 Task: Buy 4 Detent Cables from Cables section under best seller category for shipping address: Chelsea Sanchez, 3638 Walton Street, Salt Lake City, Utah 84104, Cell Number 8014200980. Pay from credit card ending with 6010, CVV 682
Action: Mouse moved to (16, 70)
Screenshot: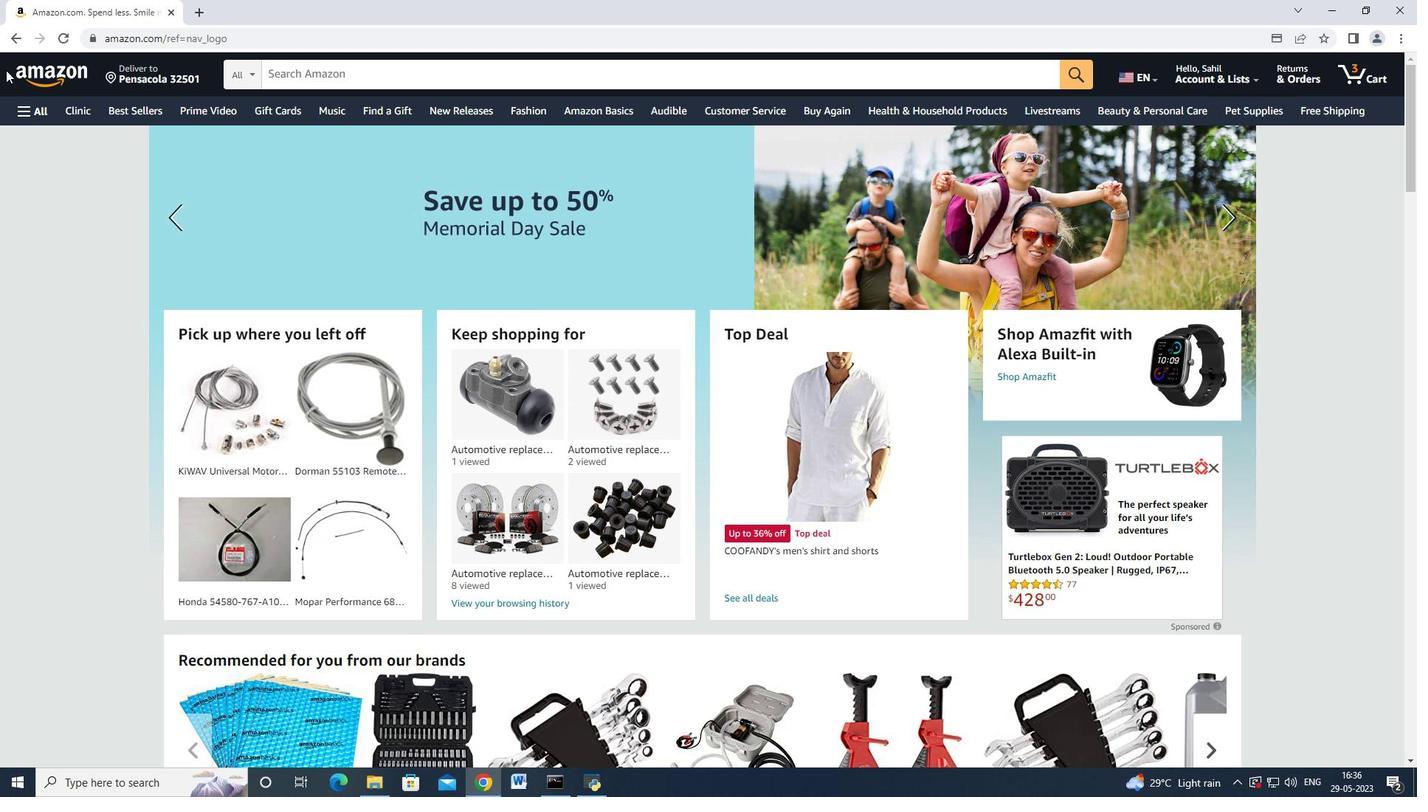 
Action: Mouse pressed left at (16, 70)
Screenshot: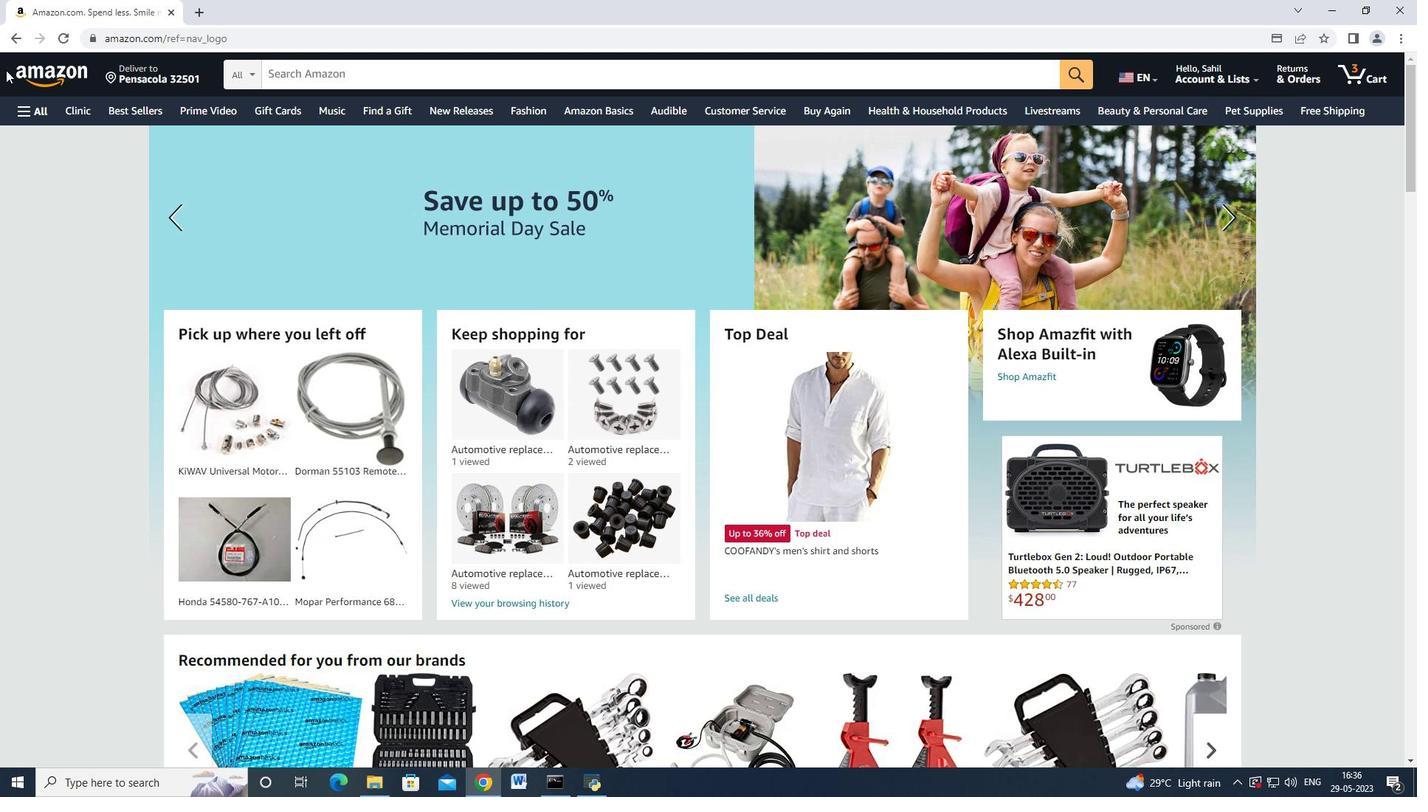 
Action: Mouse moved to (33, 111)
Screenshot: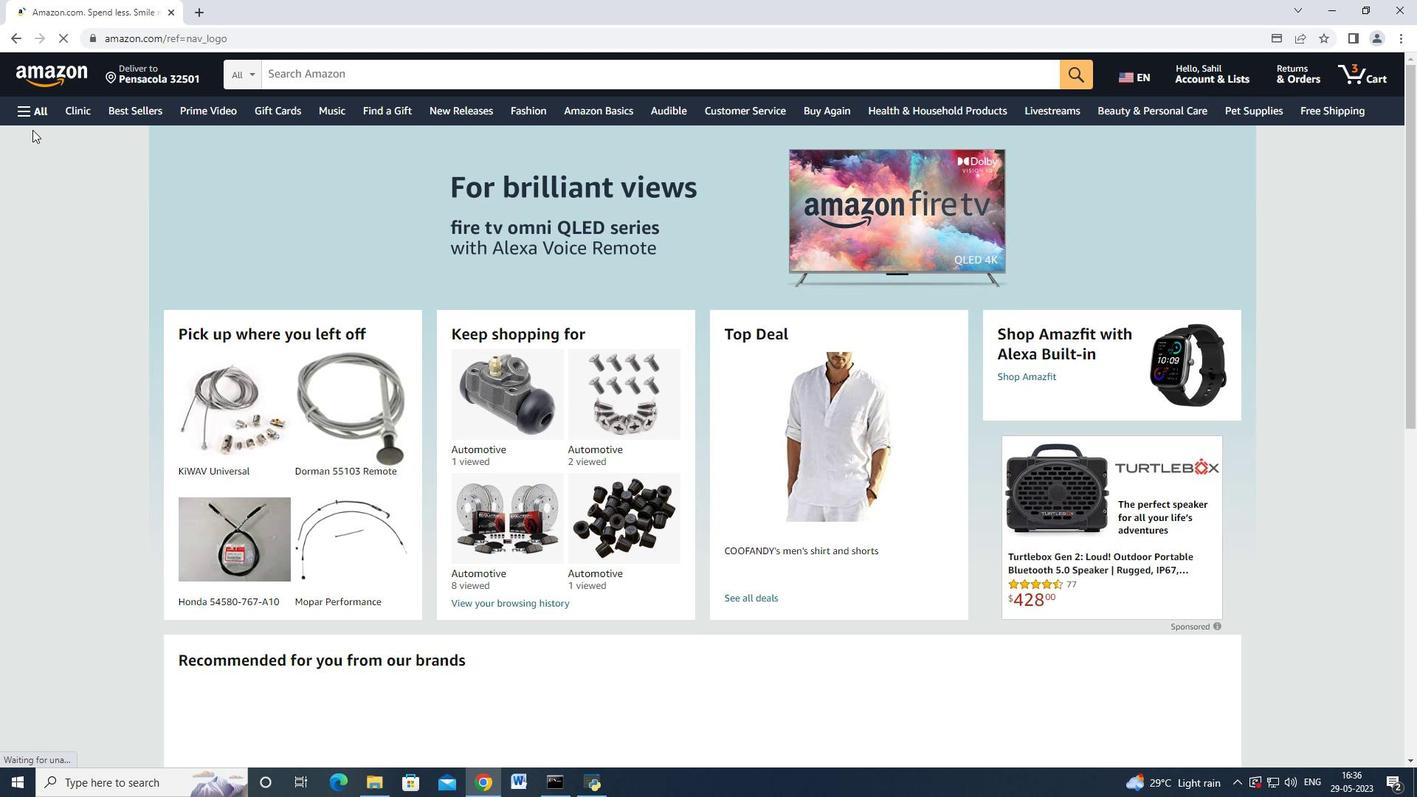 
Action: Mouse pressed left at (33, 111)
Screenshot: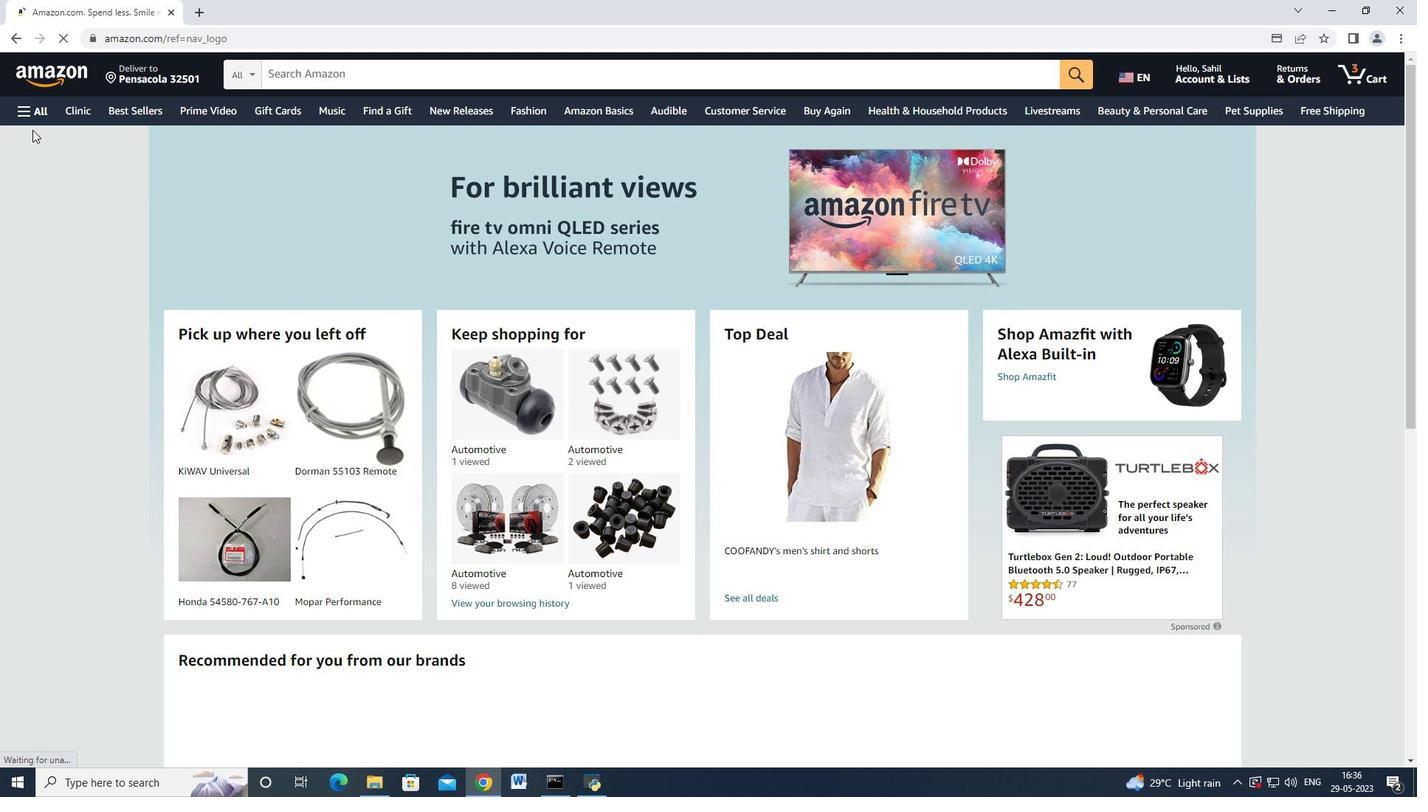 
Action: Mouse moved to (52, 452)
Screenshot: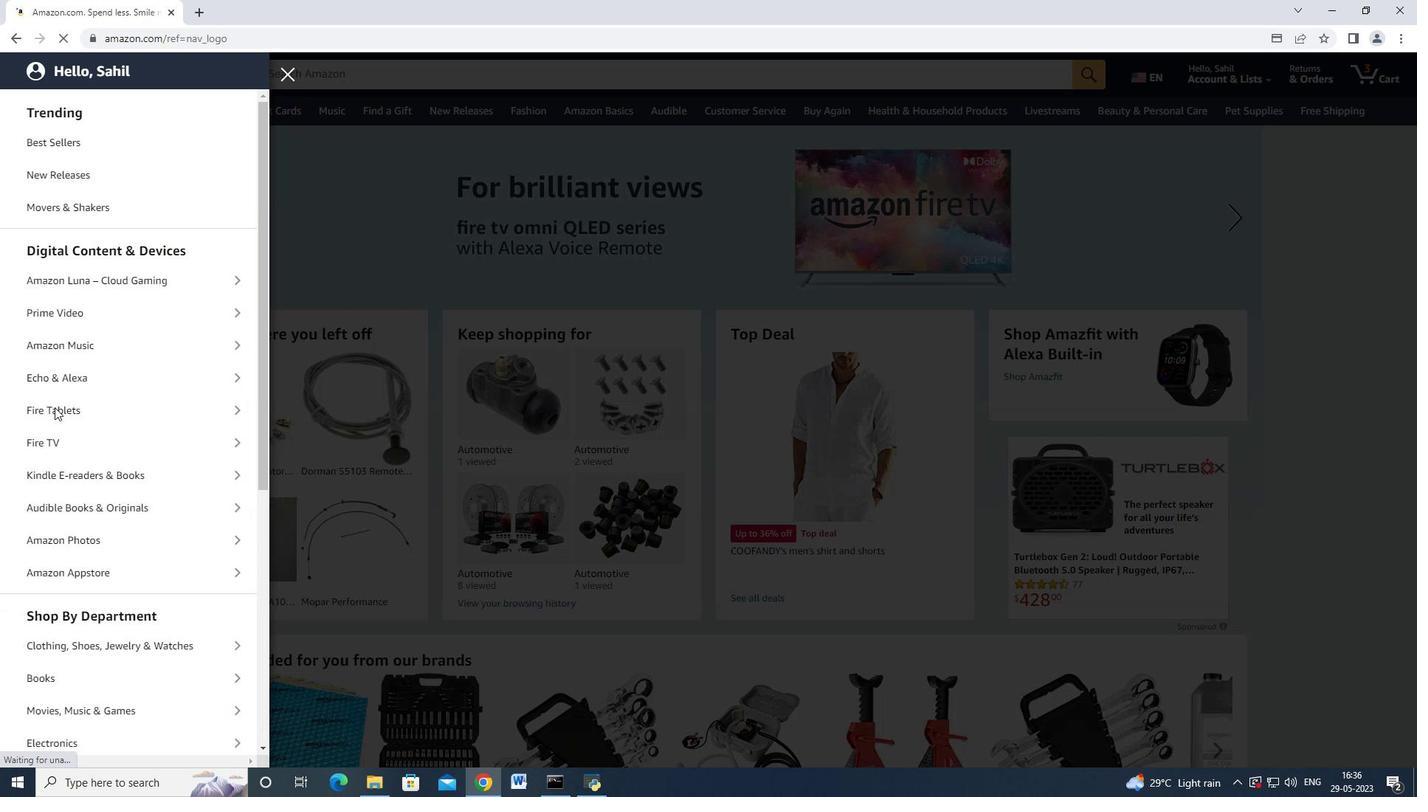 
Action: Mouse scrolled (52, 451) with delta (0, 0)
Screenshot: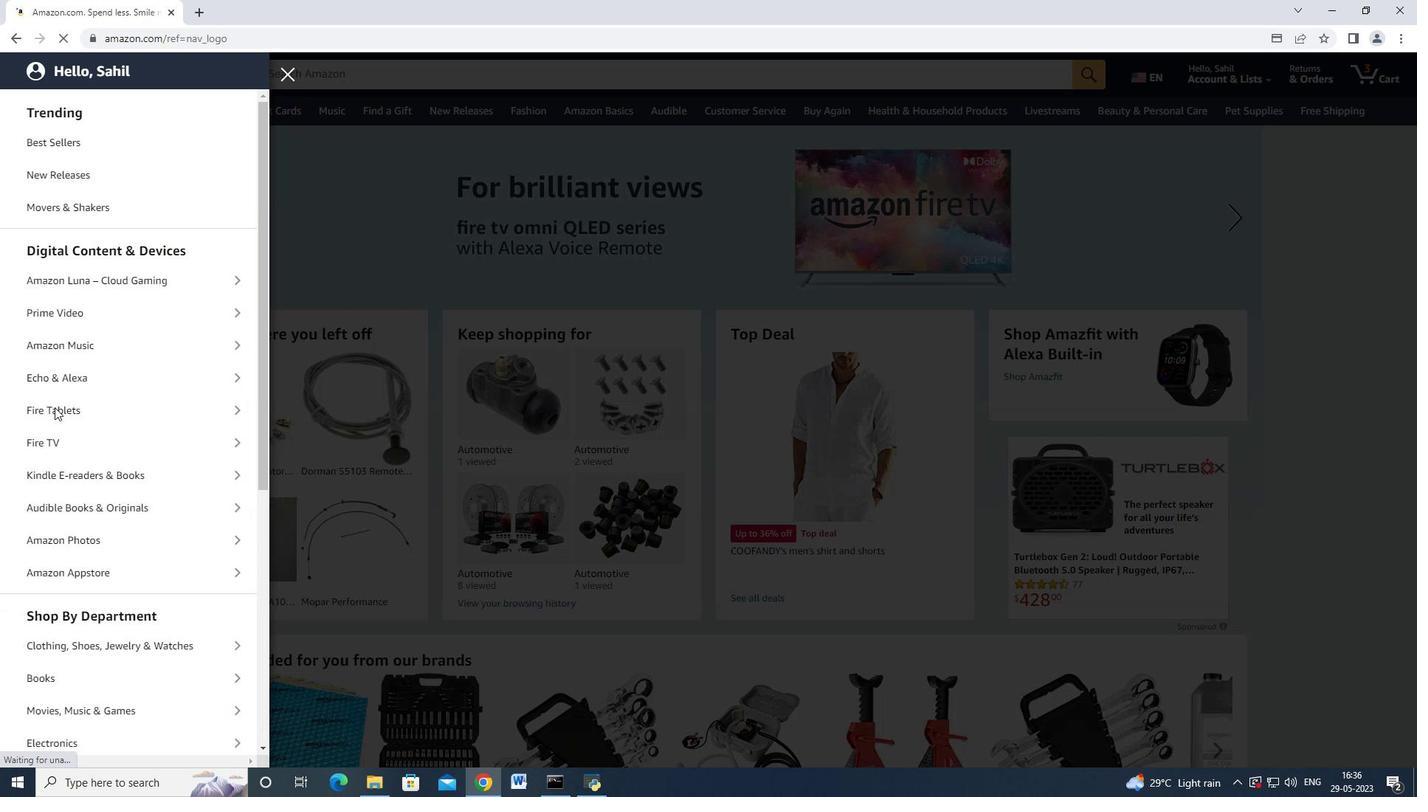 
Action: Mouse scrolled (52, 451) with delta (0, 0)
Screenshot: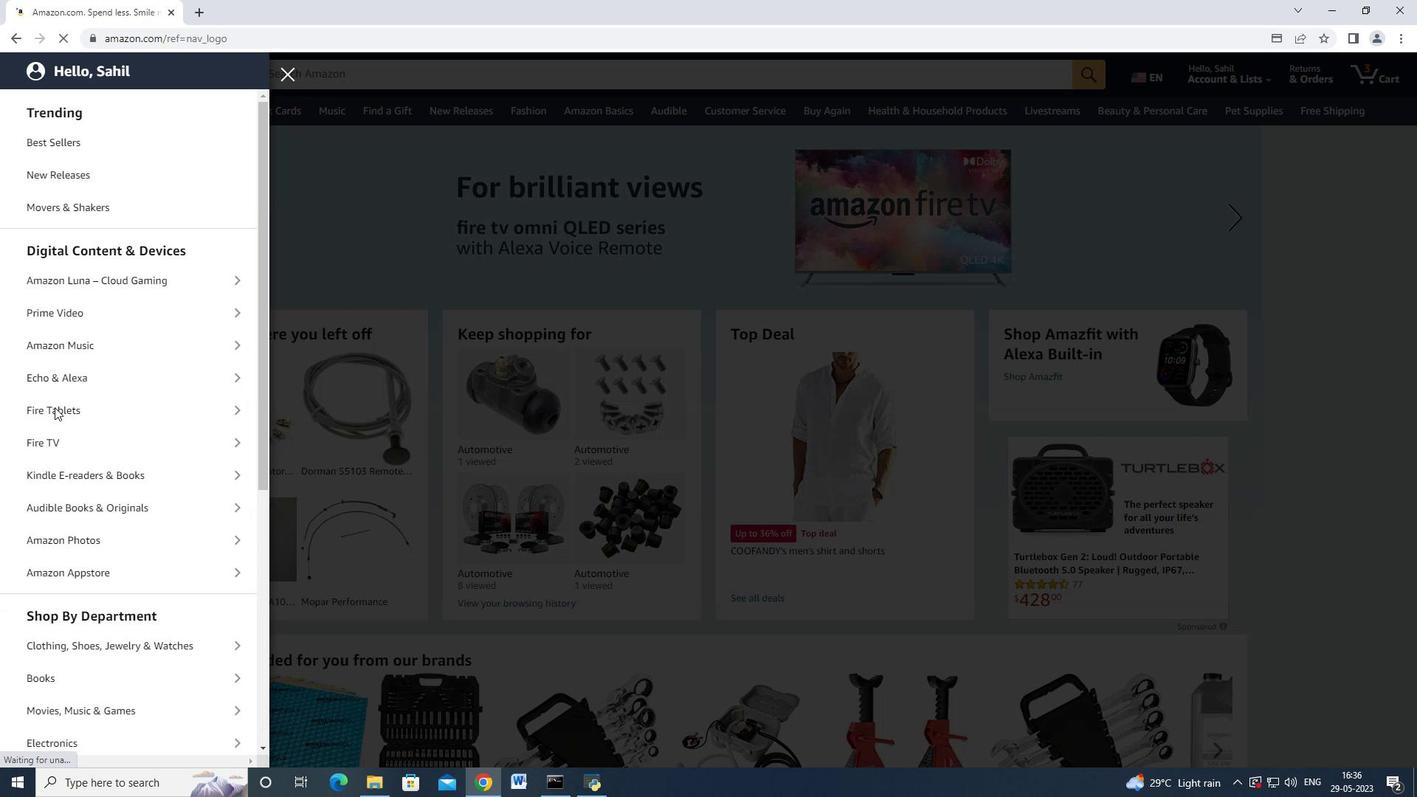 
Action: Mouse moved to (102, 398)
Screenshot: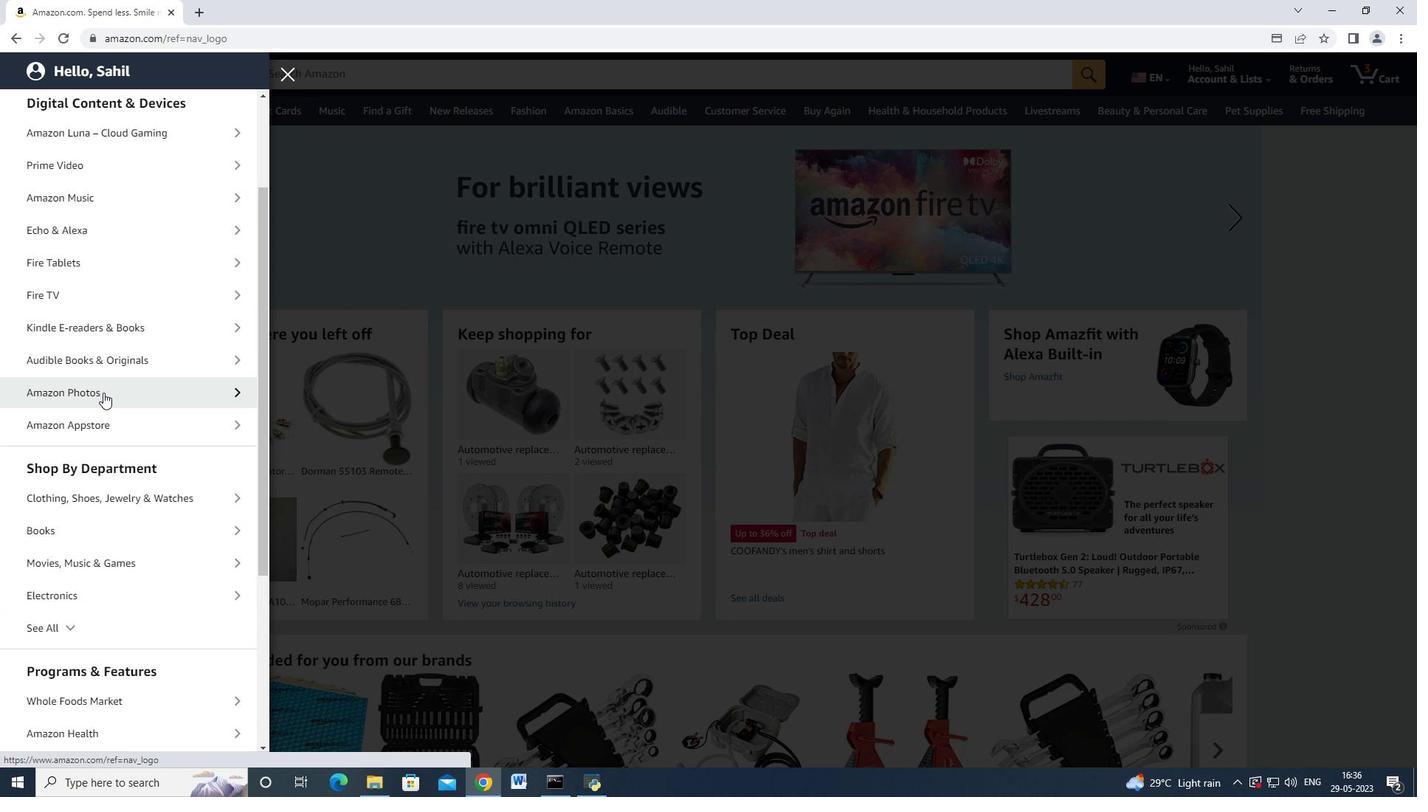 
Action: Mouse scrolled (102, 397) with delta (0, 0)
Screenshot: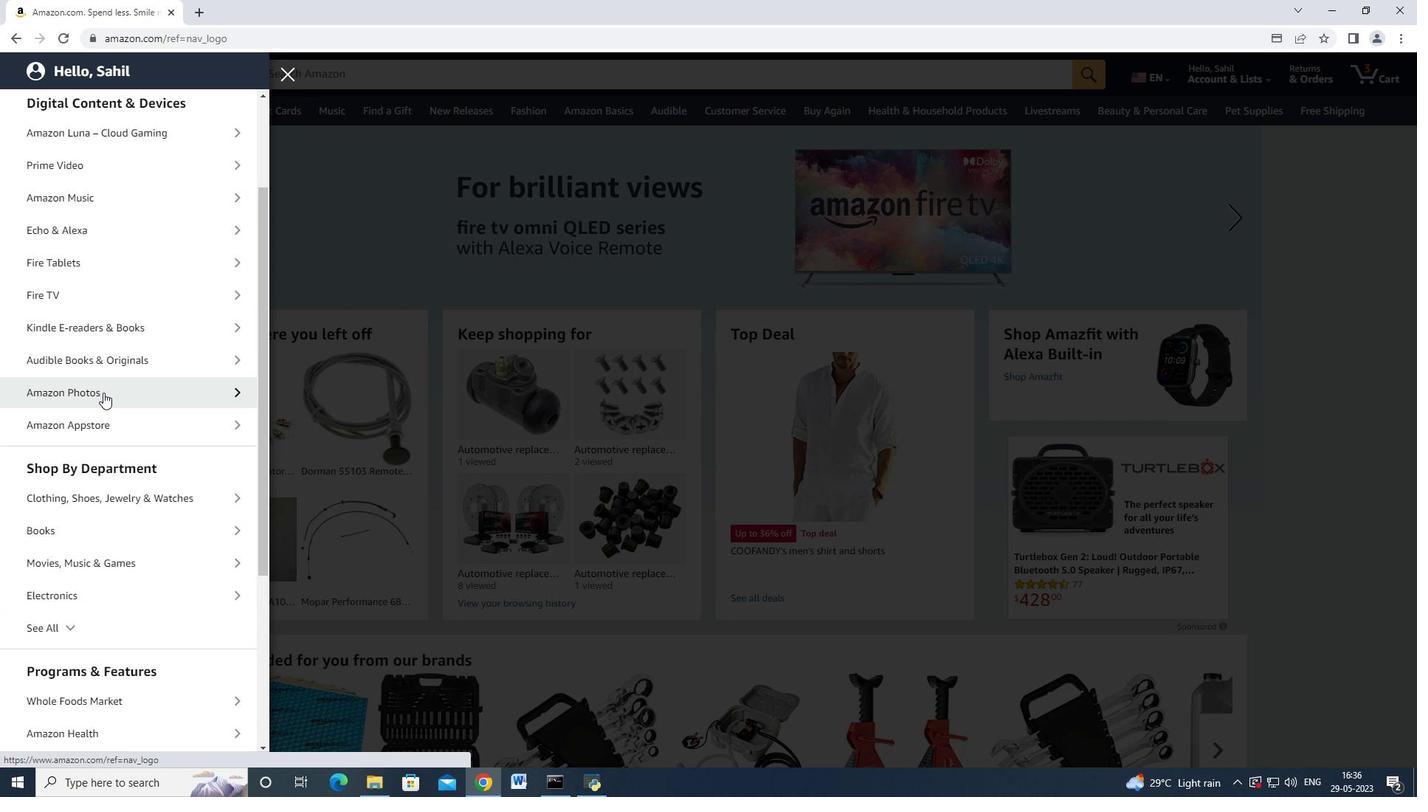 
Action: Mouse moved to (103, 400)
Screenshot: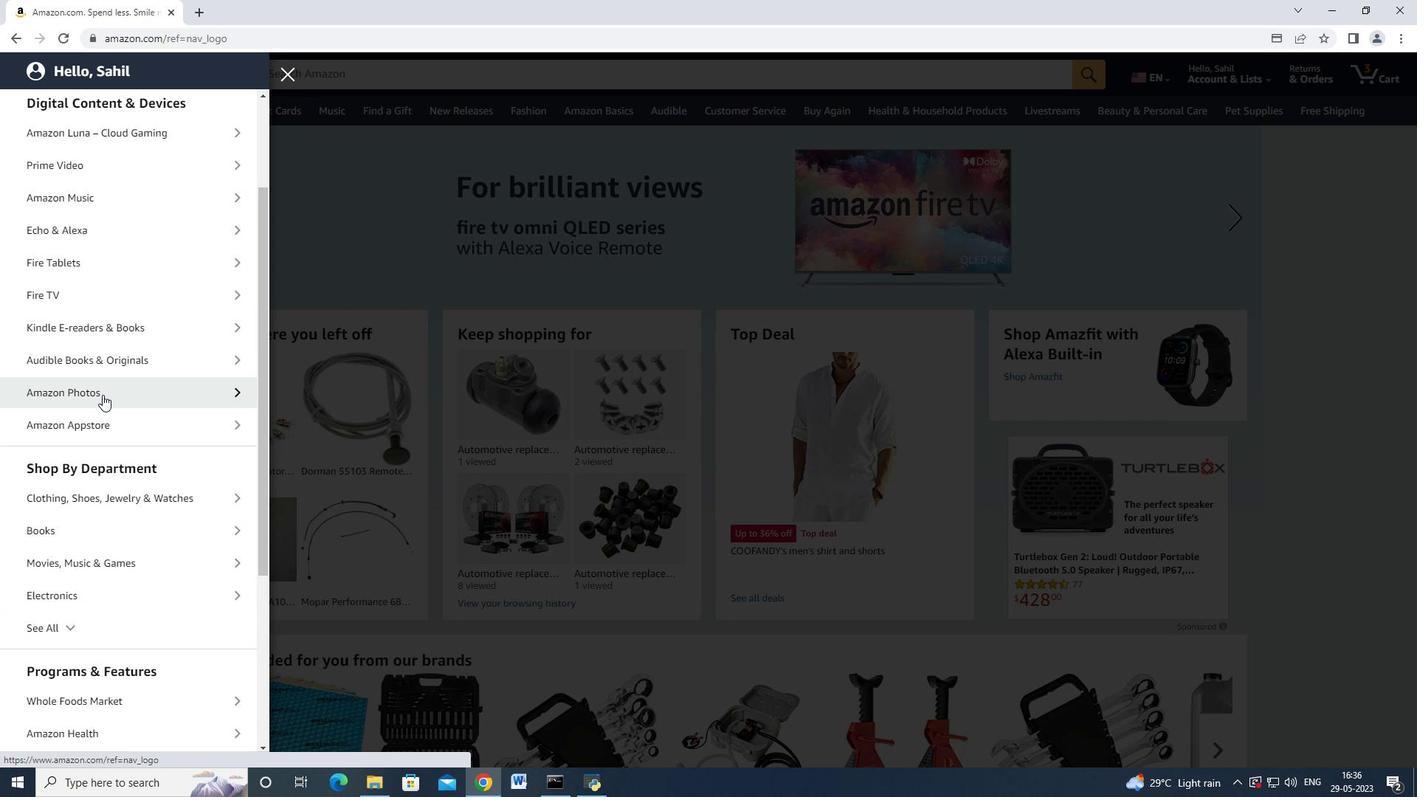 
Action: Mouse scrolled (103, 399) with delta (0, 0)
Screenshot: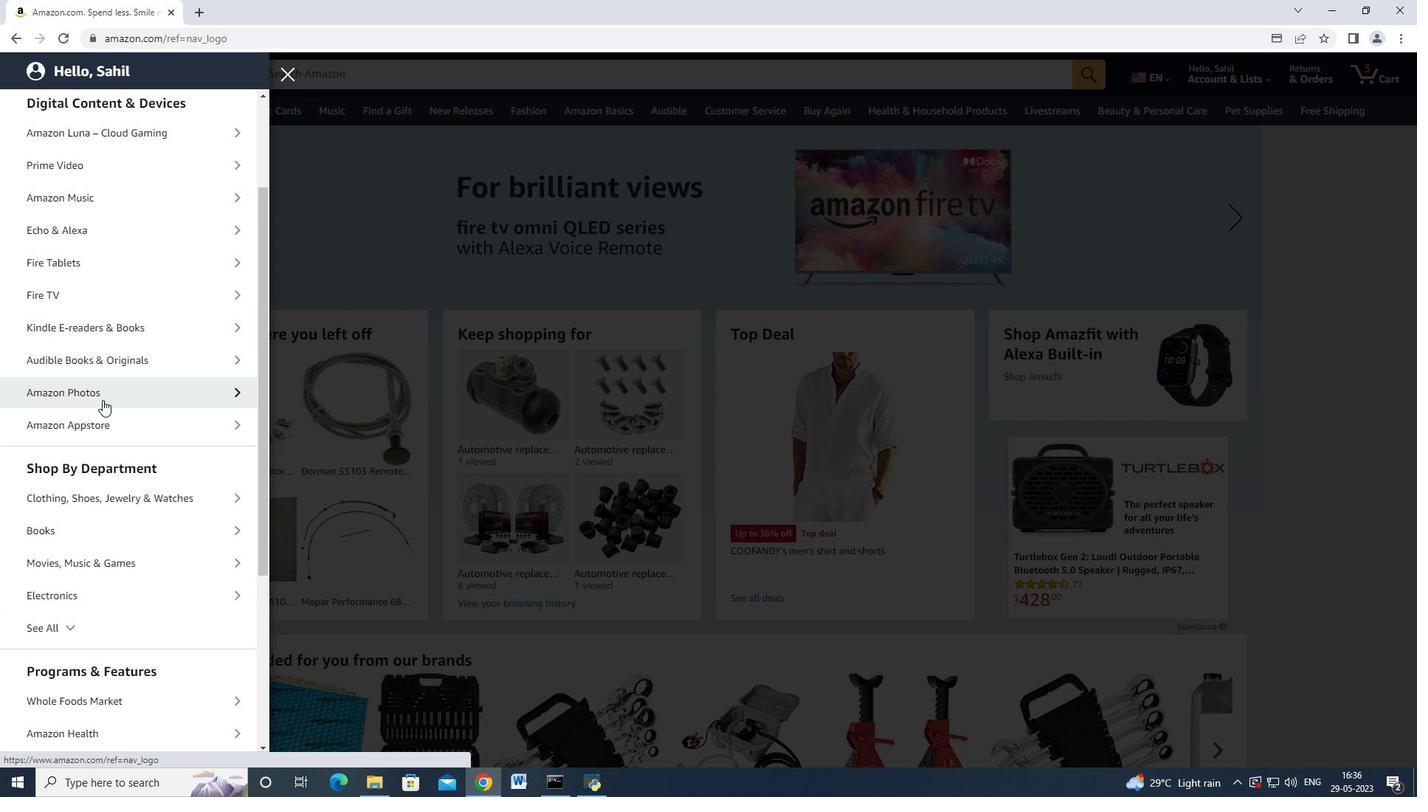 
Action: Mouse moved to (123, 412)
Screenshot: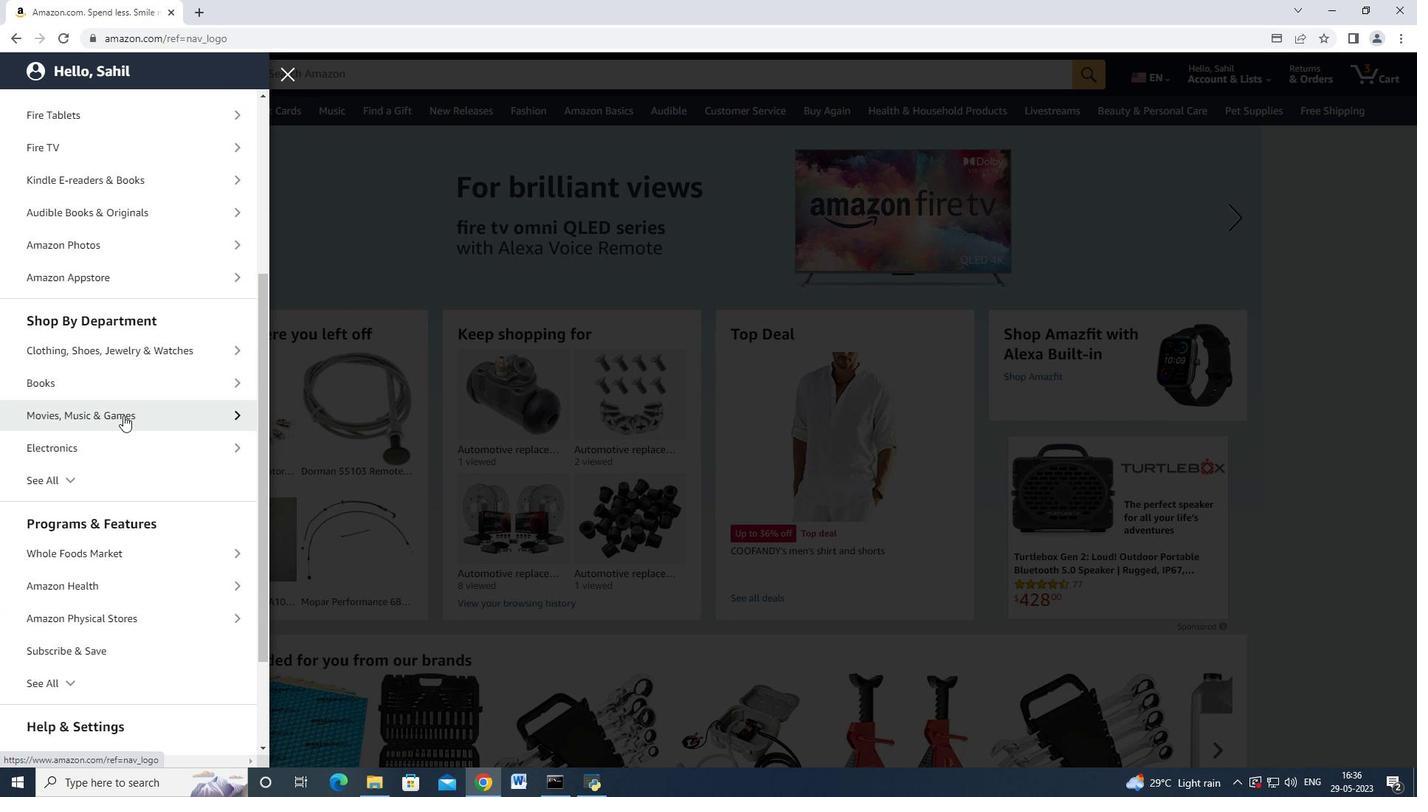 
Action: Mouse scrolled (123, 412) with delta (0, 0)
Screenshot: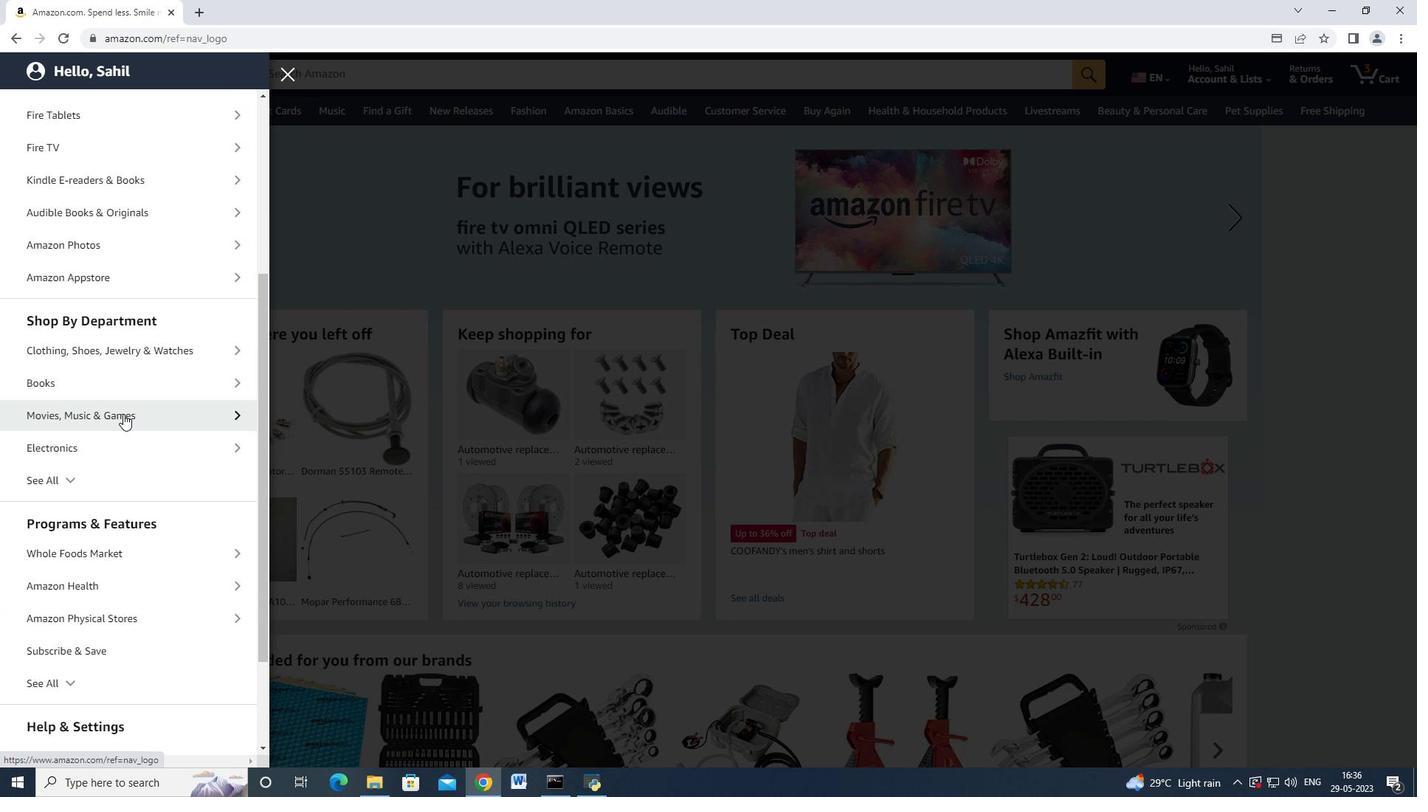 
Action: Mouse moved to (93, 327)
Screenshot: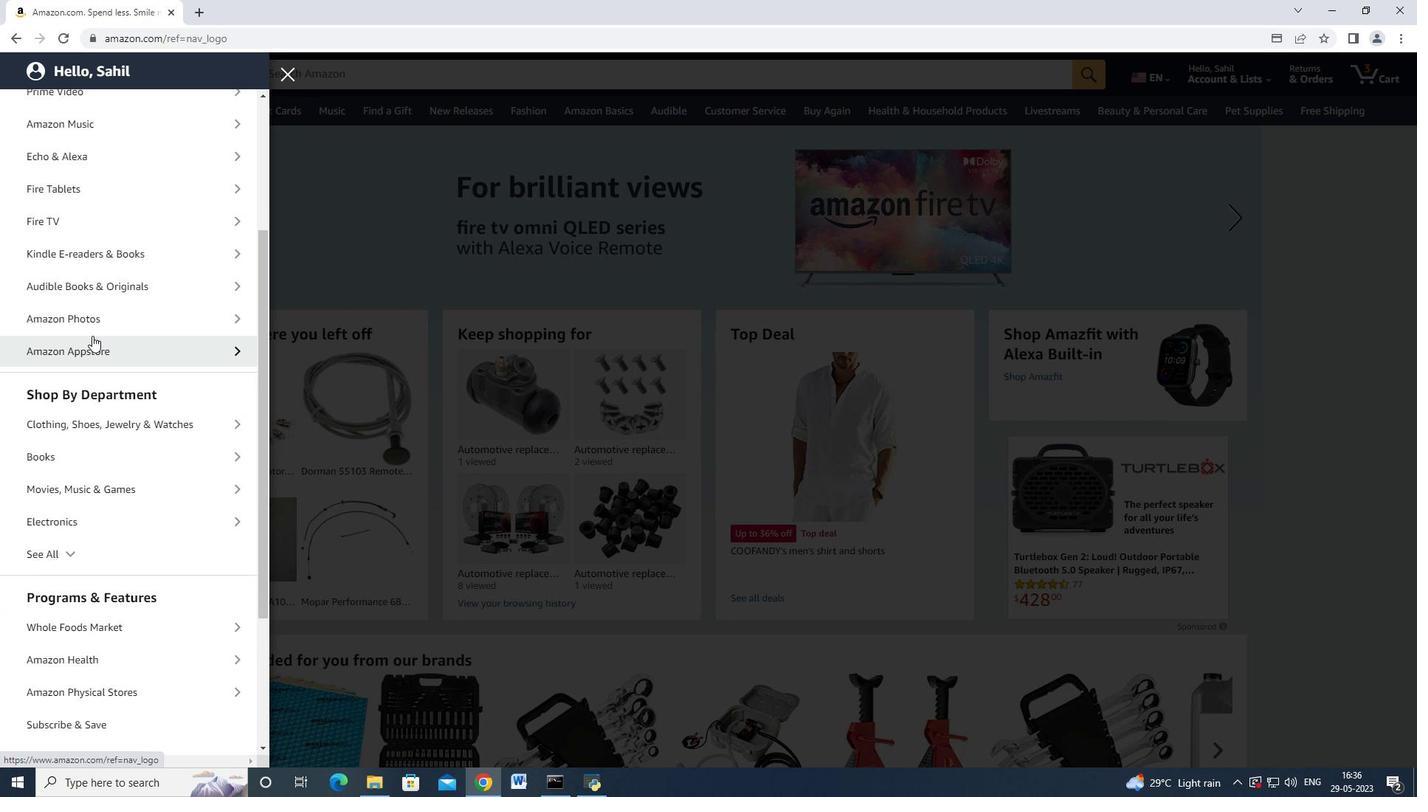 
Action: Mouse scrolled (93, 328) with delta (0, 0)
Screenshot: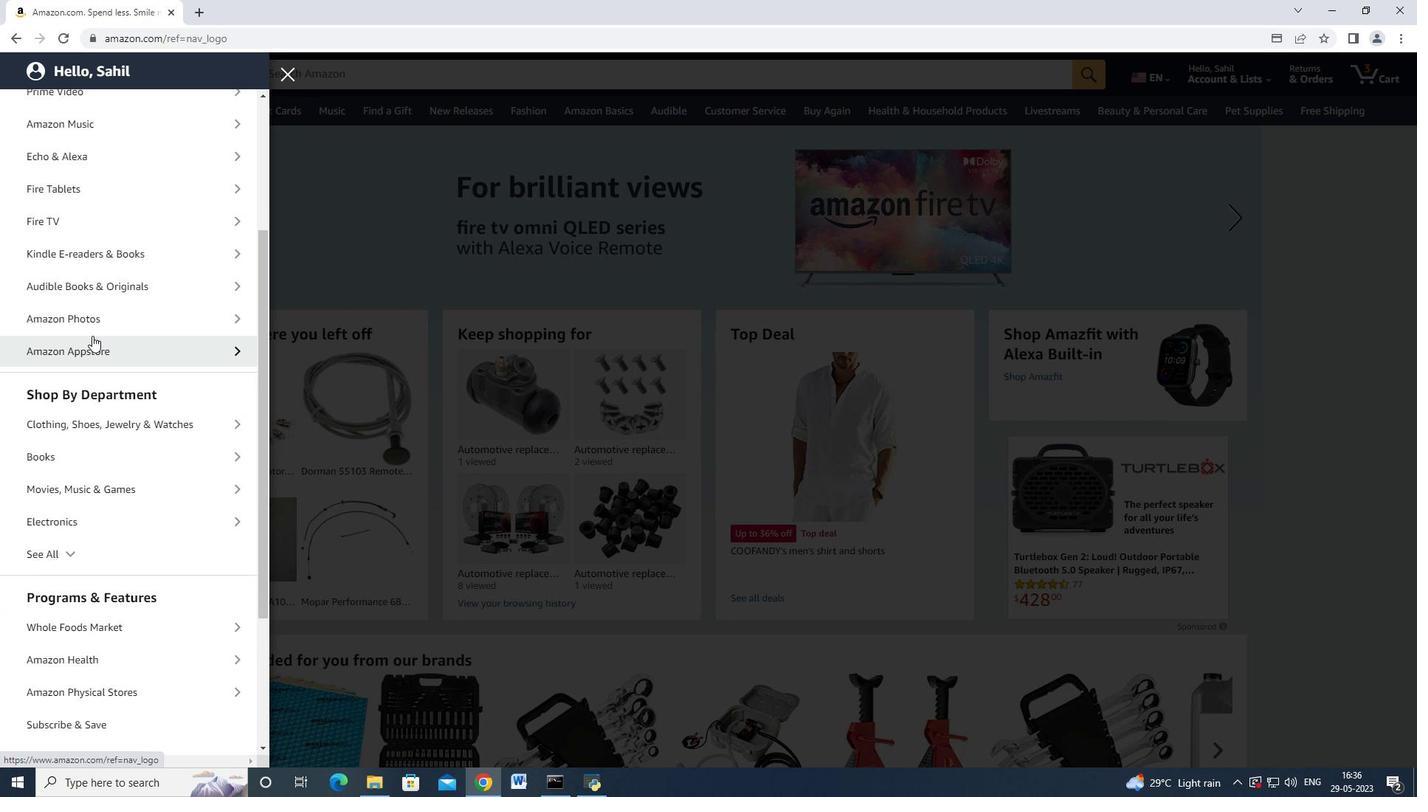 
Action: Mouse moved to (93, 327)
Screenshot: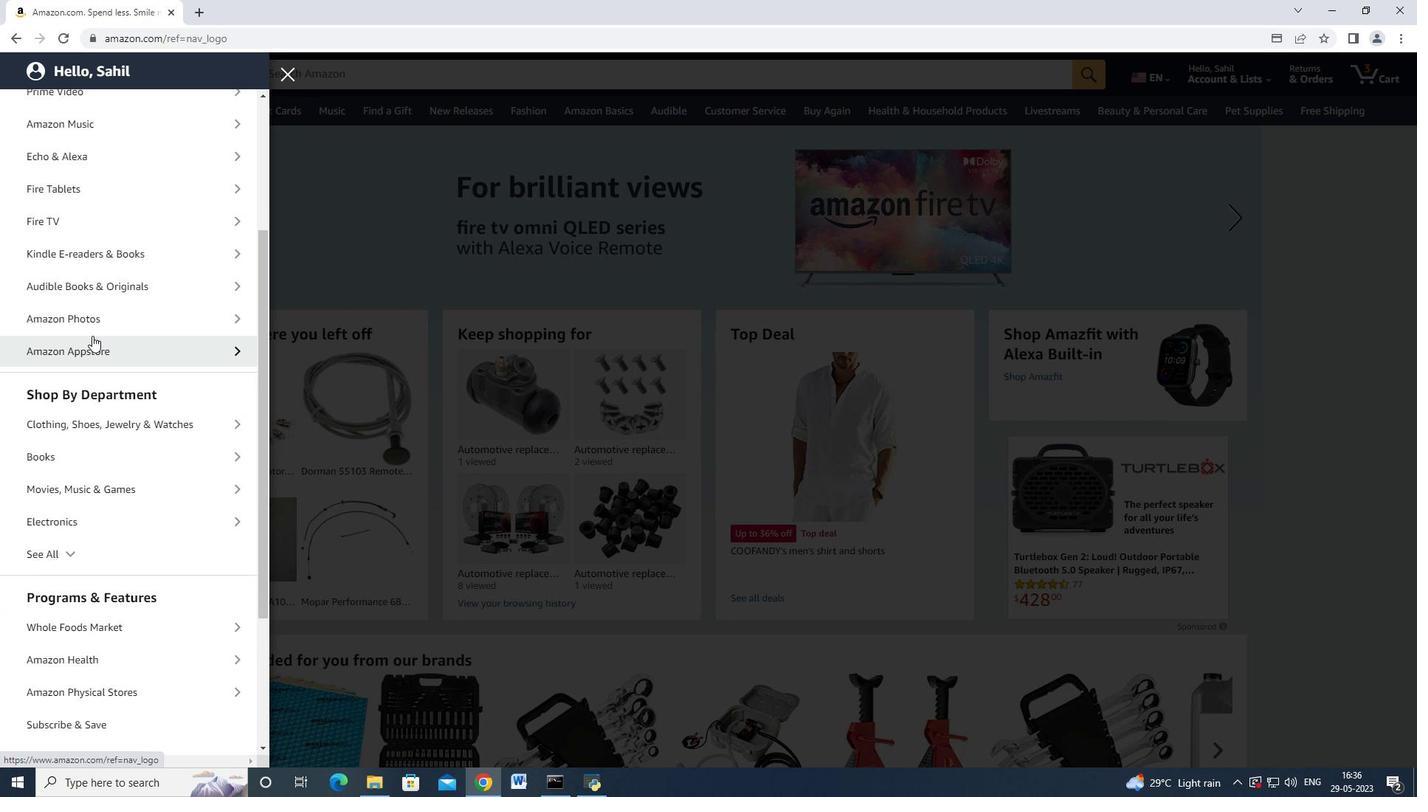 
Action: Mouse scrolled (93, 327) with delta (0, 0)
Screenshot: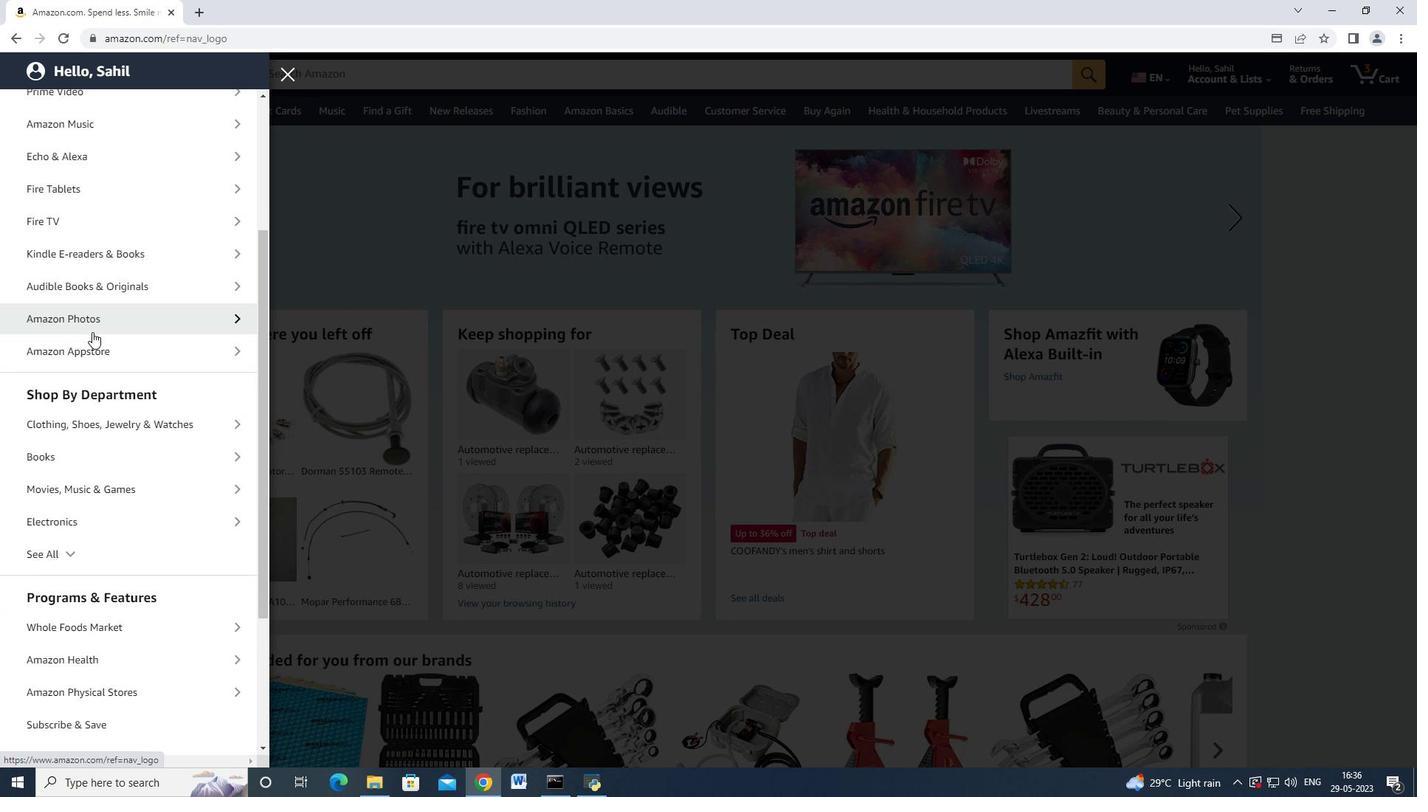 
Action: Mouse scrolled (93, 327) with delta (0, 0)
Screenshot: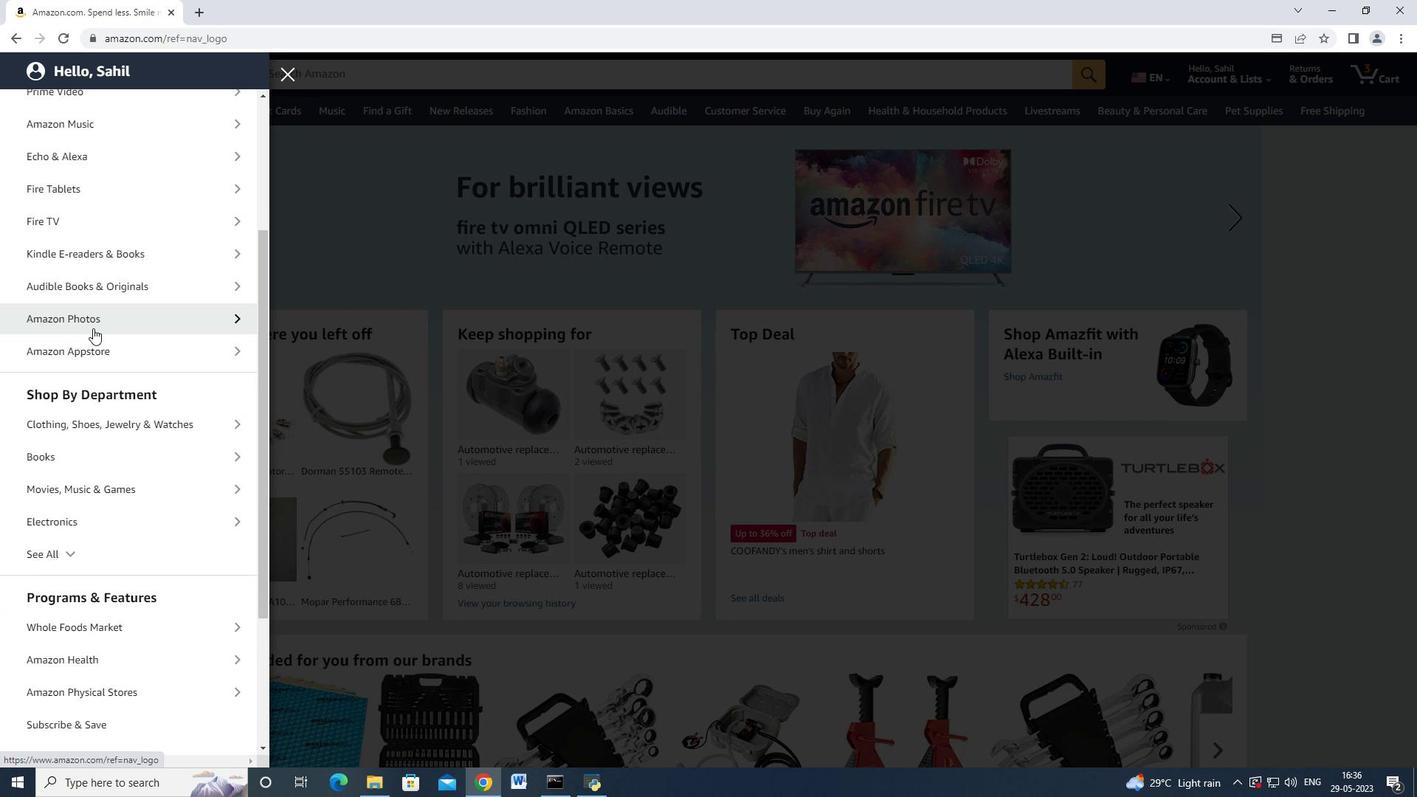 
Action: Mouse scrolled (93, 327) with delta (0, 0)
Screenshot: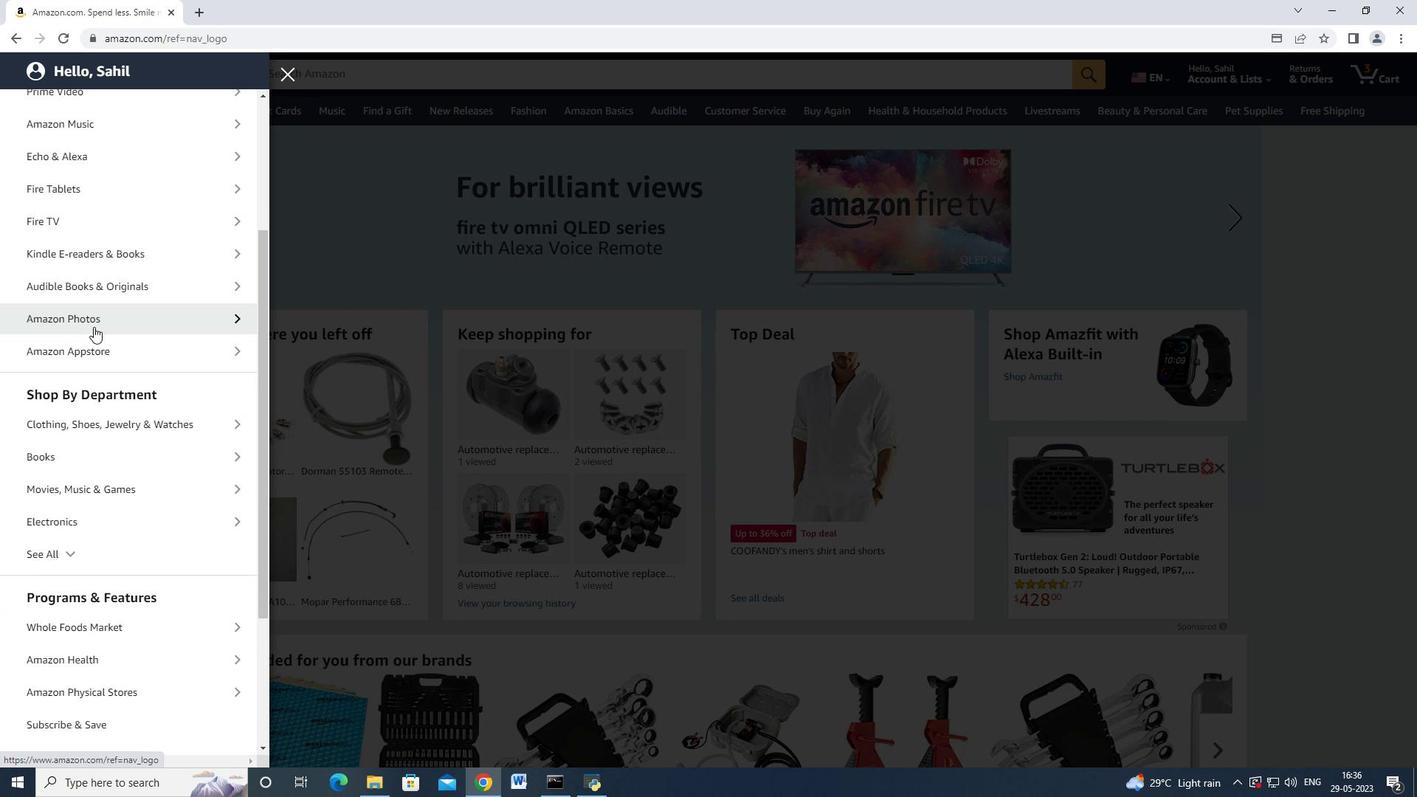 
Action: Mouse moved to (96, 341)
Screenshot: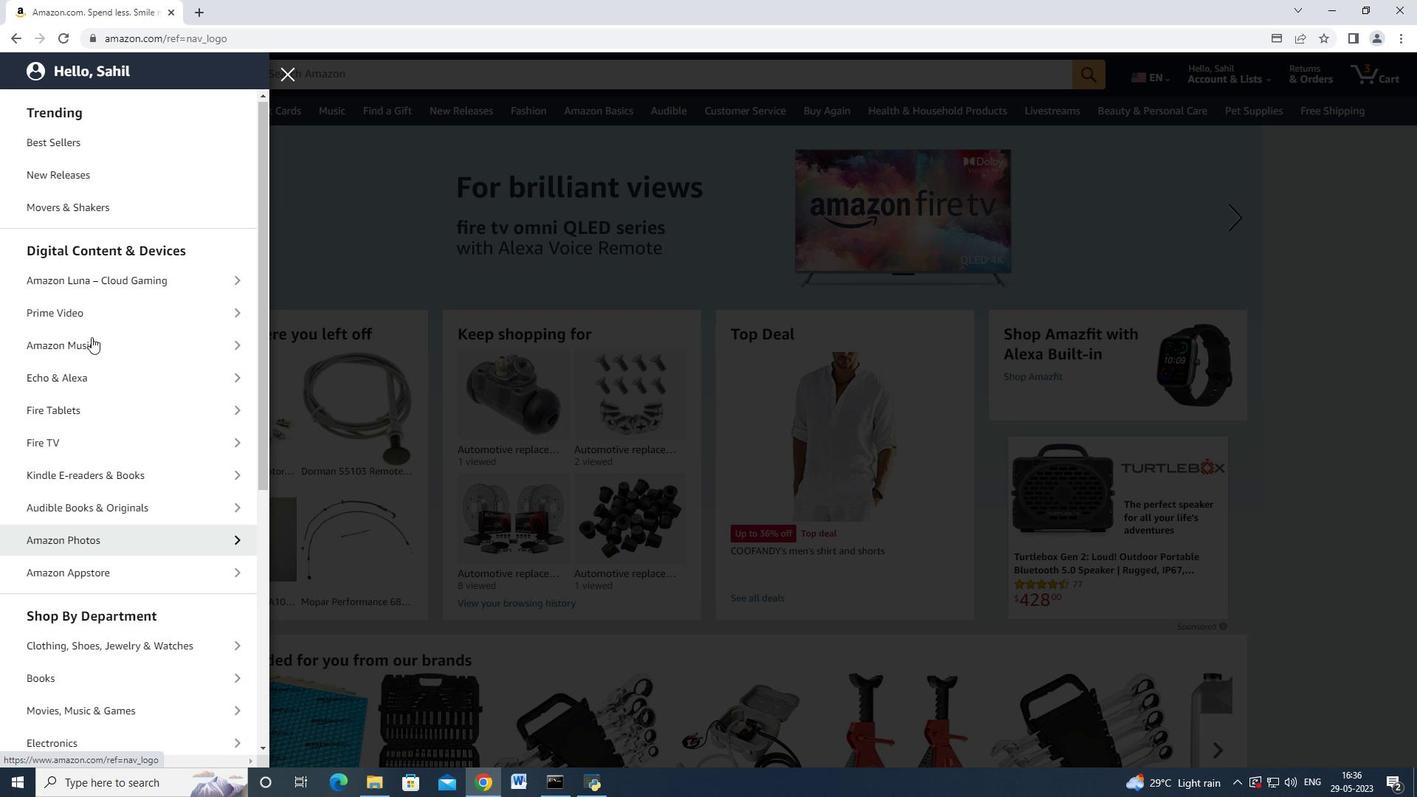 
Action: Mouse scrolled (96, 339) with delta (0, 0)
Screenshot: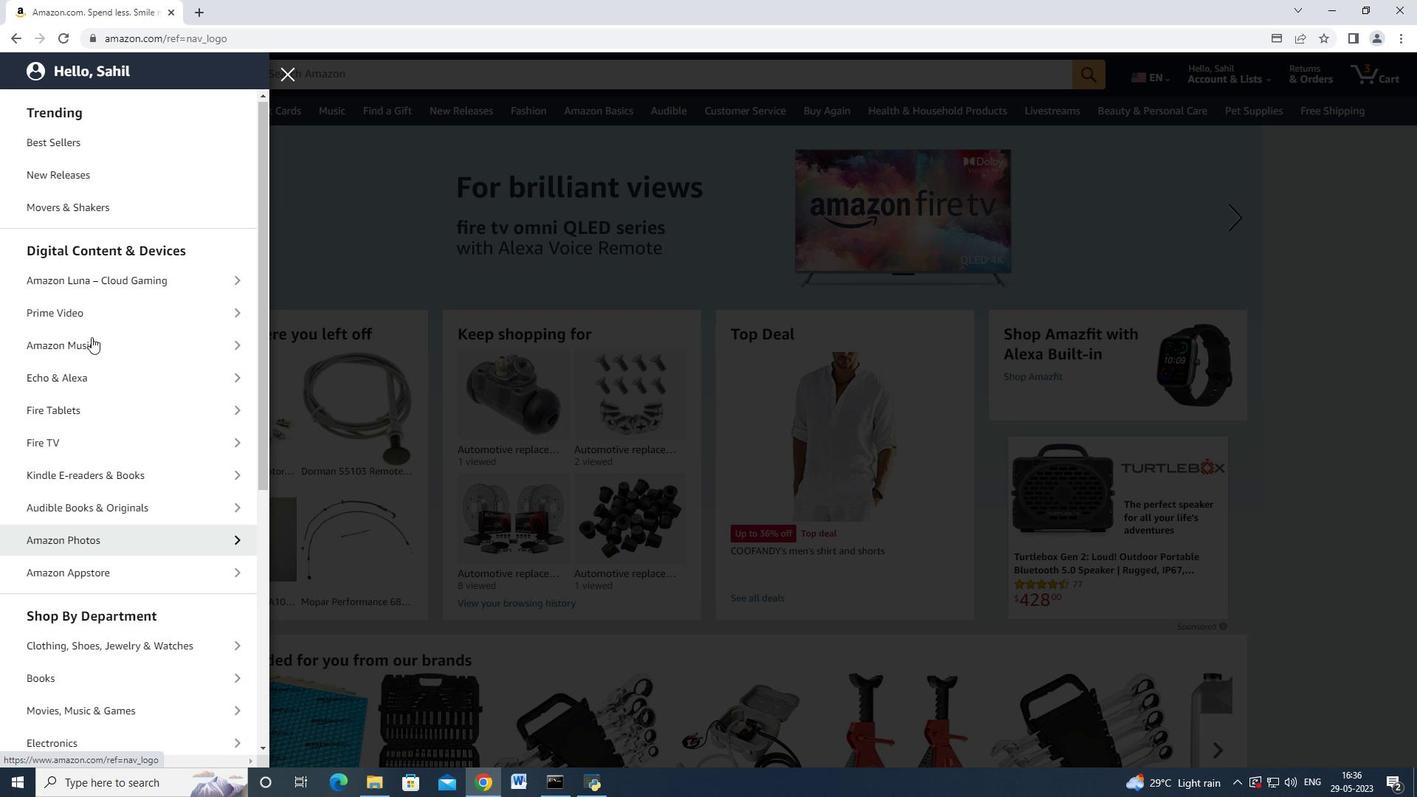 
Action: Mouse scrolled (96, 340) with delta (0, 0)
Screenshot: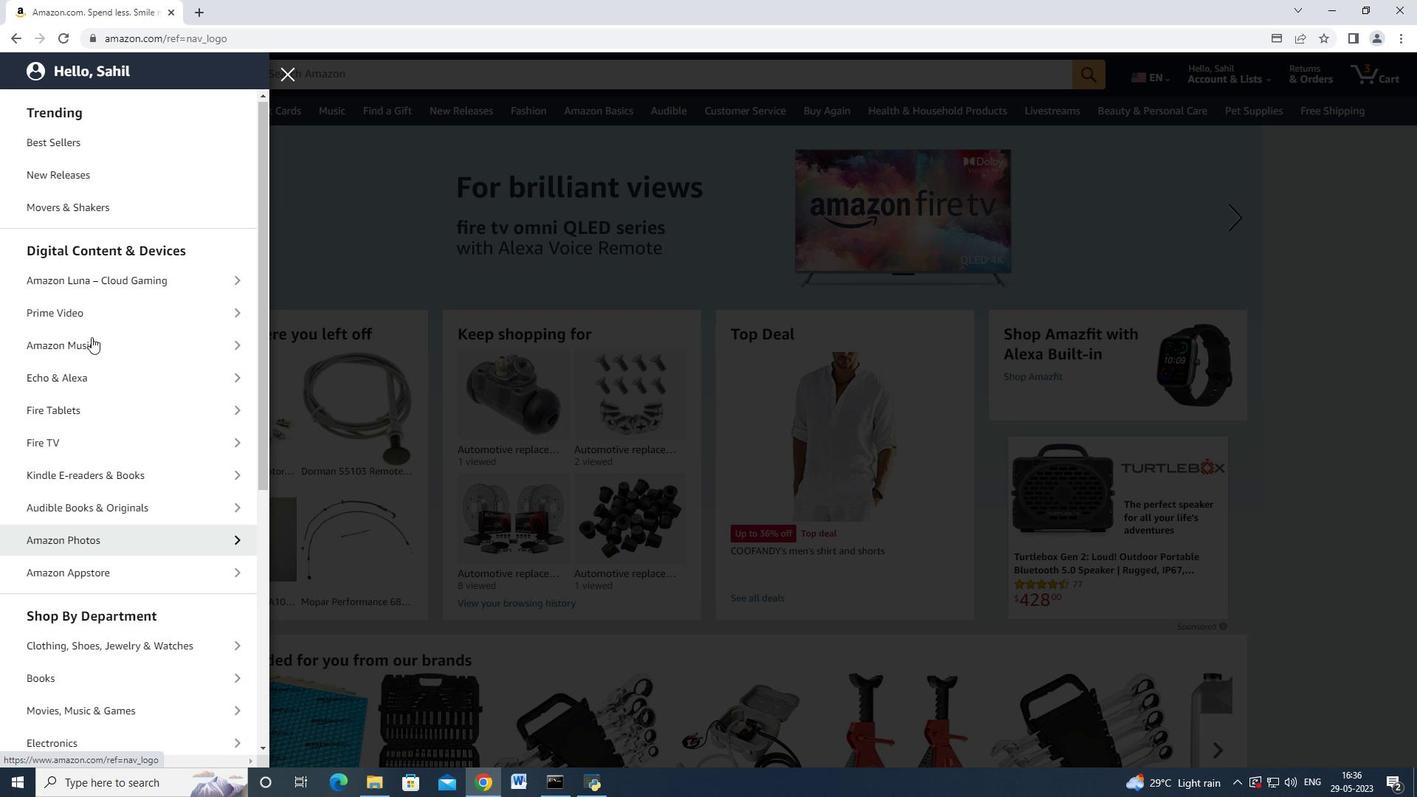 
Action: Mouse scrolled (96, 340) with delta (0, 0)
Screenshot: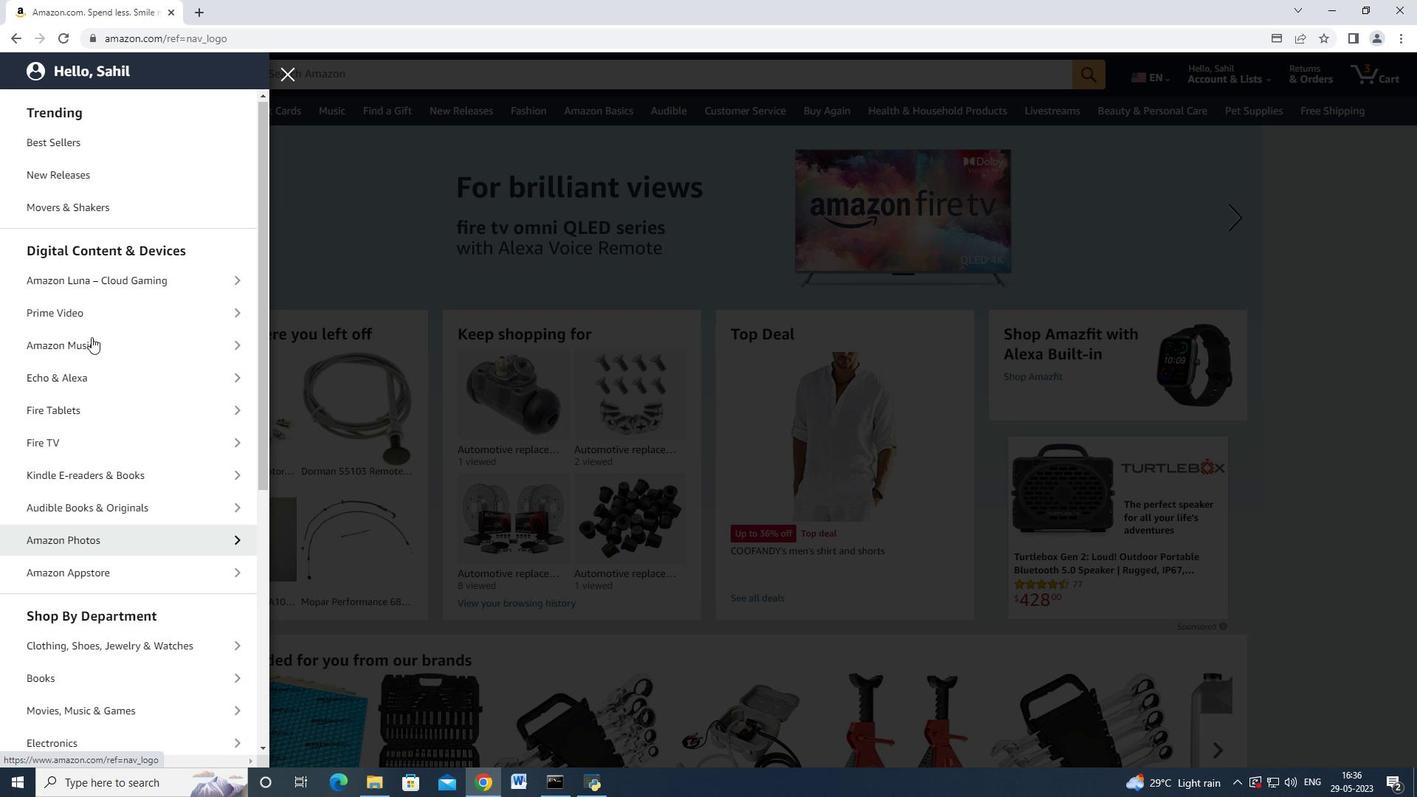 
Action: Mouse scrolled (96, 340) with delta (0, 0)
Screenshot: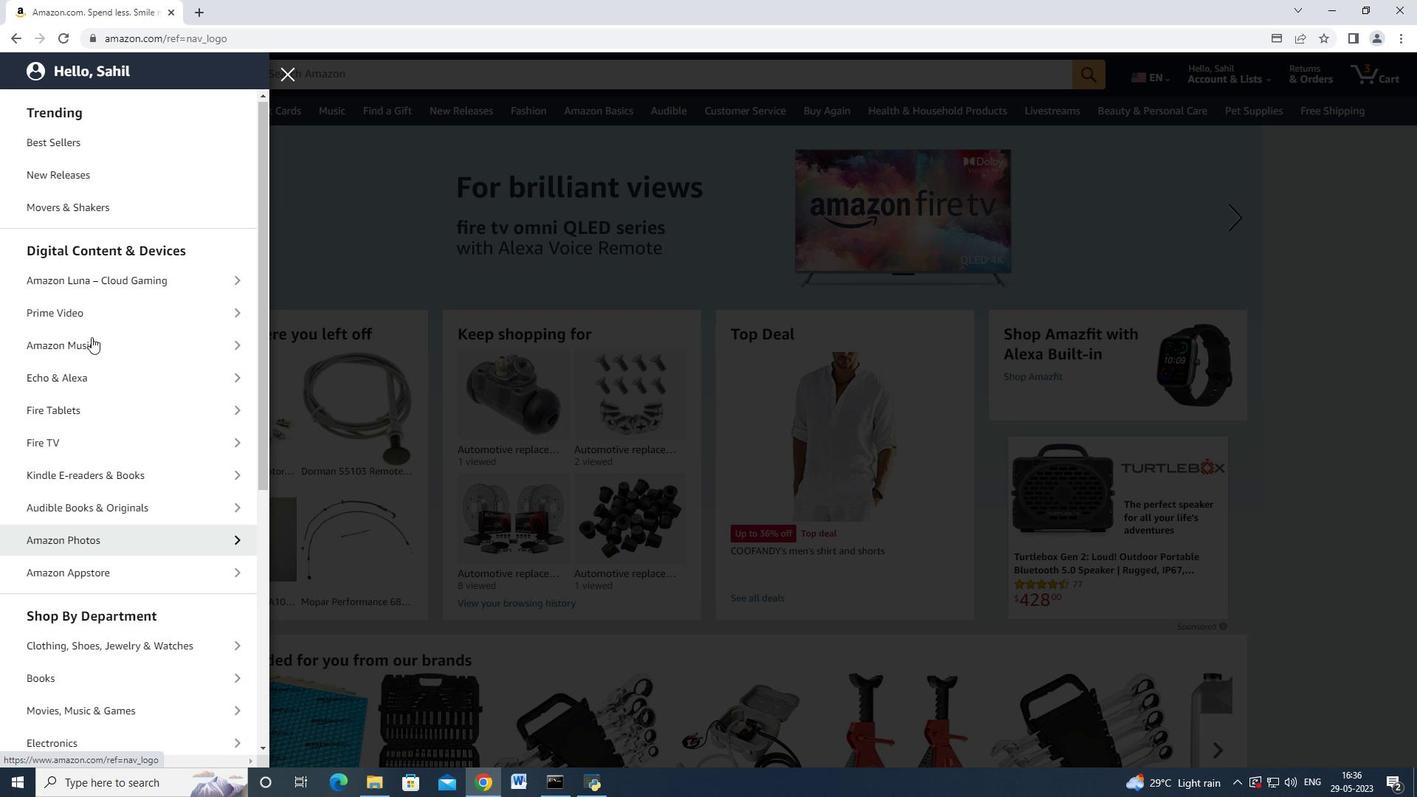 
Action: Mouse scrolled (96, 340) with delta (0, 0)
Screenshot: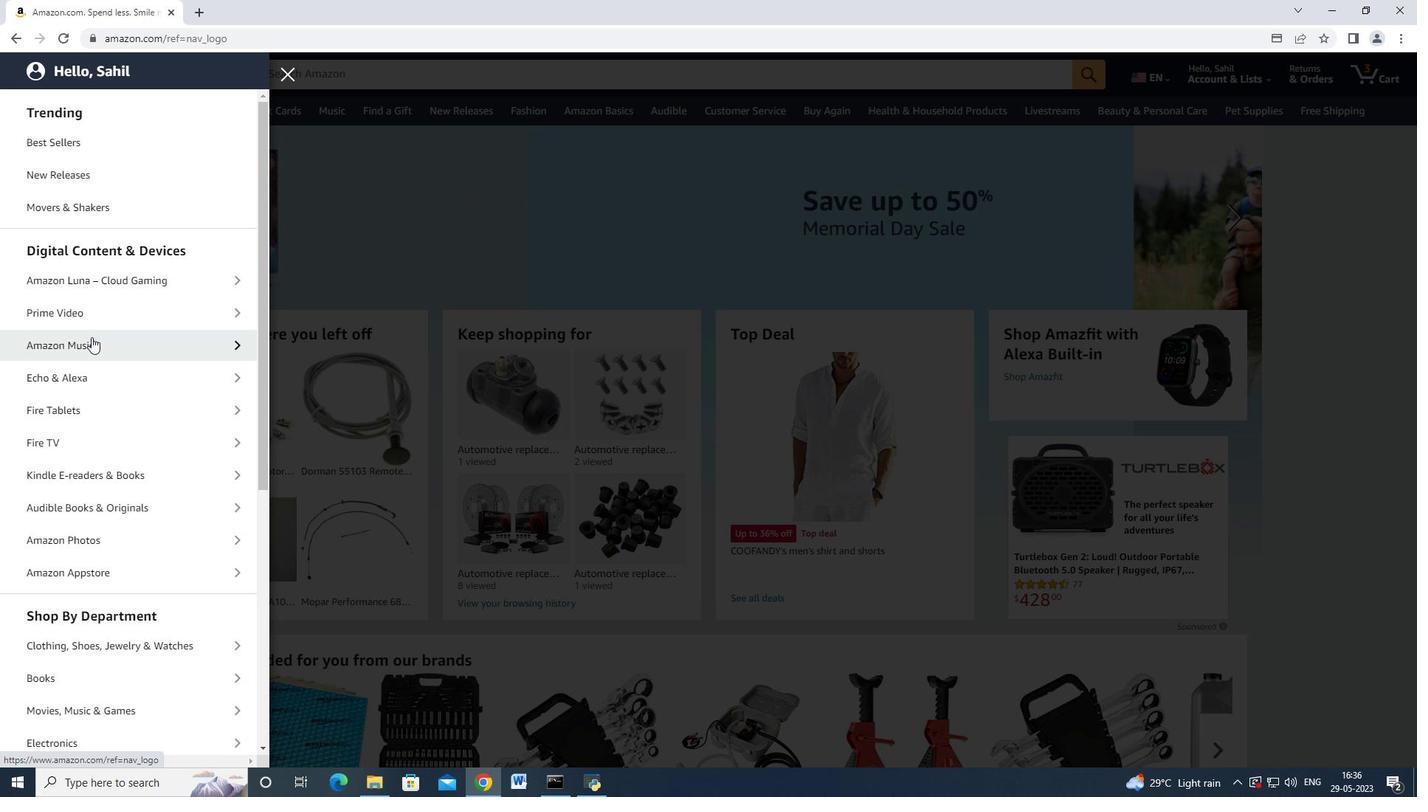 
Action: Mouse moved to (98, 341)
Screenshot: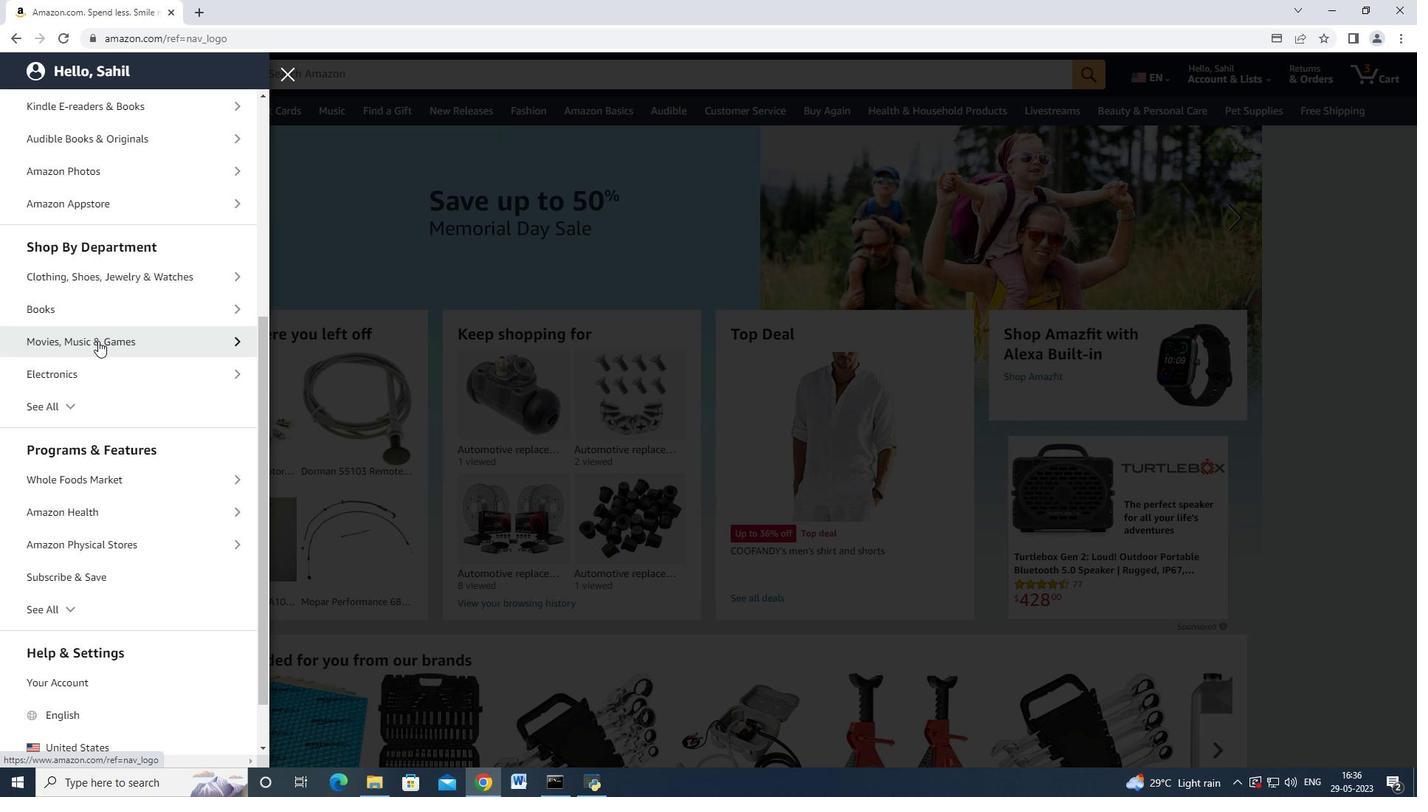 
Action: Mouse scrolled (98, 340) with delta (0, 0)
Screenshot: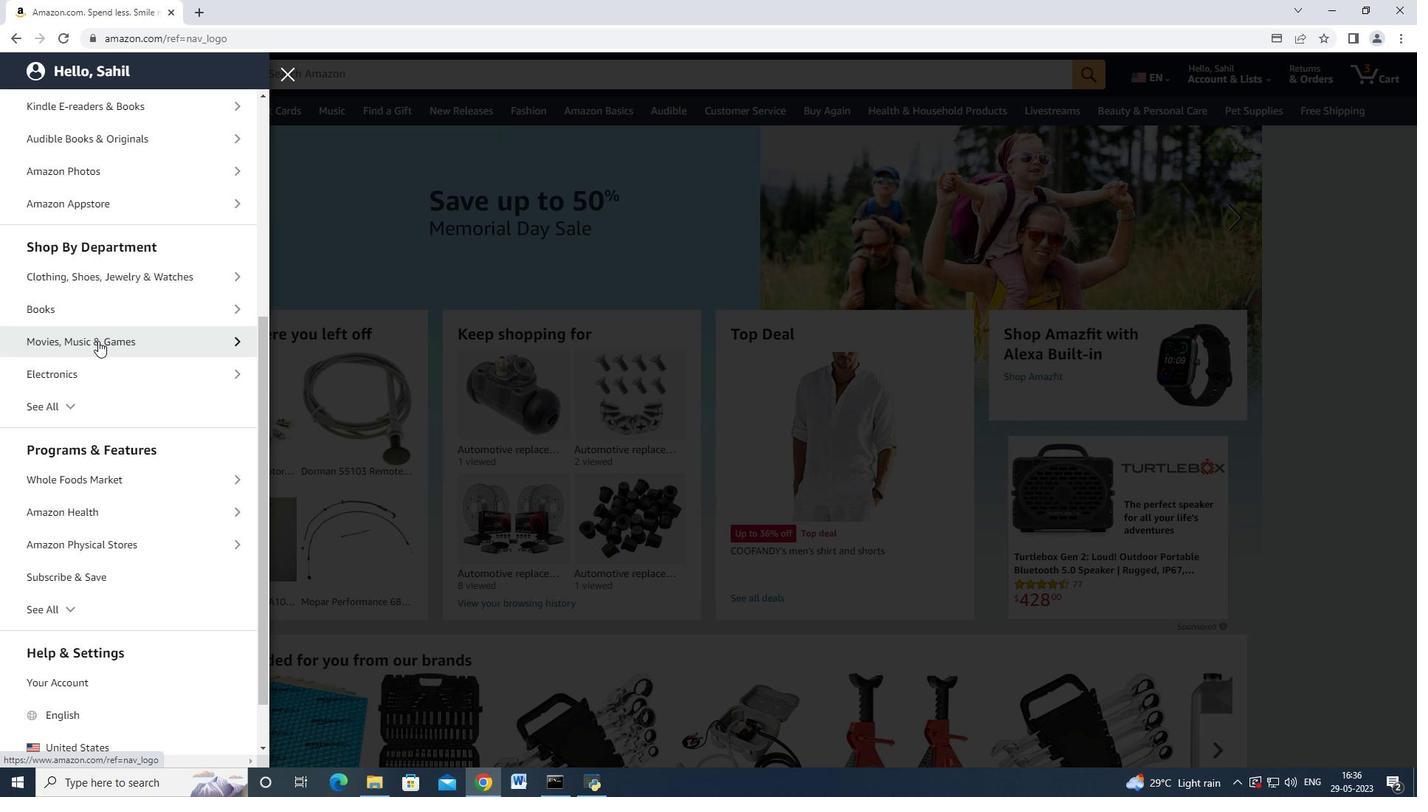 
Action: Mouse moved to (98, 341)
Screenshot: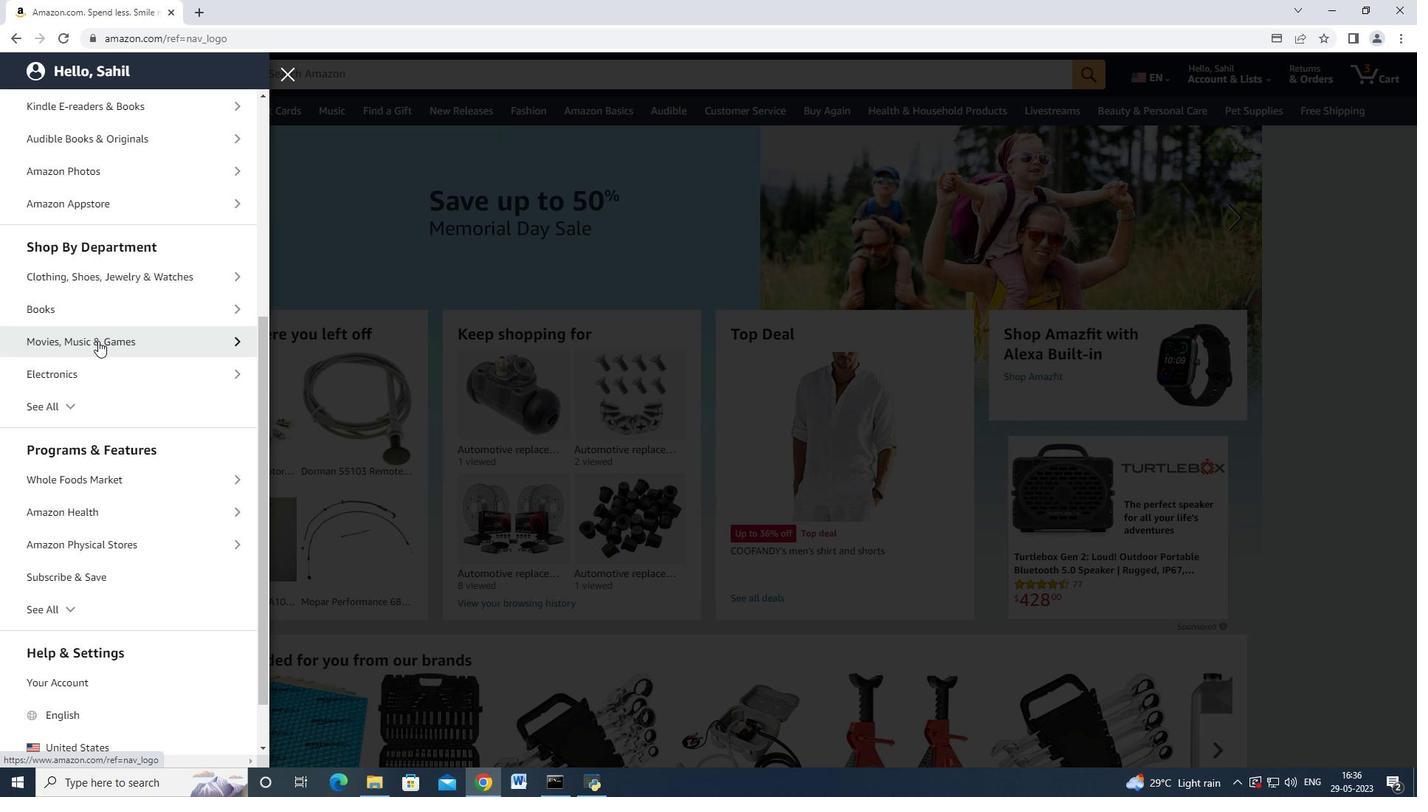 
Action: Mouse scrolled (98, 340) with delta (0, 0)
Screenshot: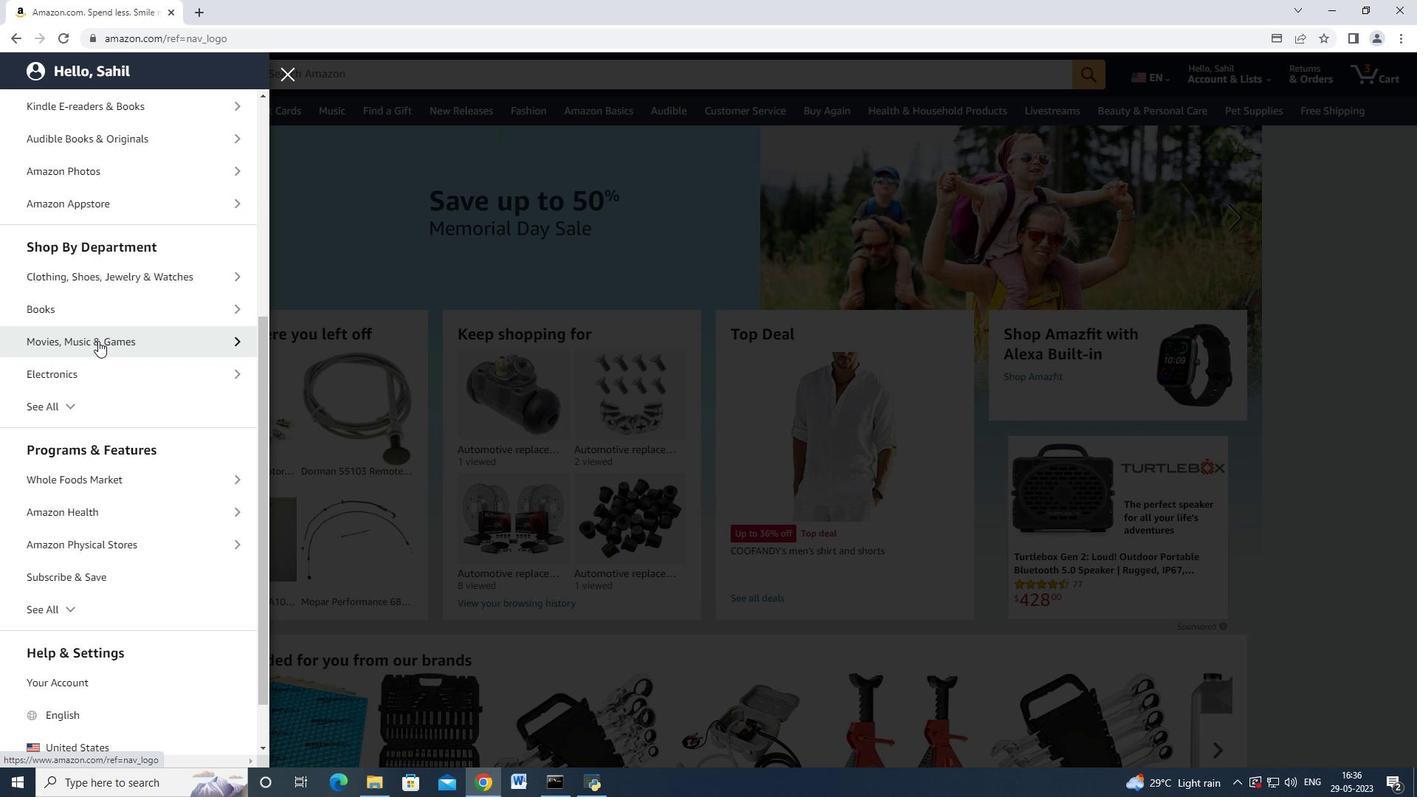 
Action: Mouse moved to (99, 344)
Screenshot: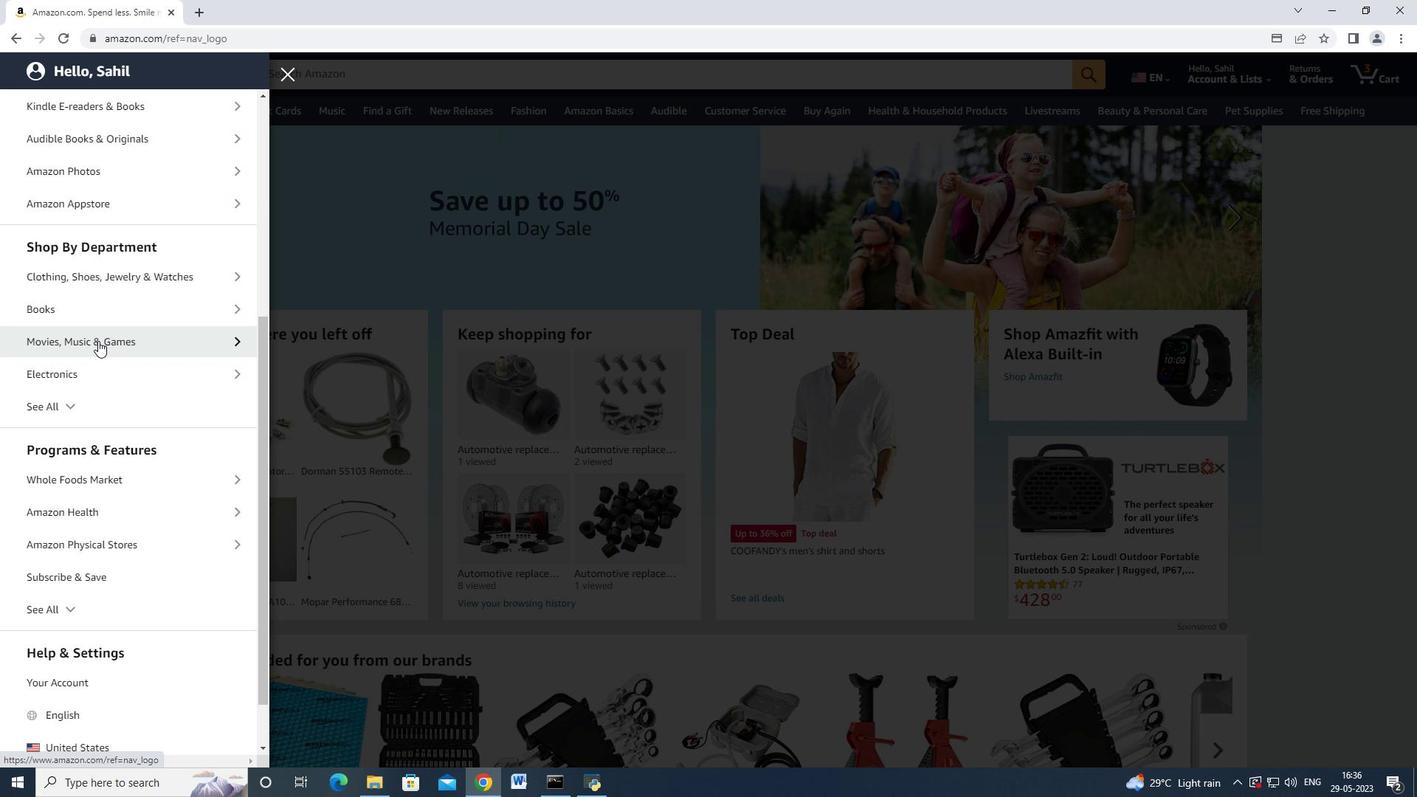 
Action: Mouse scrolled (99, 343) with delta (0, 0)
Screenshot: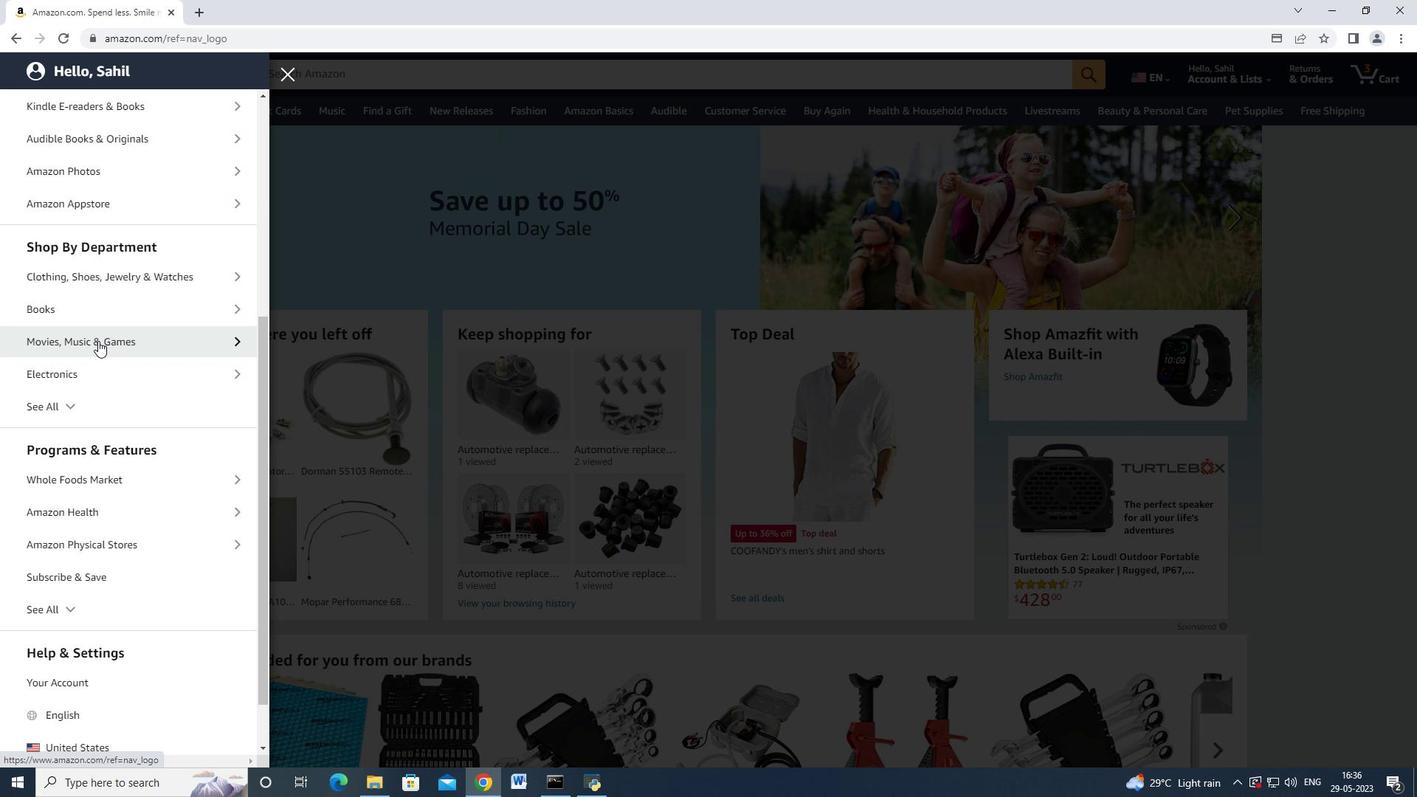 
Action: Mouse moved to (70, 341)
Screenshot: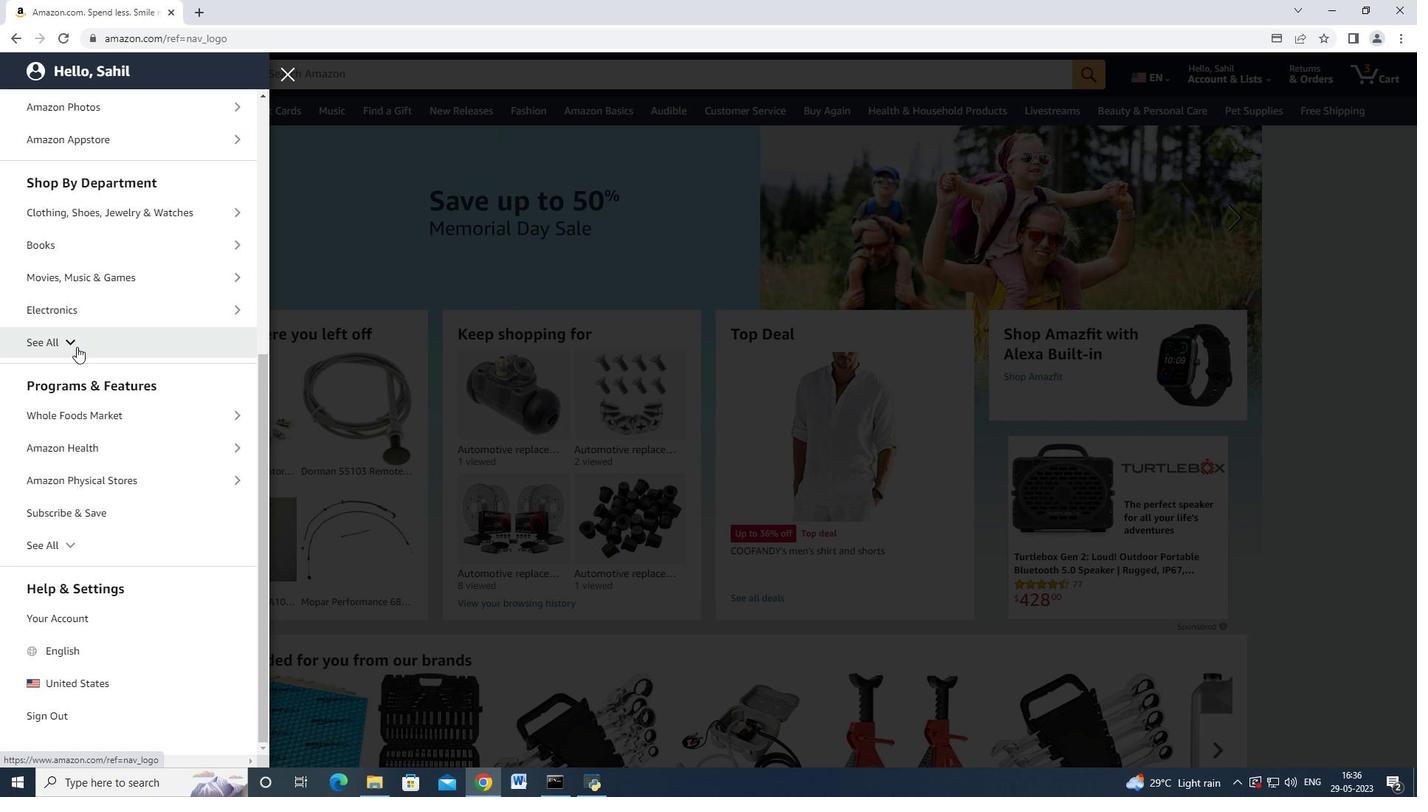 
Action: Mouse pressed left at (70, 341)
Screenshot: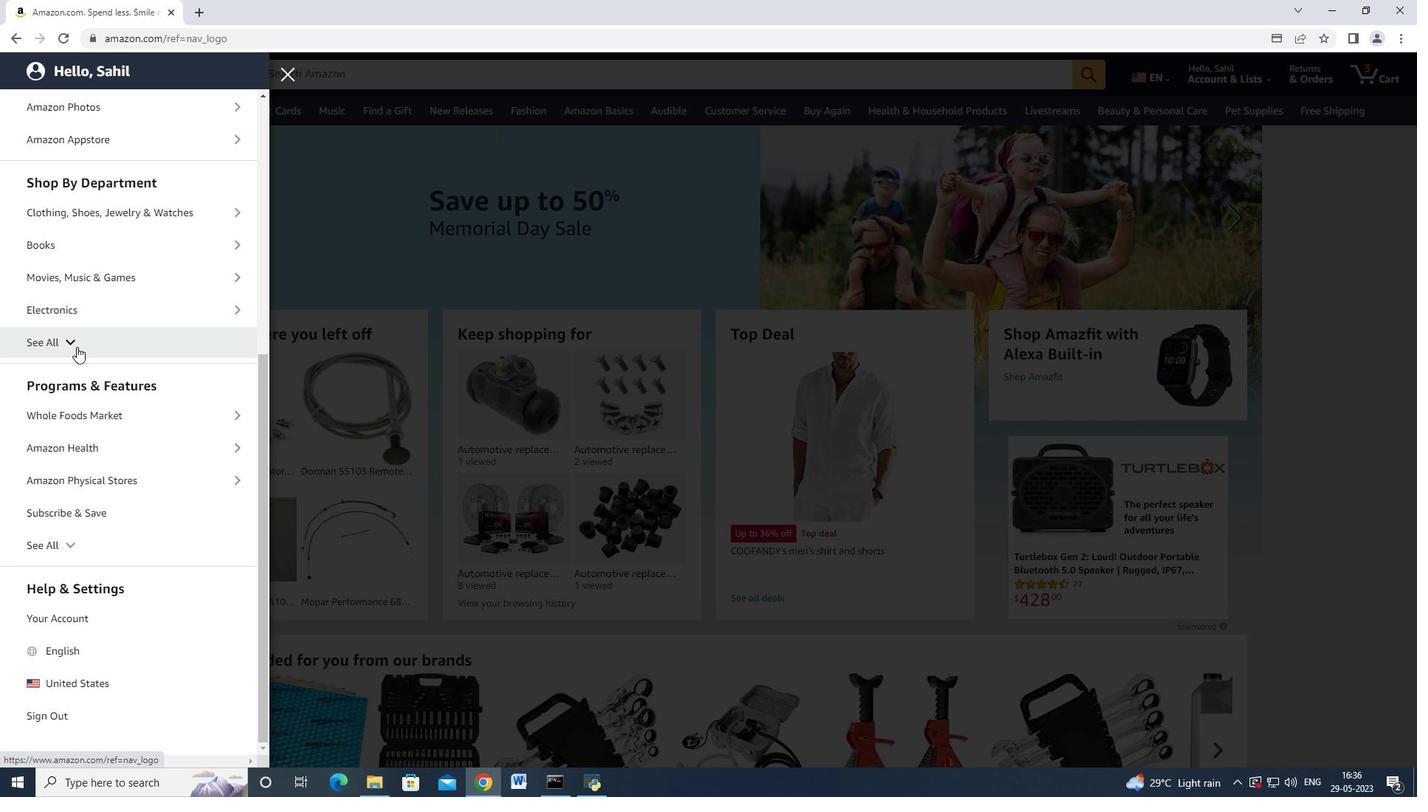 
Action: Mouse moved to (89, 404)
Screenshot: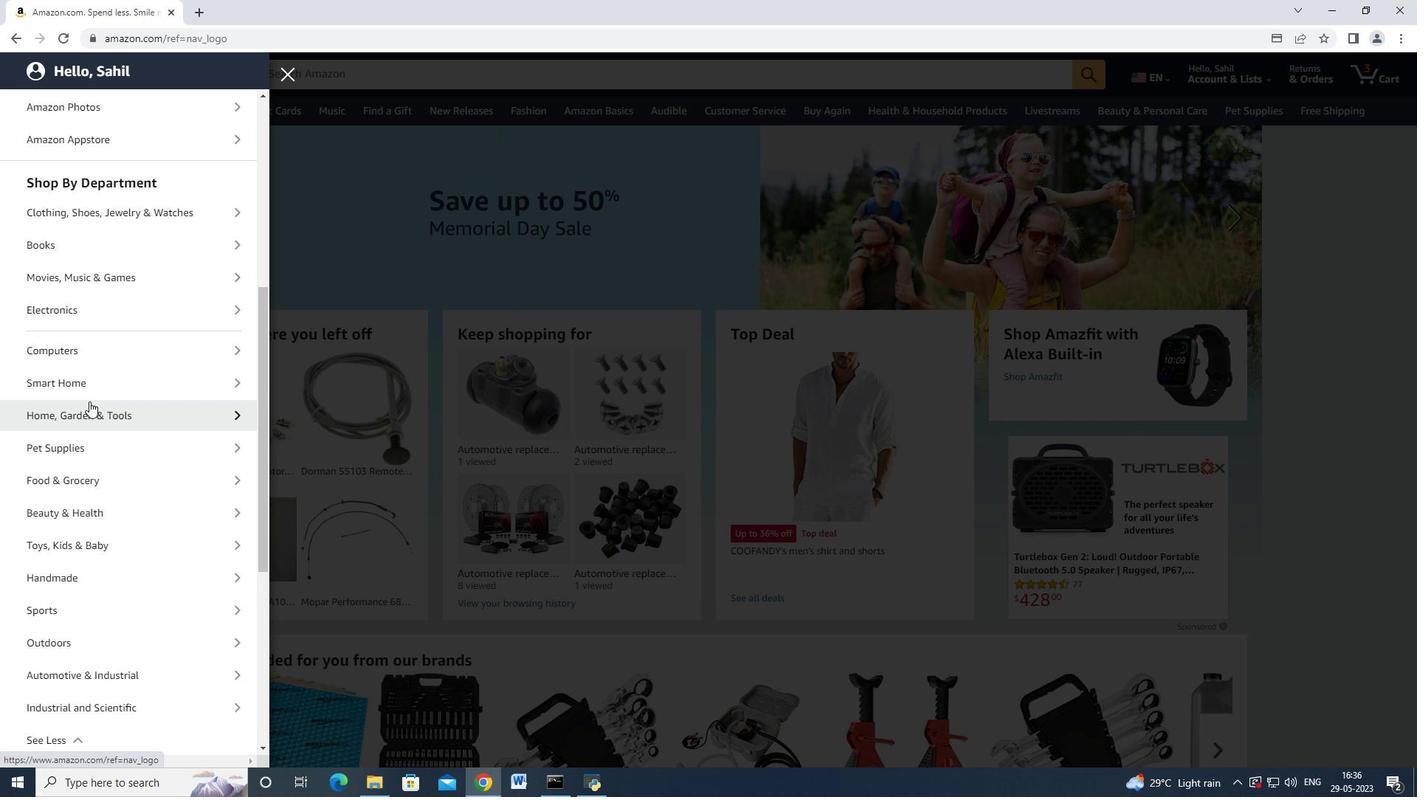 
Action: Mouse scrolled (89, 403) with delta (0, 0)
Screenshot: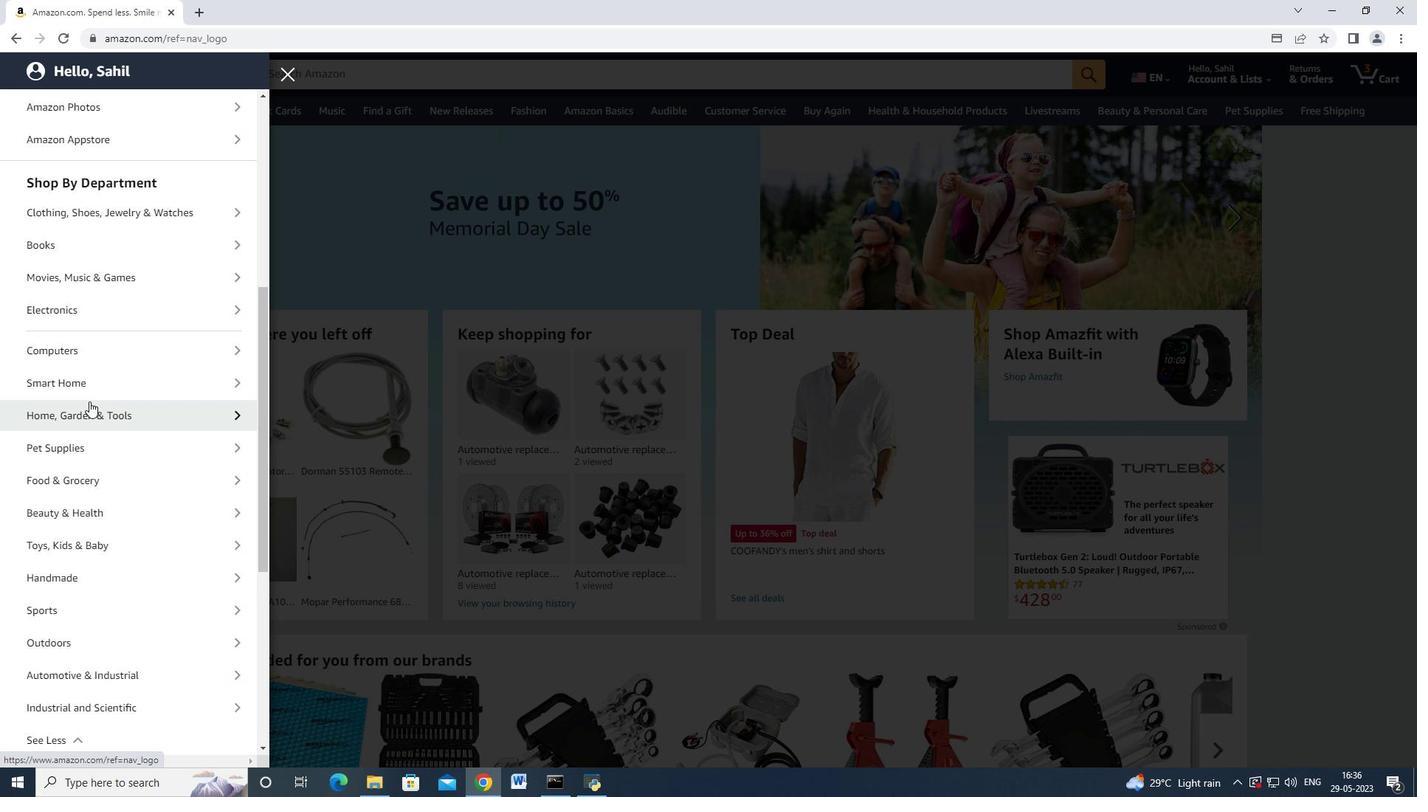 
Action: Mouse moved to (89, 405)
Screenshot: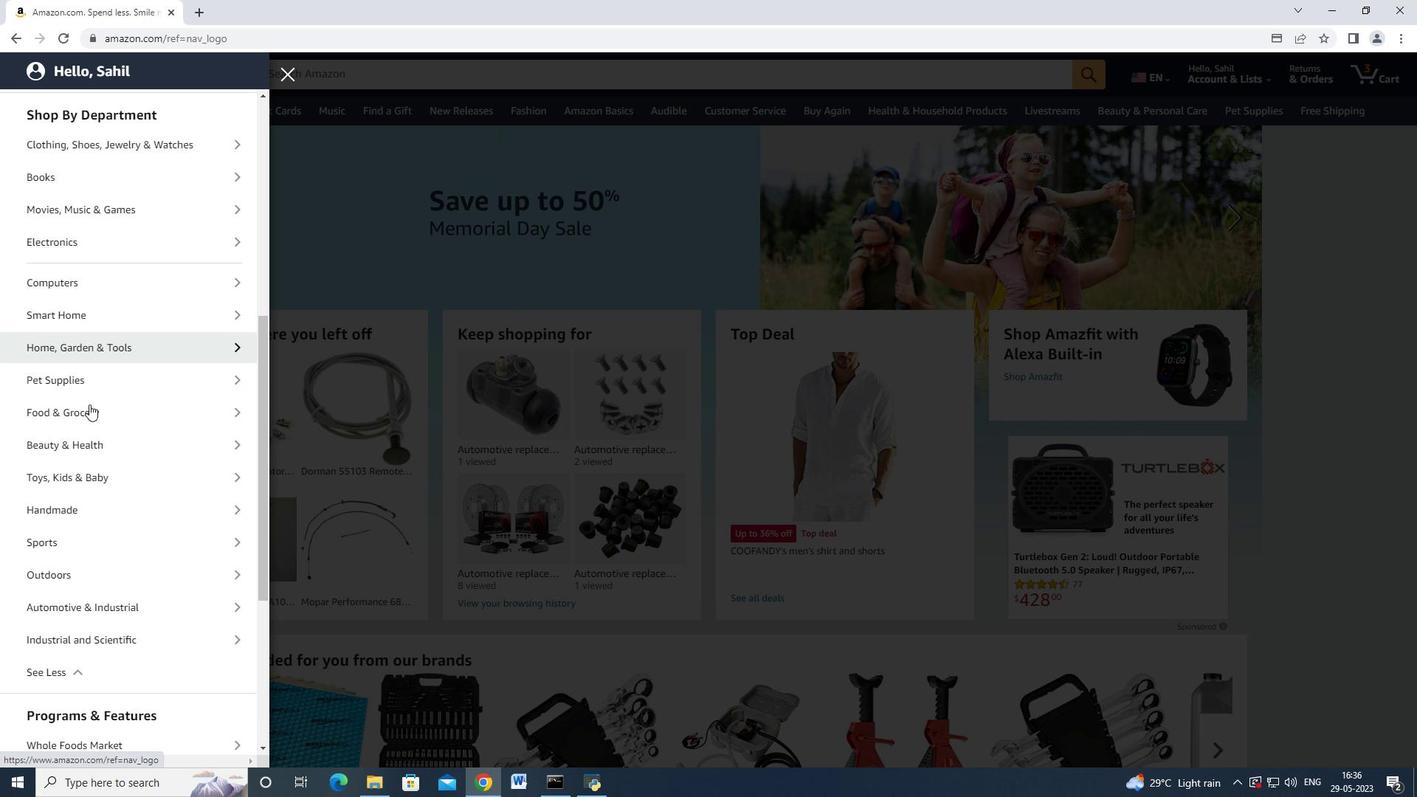 
Action: Mouse scrolled (89, 404) with delta (0, 0)
Screenshot: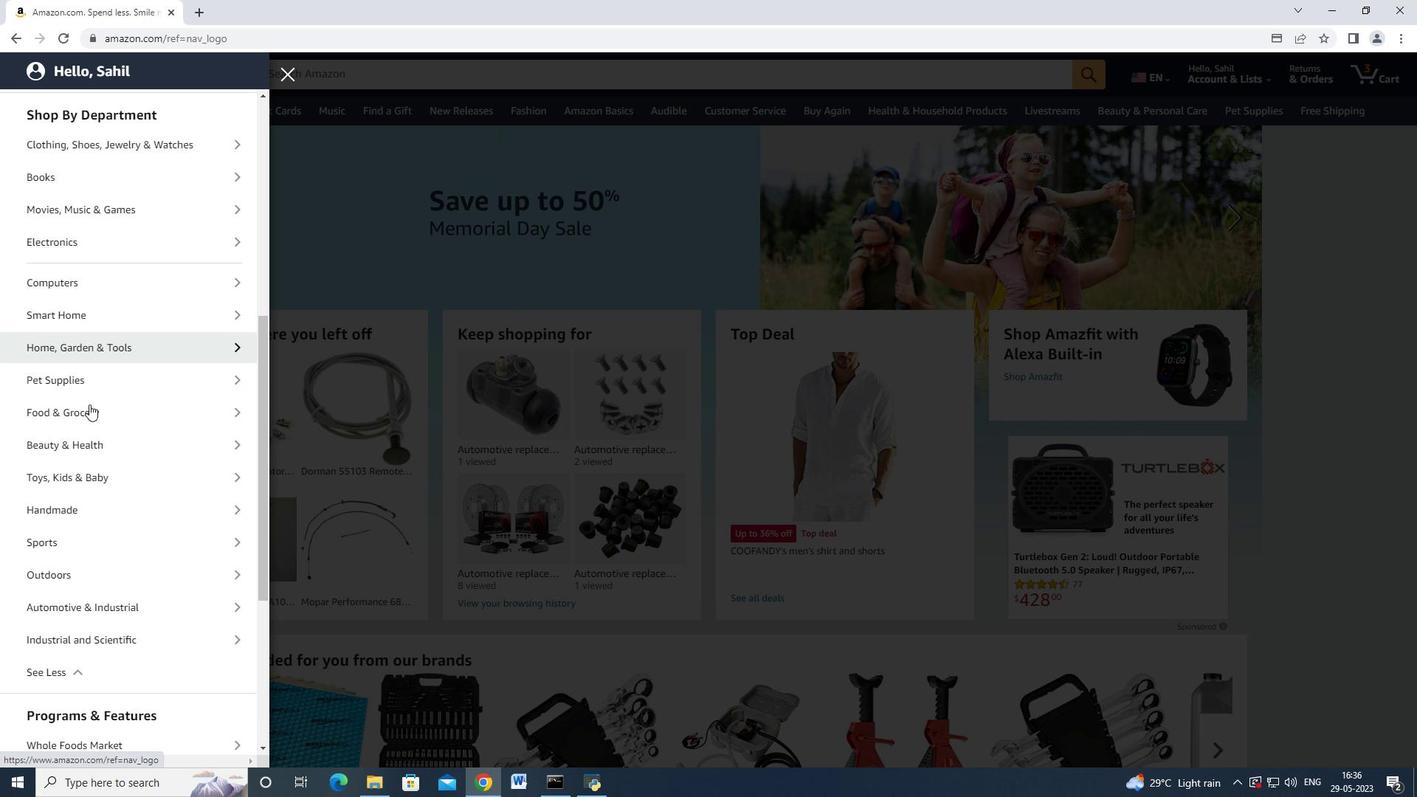
Action: Mouse moved to (89, 405)
Screenshot: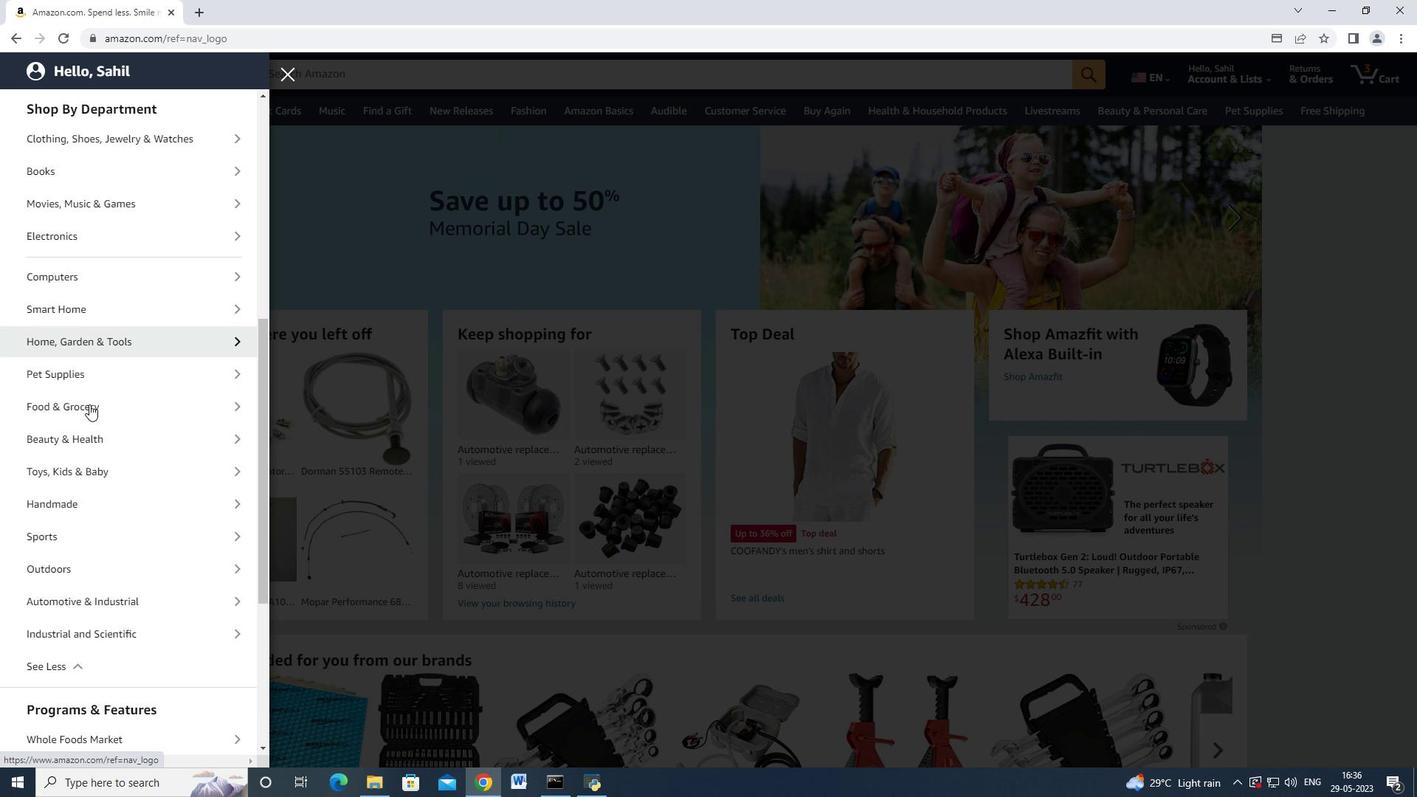 
Action: Mouse scrolled (89, 404) with delta (0, 0)
Screenshot: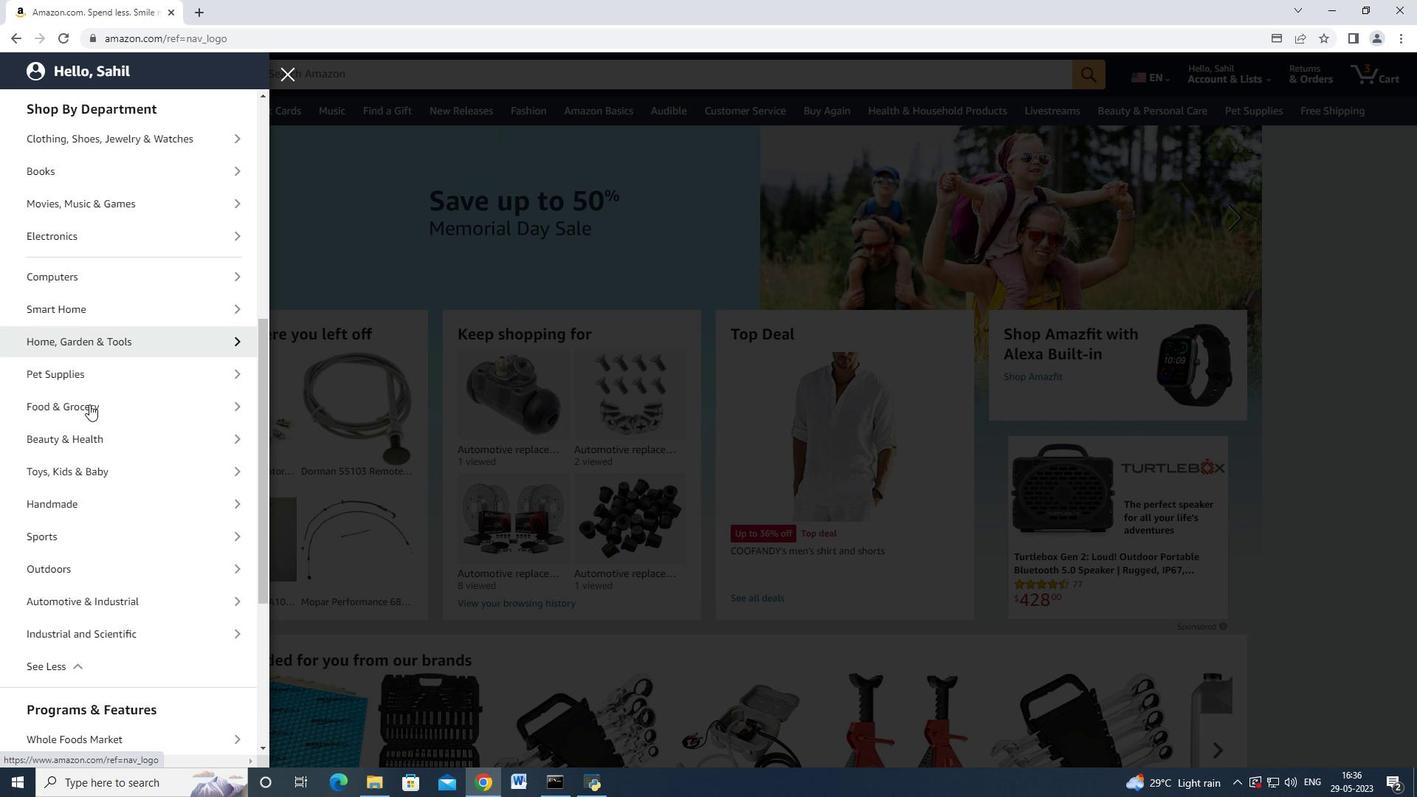 
Action: Mouse moved to (102, 450)
Screenshot: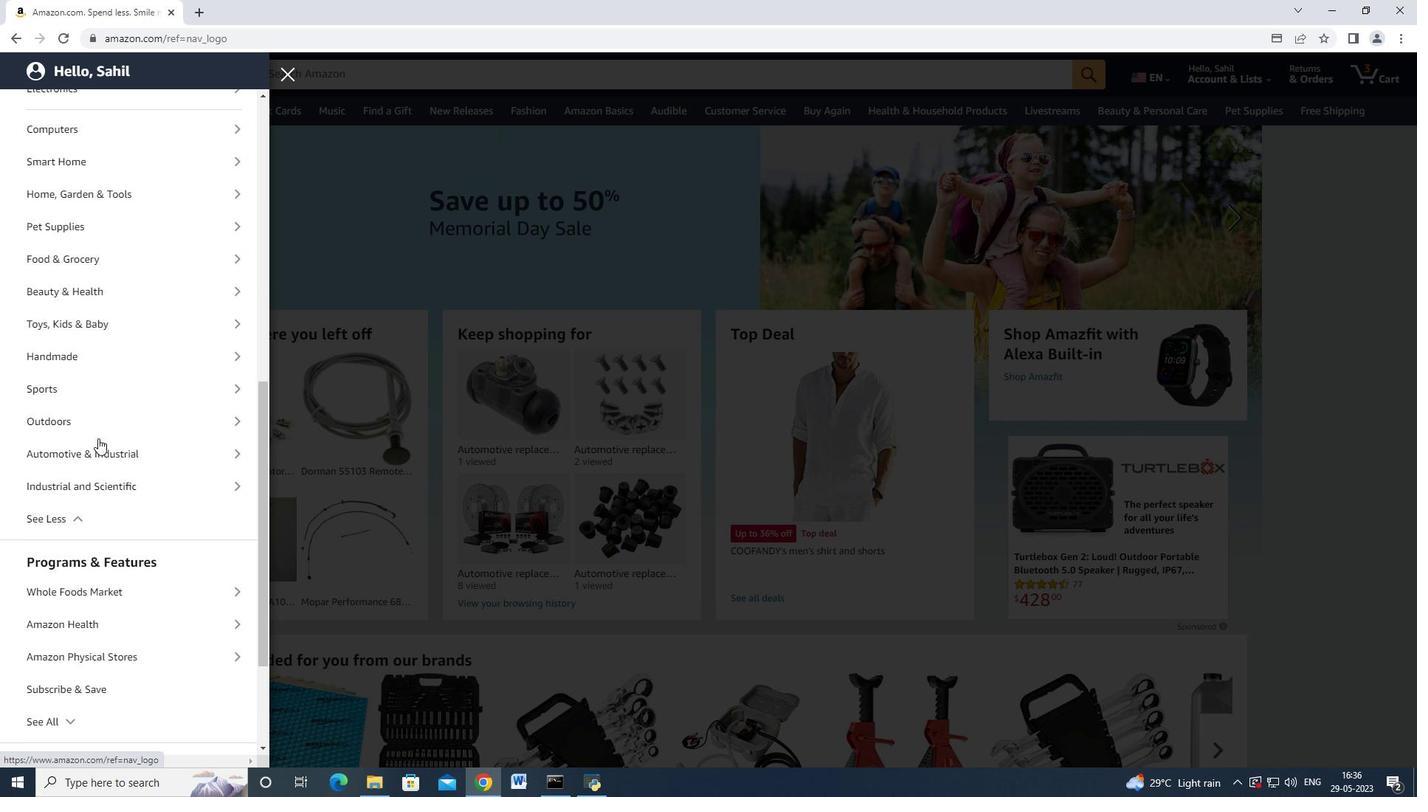 
Action: Mouse pressed left at (102, 450)
Screenshot: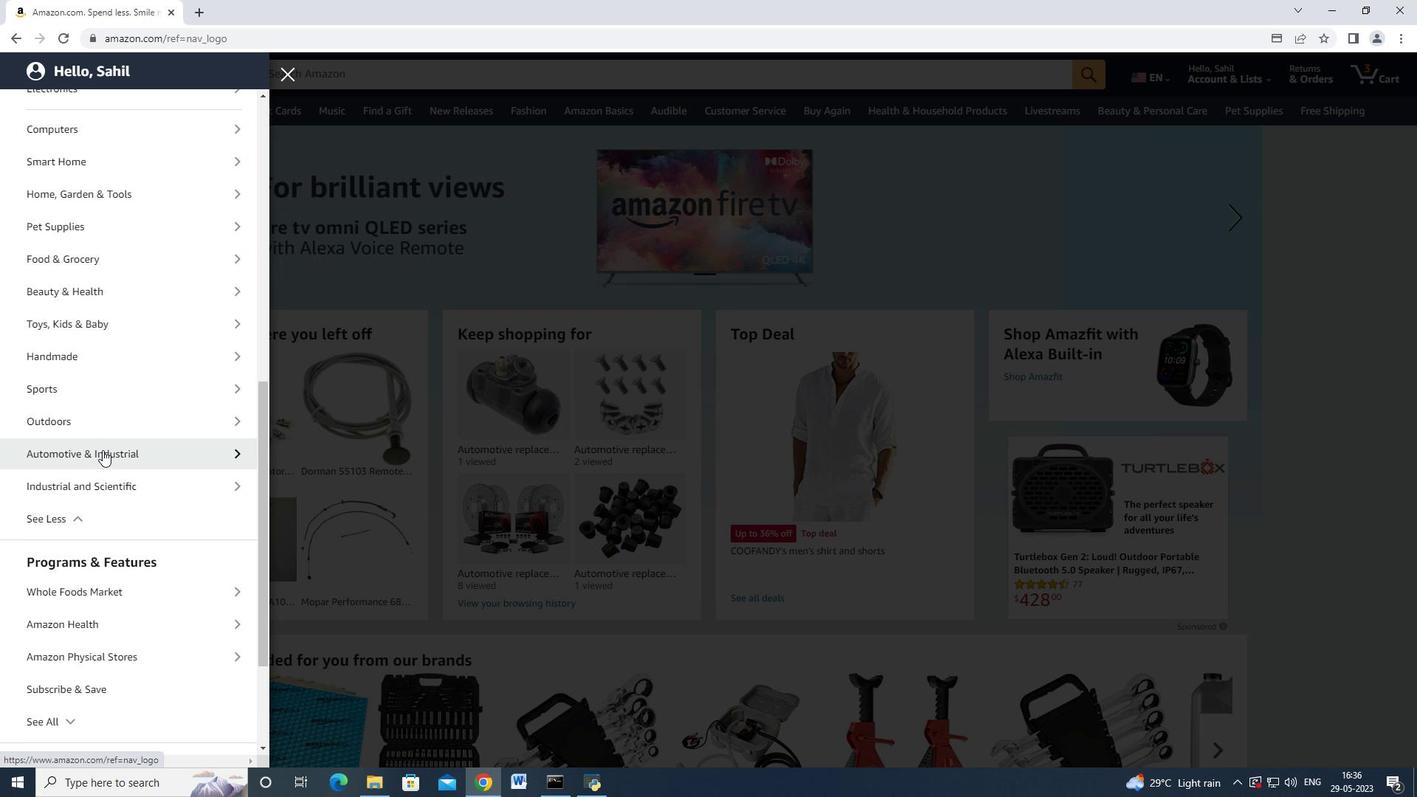
Action: Mouse moved to (127, 187)
Screenshot: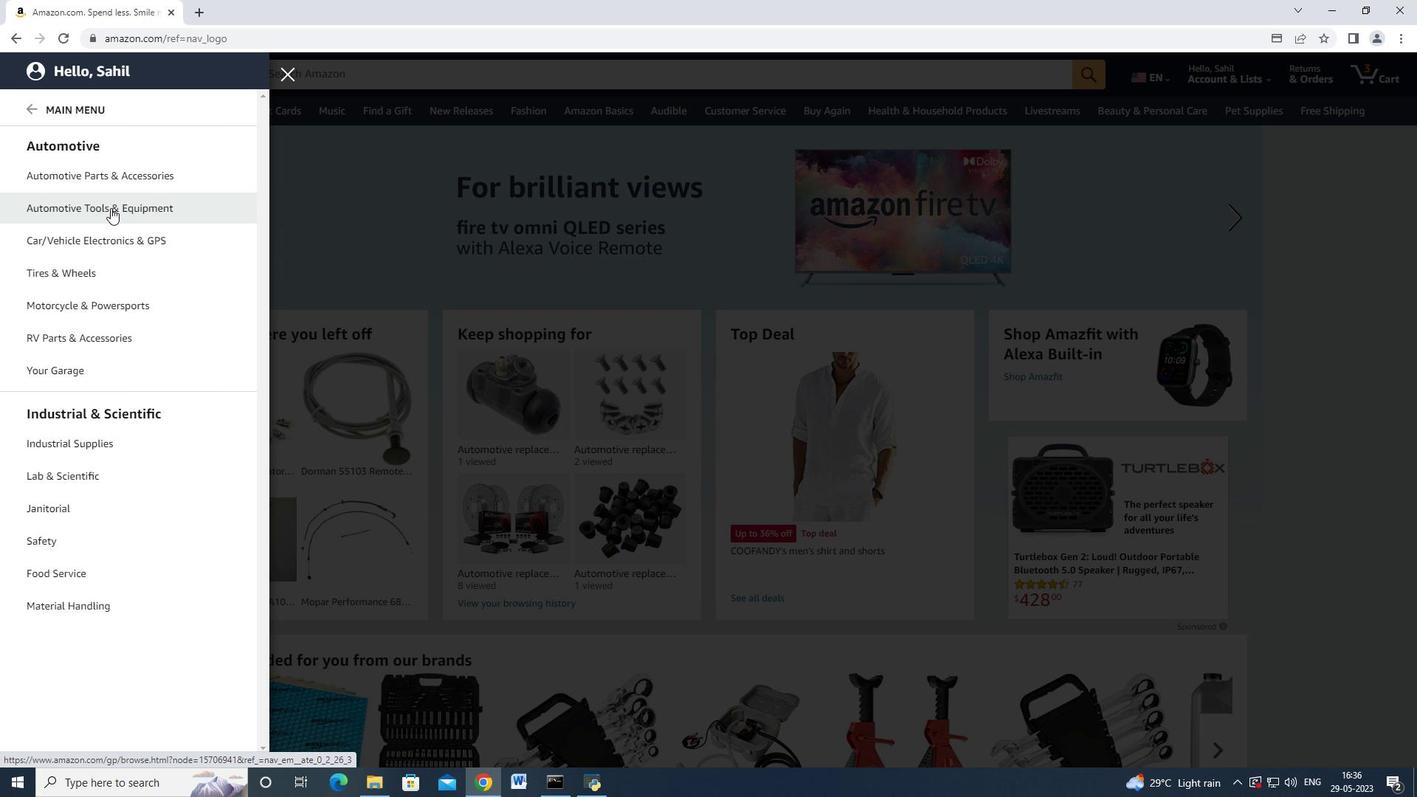 
Action: Mouse pressed left at (127, 187)
Screenshot: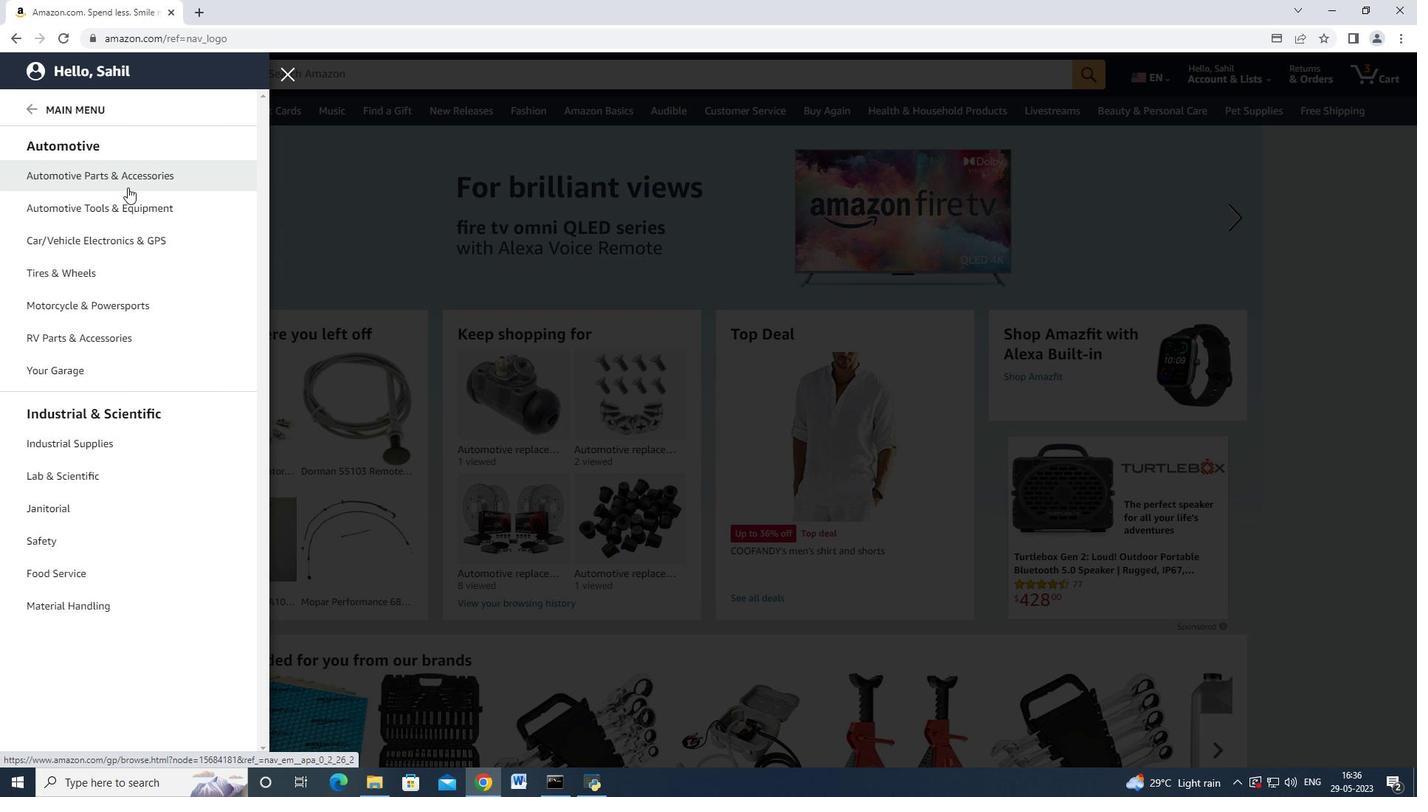 
Action: Mouse moved to (292, 299)
Screenshot: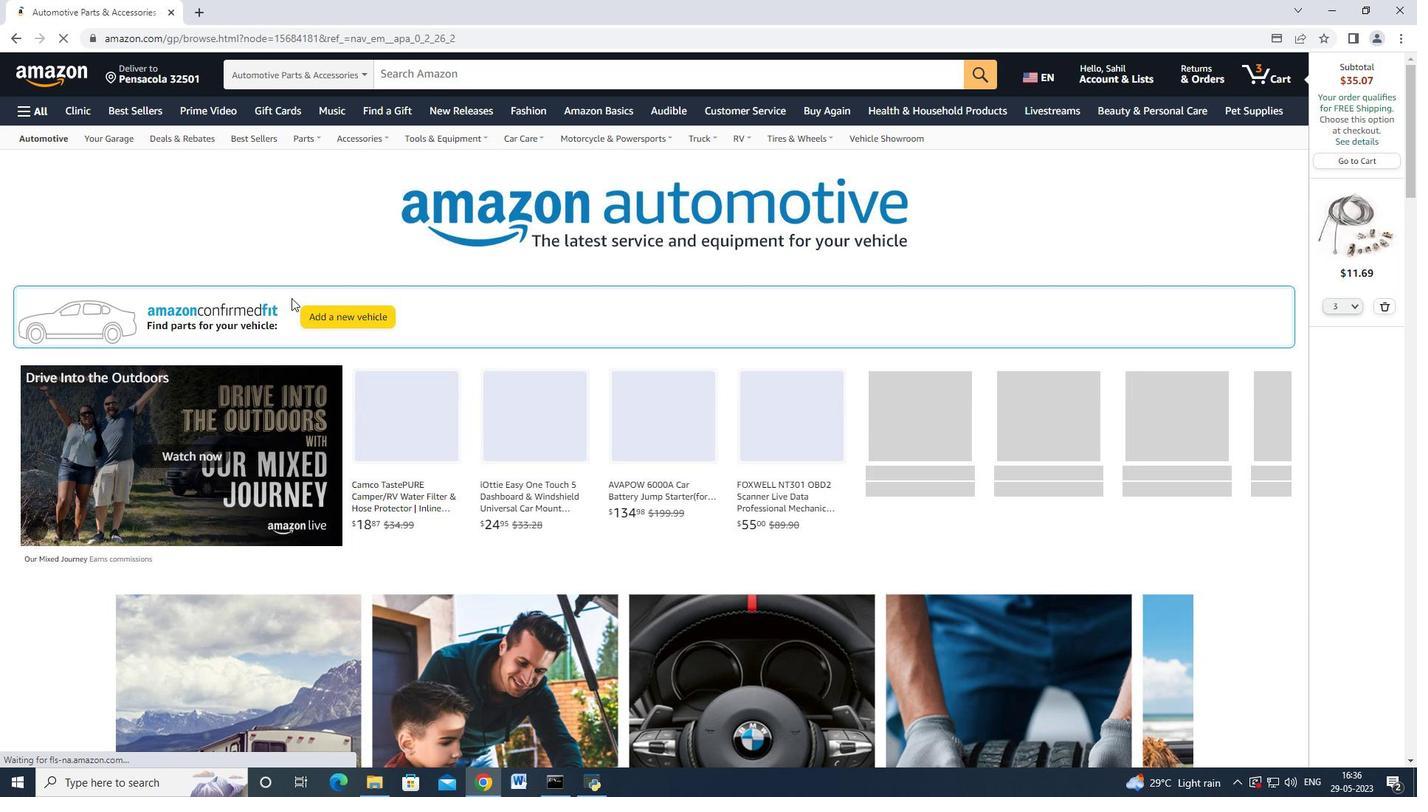
Action: Mouse scrolled (292, 298) with delta (0, 0)
Screenshot: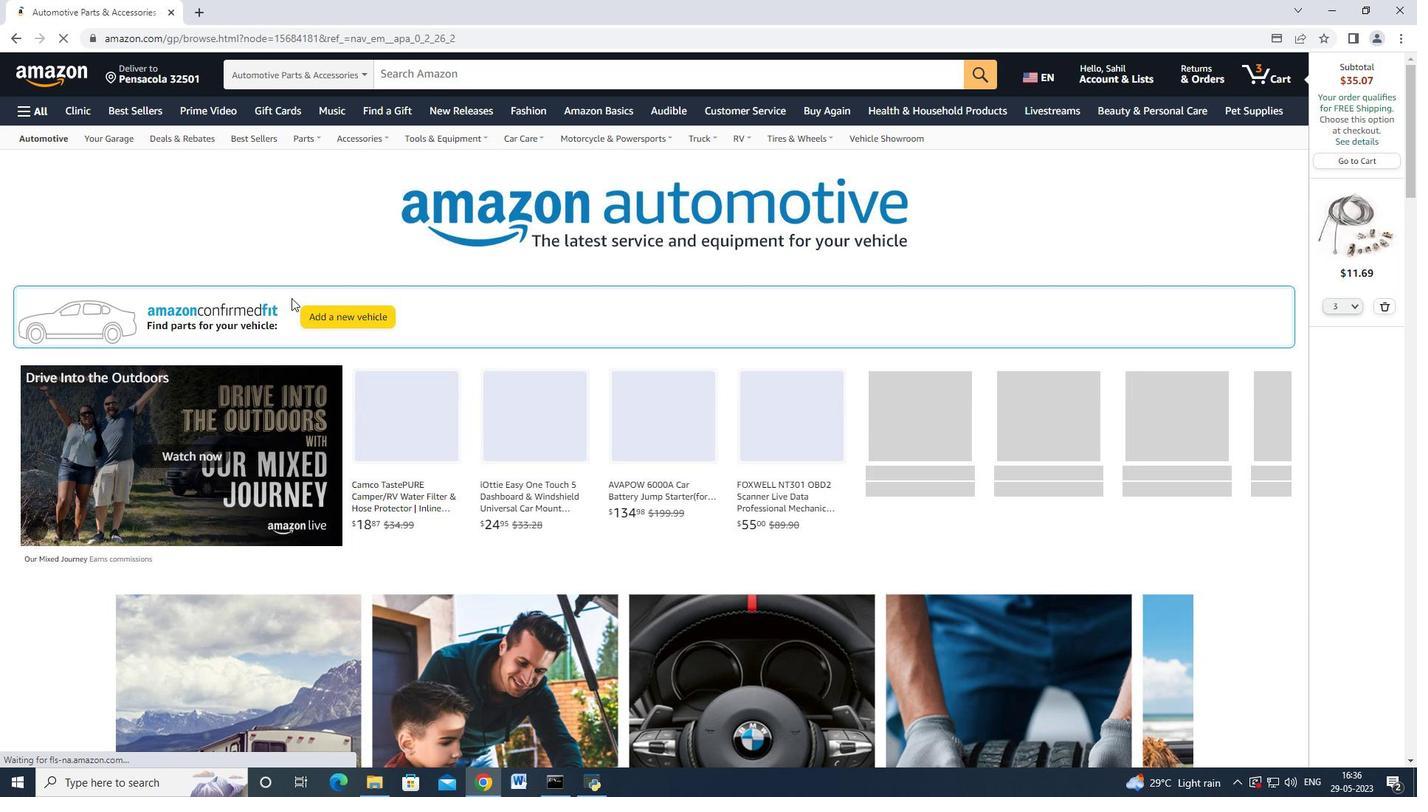
Action: Mouse moved to (292, 299)
Screenshot: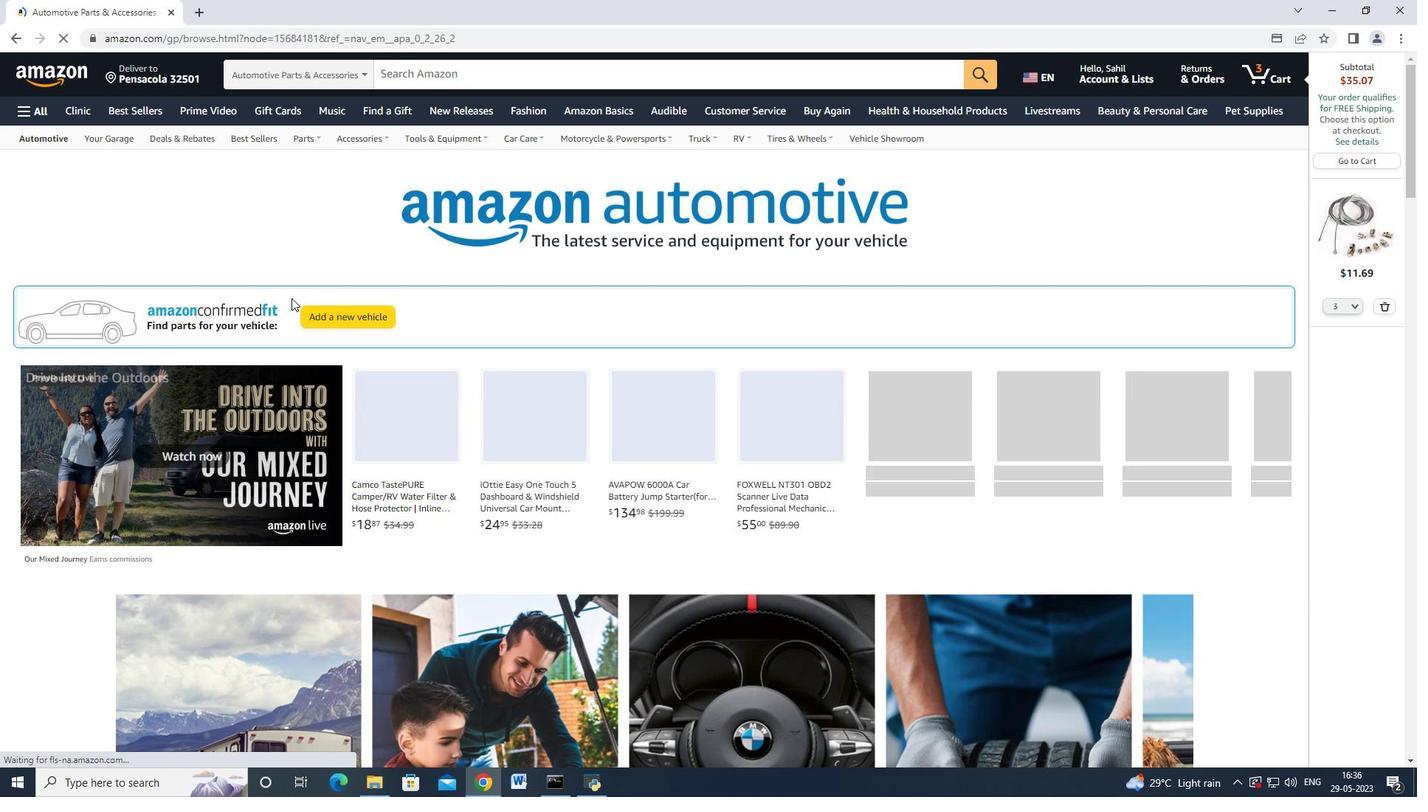 
Action: Mouse scrolled (292, 298) with delta (0, 0)
Screenshot: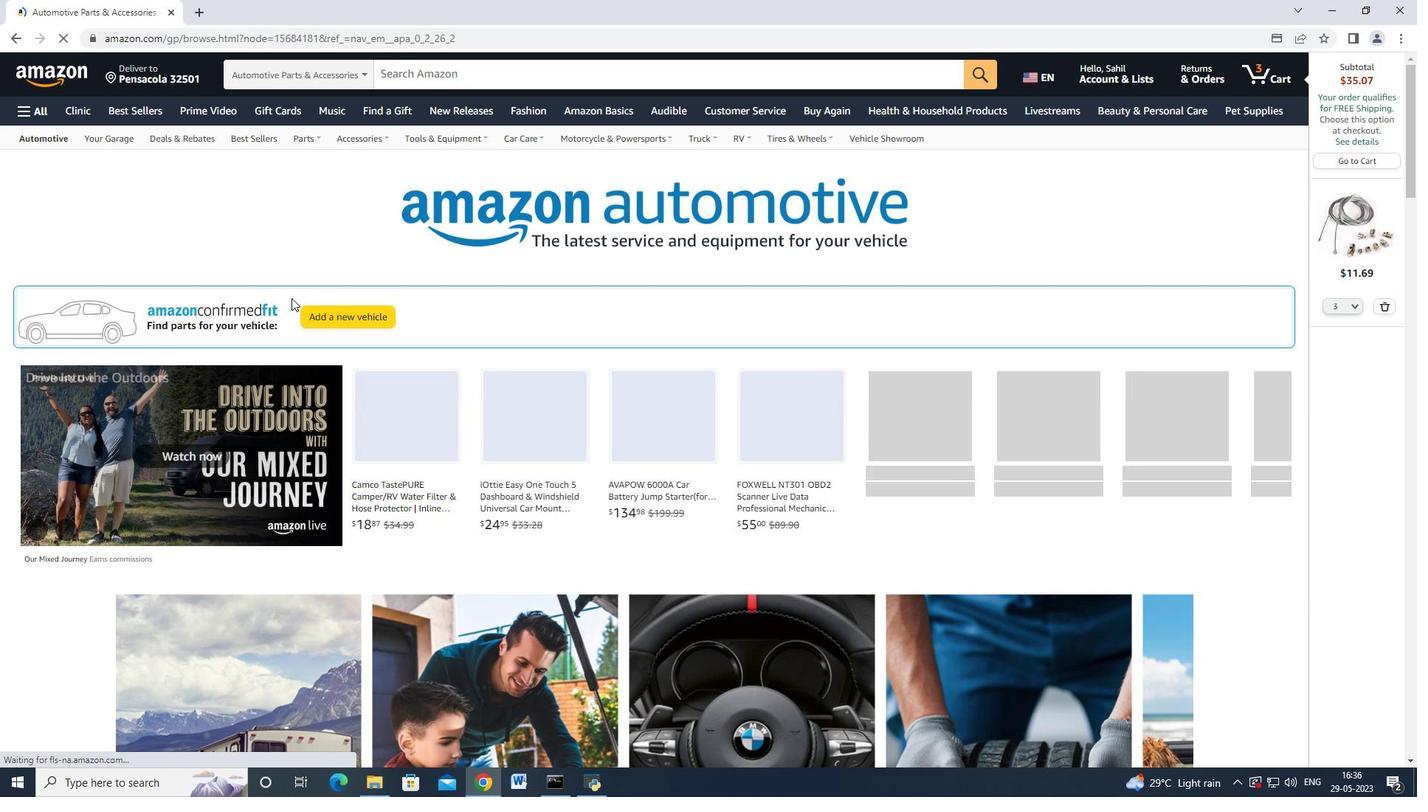 
Action: Mouse scrolled (292, 298) with delta (0, 0)
Screenshot: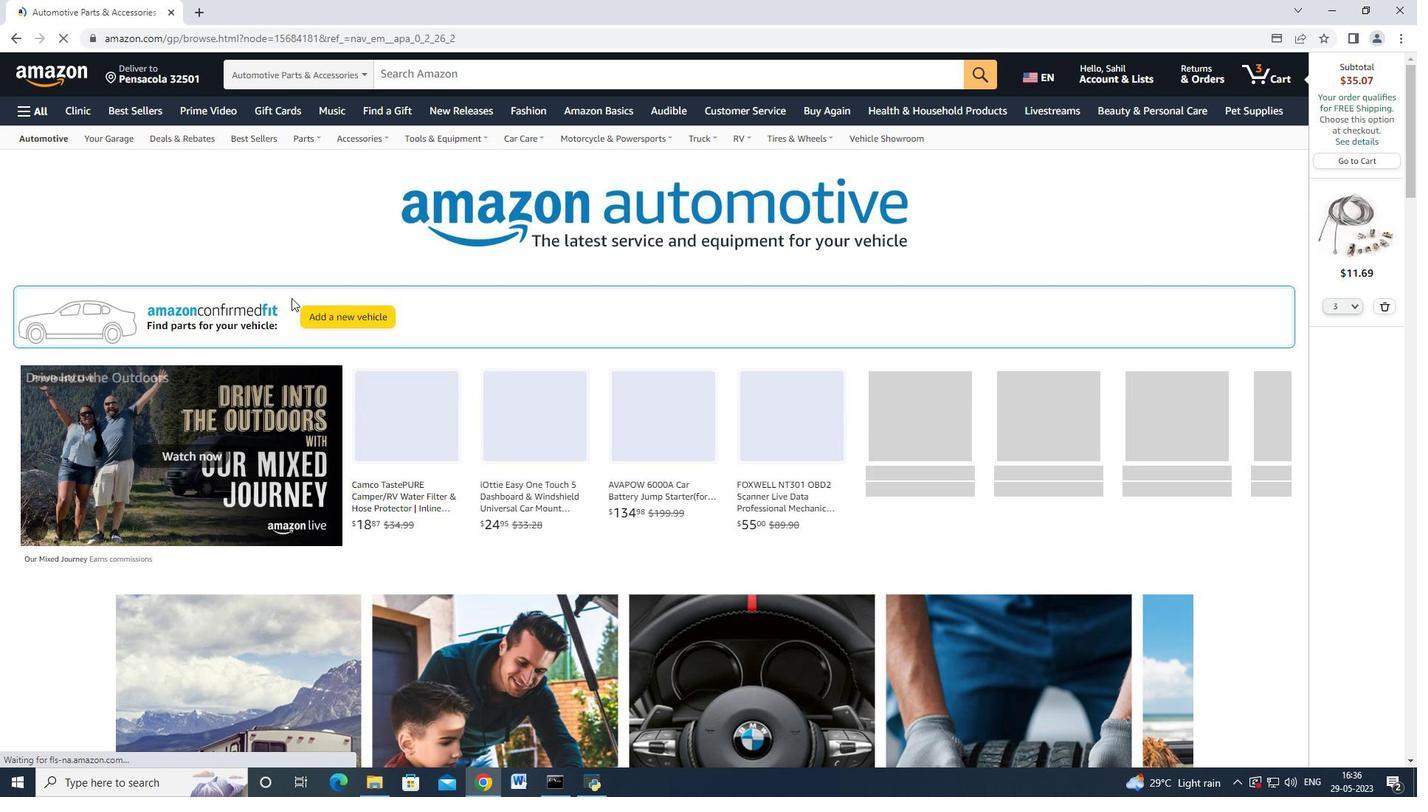 
Action: Mouse moved to (293, 299)
Screenshot: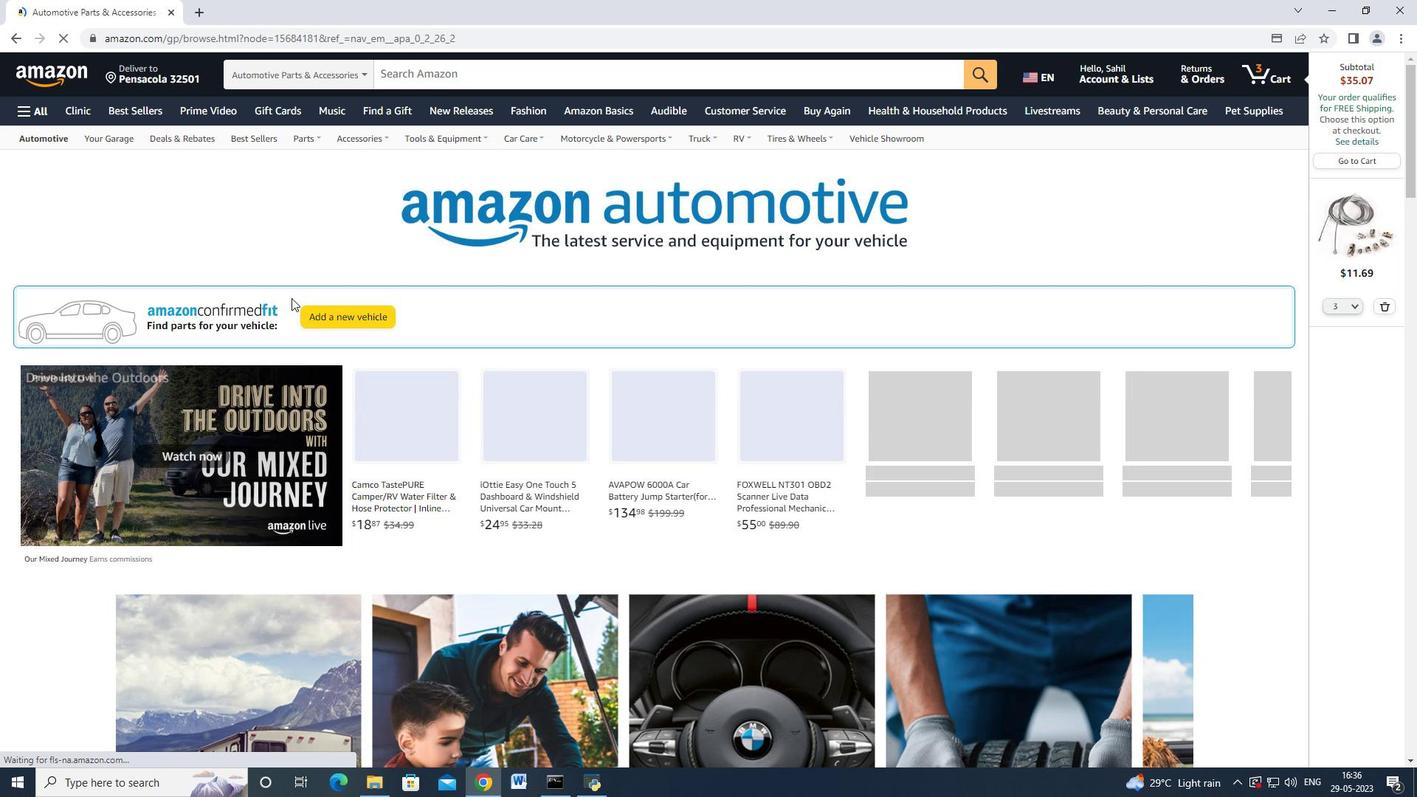 
Action: Mouse scrolled (293, 298) with delta (0, 0)
Screenshot: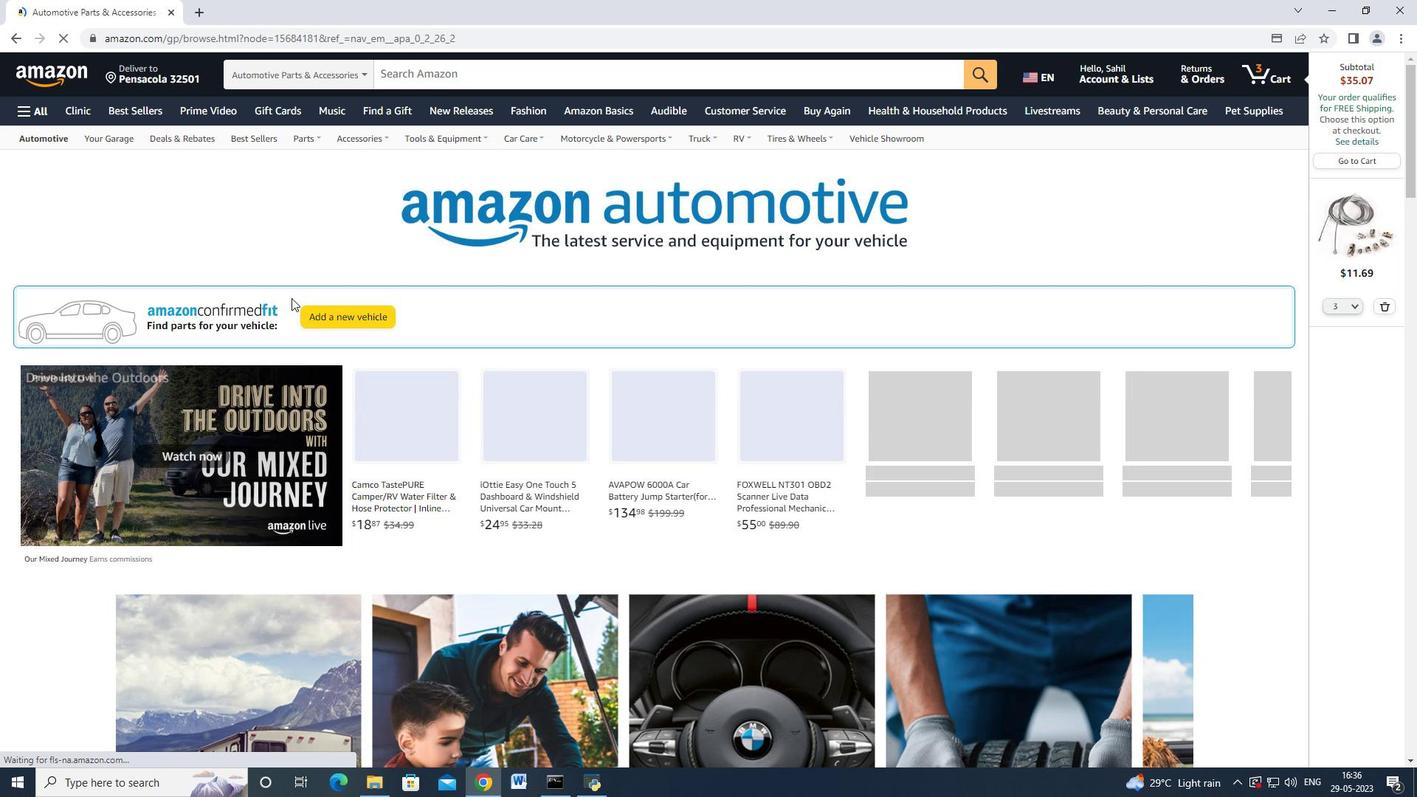 
Action: Mouse moved to (293, 299)
Screenshot: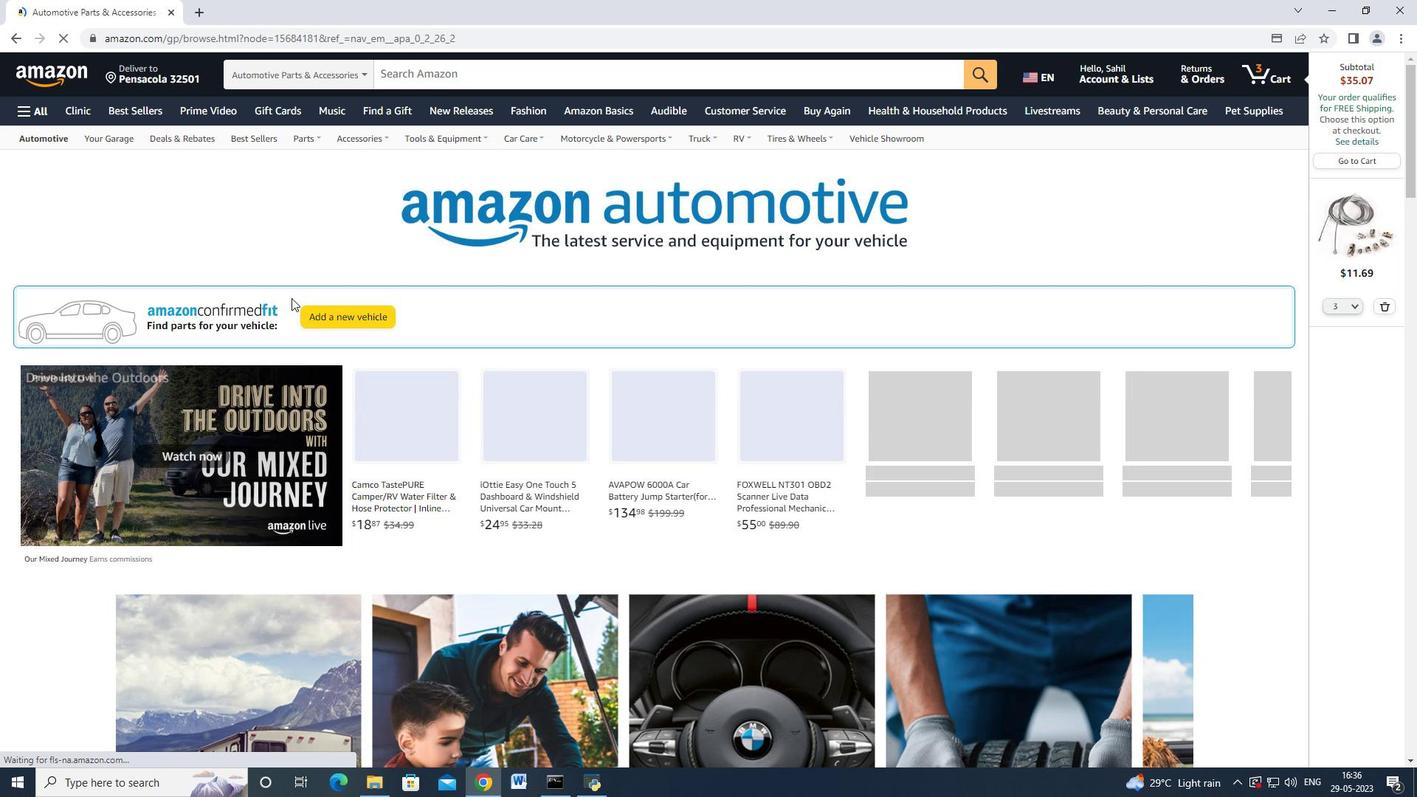 
Action: Mouse scrolled (293, 298) with delta (0, 0)
Screenshot: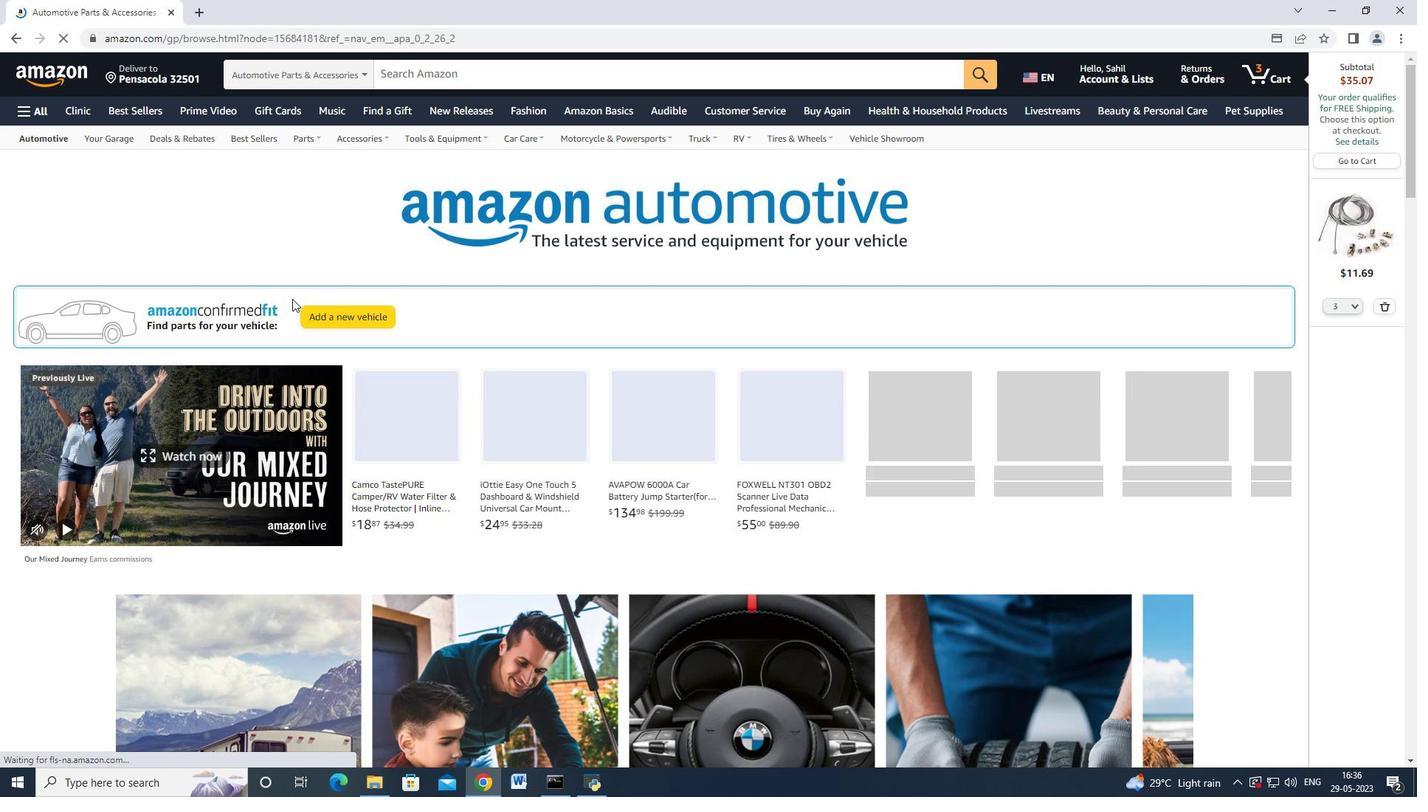 
Action: Mouse moved to (326, 278)
Screenshot: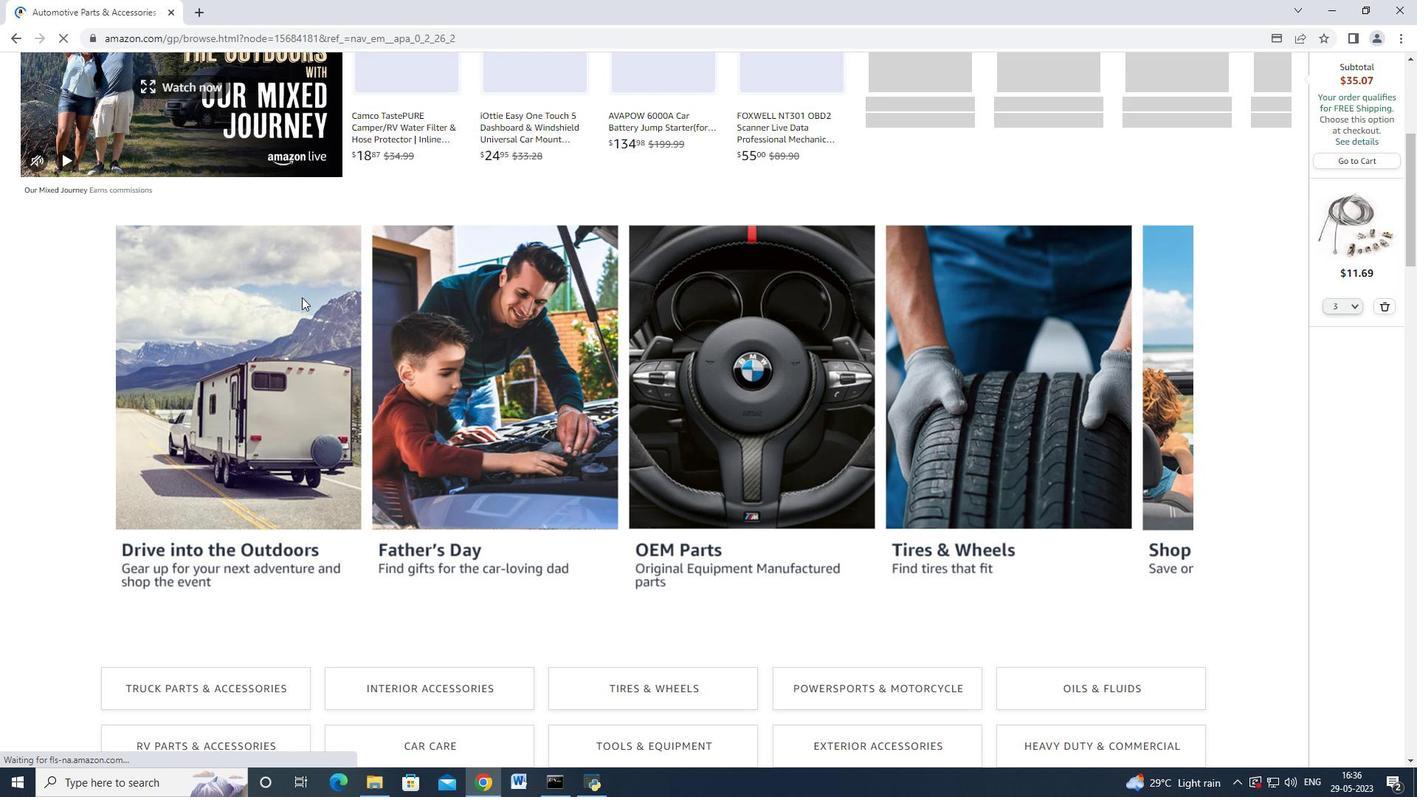
Action: Mouse scrolled (326, 279) with delta (0, 0)
Screenshot: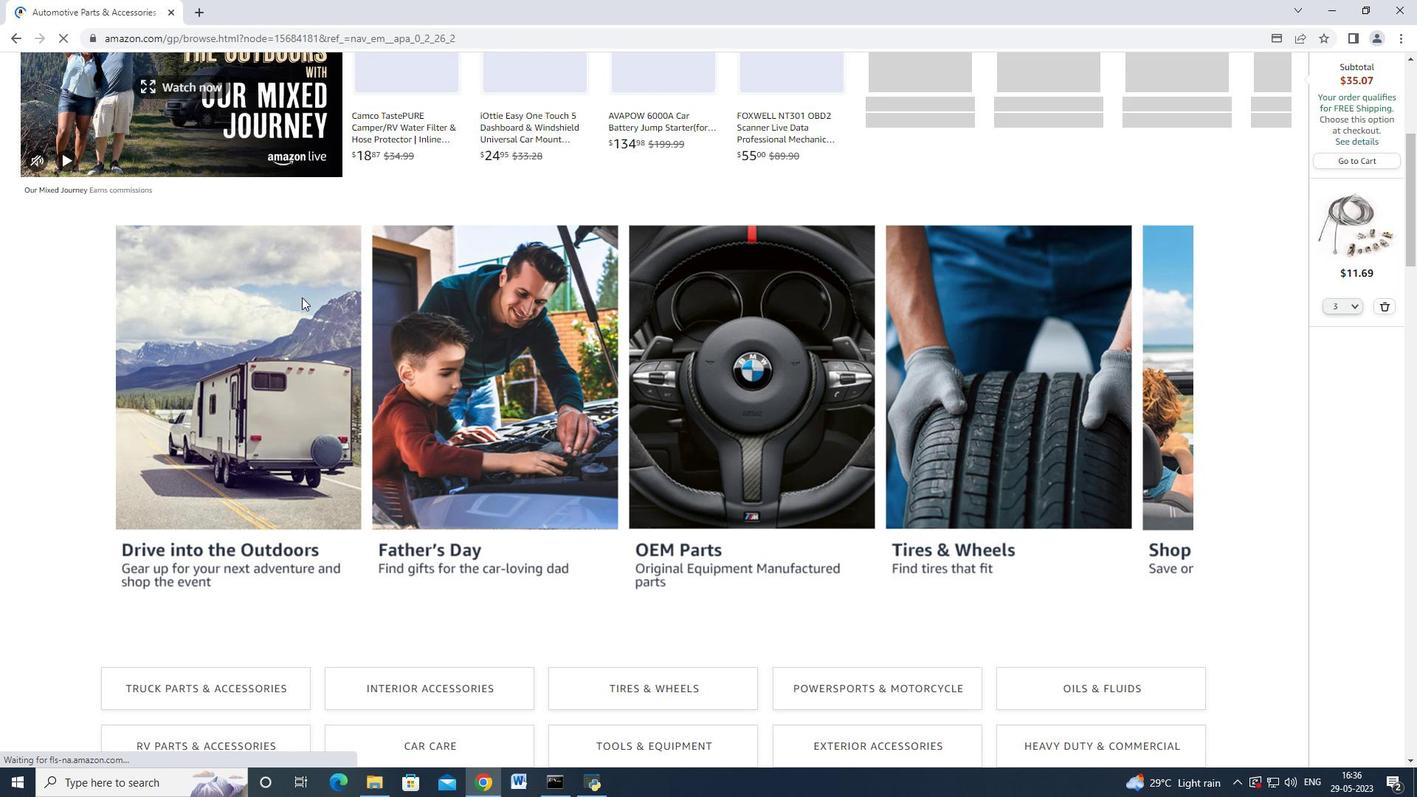 
Action: Mouse scrolled (326, 279) with delta (0, 0)
Screenshot: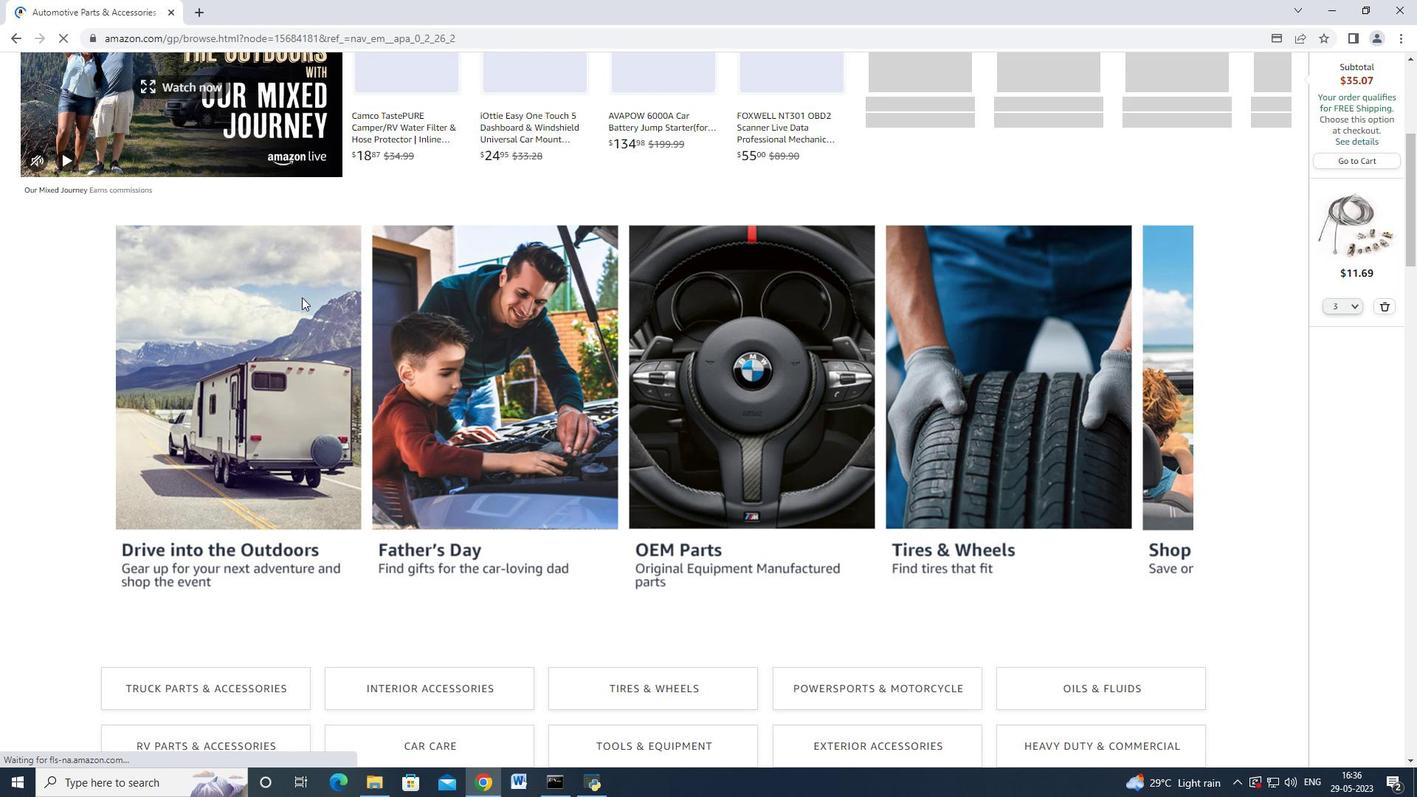 
Action: Mouse scrolled (326, 279) with delta (0, 0)
Screenshot: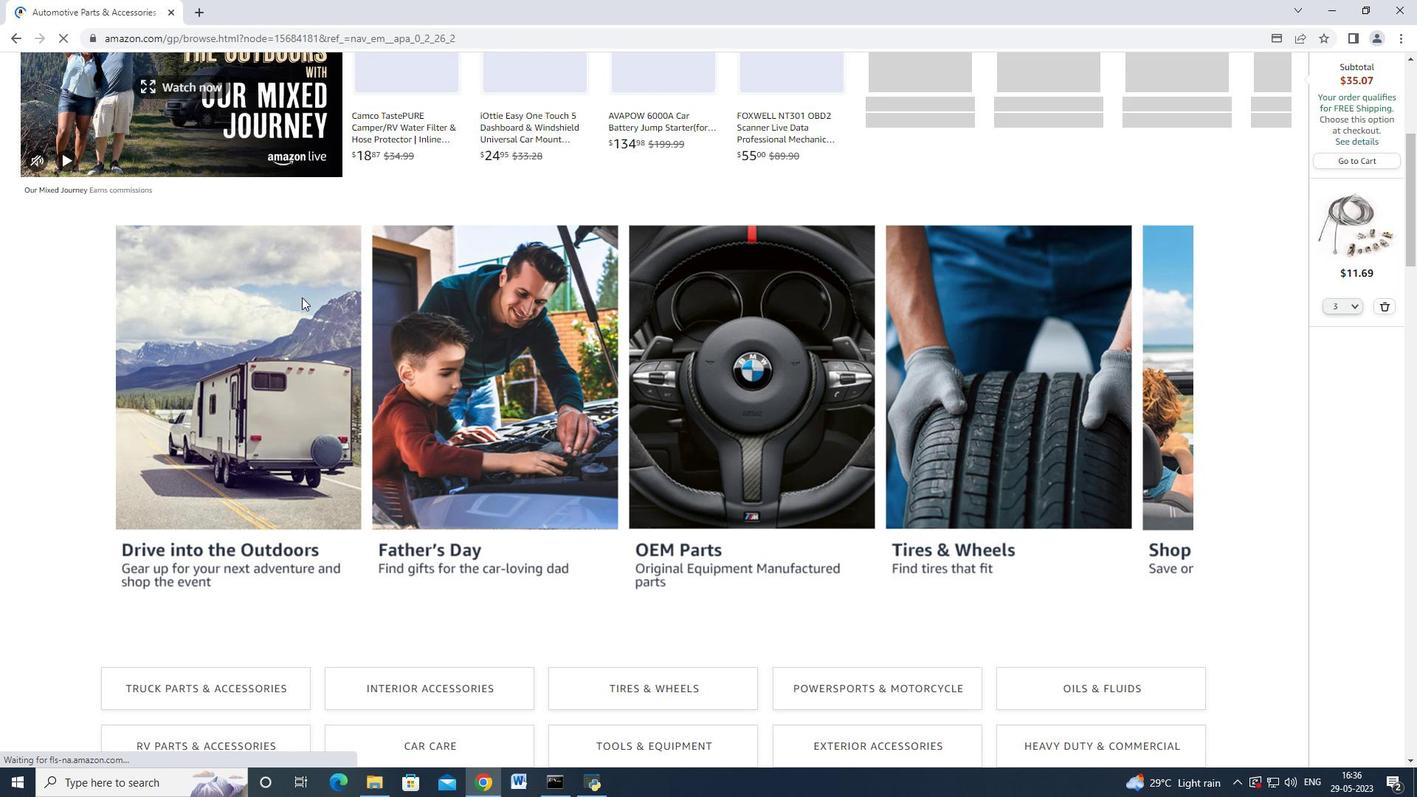 
Action: Mouse scrolled (326, 279) with delta (0, 0)
Screenshot: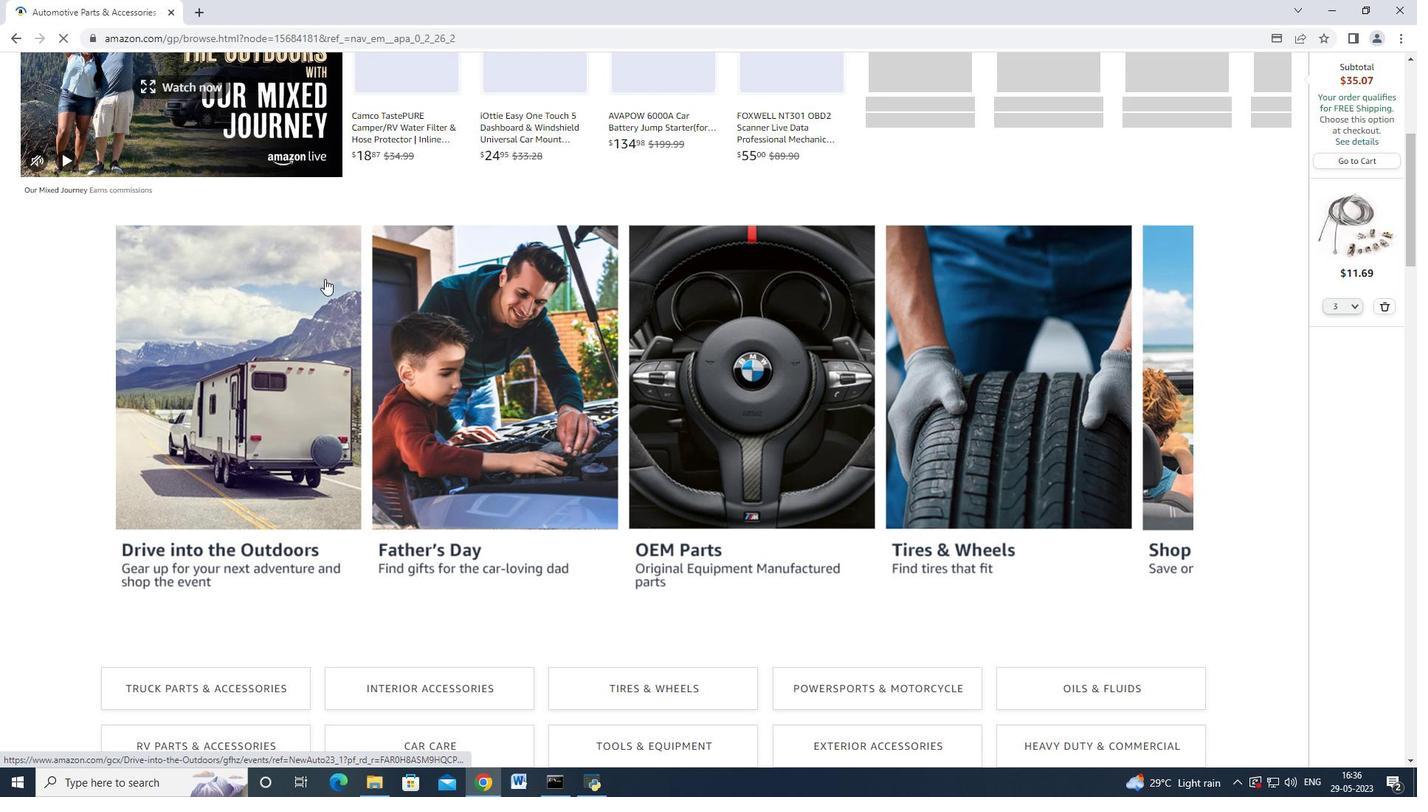
Action: Mouse scrolled (326, 279) with delta (0, 0)
Screenshot: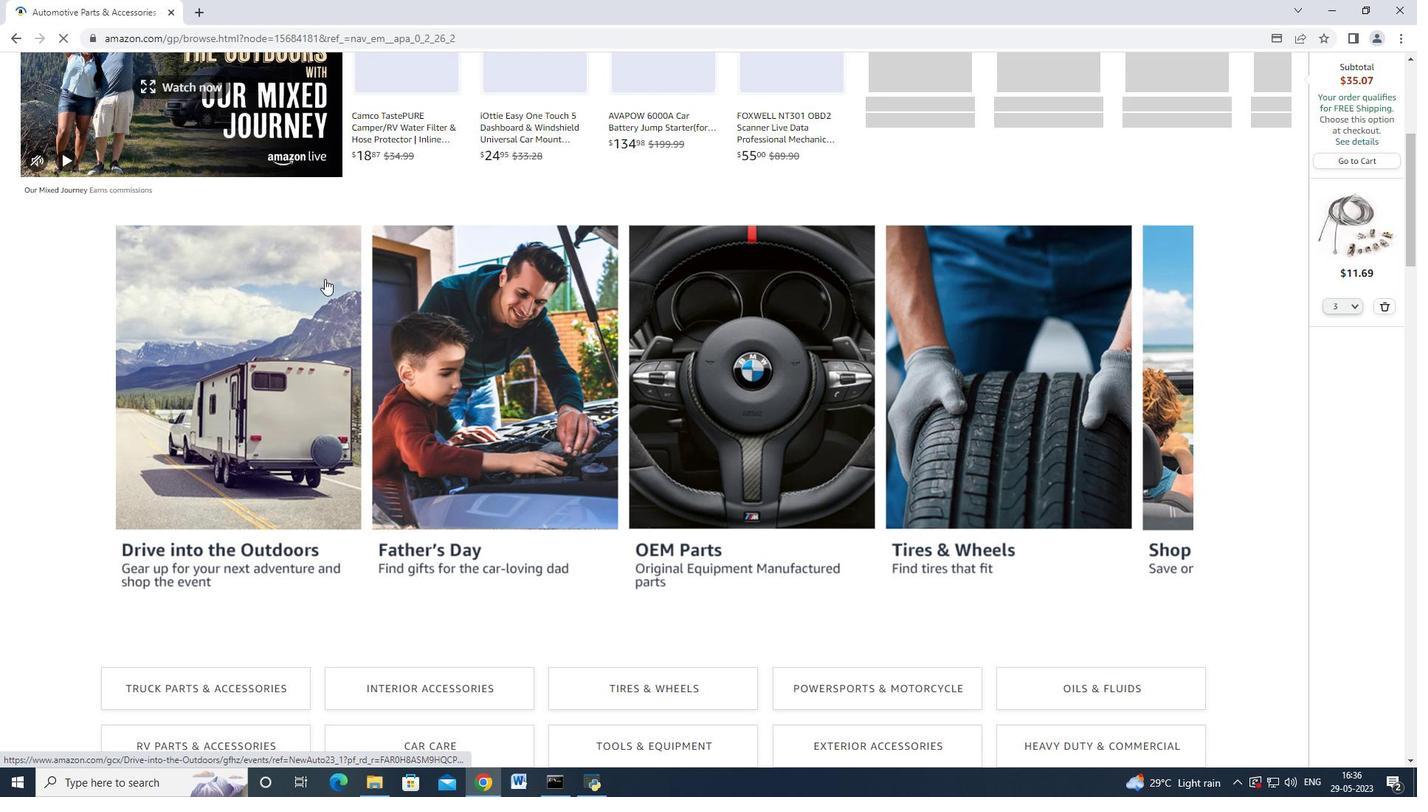 
Action: Mouse scrolled (326, 279) with delta (0, 0)
Screenshot: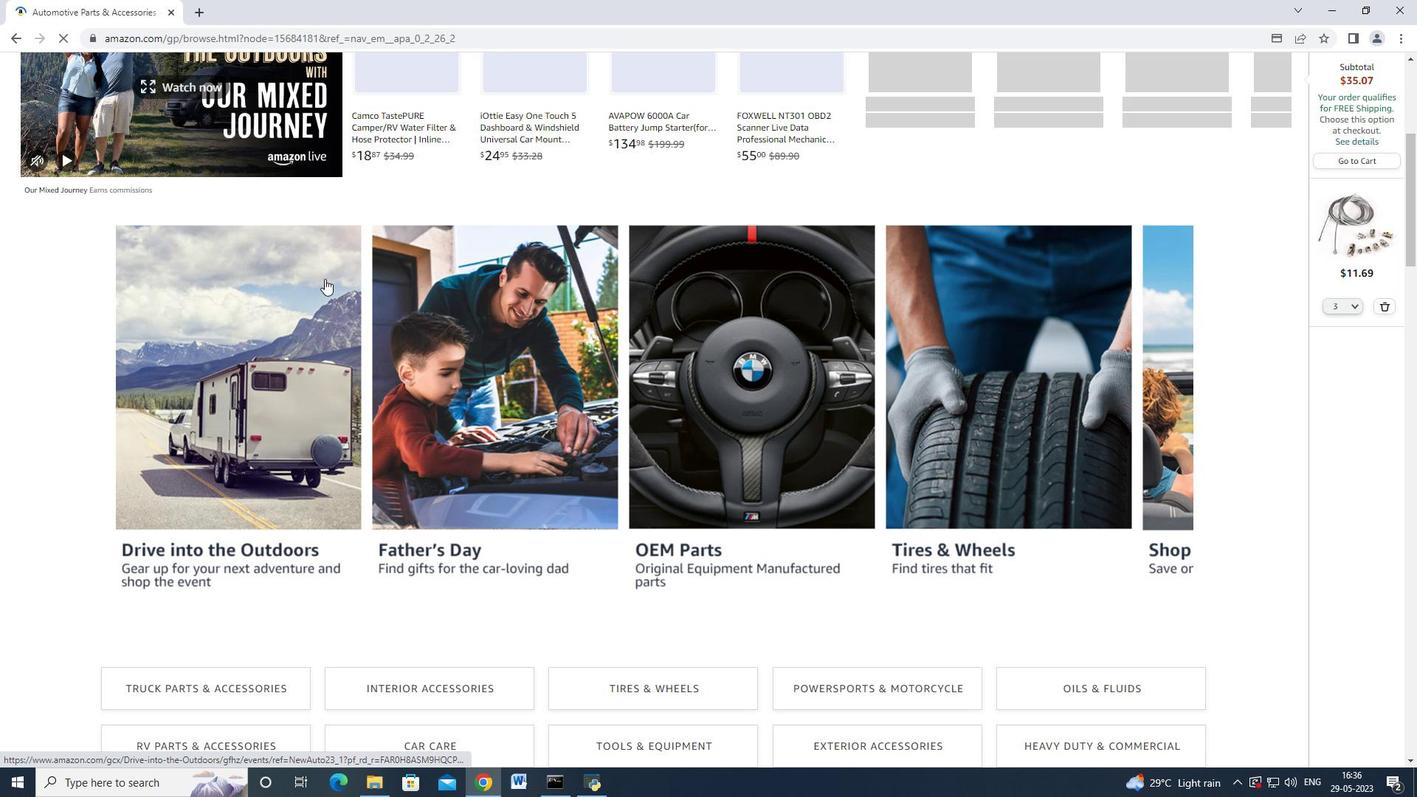 
Action: Mouse moved to (270, 136)
Screenshot: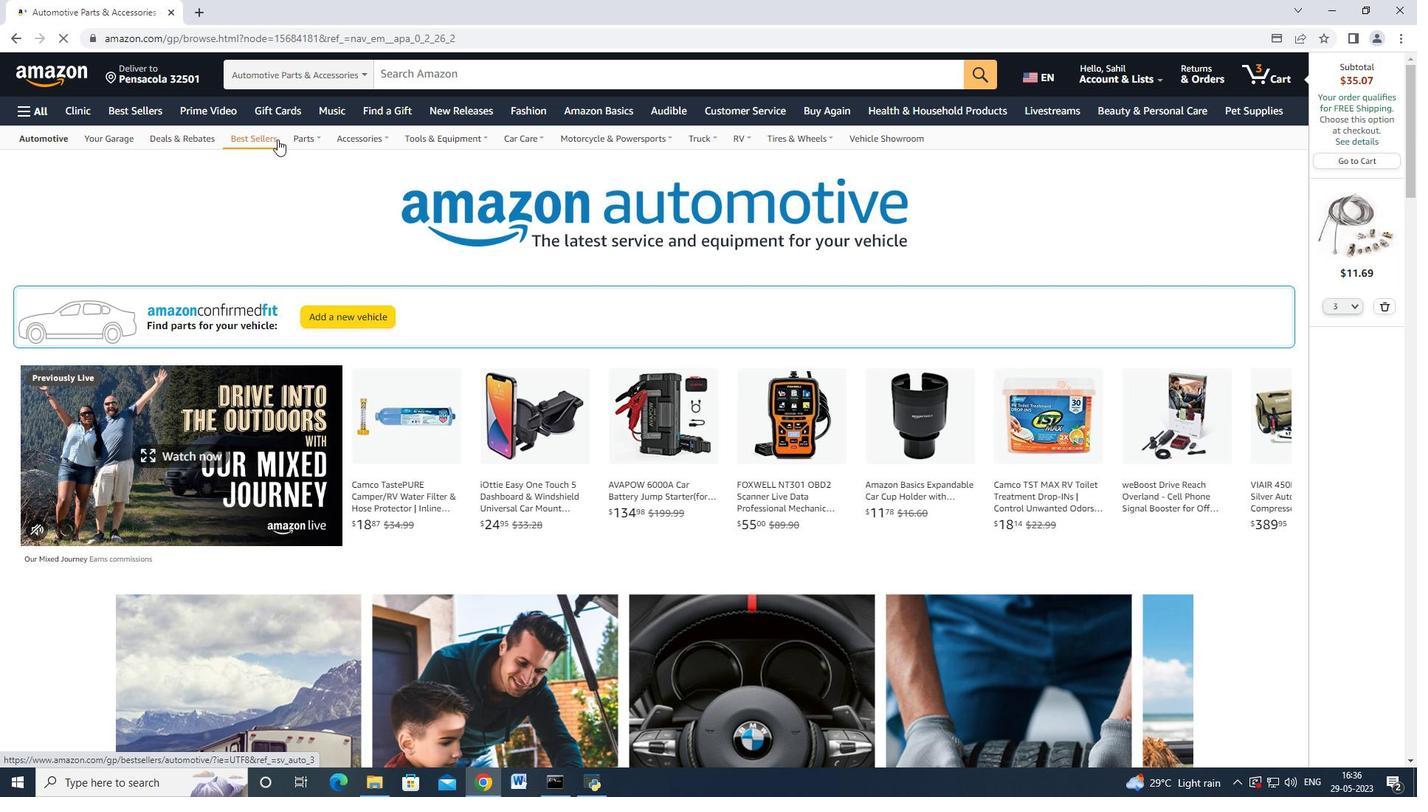 
Action: Mouse pressed left at (270, 136)
Screenshot: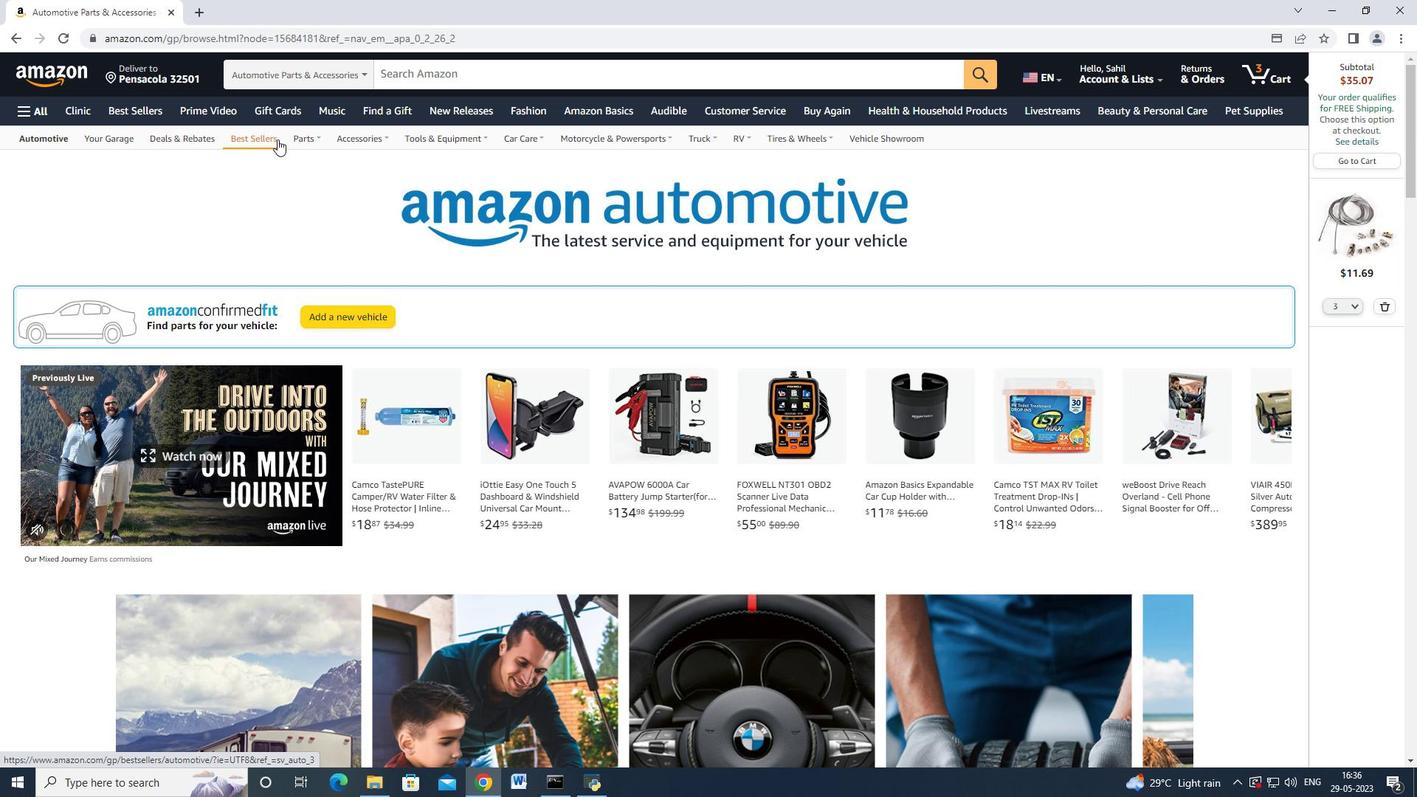 
Action: Mouse moved to (270, 136)
Screenshot: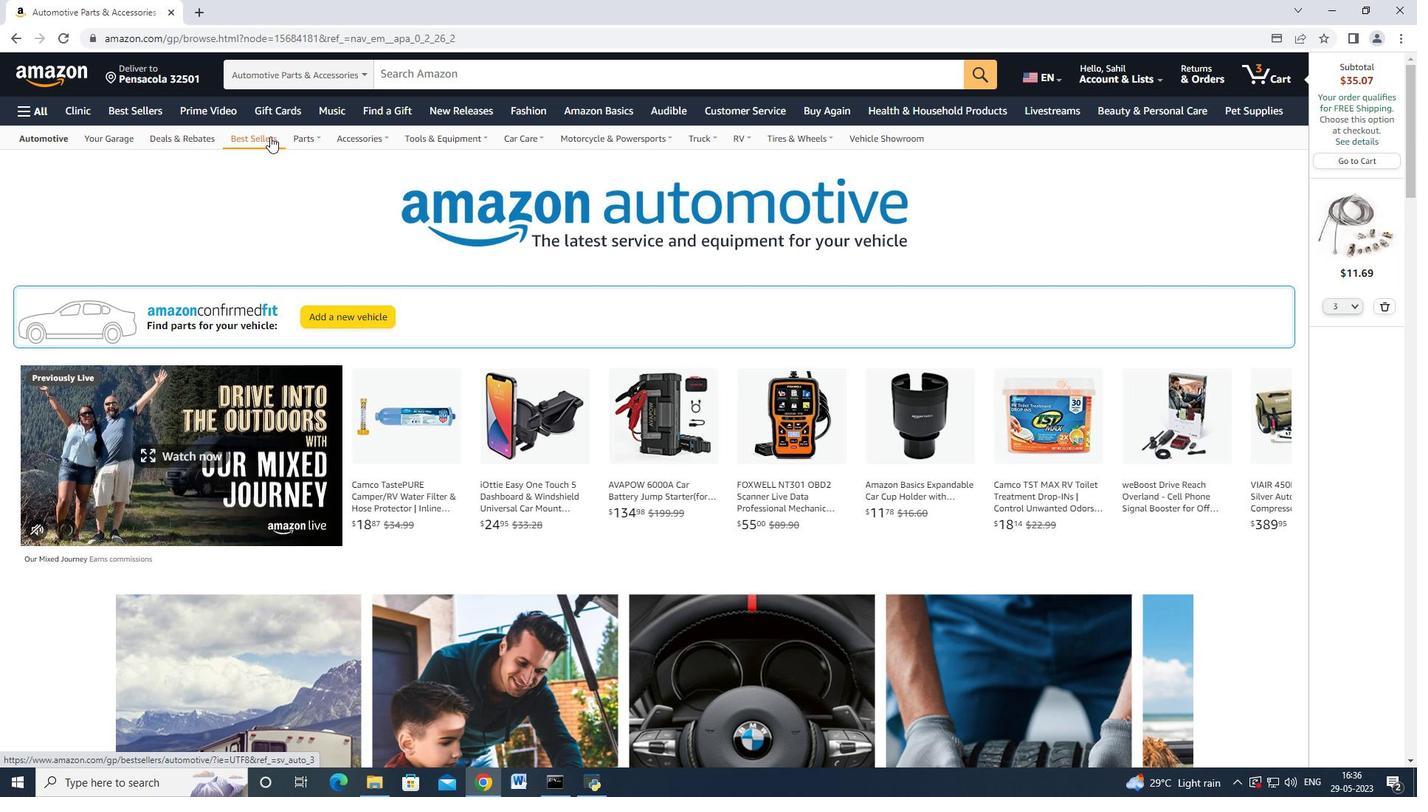 
Action: Mouse scrolled (270, 135) with delta (0, 0)
Screenshot: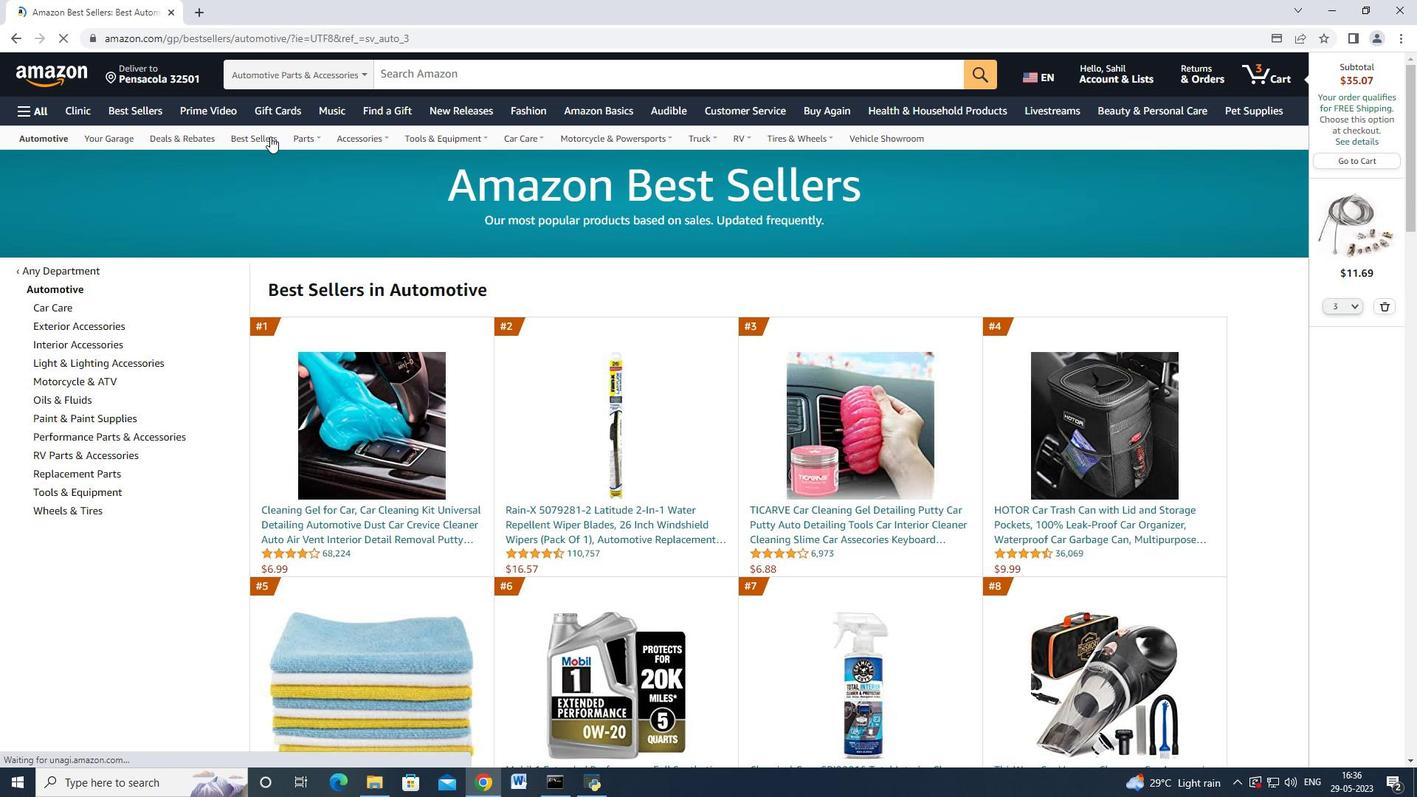 
Action: Mouse scrolled (270, 135) with delta (0, 0)
Screenshot: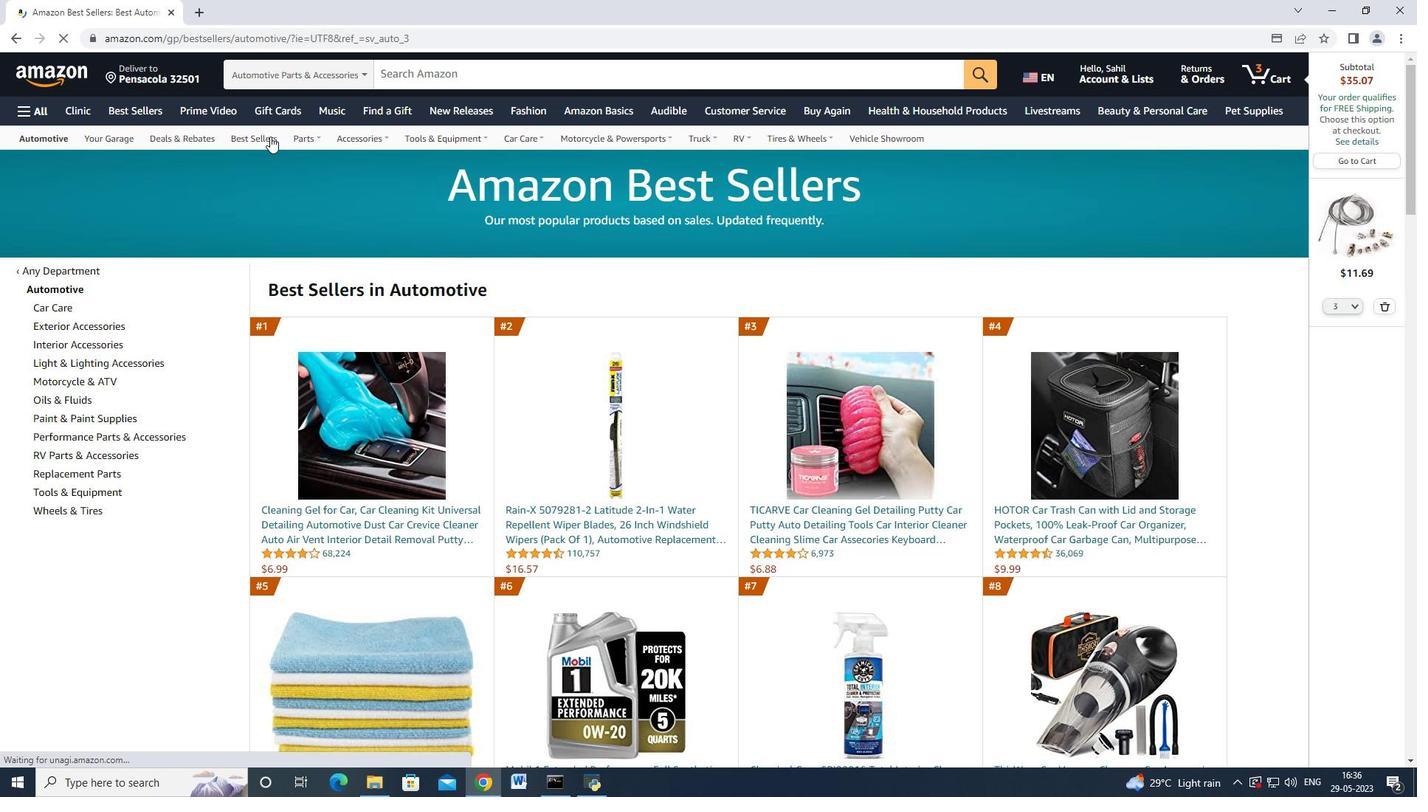 
Action: Mouse moved to (93, 329)
Screenshot: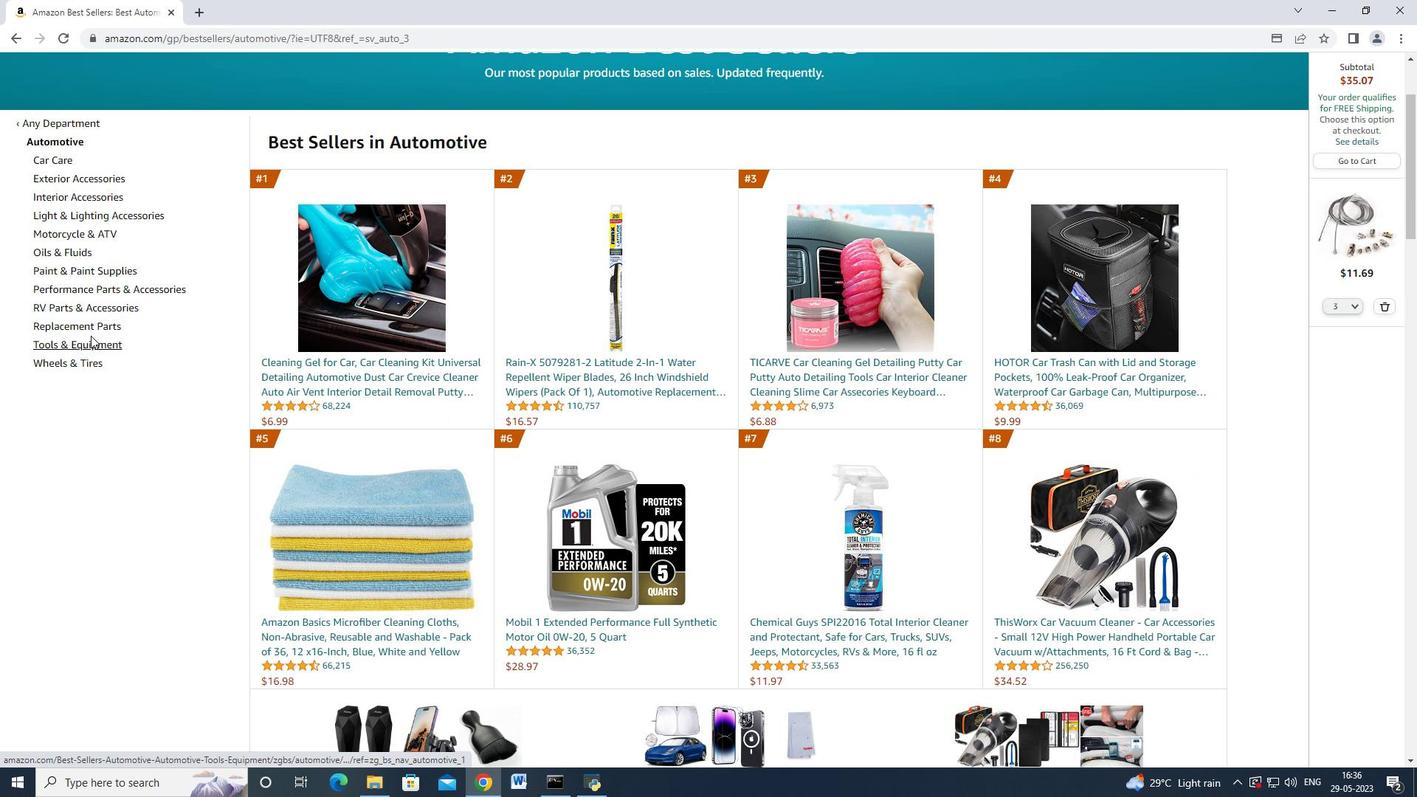
Action: Mouse pressed left at (93, 329)
Screenshot: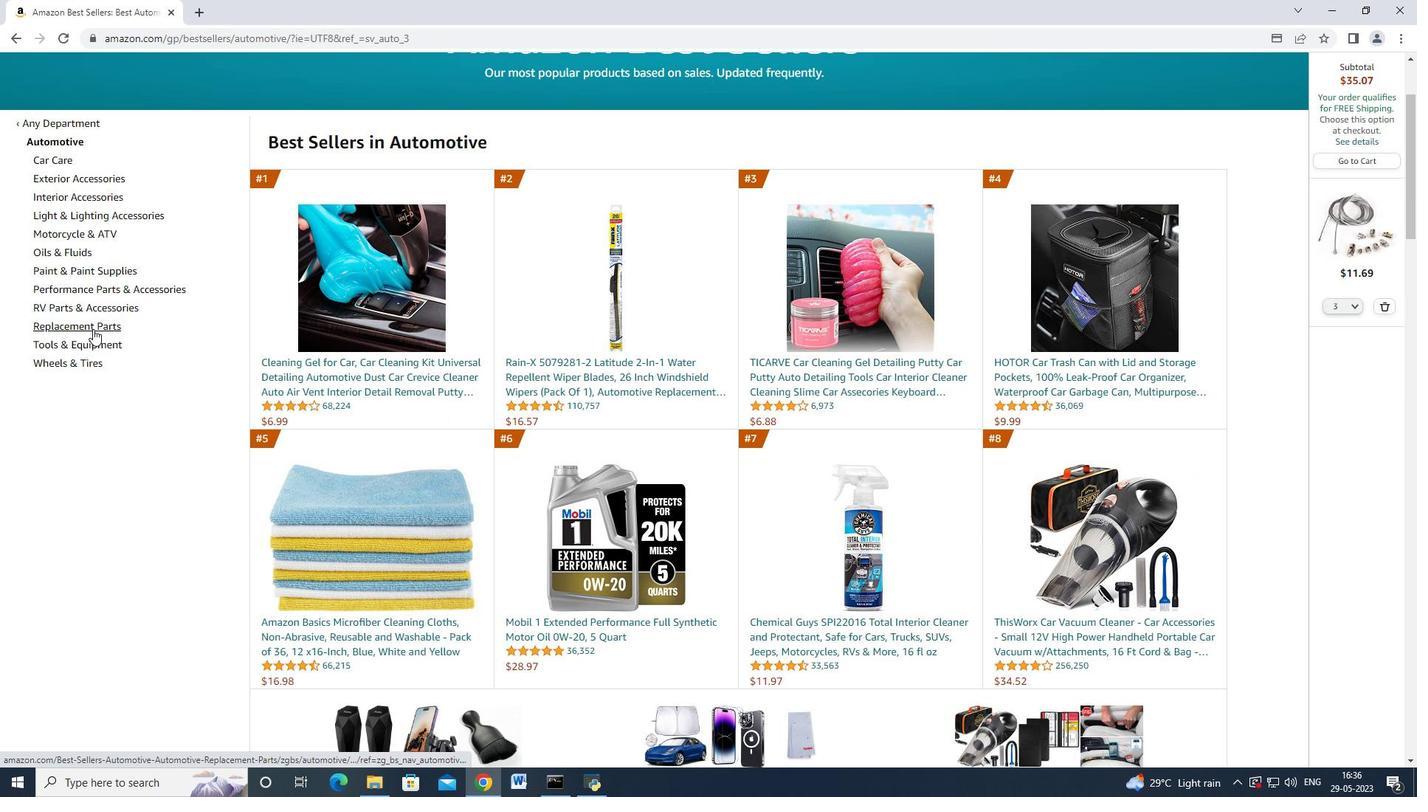 
Action: Mouse moved to (258, 309)
Screenshot: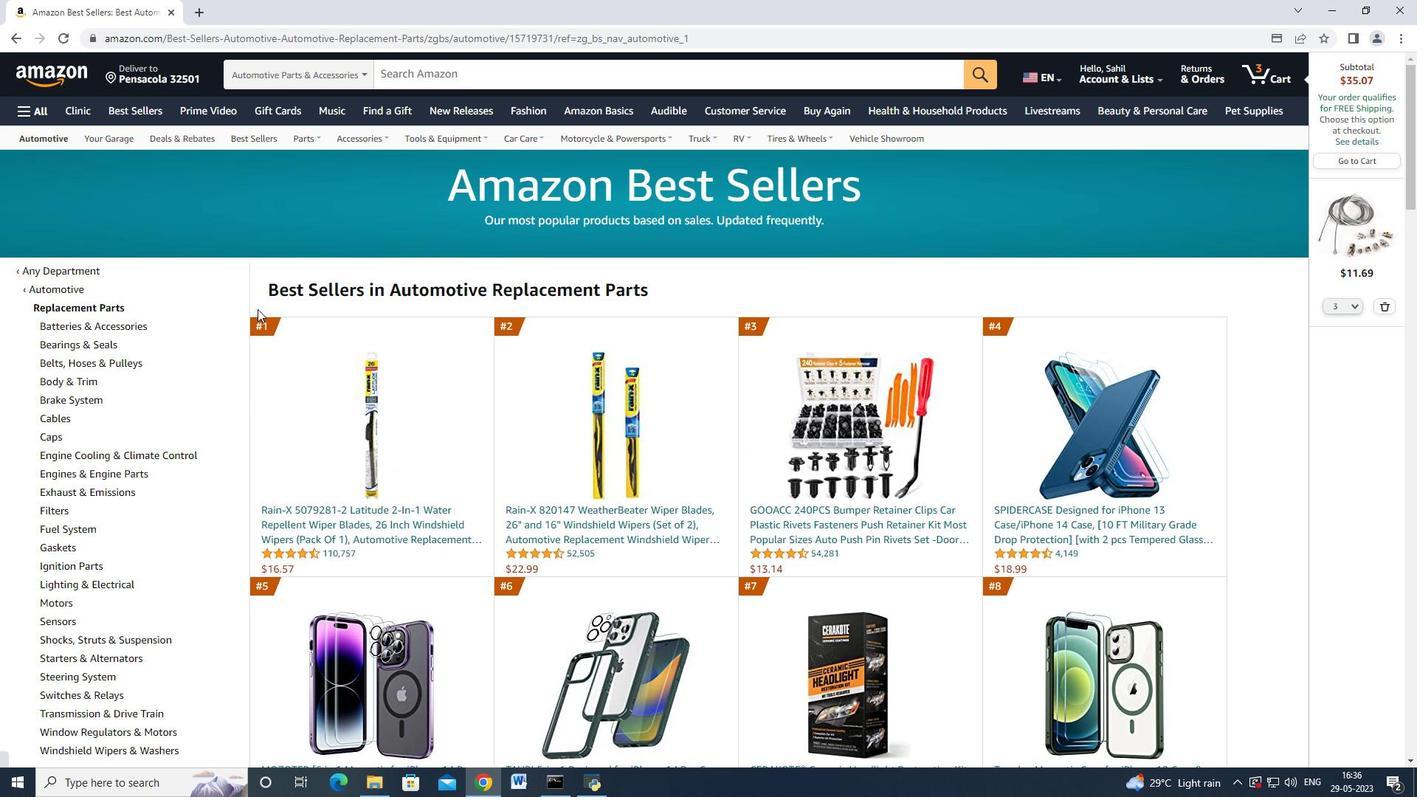 
Action: Mouse scrolled (258, 308) with delta (0, 0)
Screenshot: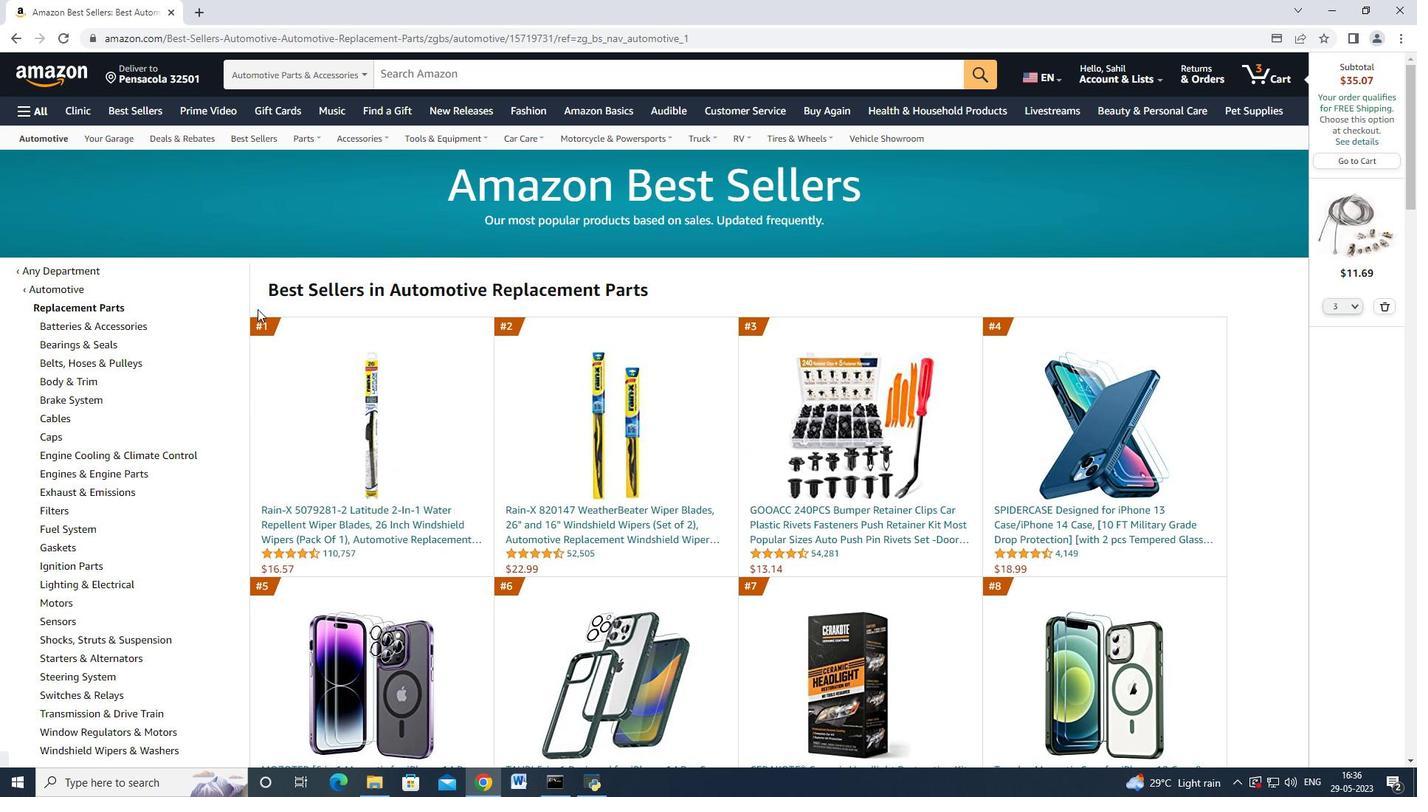 
Action: Mouse scrolled (258, 308) with delta (0, 0)
Screenshot: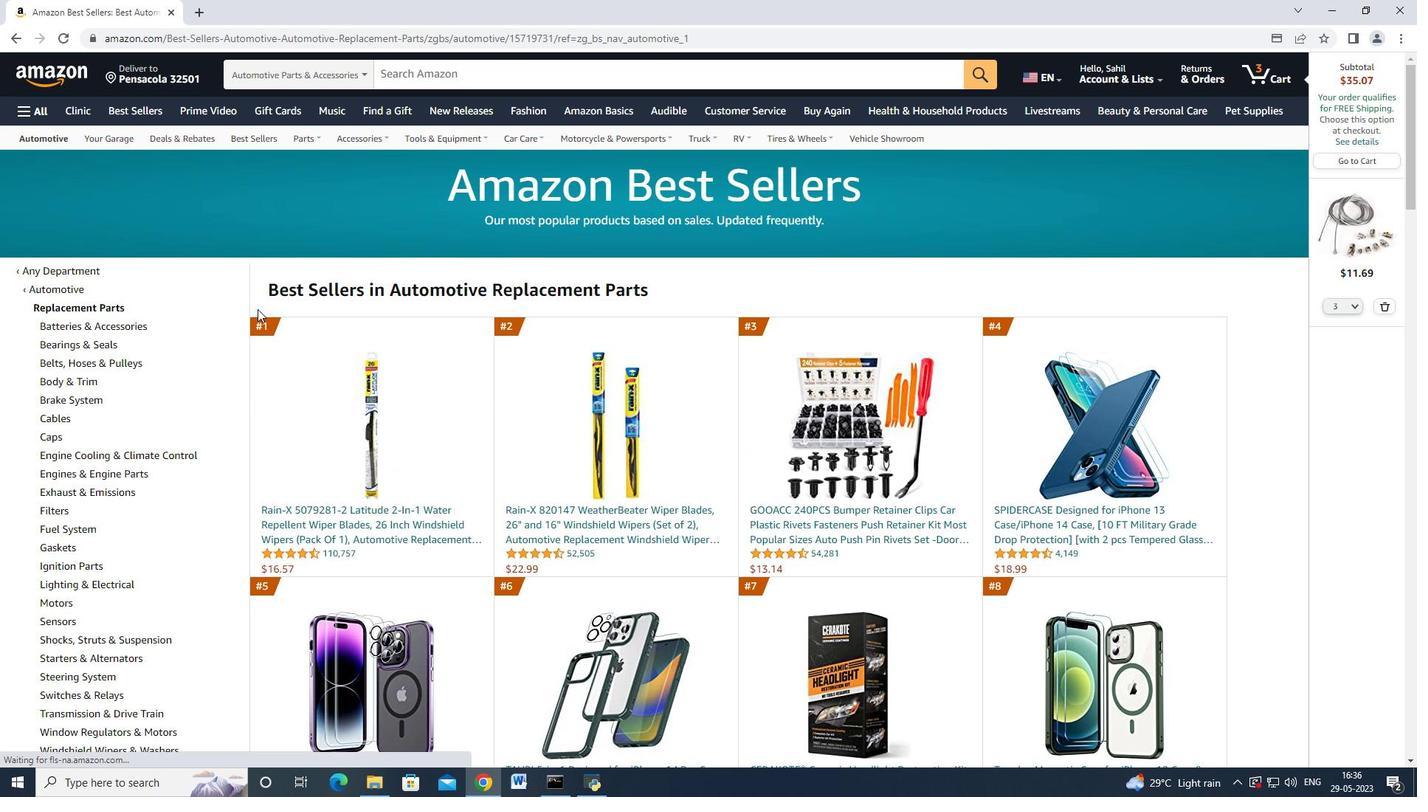 
Action: Mouse scrolled (258, 308) with delta (0, 0)
Screenshot: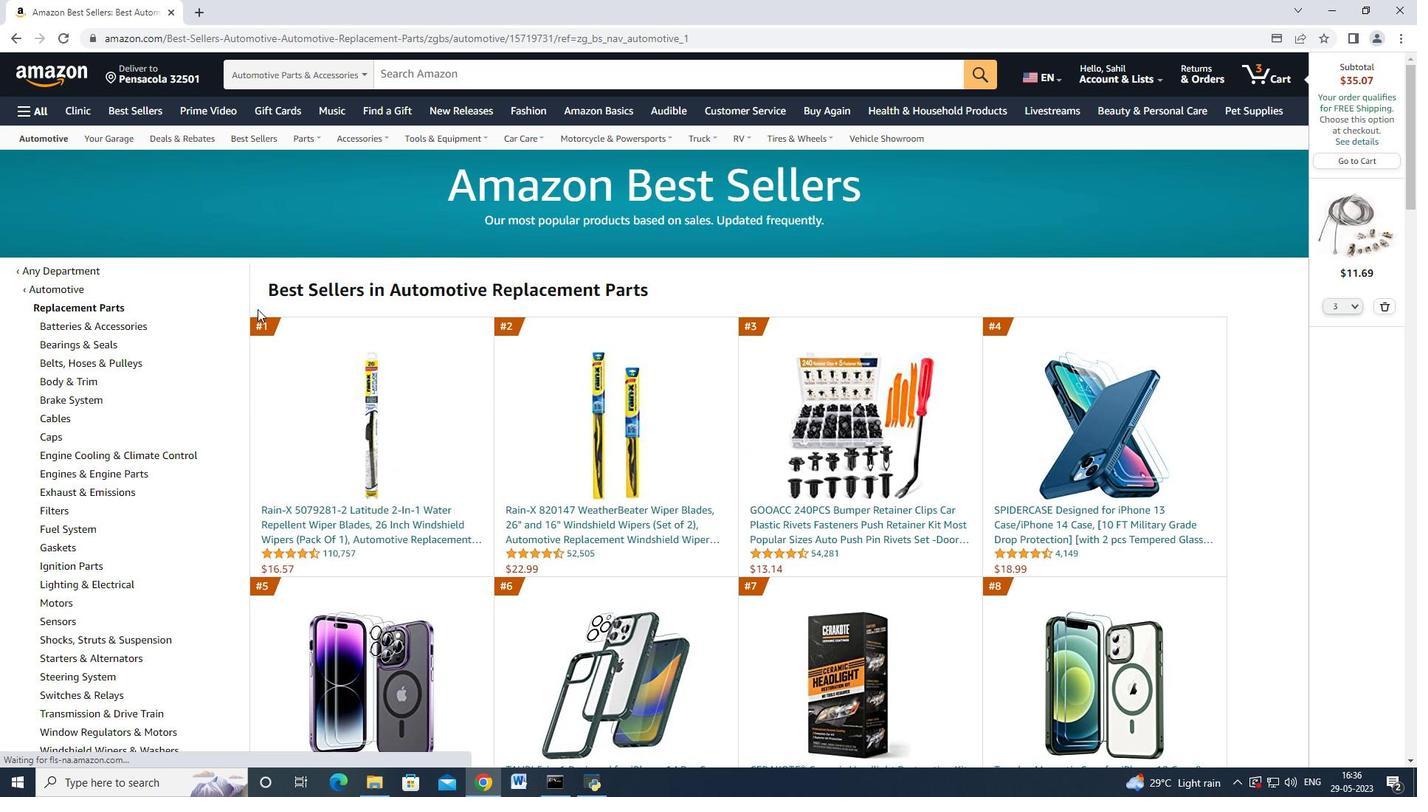 
Action: Mouse moved to (258, 309)
Screenshot: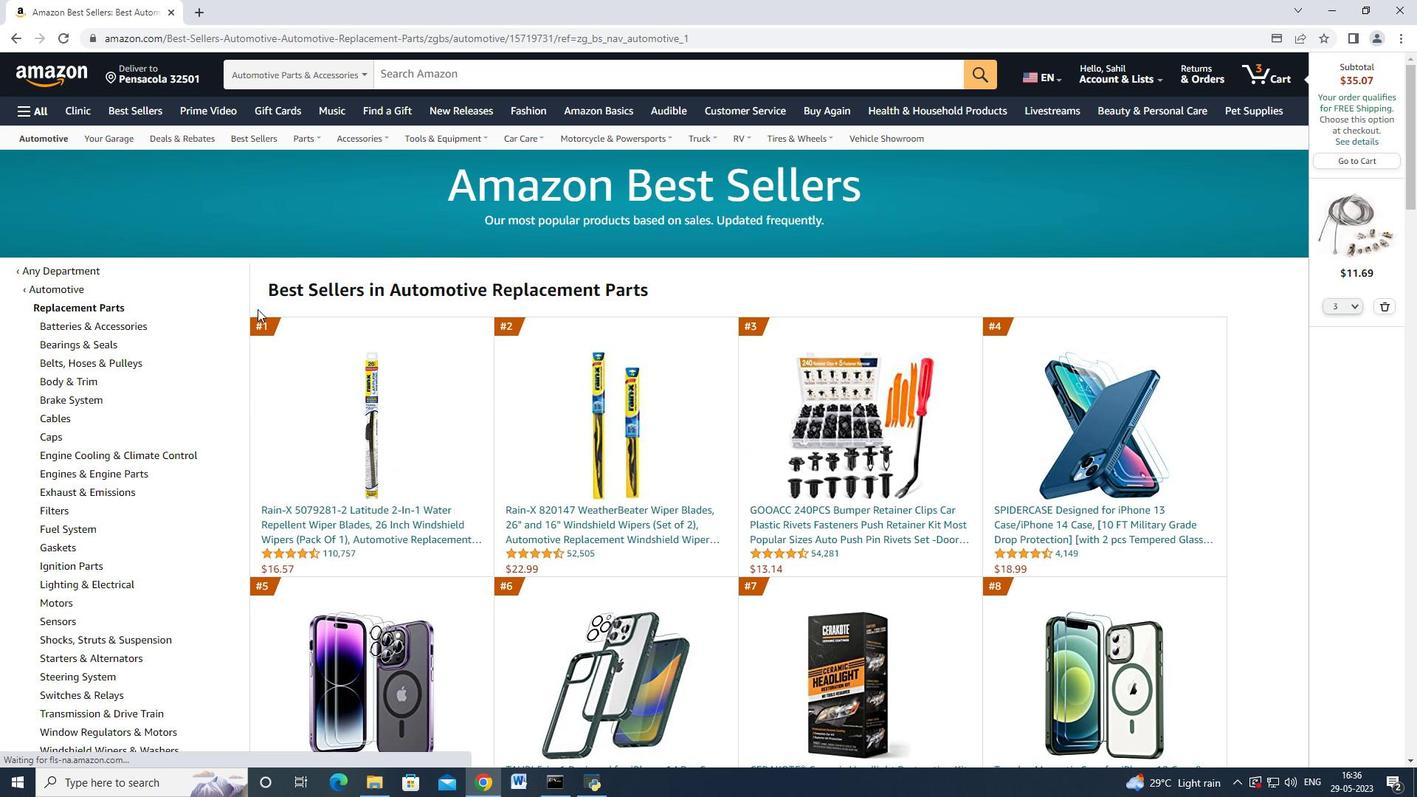 
Action: Mouse scrolled (258, 308) with delta (0, 0)
Screenshot: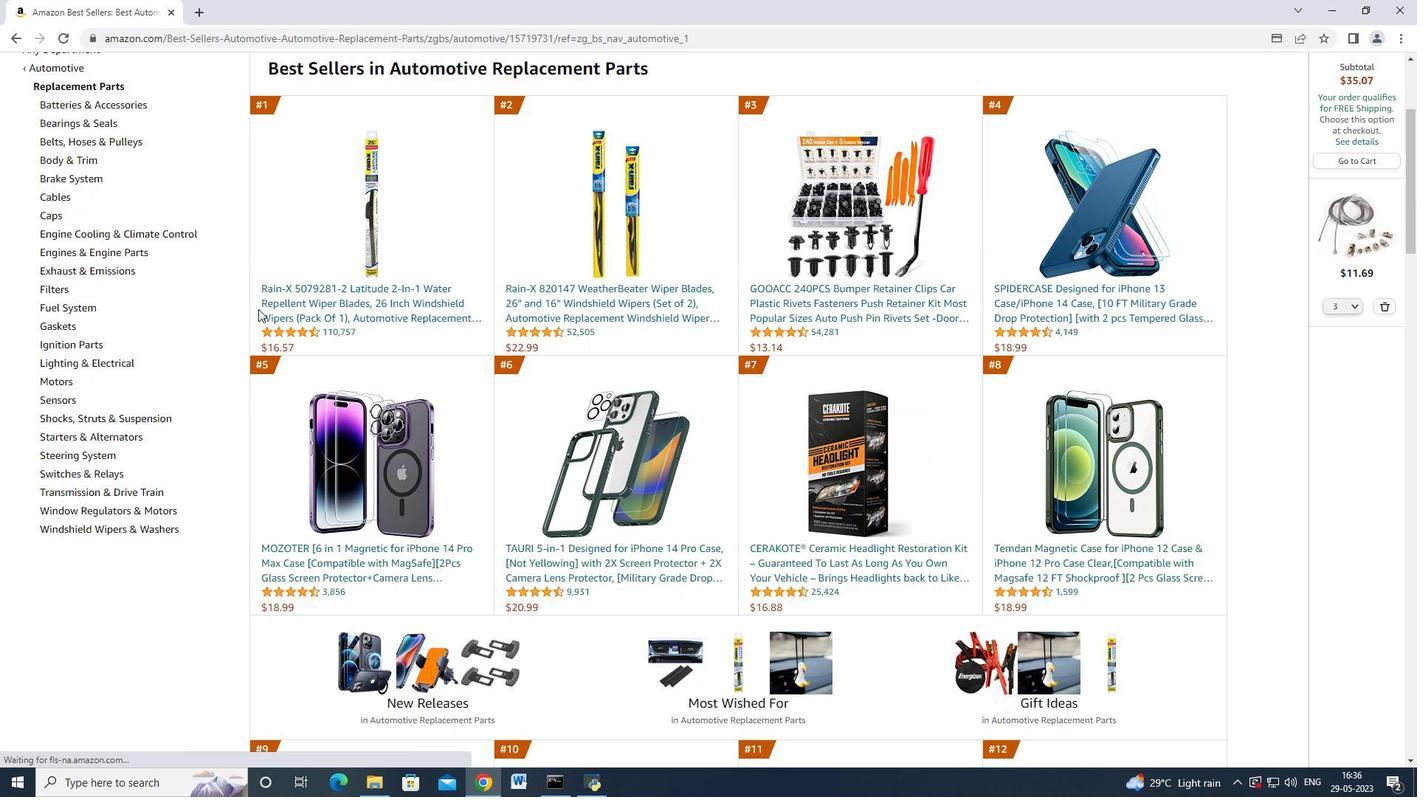 
Action: Mouse moved to (185, 334)
Screenshot: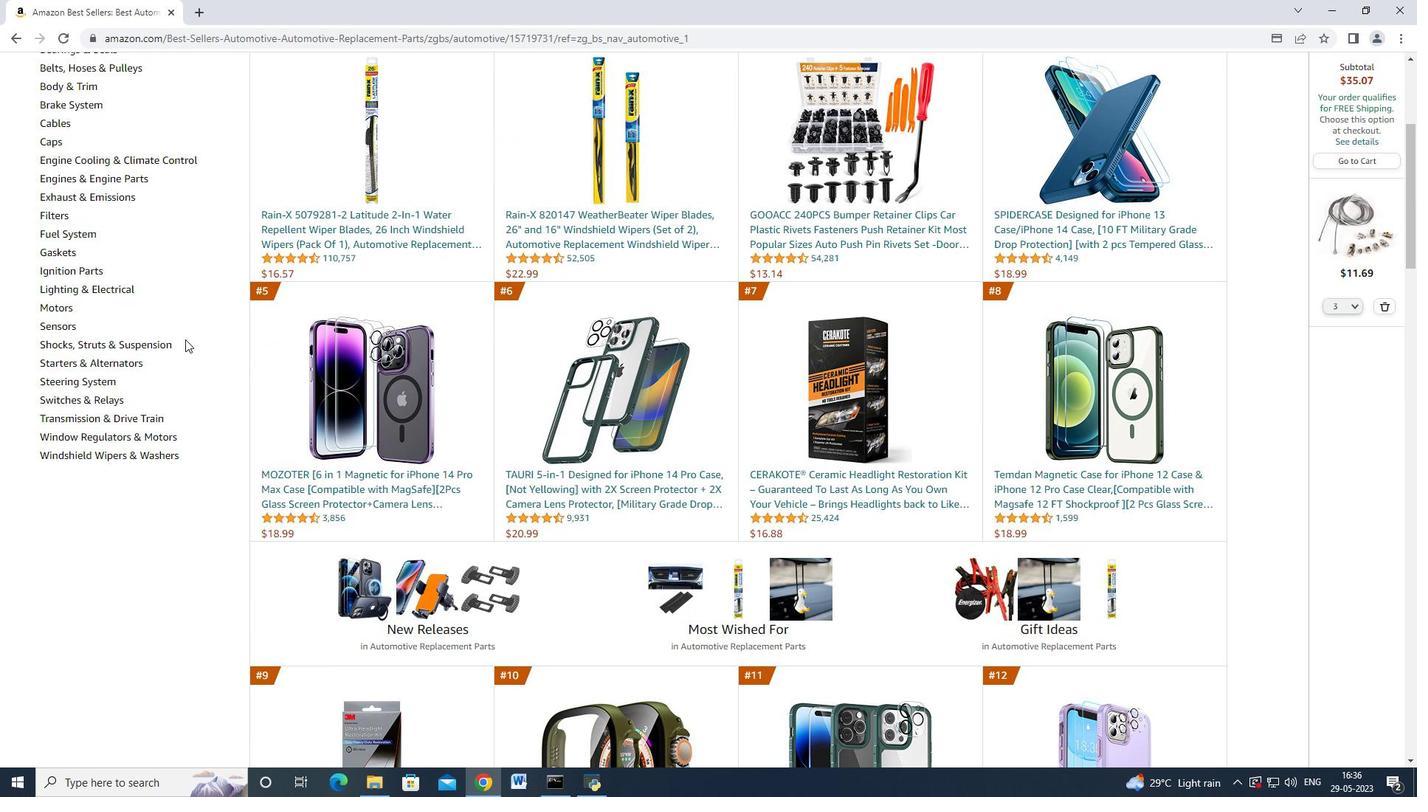 
Action: Mouse scrolled (185, 335) with delta (0, 0)
Screenshot: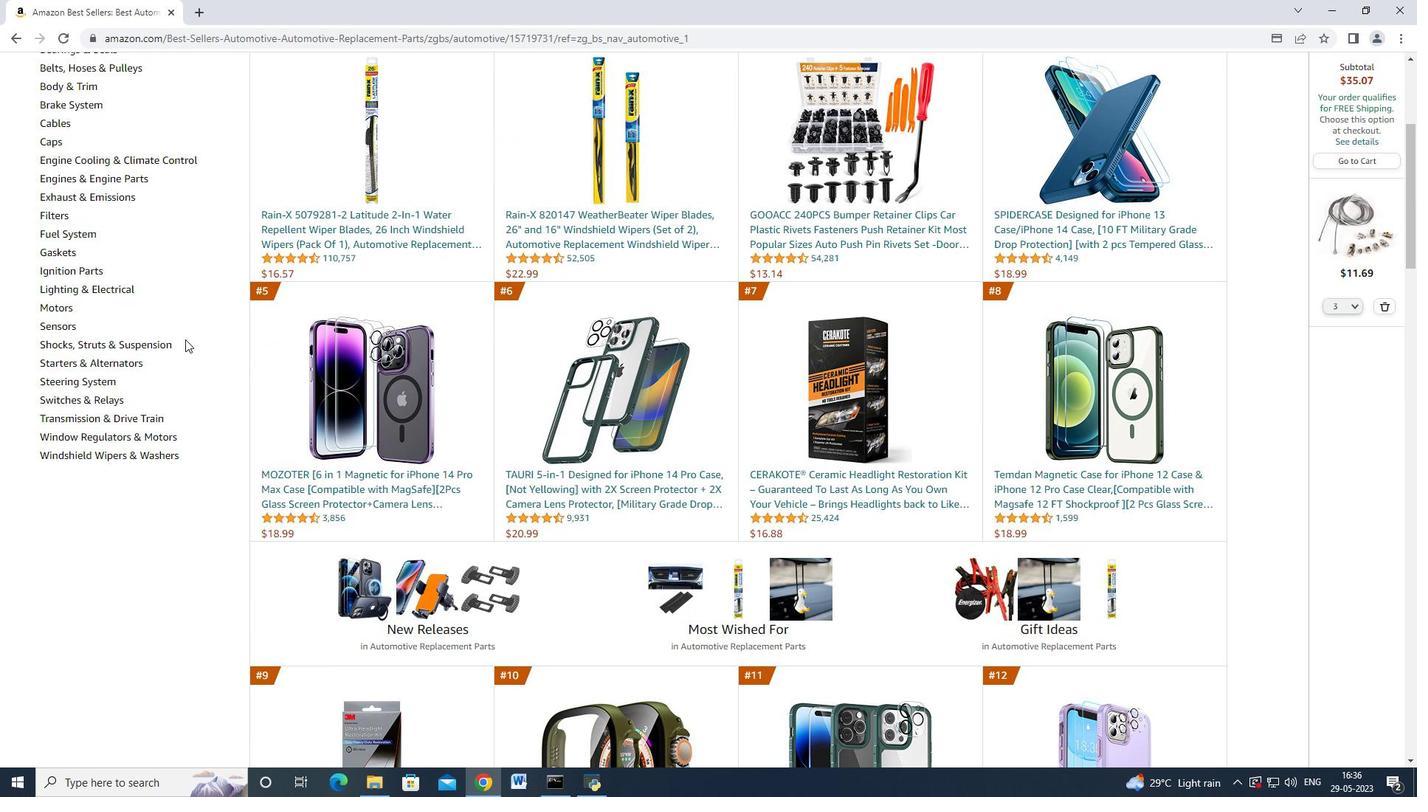 
Action: Mouse moved to (185, 334)
Screenshot: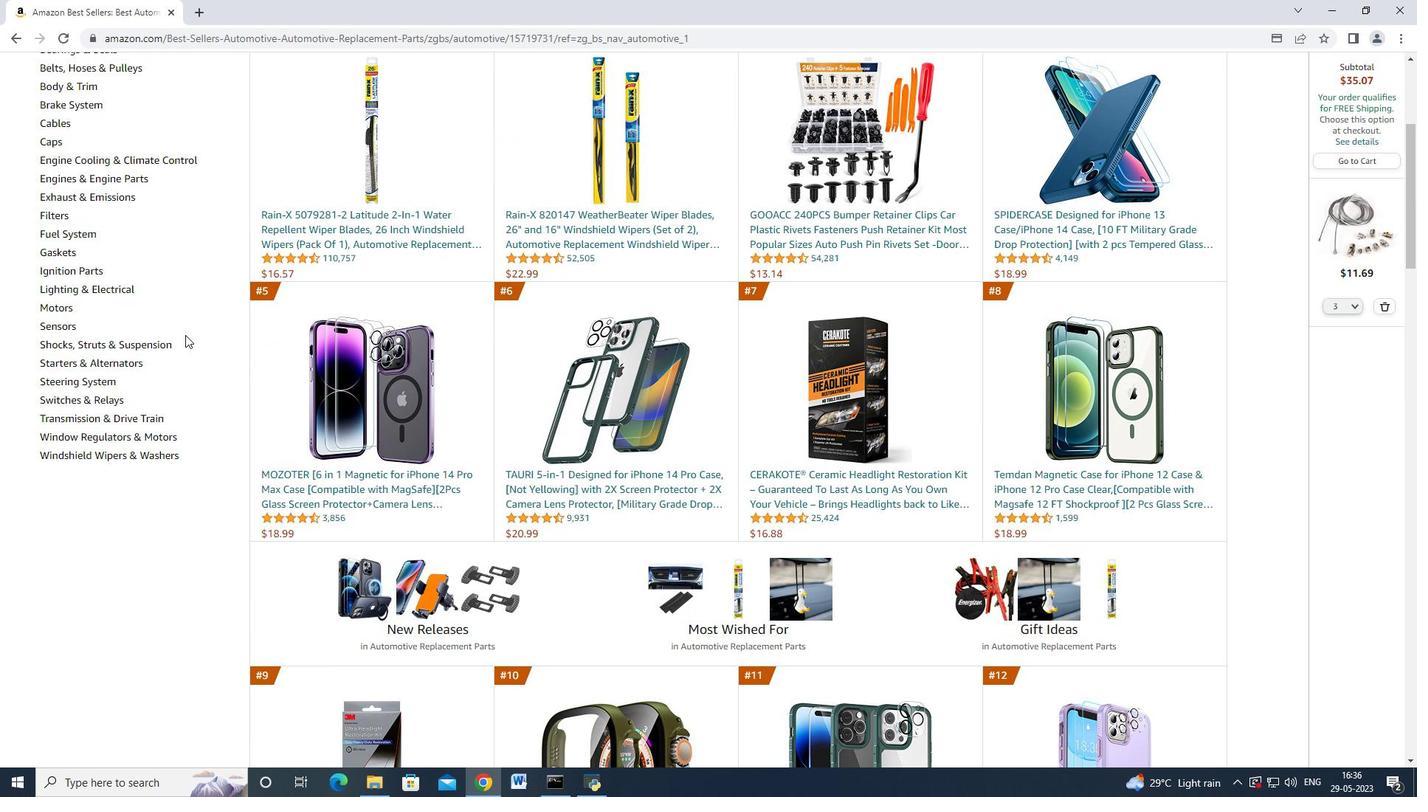 
Action: Mouse scrolled (185, 335) with delta (0, 0)
Screenshot: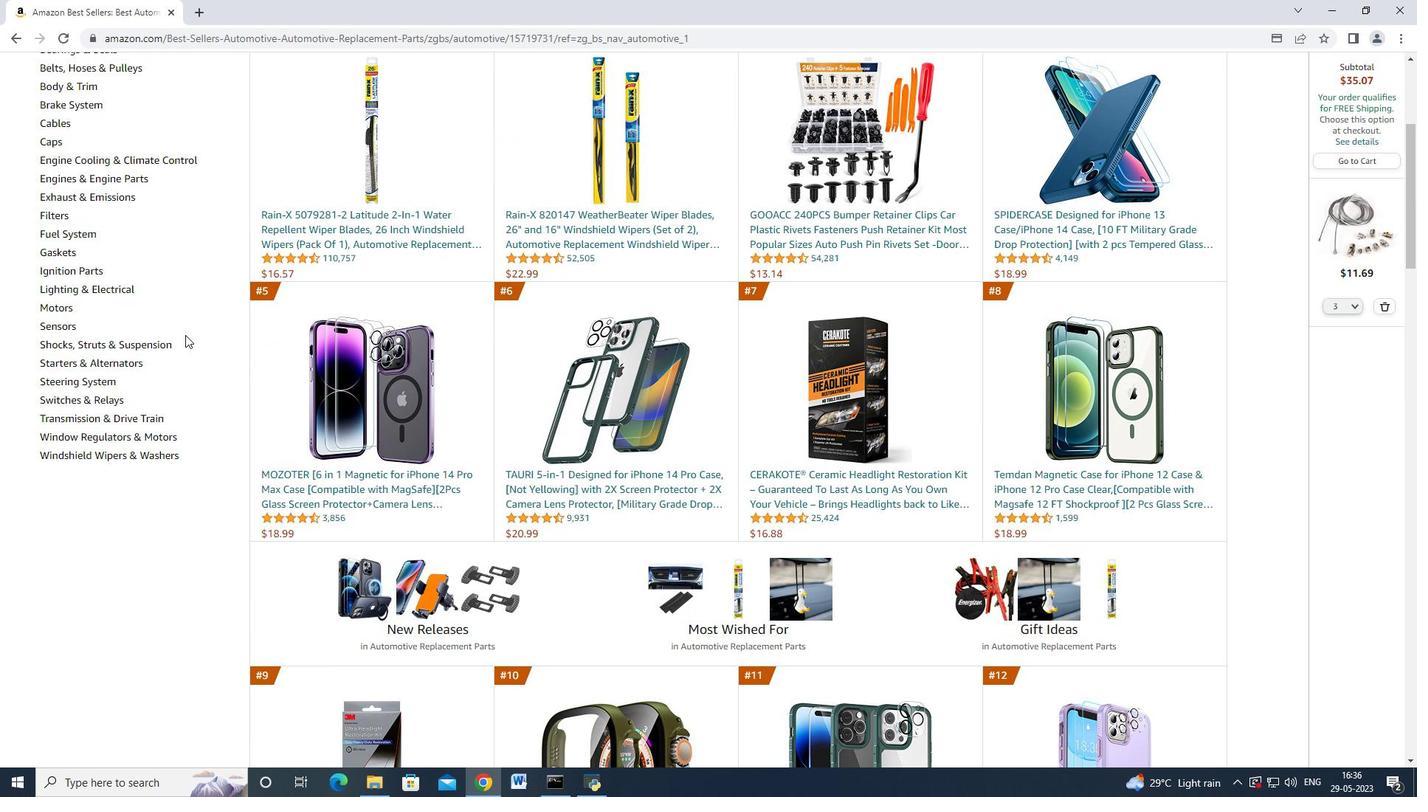 
Action: Mouse moved to (90, 248)
Screenshot: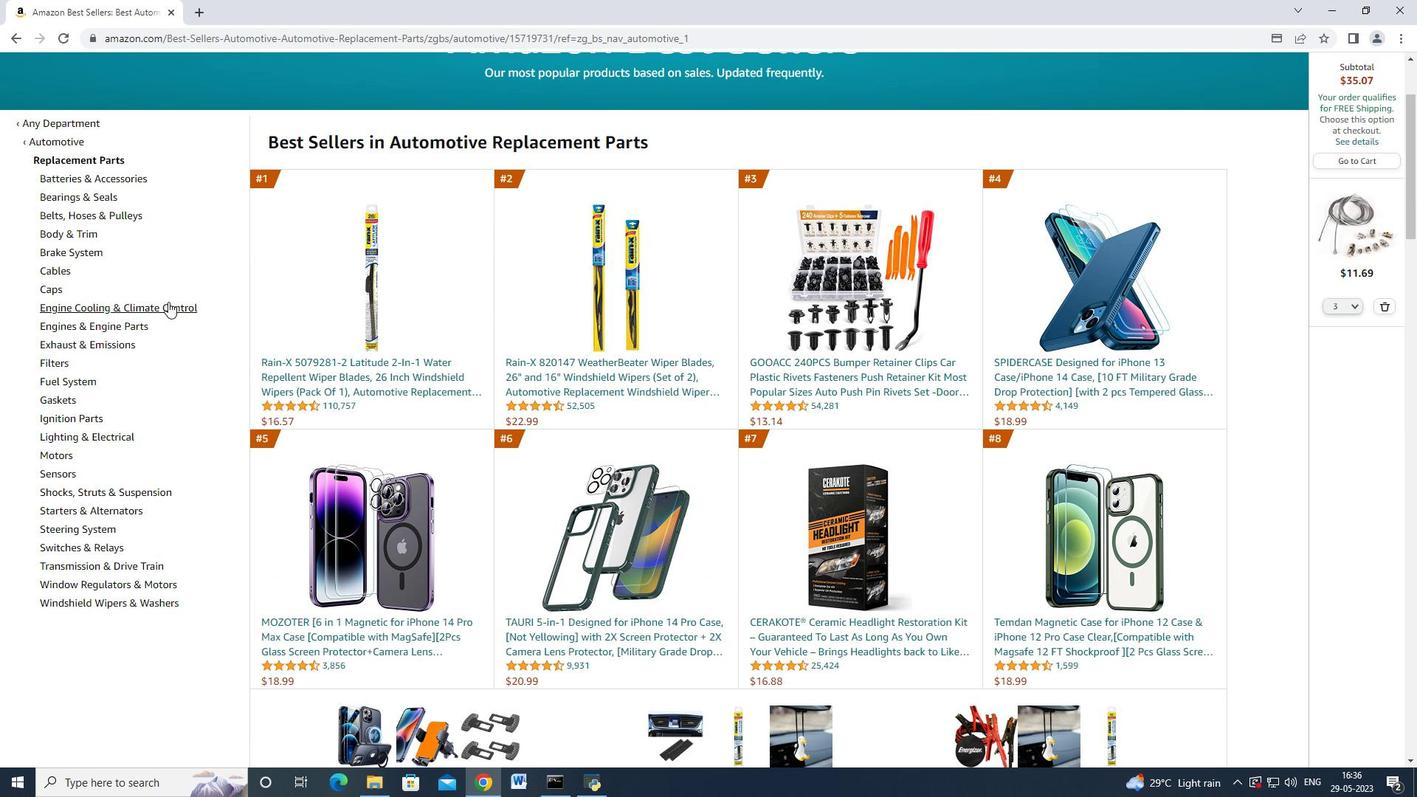 
Action: Mouse pressed left at (90, 248)
Screenshot: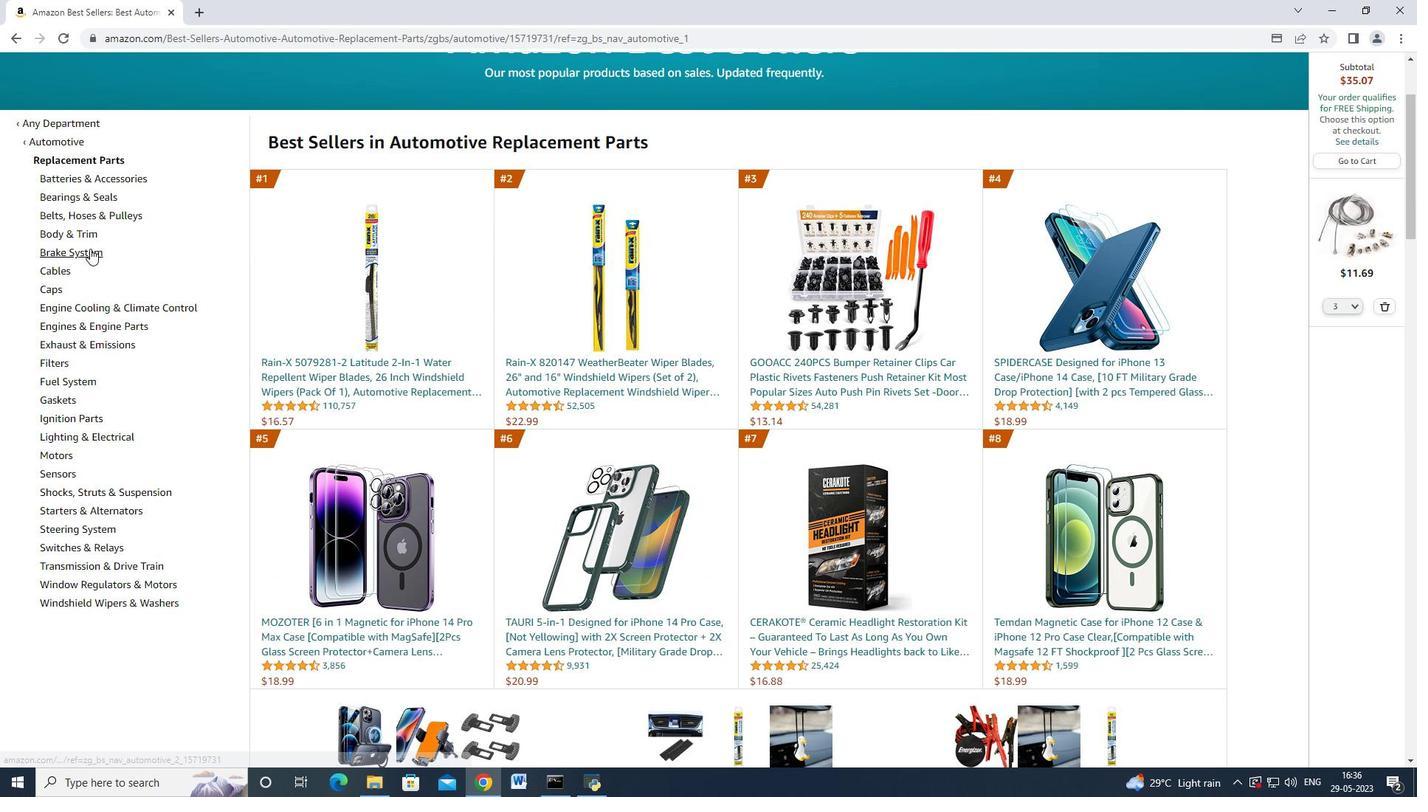 
Action: Mouse moved to (19, 40)
Screenshot: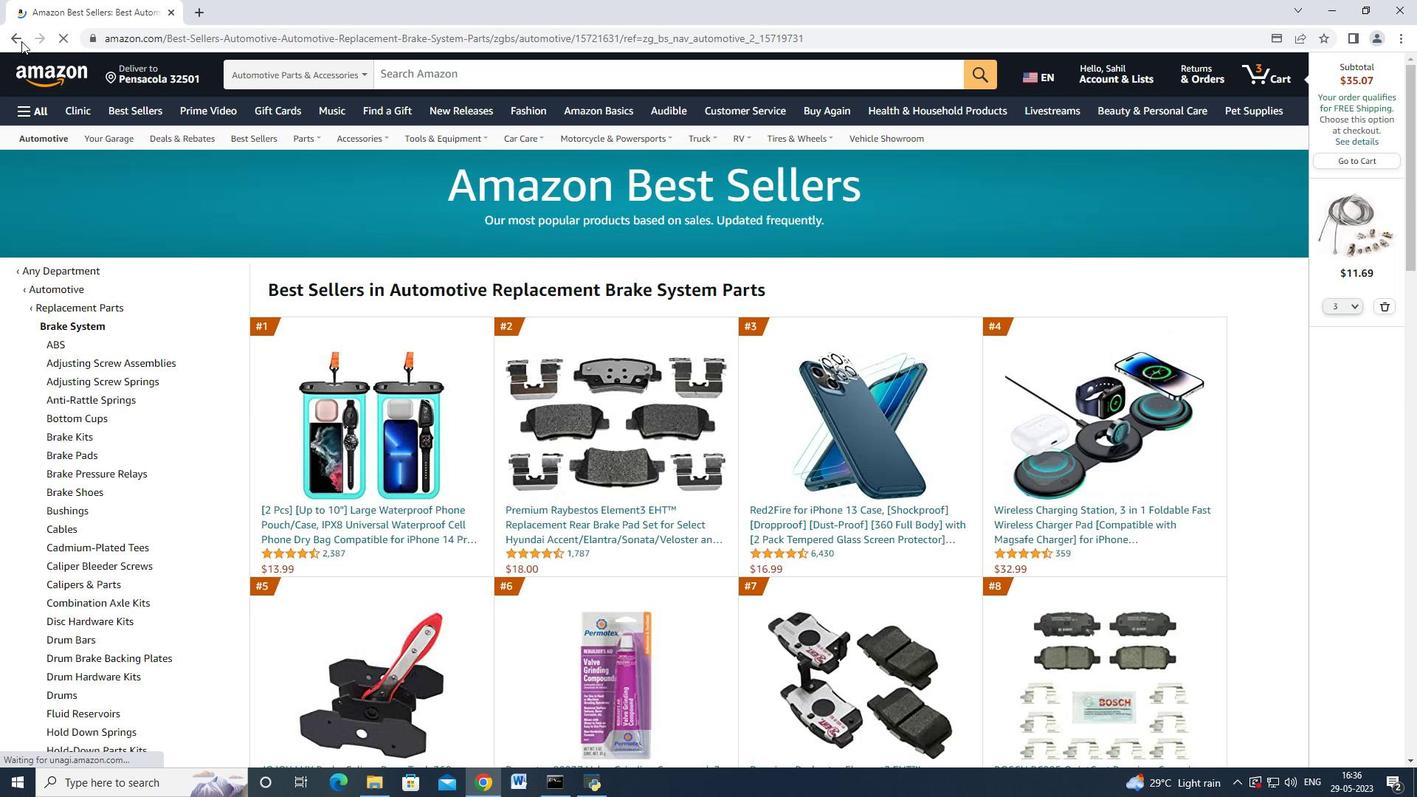 
Action: Mouse pressed left at (19, 40)
Screenshot: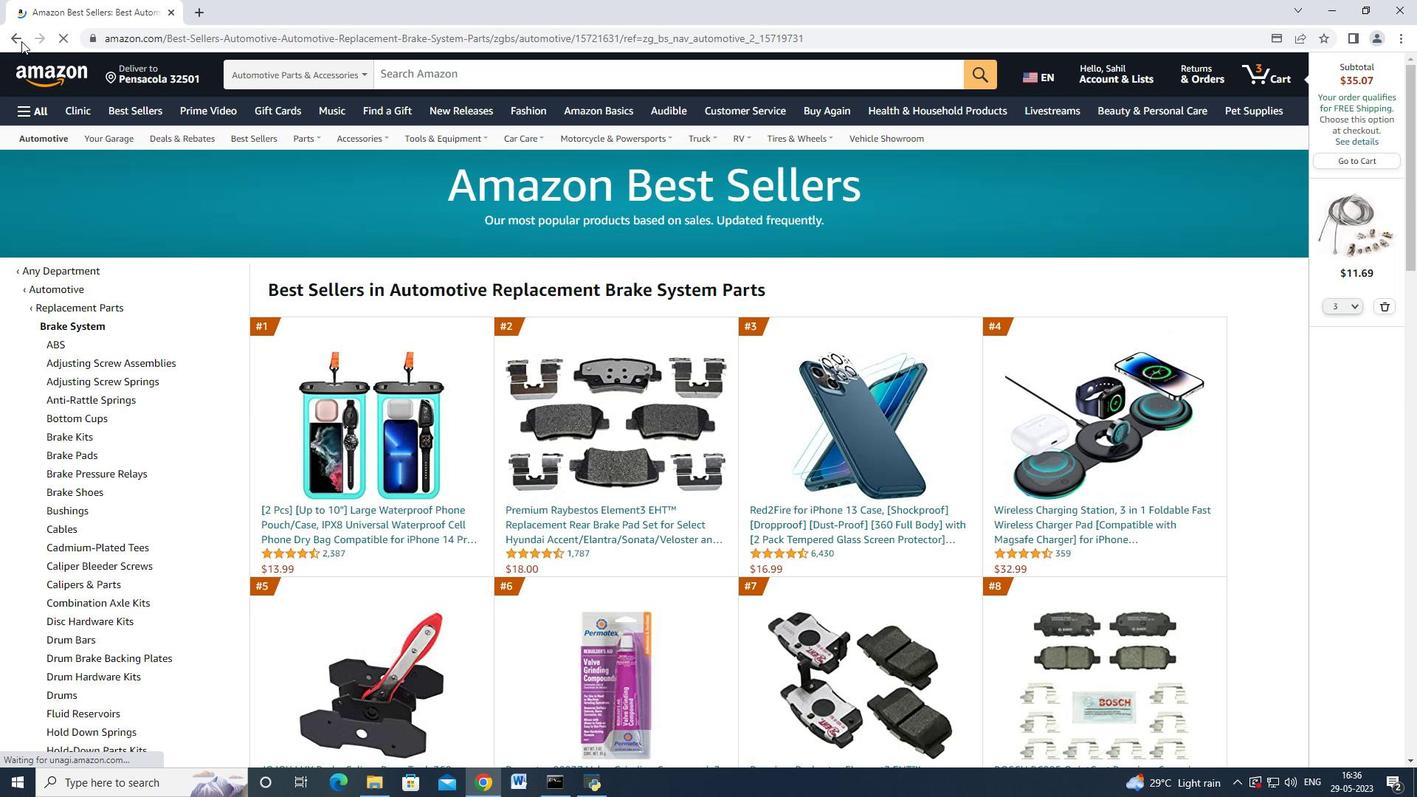 
Action: Mouse moved to (62, 274)
Screenshot: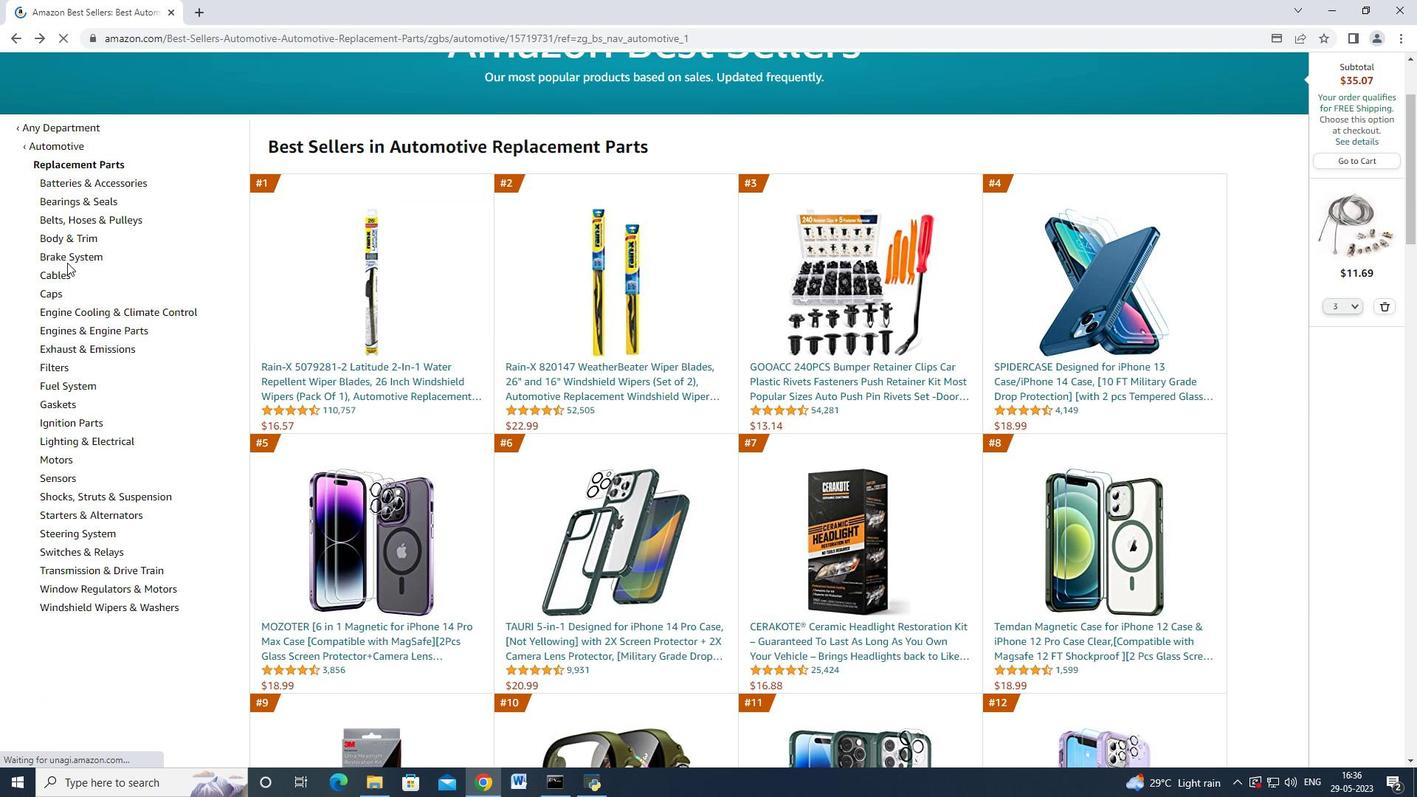 
Action: Mouse pressed left at (62, 274)
Screenshot: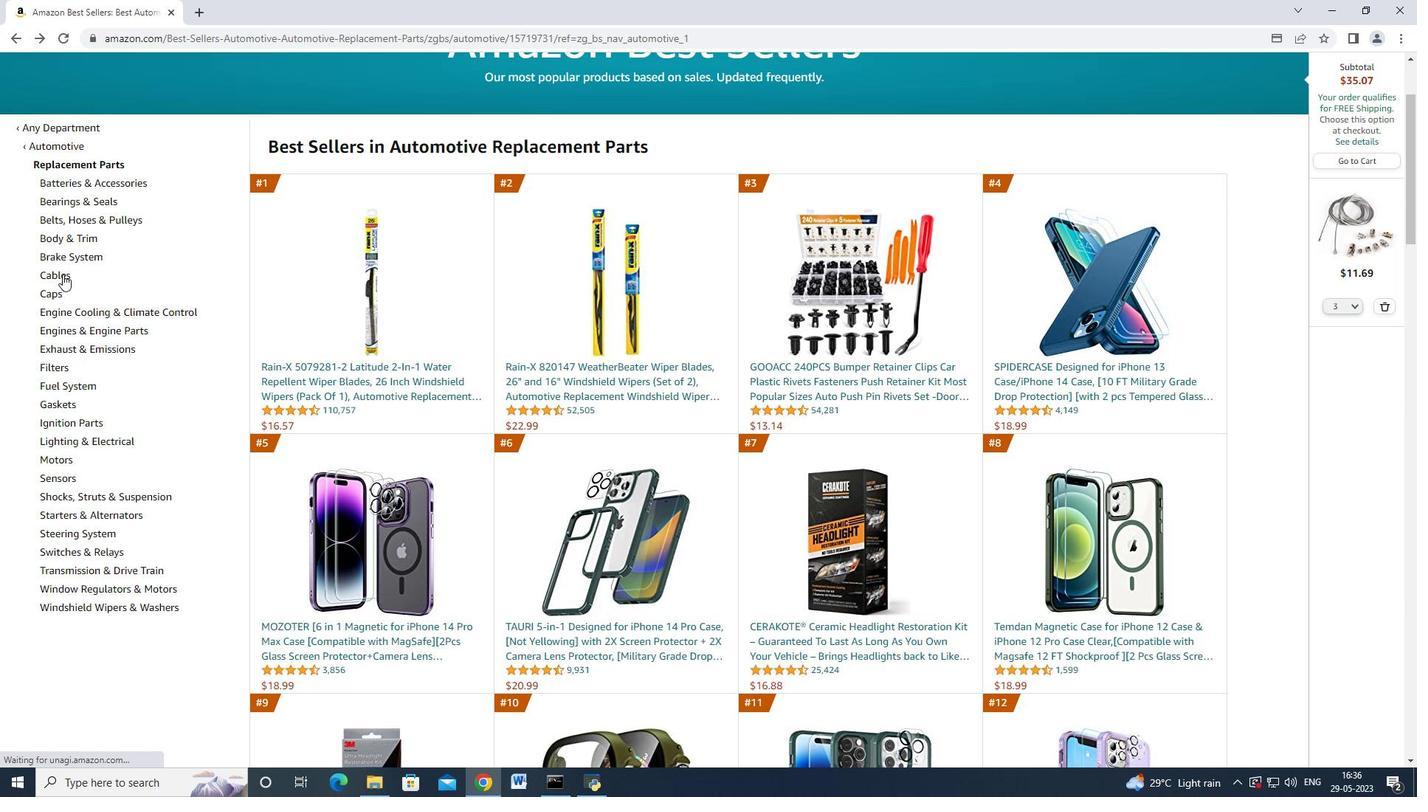 
Action: Mouse moved to (80, 418)
Screenshot: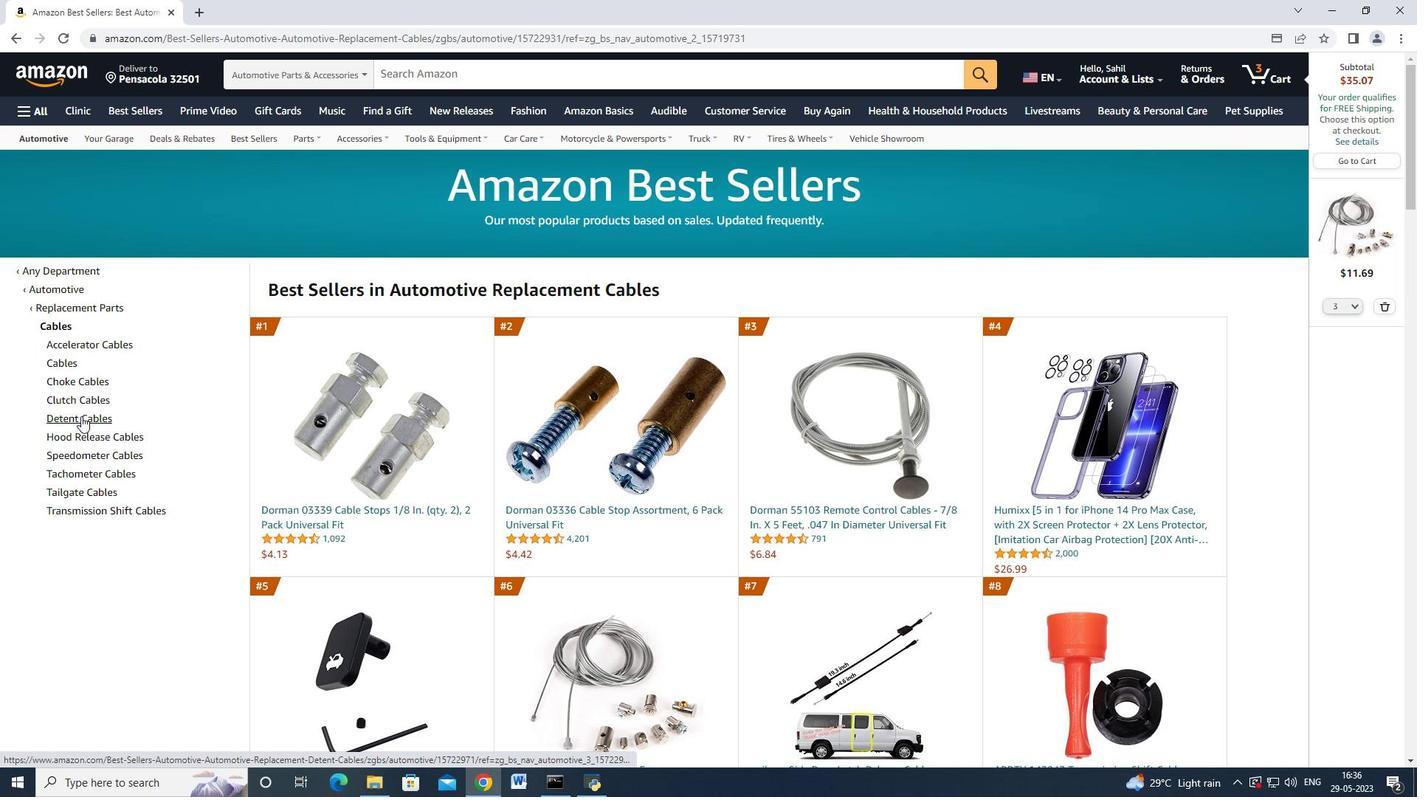 
Action: Mouse pressed left at (80, 418)
Screenshot: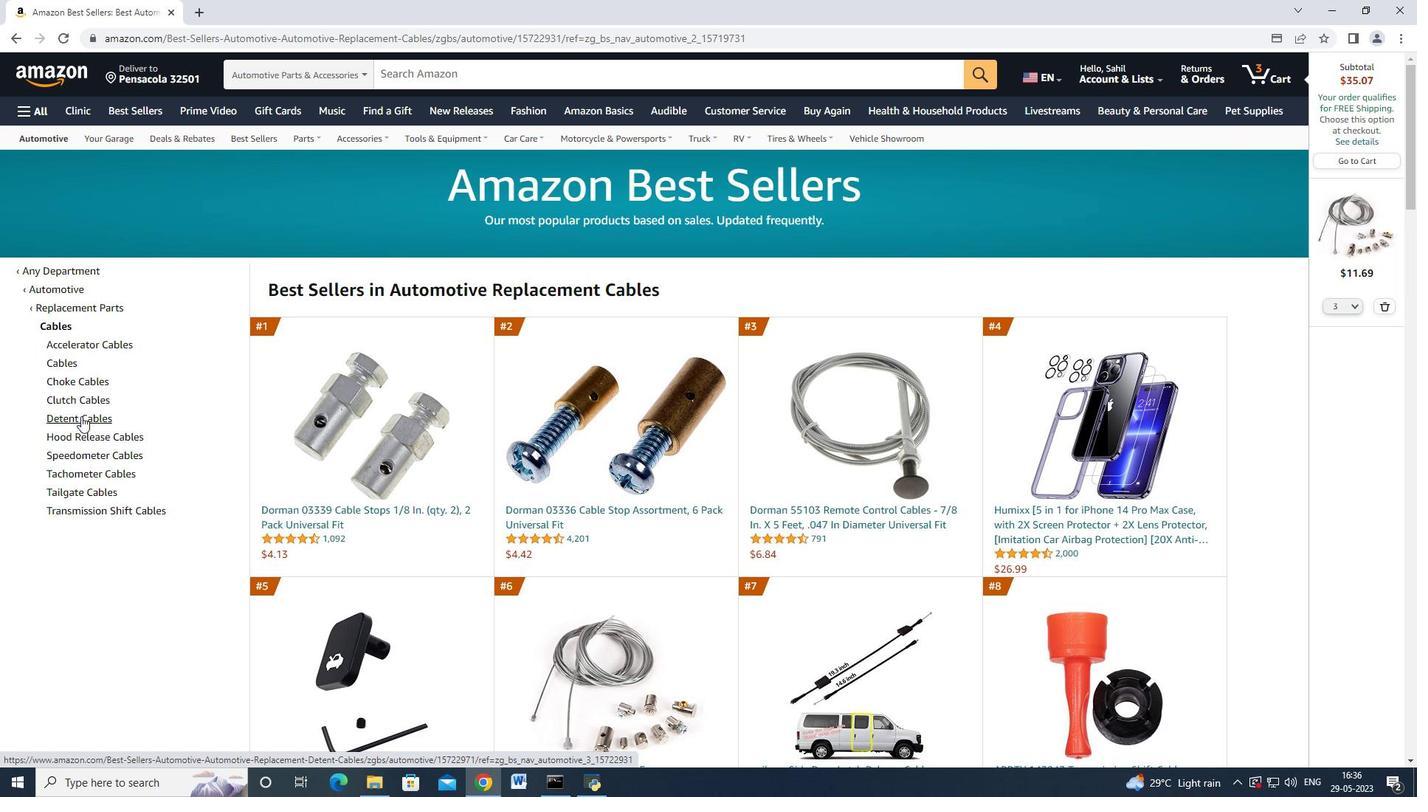 
Action: Mouse moved to (334, 512)
Screenshot: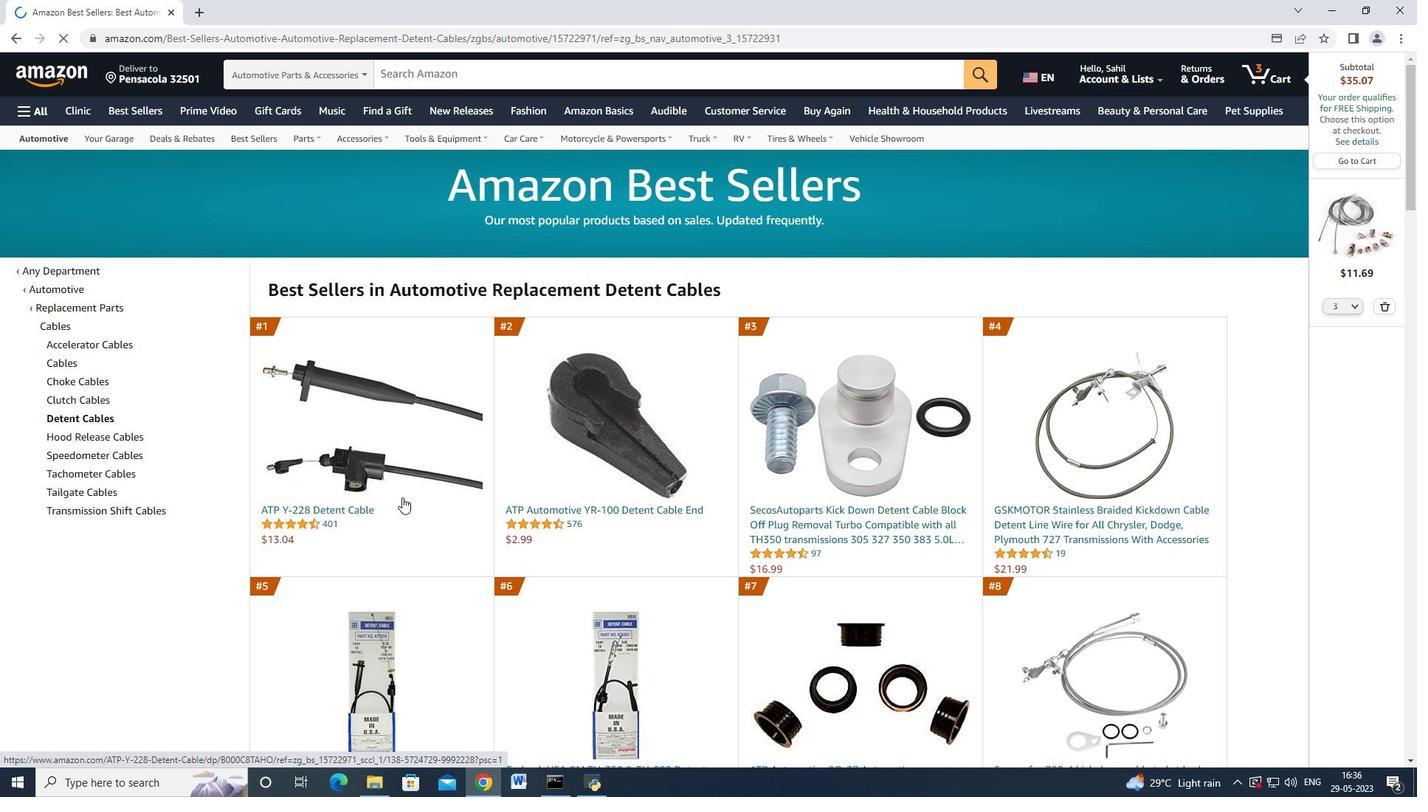 
Action: Mouse pressed left at (334, 512)
Screenshot: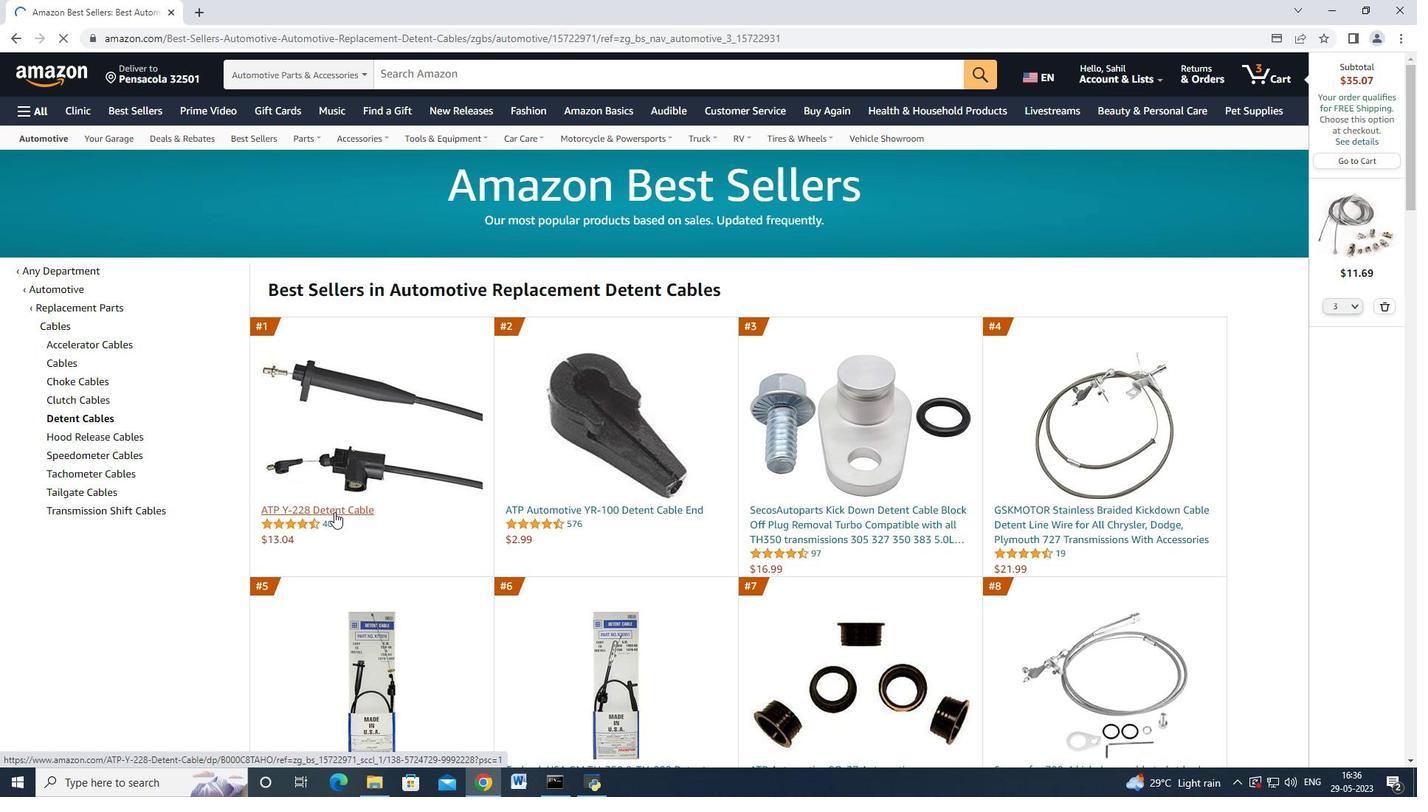
Action: Mouse moved to (1067, 548)
Screenshot: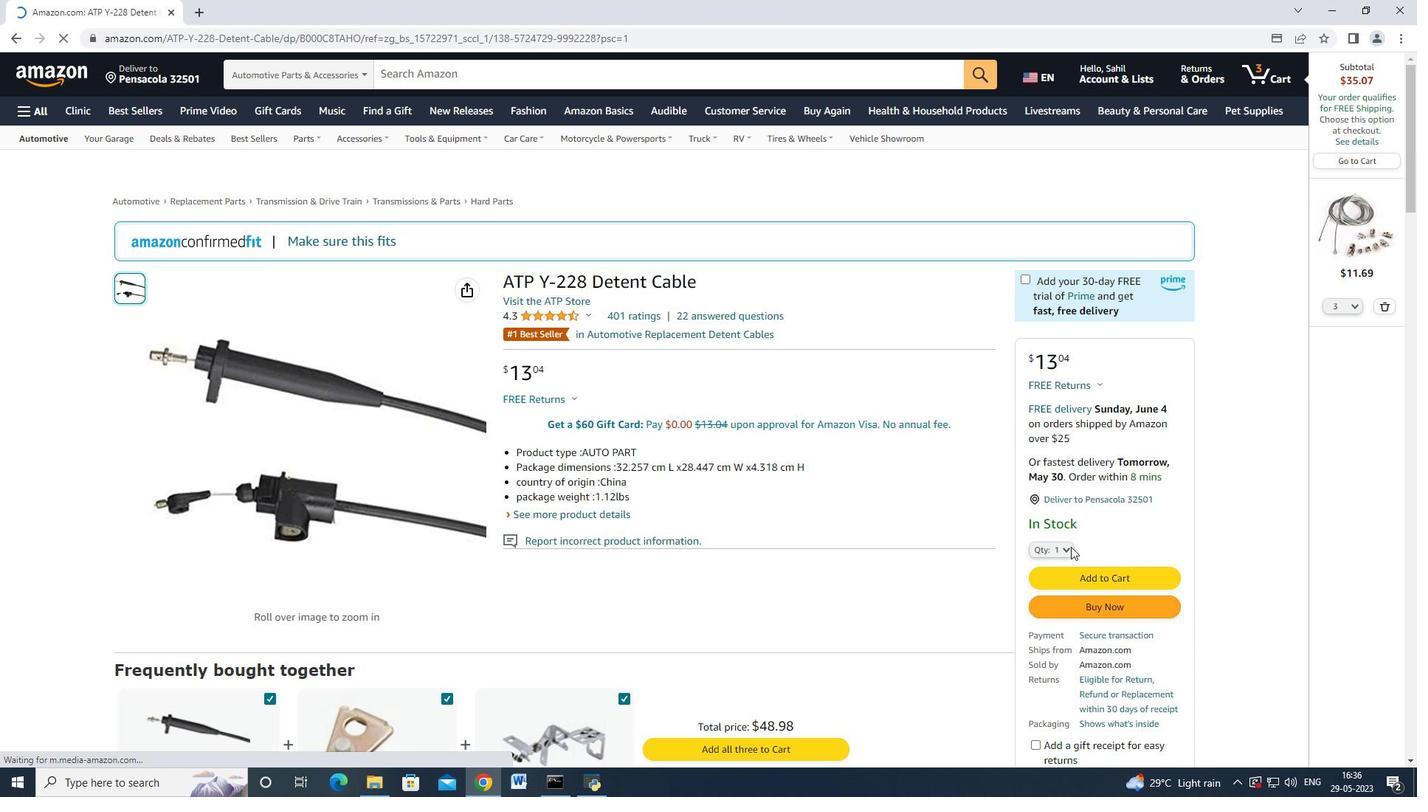 
Action: Mouse pressed left at (1067, 548)
Screenshot: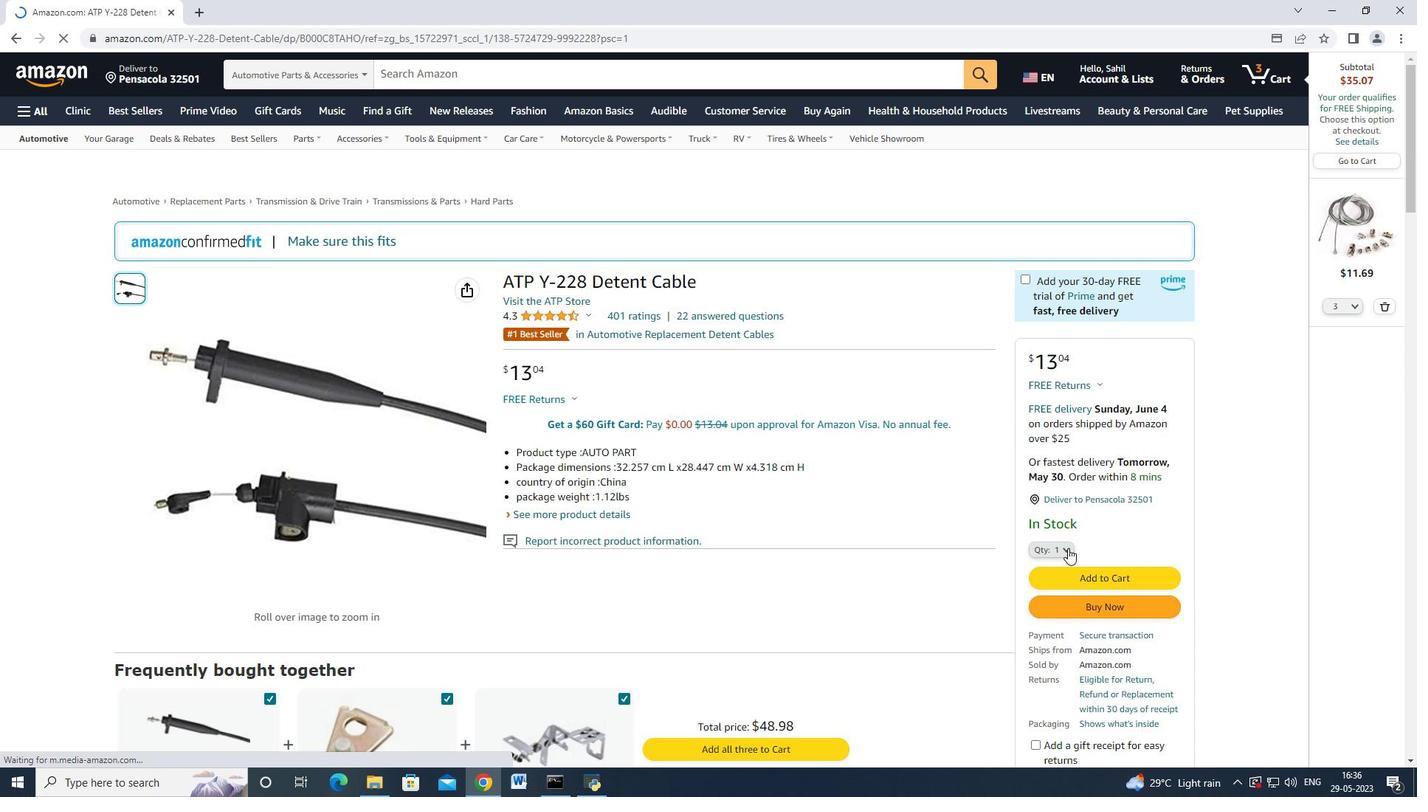 
Action: Mouse moved to (1061, 398)
Screenshot: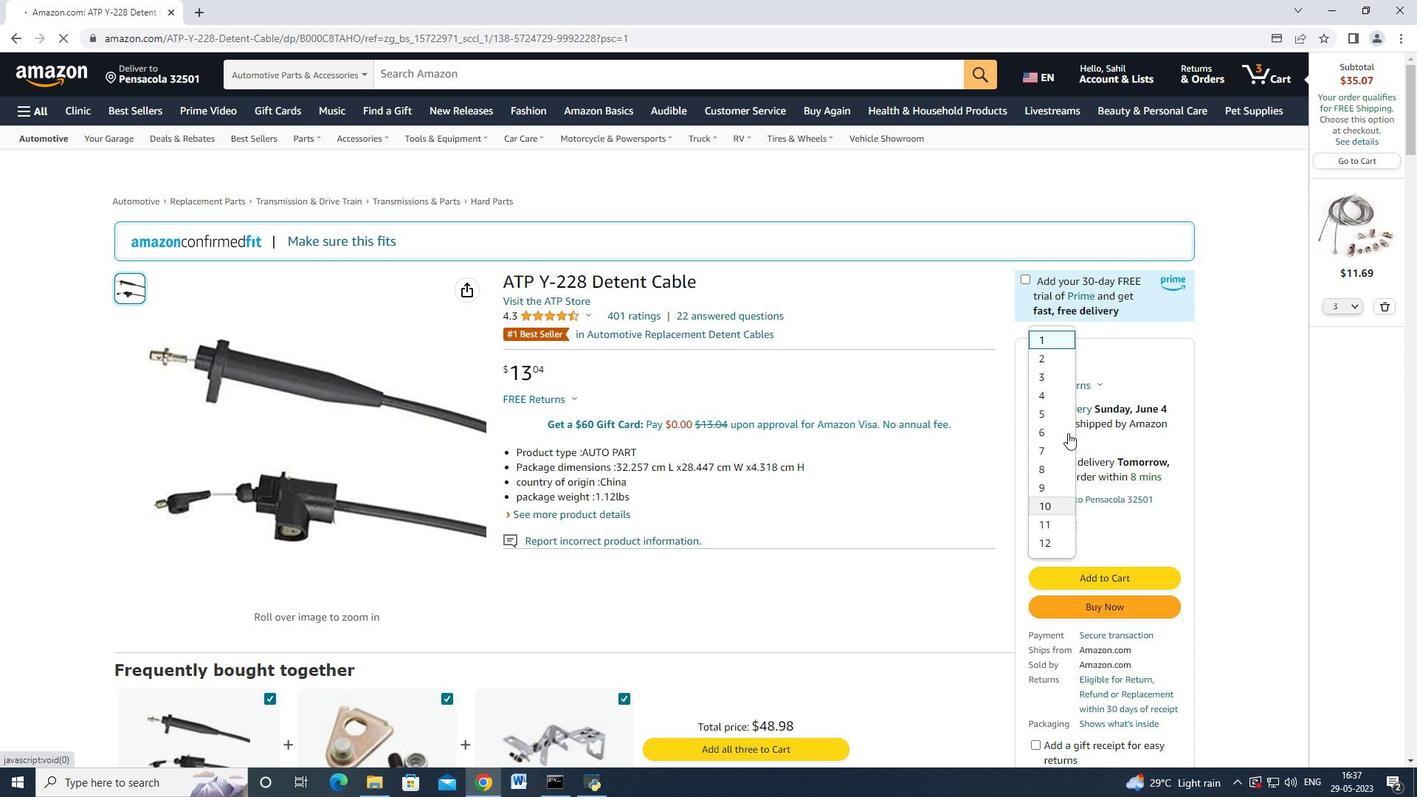 
Action: Mouse pressed left at (1061, 398)
Screenshot: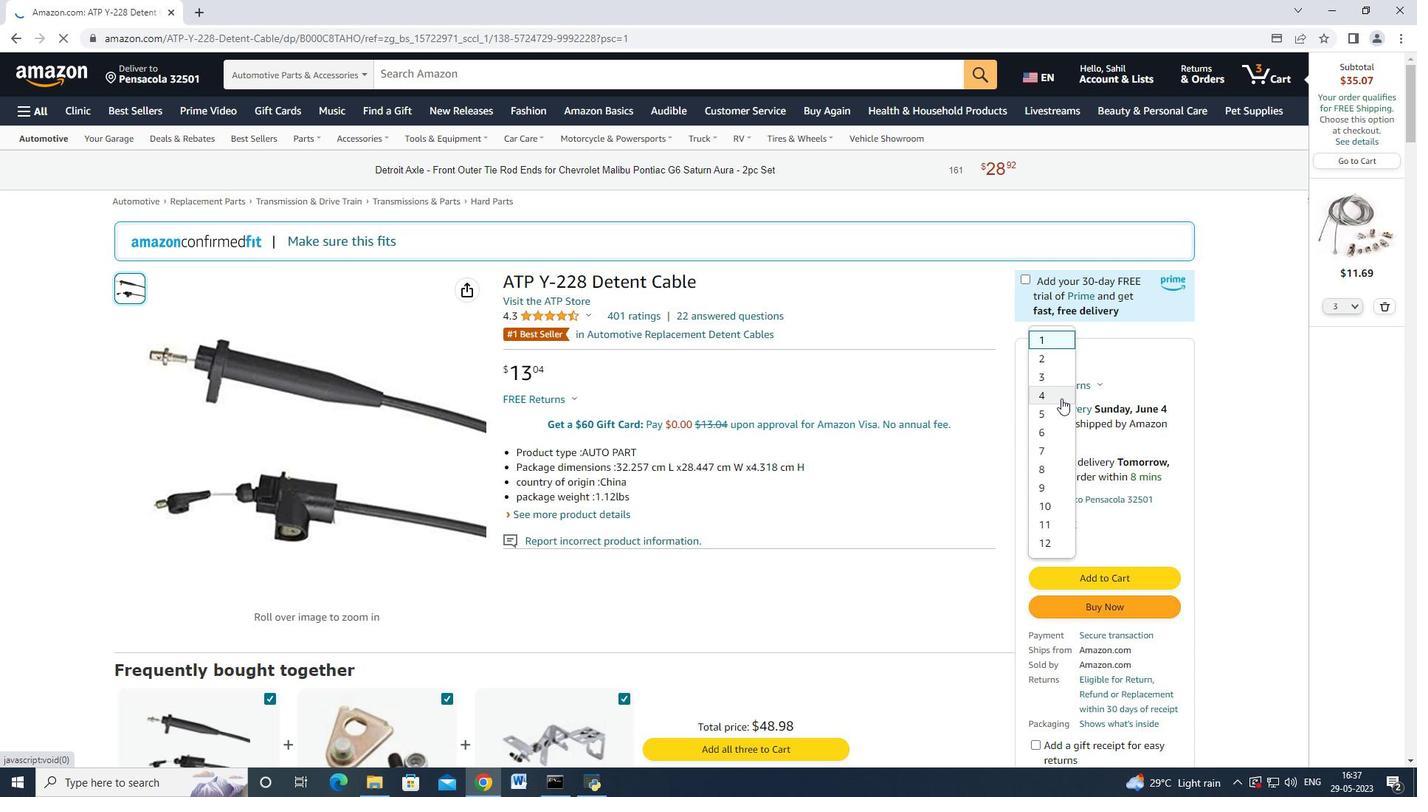 
Action: Mouse moved to (1080, 576)
Screenshot: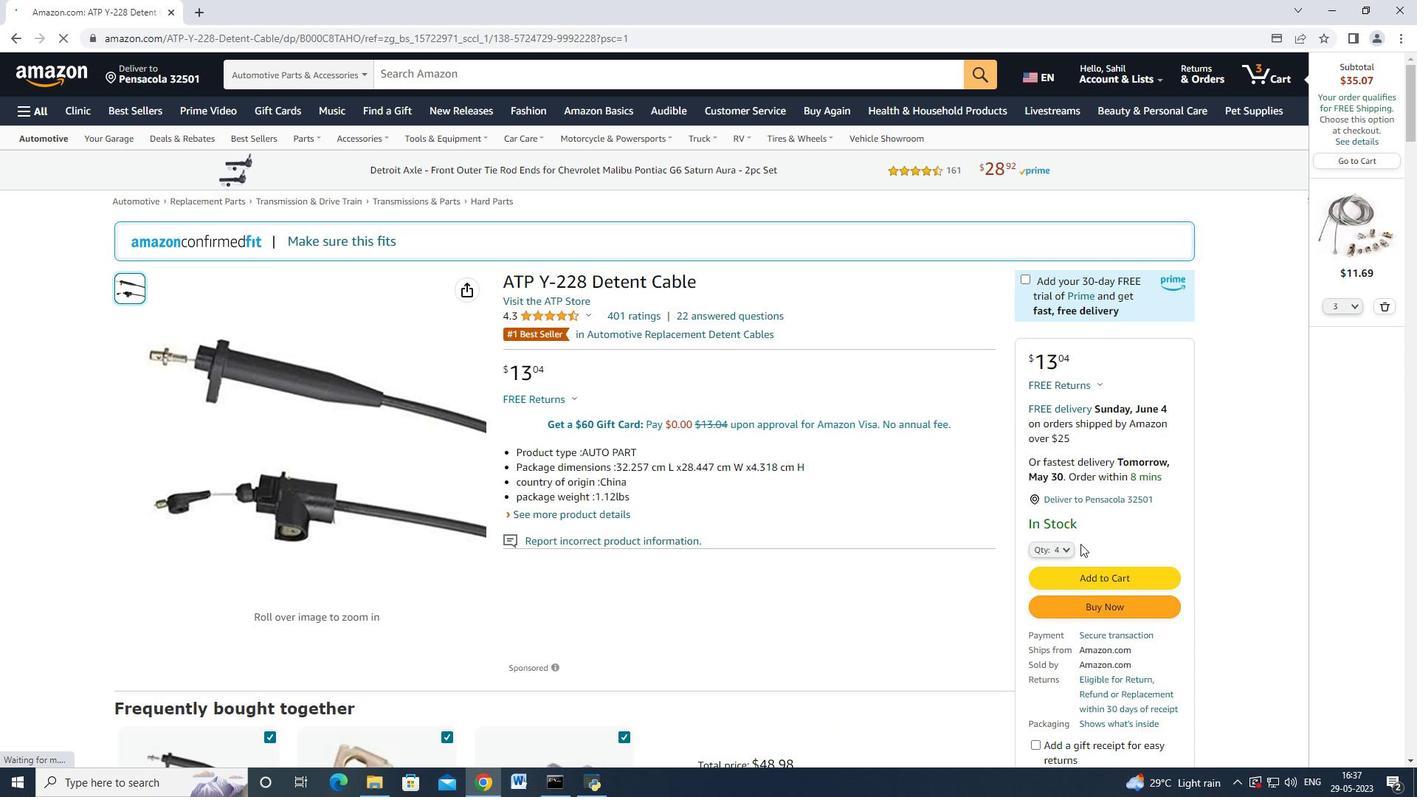 
Action: Mouse pressed left at (1080, 576)
Screenshot: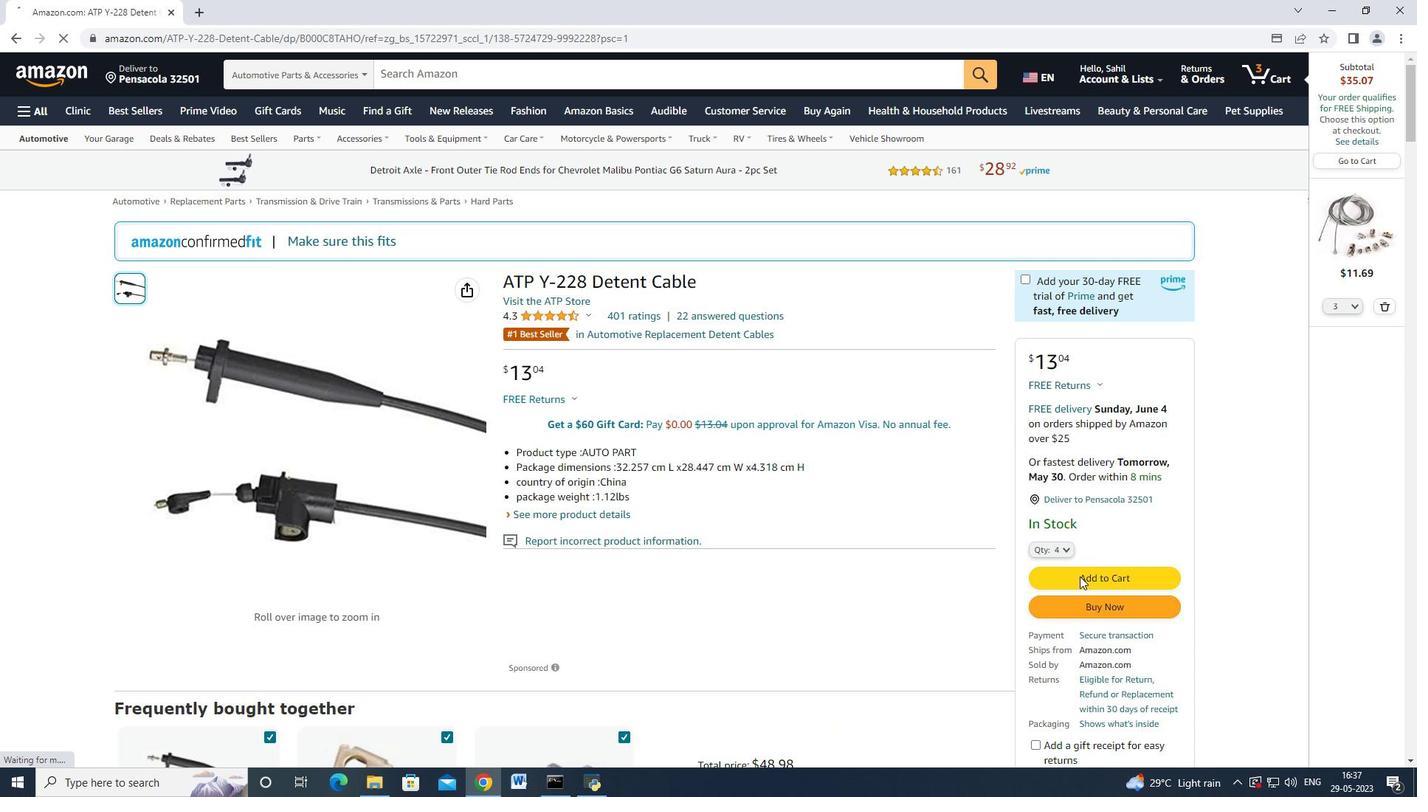 
Action: Mouse moved to (1086, 568)
Screenshot: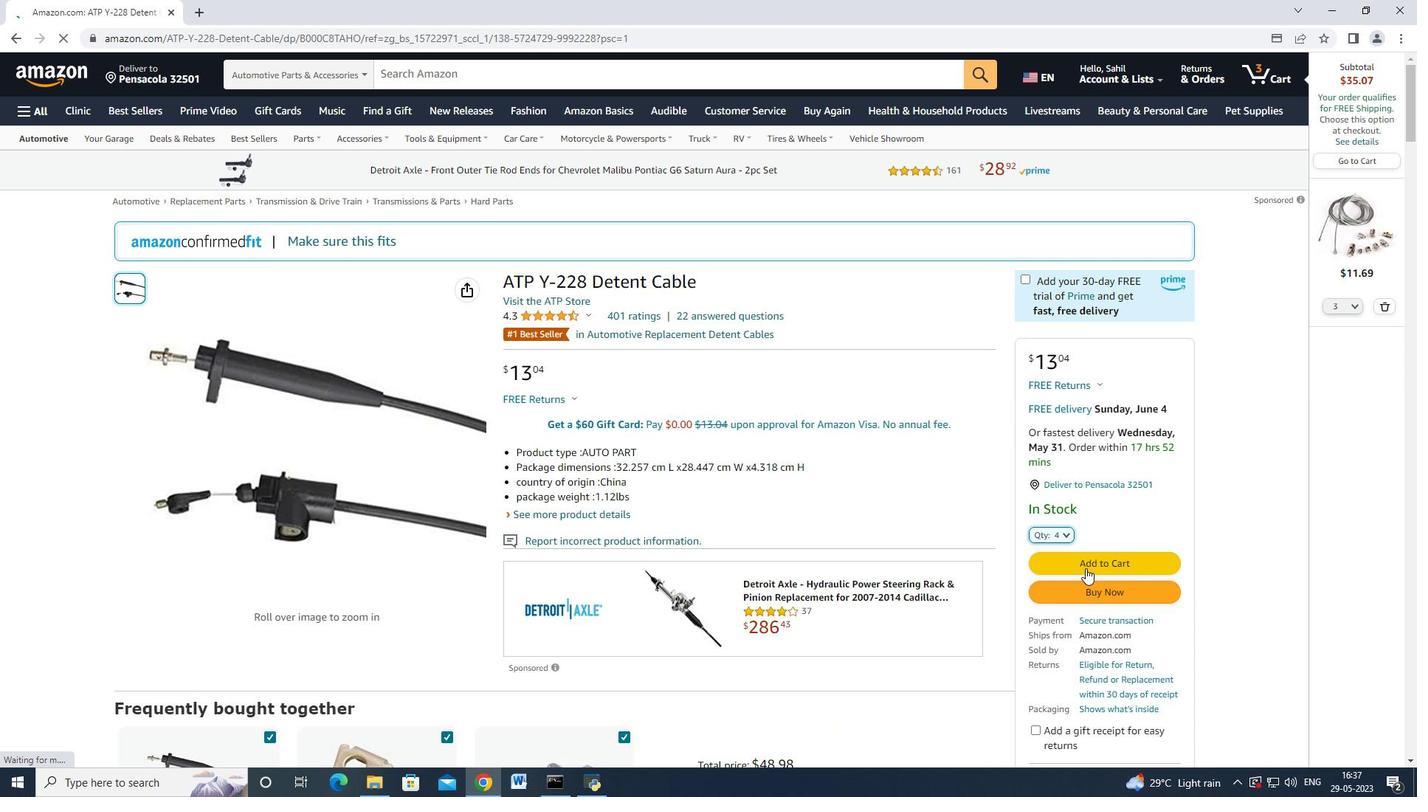 
Action: Mouse pressed left at (1086, 568)
Screenshot: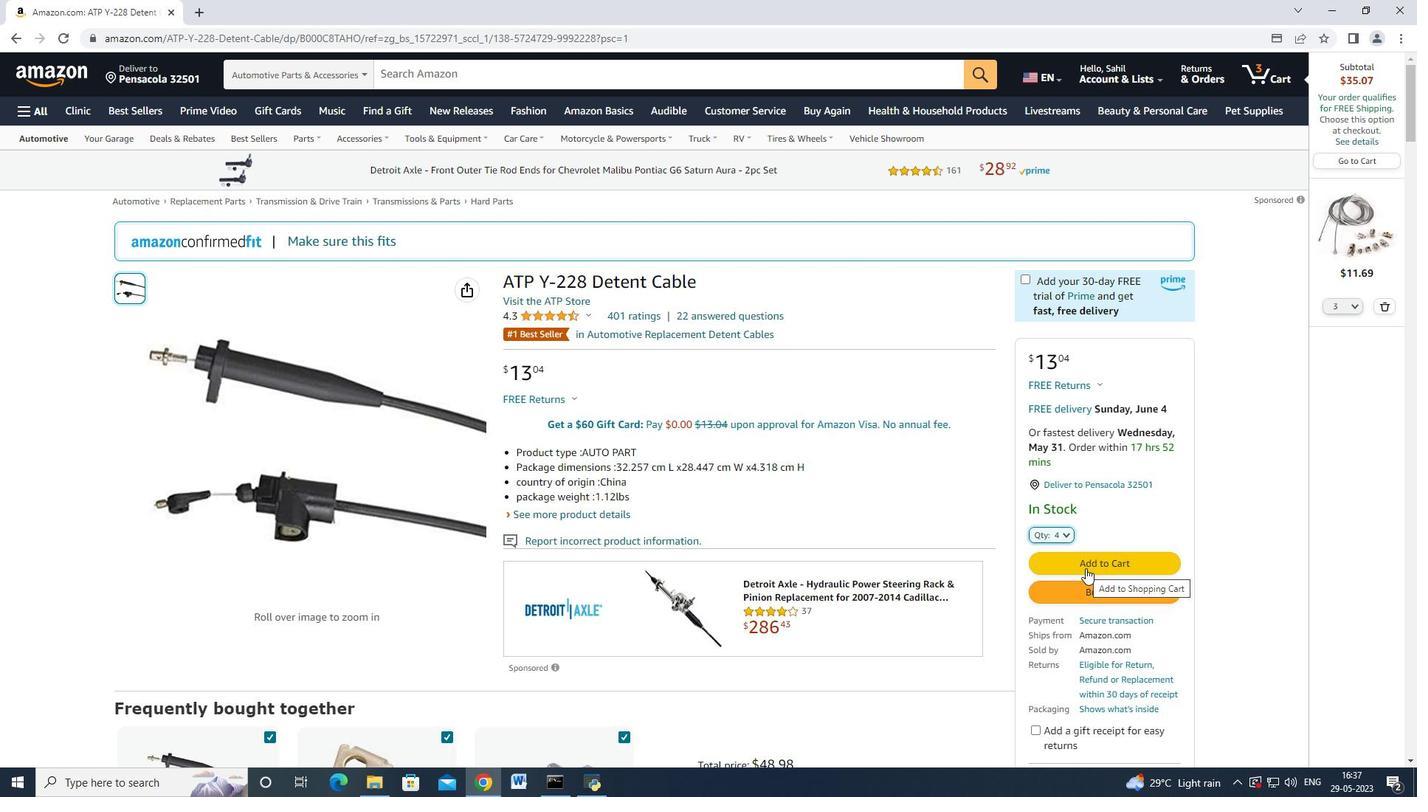 
Action: Mouse moved to (1395, 69)
Screenshot: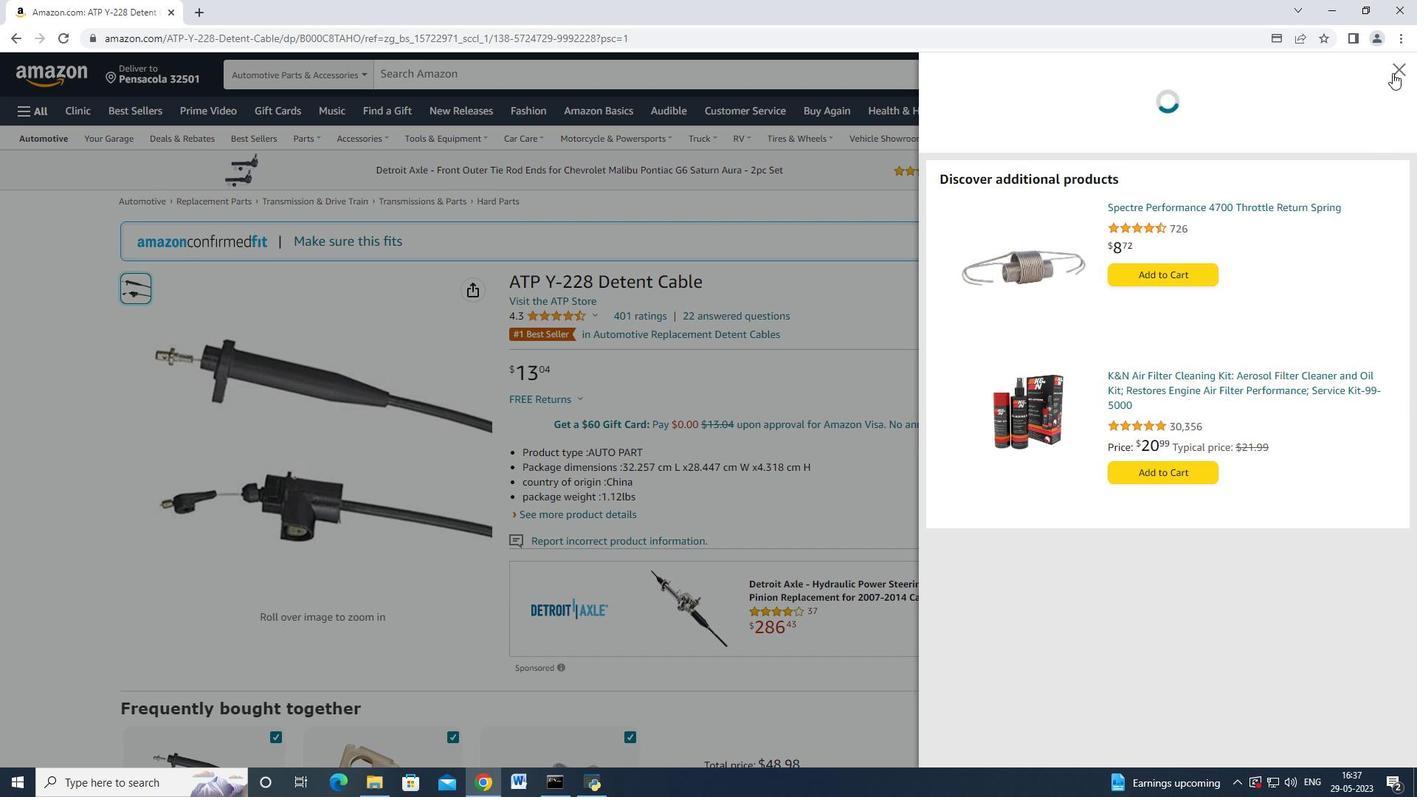 
Action: Mouse pressed left at (1395, 69)
Screenshot: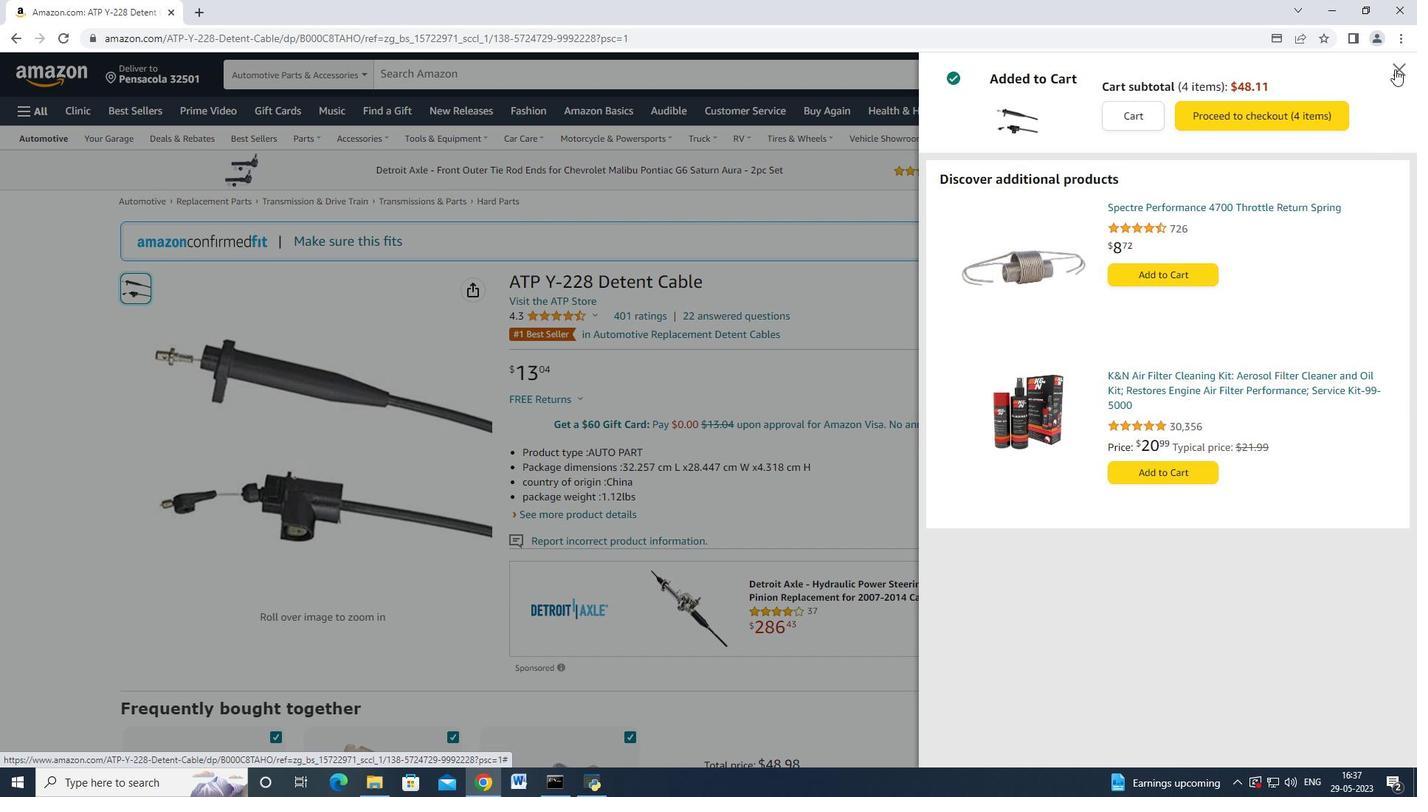 
Action: Mouse moved to (1384, 452)
Screenshot: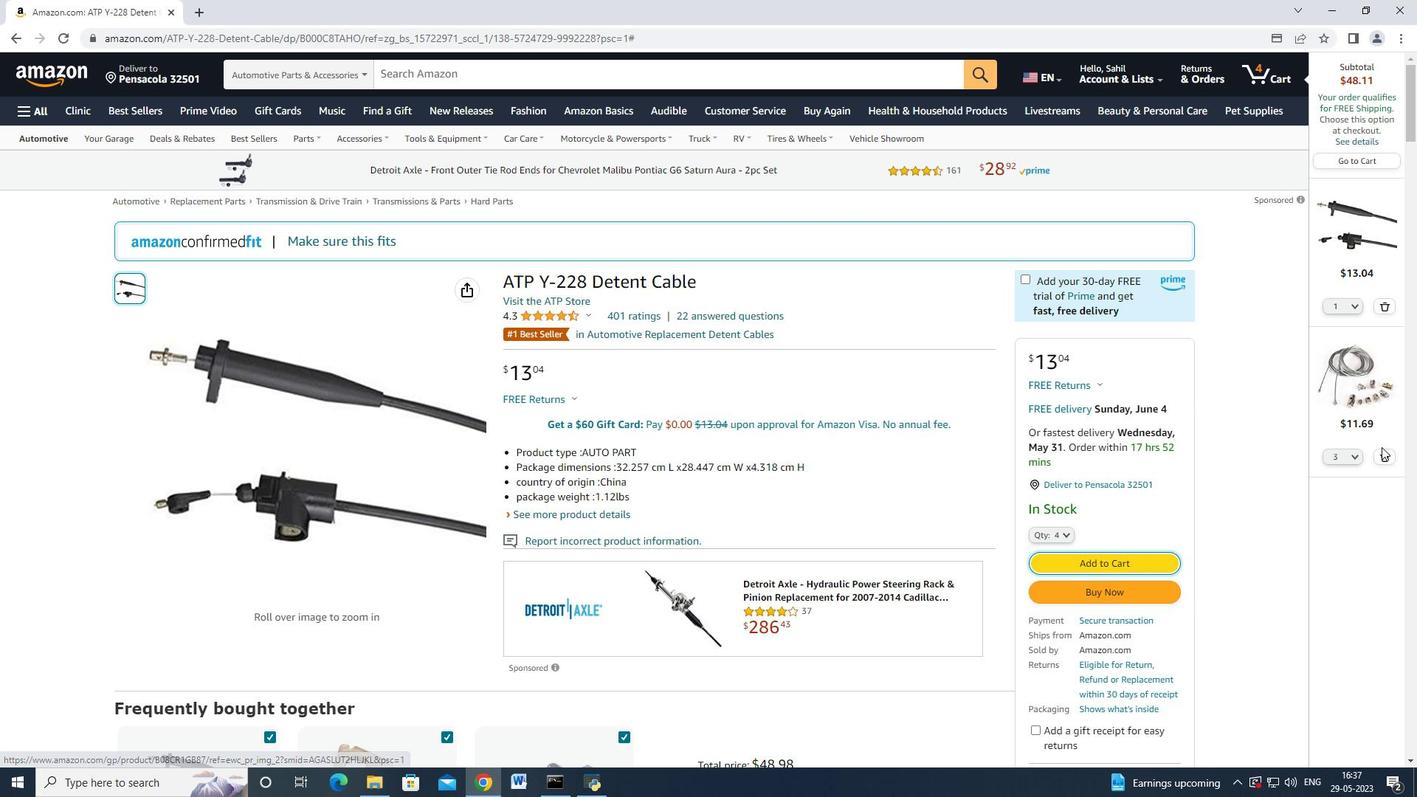 
Action: Mouse pressed left at (1384, 452)
Screenshot: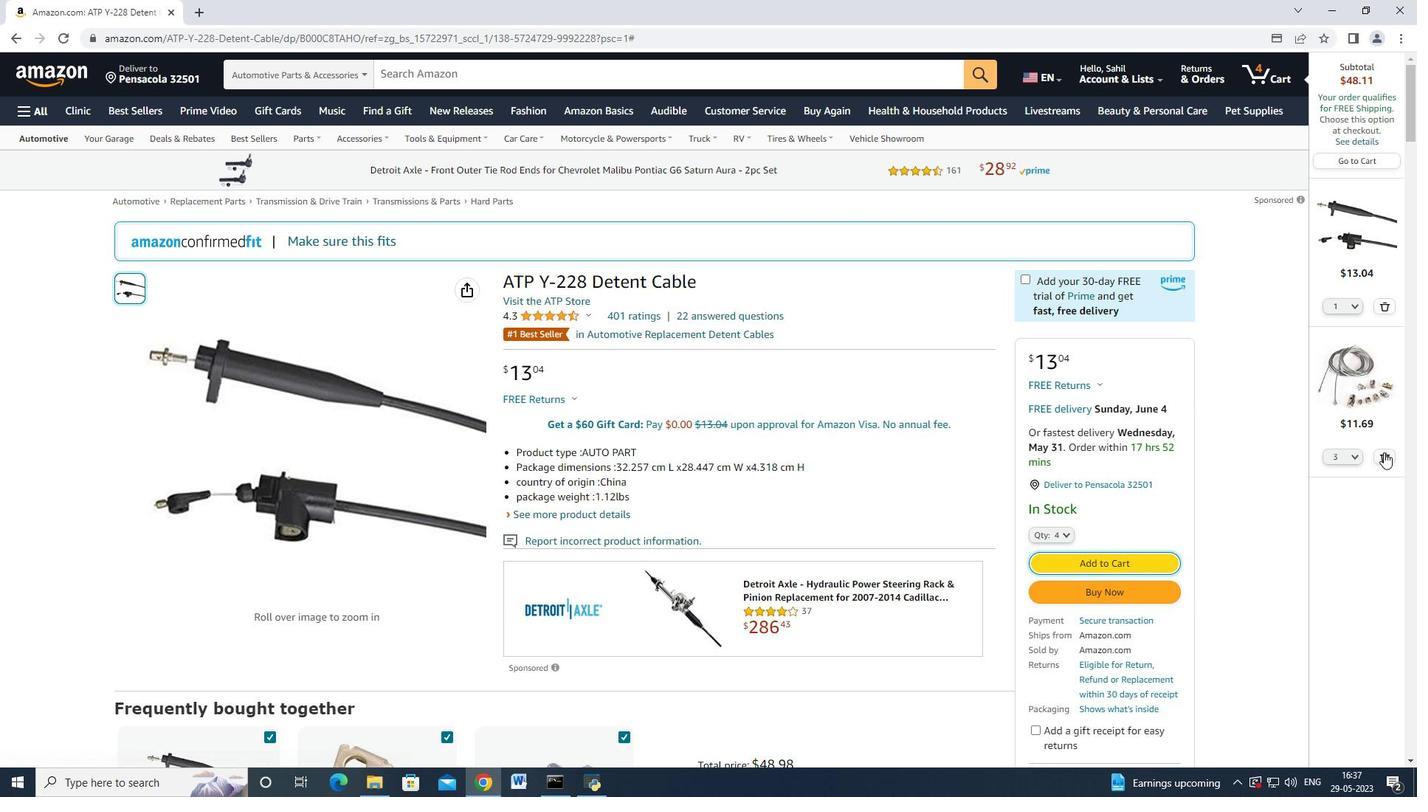 
Action: Mouse moved to (1348, 318)
Screenshot: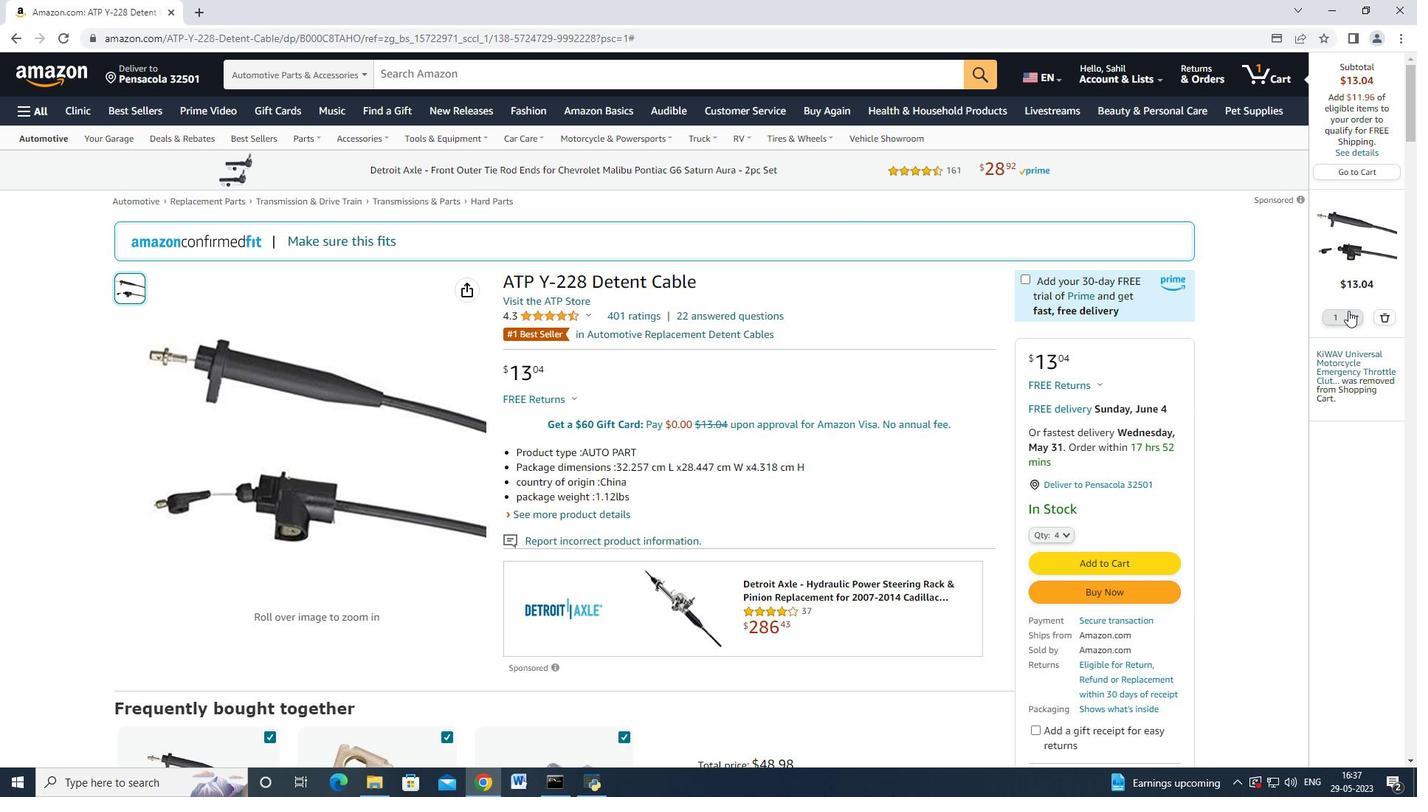 
Action: Mouse pressed left at (1348, 318)
Screenshot: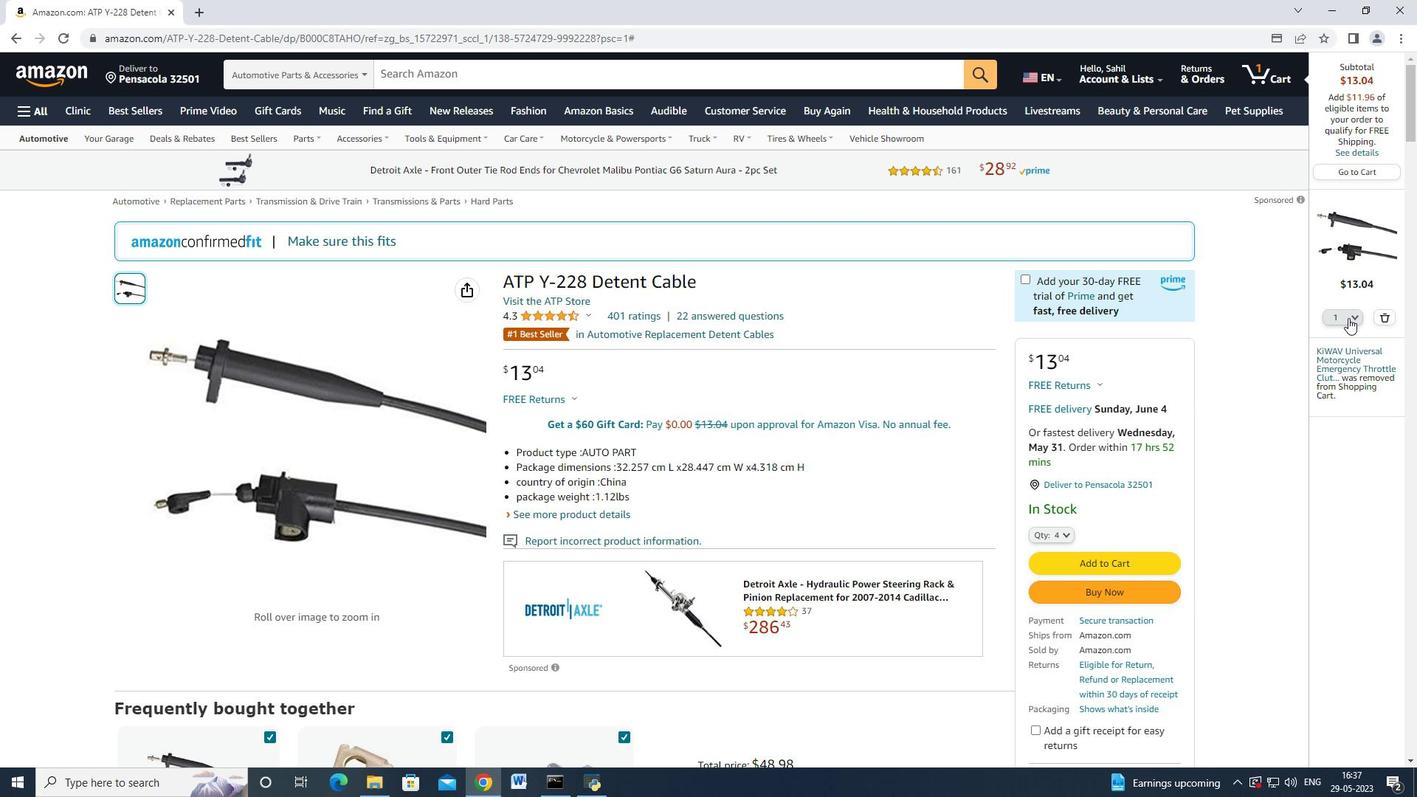 
Action: Mouse moved to (1322, 399)
Screenshot: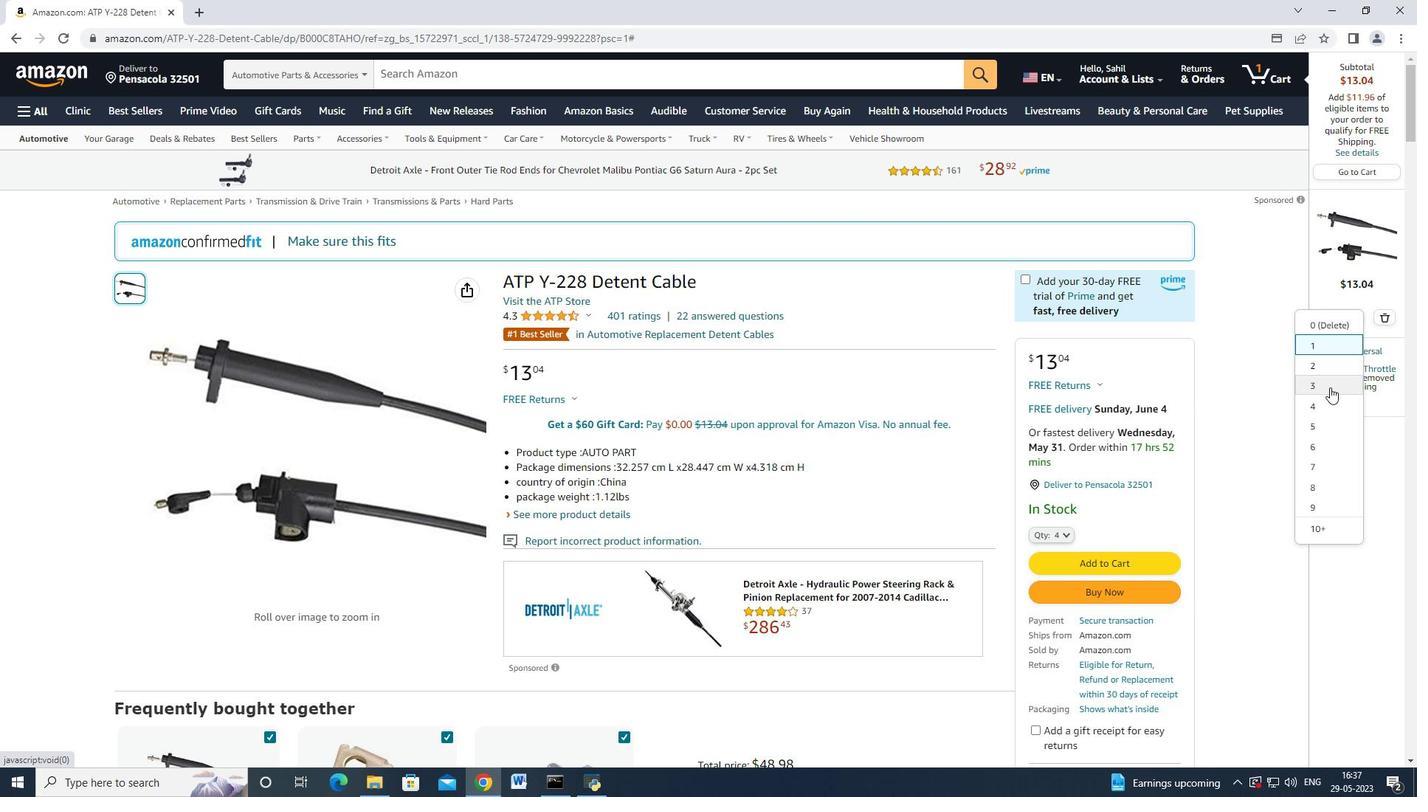 
Action: Mouse pressed left at (1322, 399)
Screenshot: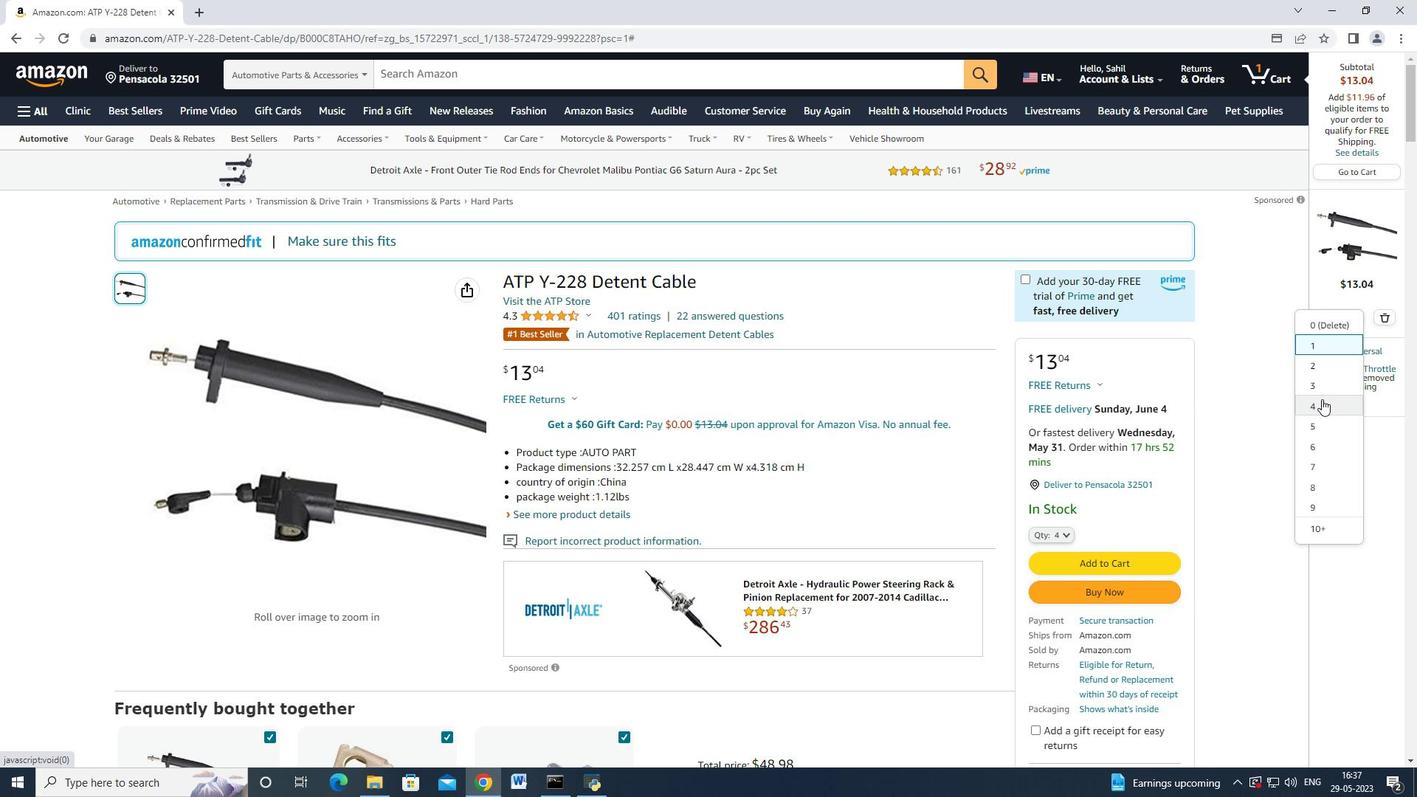 
Action: Mouse moved to (1360, 165)
Screenshot: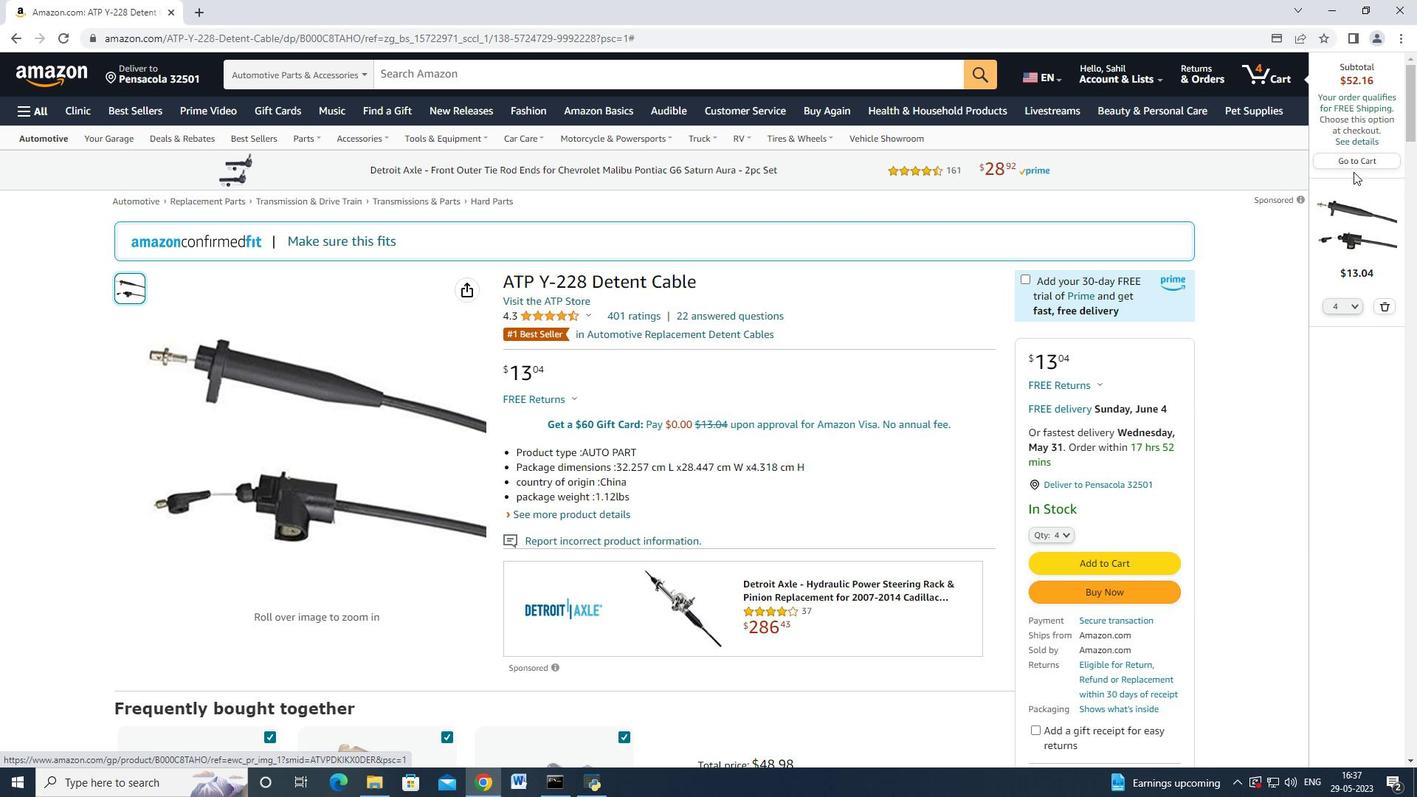 
Action: Mouse pressed left at (1360, 165)
Screenshot: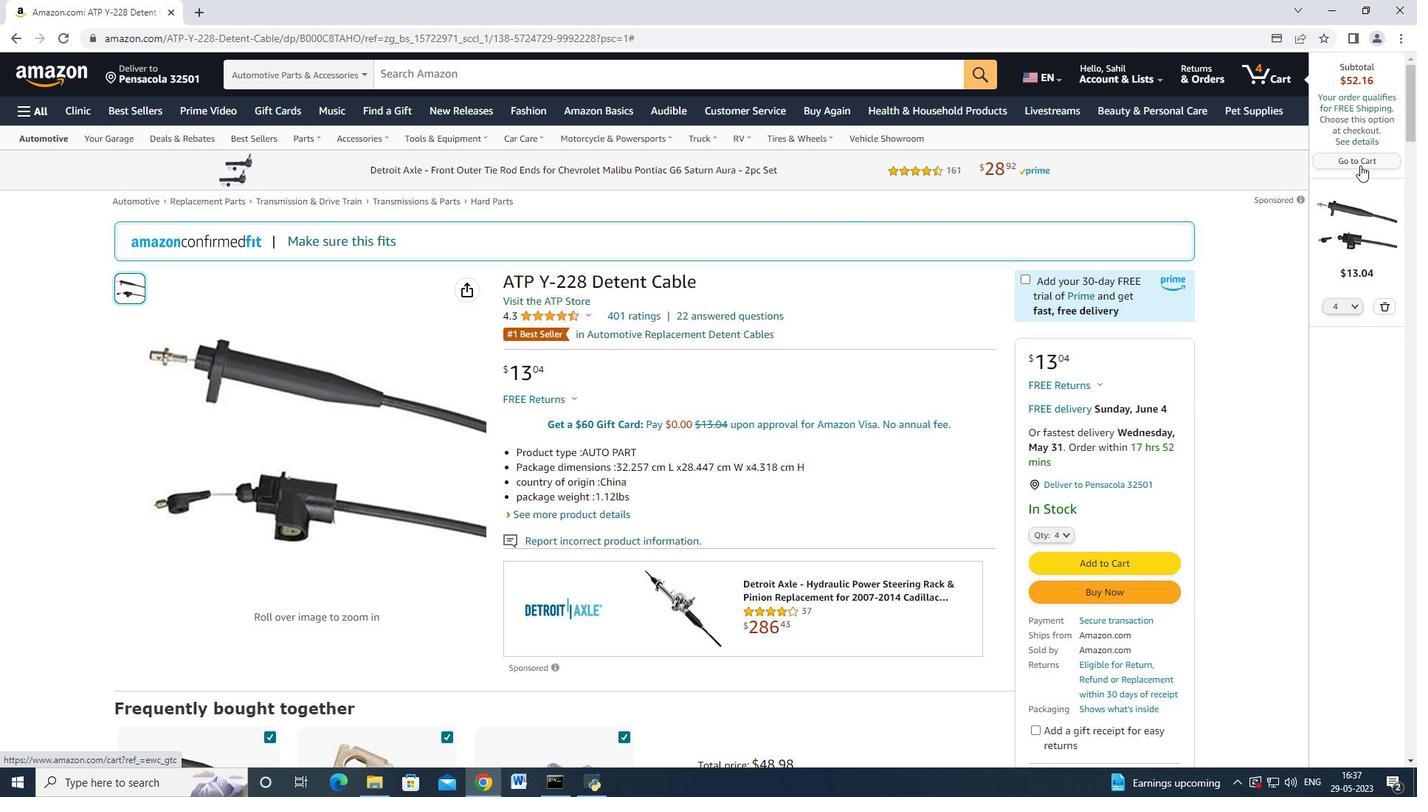 
Action: Mouse moved to (1072, 355)
Screenshot: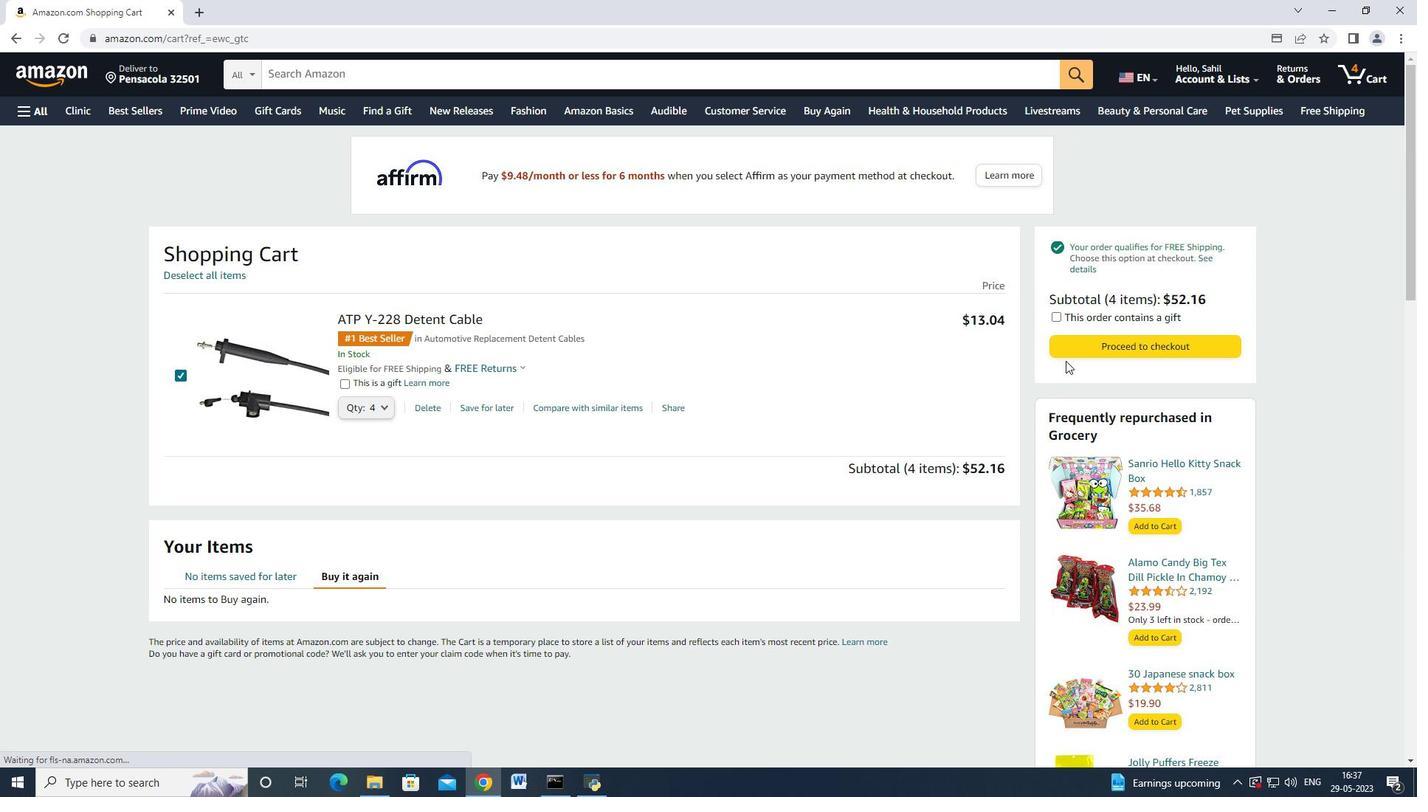 
Action: Mouse pressed left at (1072, 355)
Screenshot: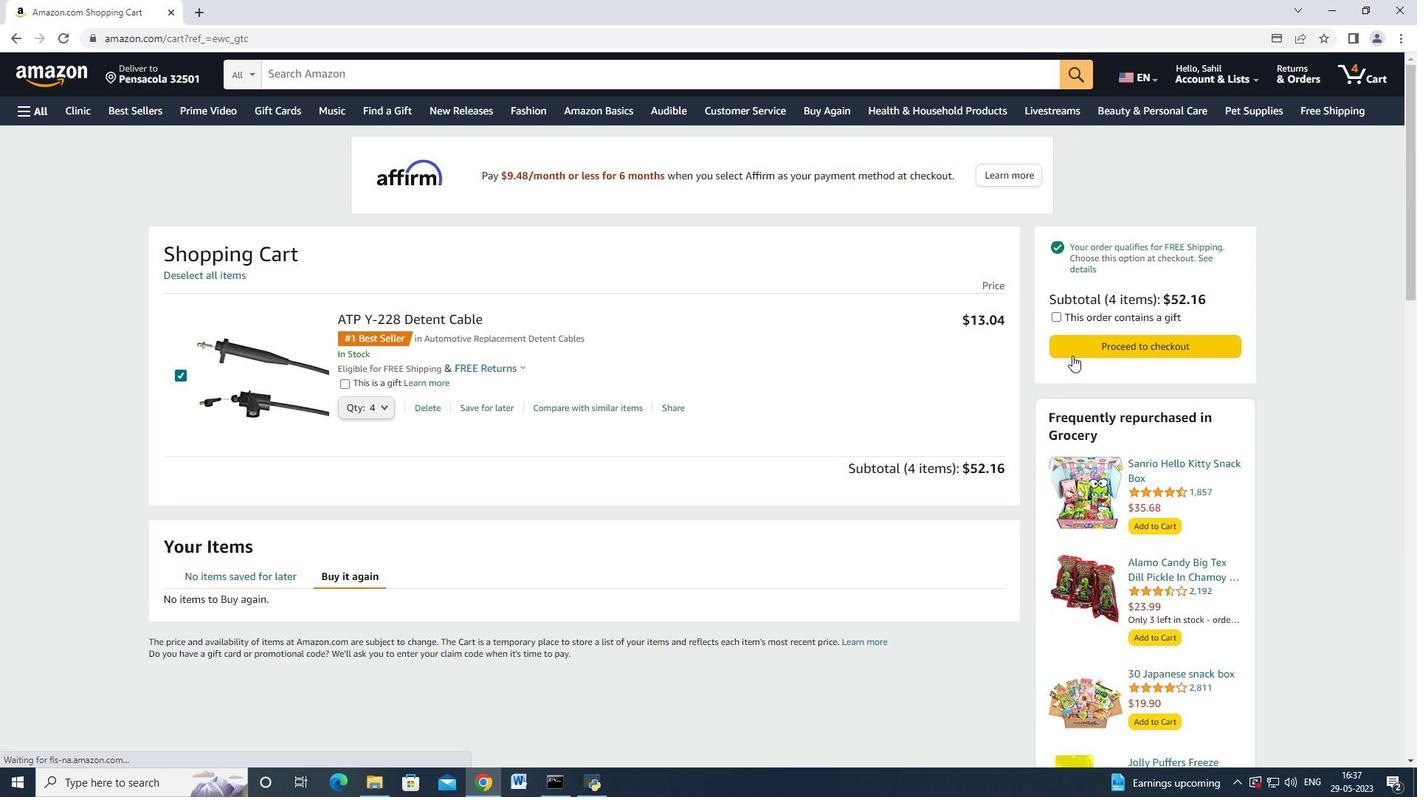 
Action: Mouse moved to (546, 306)
Screenshot: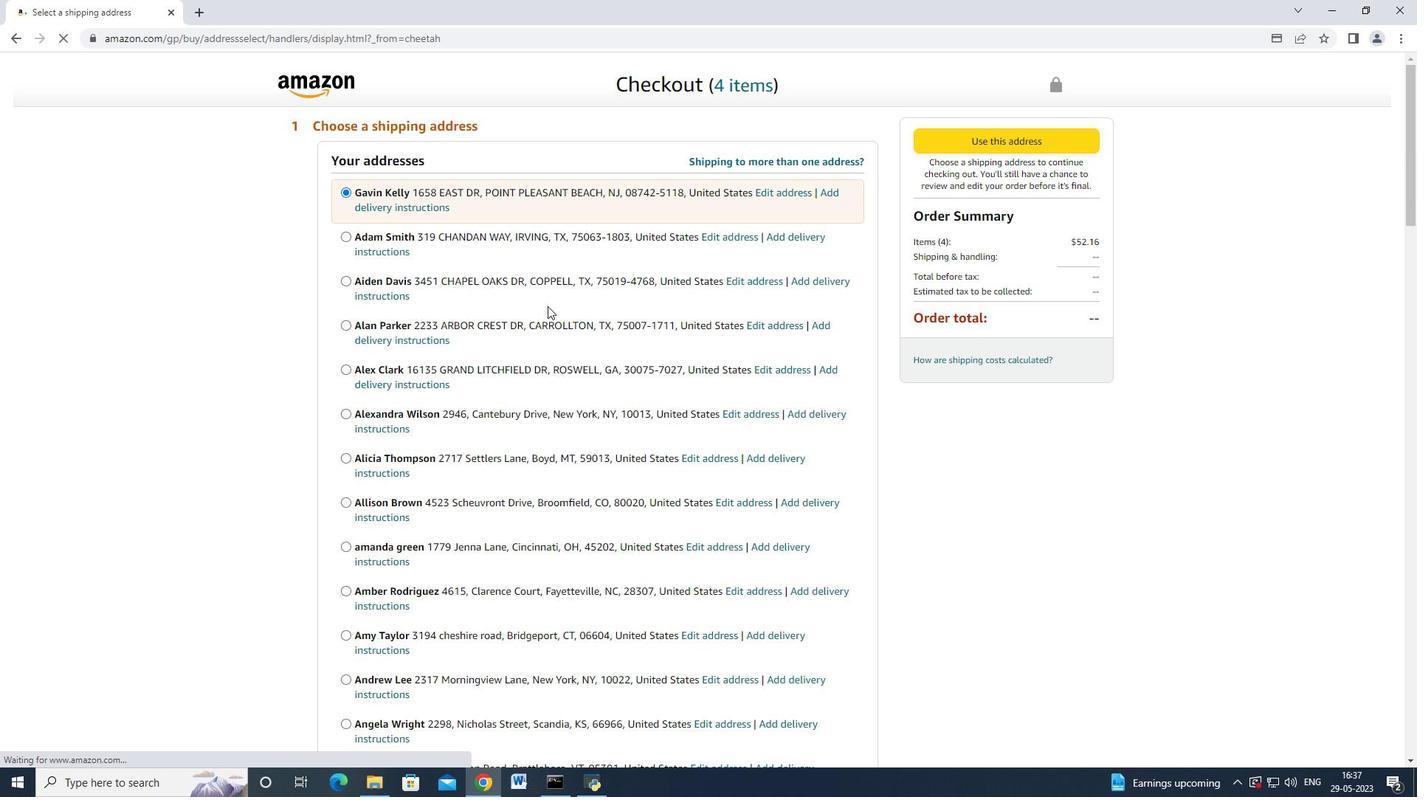 
Action: Mouse scrolled (546, 305) with delta (0, 0)
Screenshot: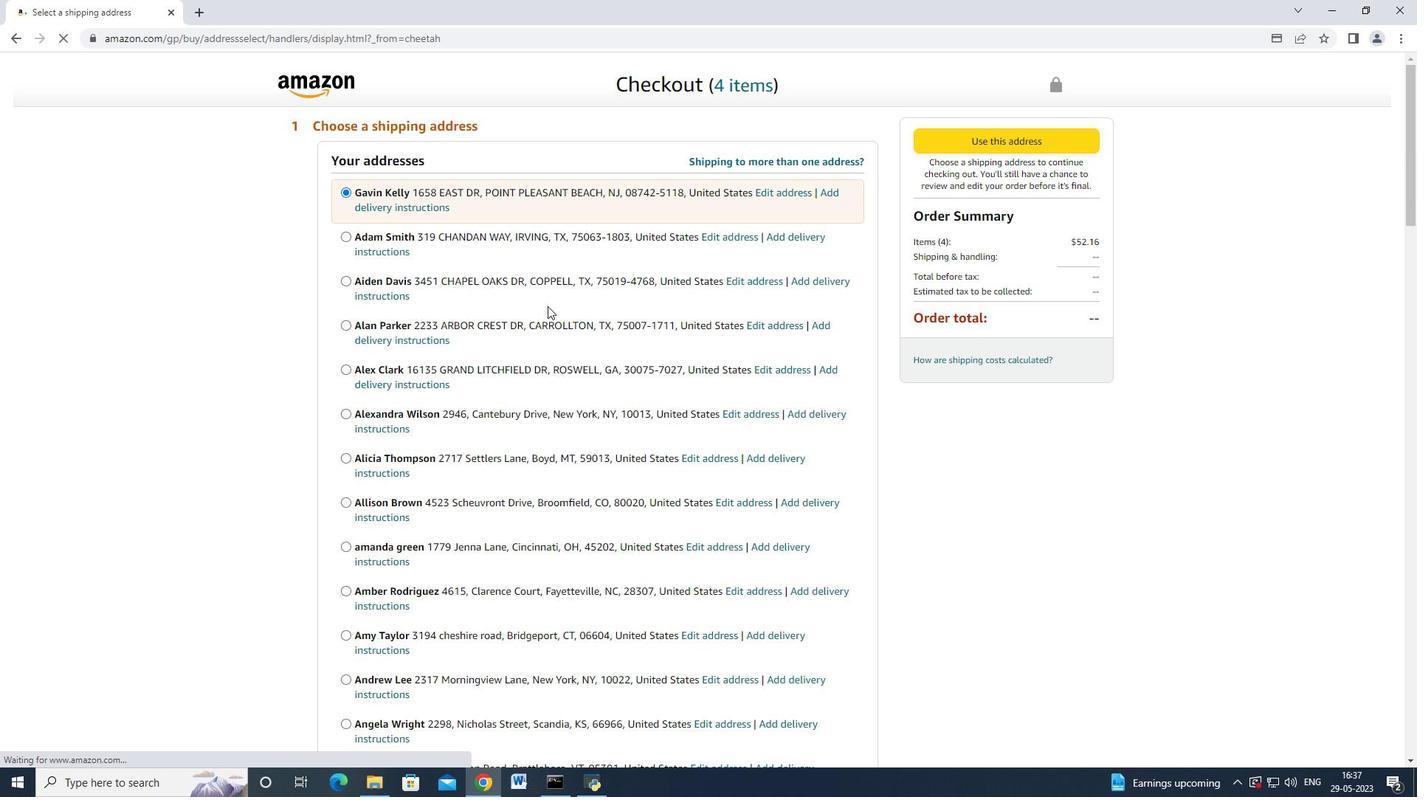 
Action: Mouse moved to (546, 306)
Screenshot: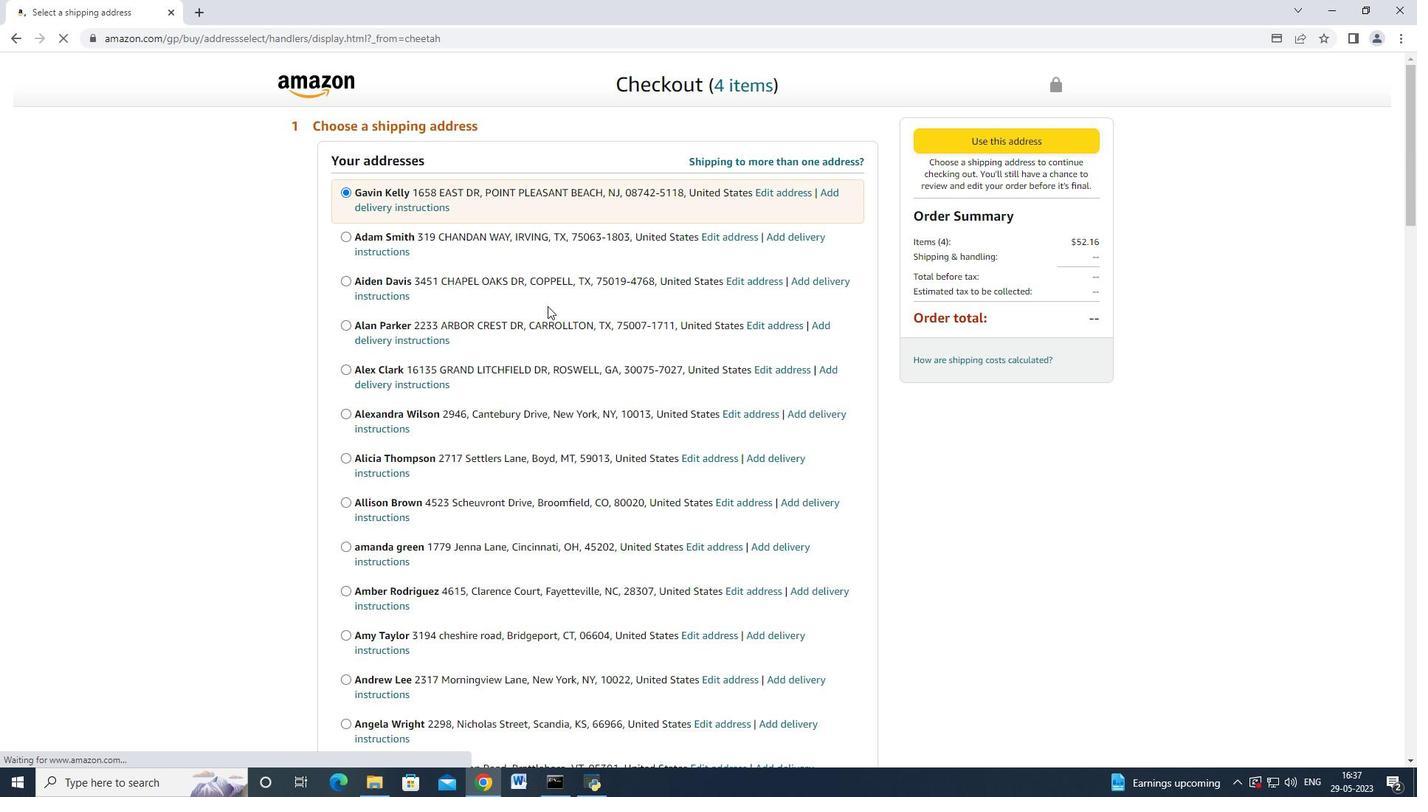 
Action: Mouse scrolled (546, 305) with delta (0, 0)
Screenshot: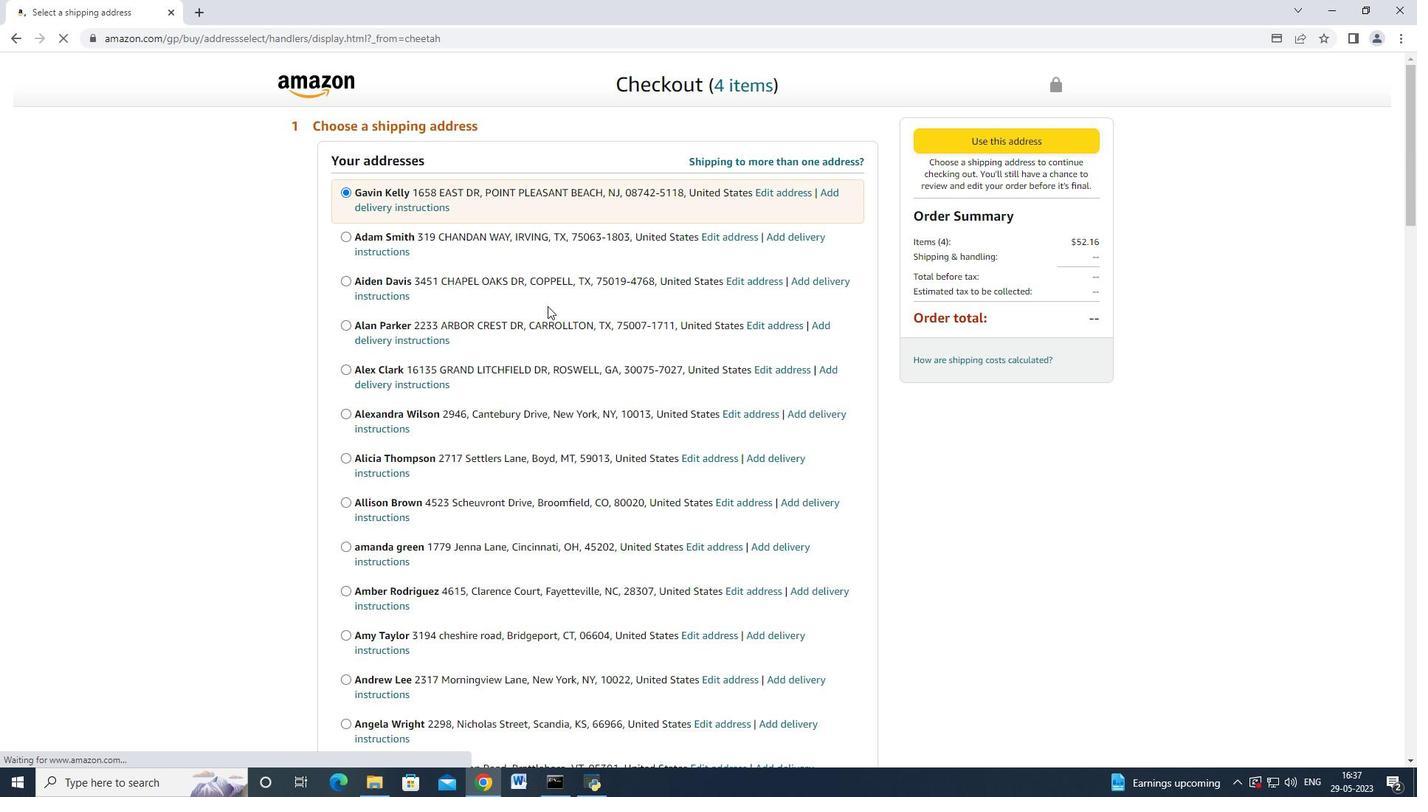 
Action: Mouse scrolled (546, 305) with delta (0, 0)
Screenshot: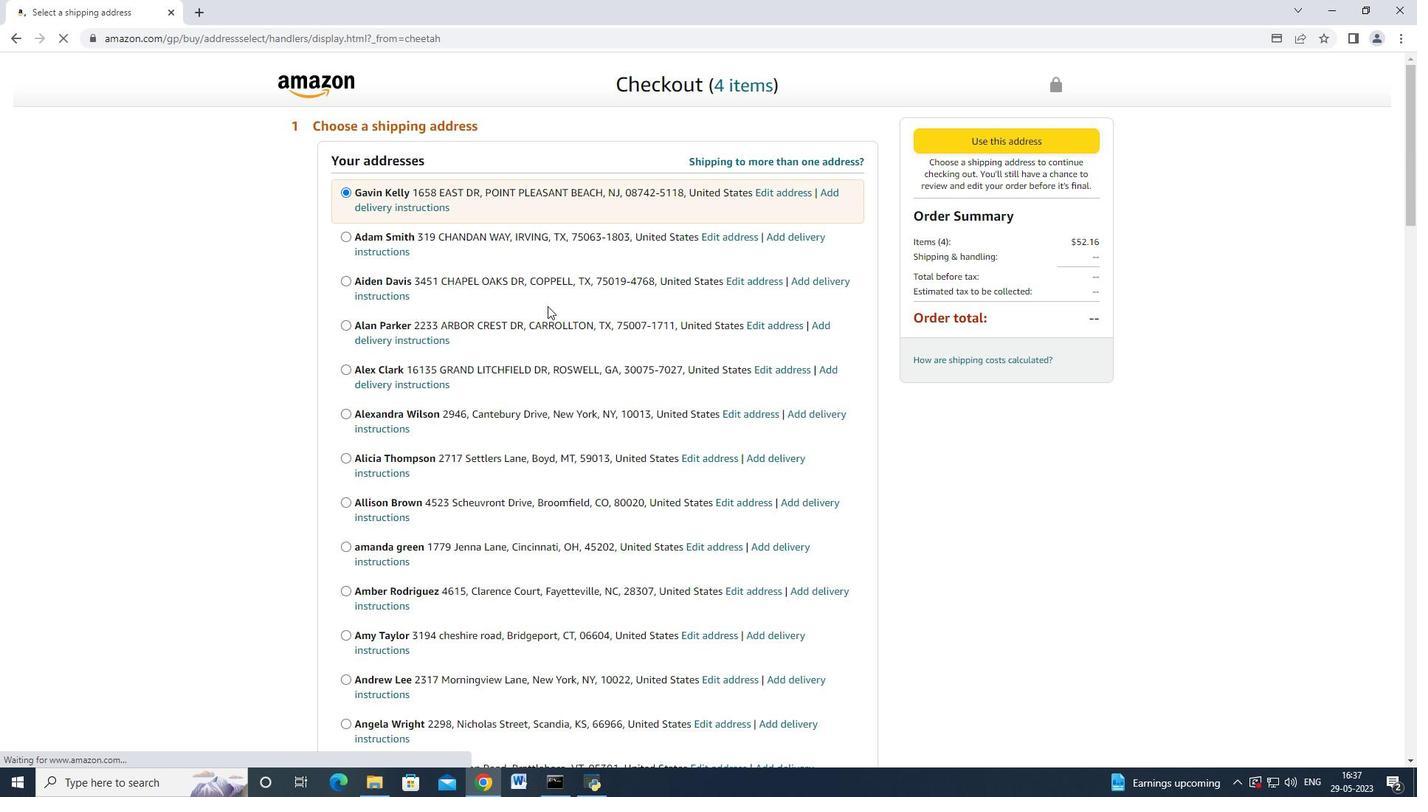 
Action: Mouse moved to (546, 306)
Screenshot: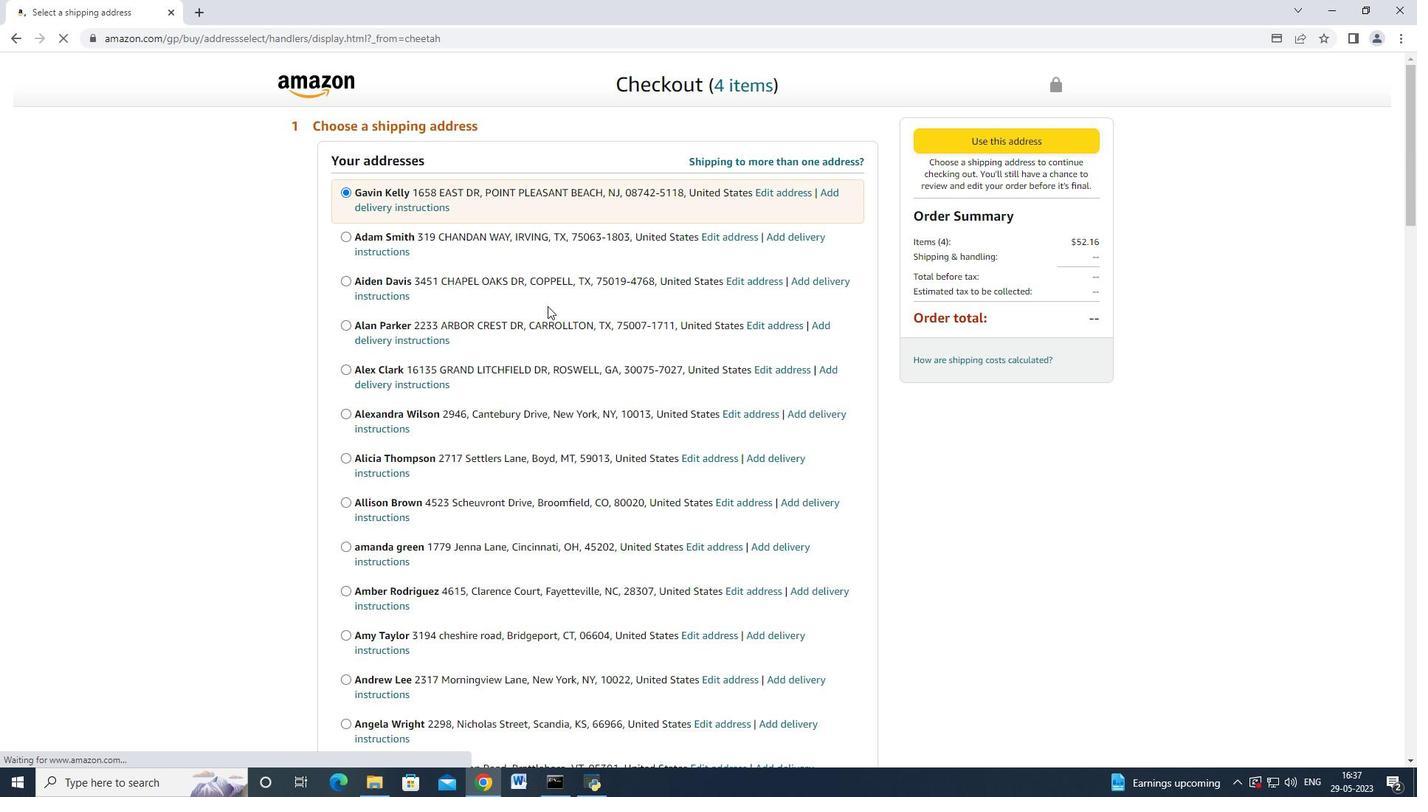 
Action: Mouse scrolled (546, 305) with delta (0, 0)
Screenshot: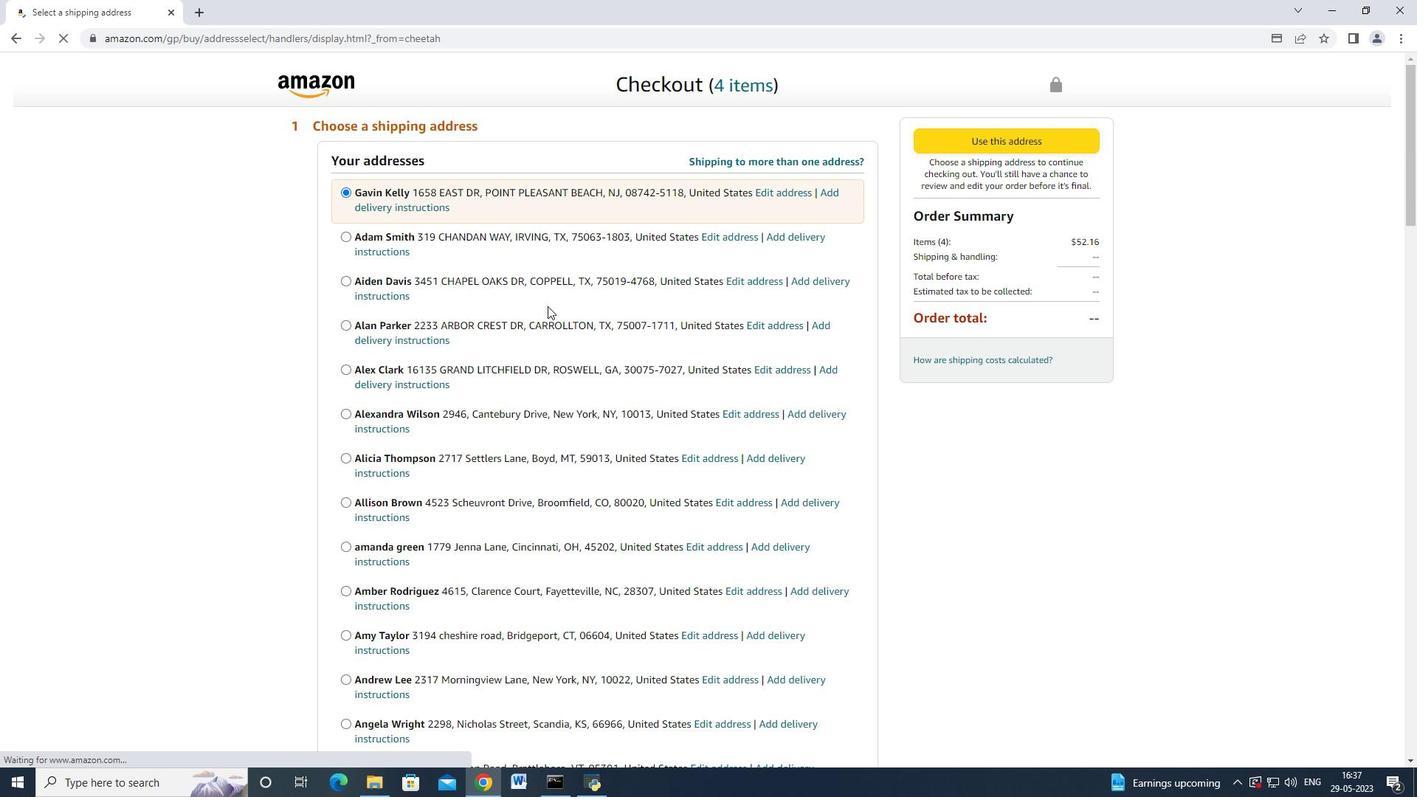 
Action: Mouse scrolled (546, 305) with delta (0, 0)
Screenshot: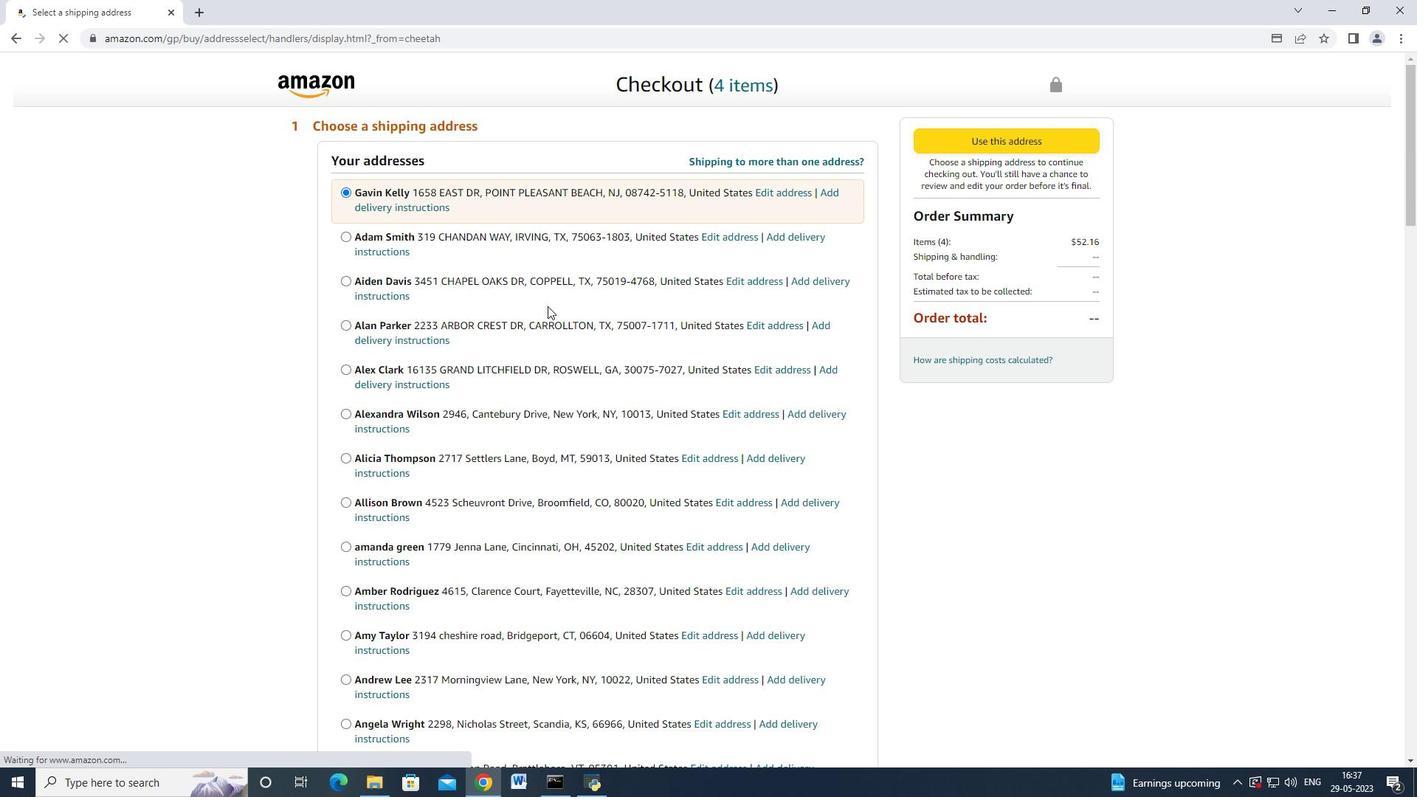 
Action: Mouse moved to (546, 307)
Screenshot: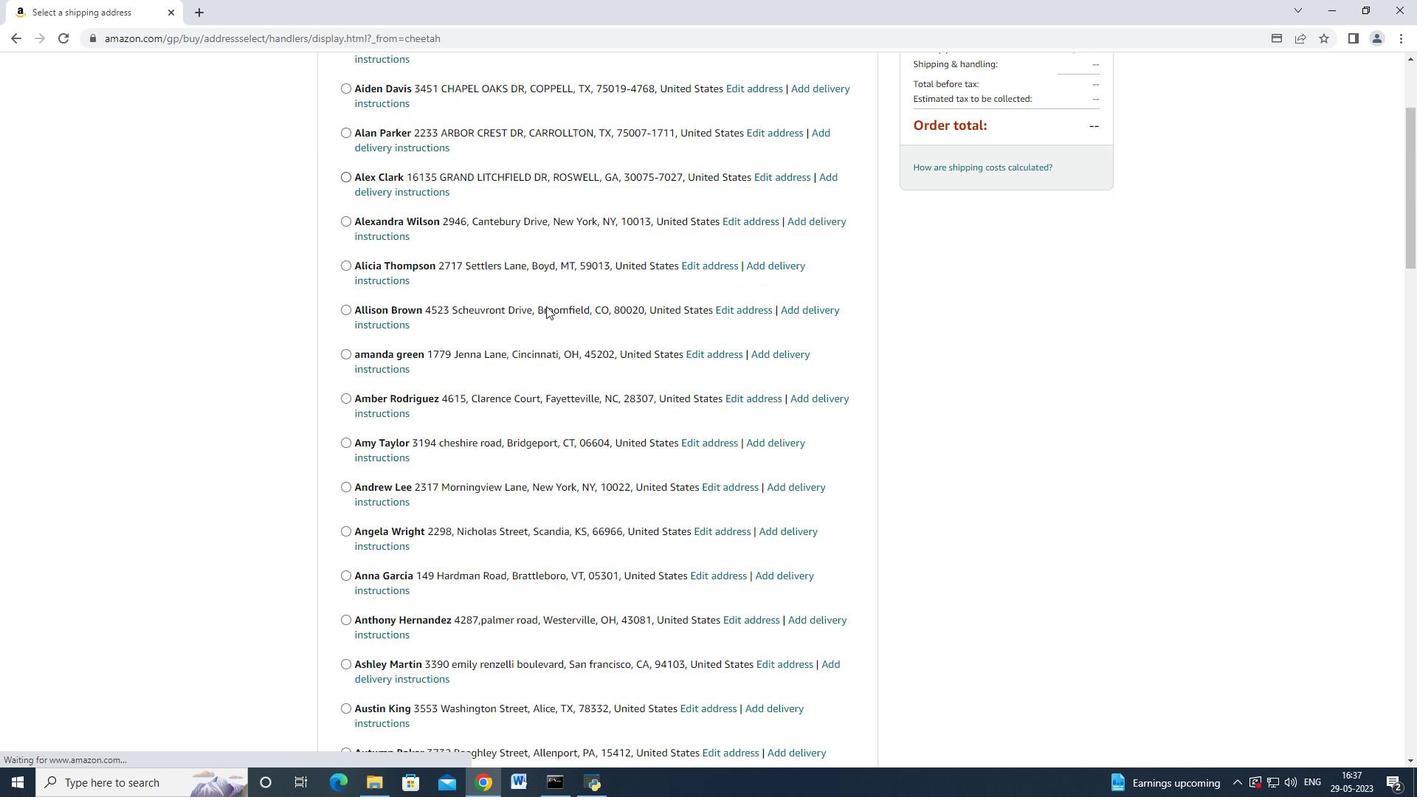 
Action: Mouse scrolled (546, 306) with delta (0, 0)
Screenshot: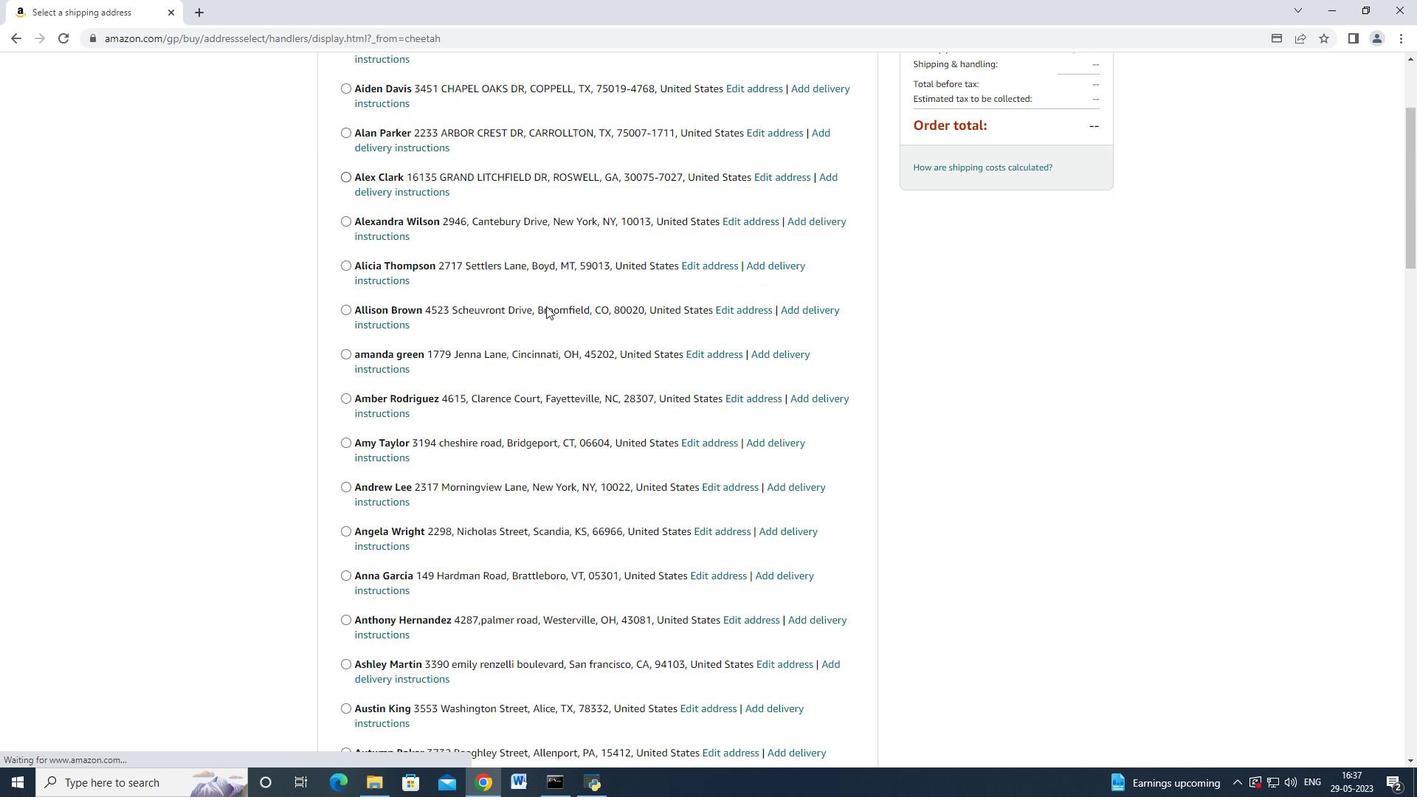 
Action: Mouse moved to (545, 307)
Screenshot: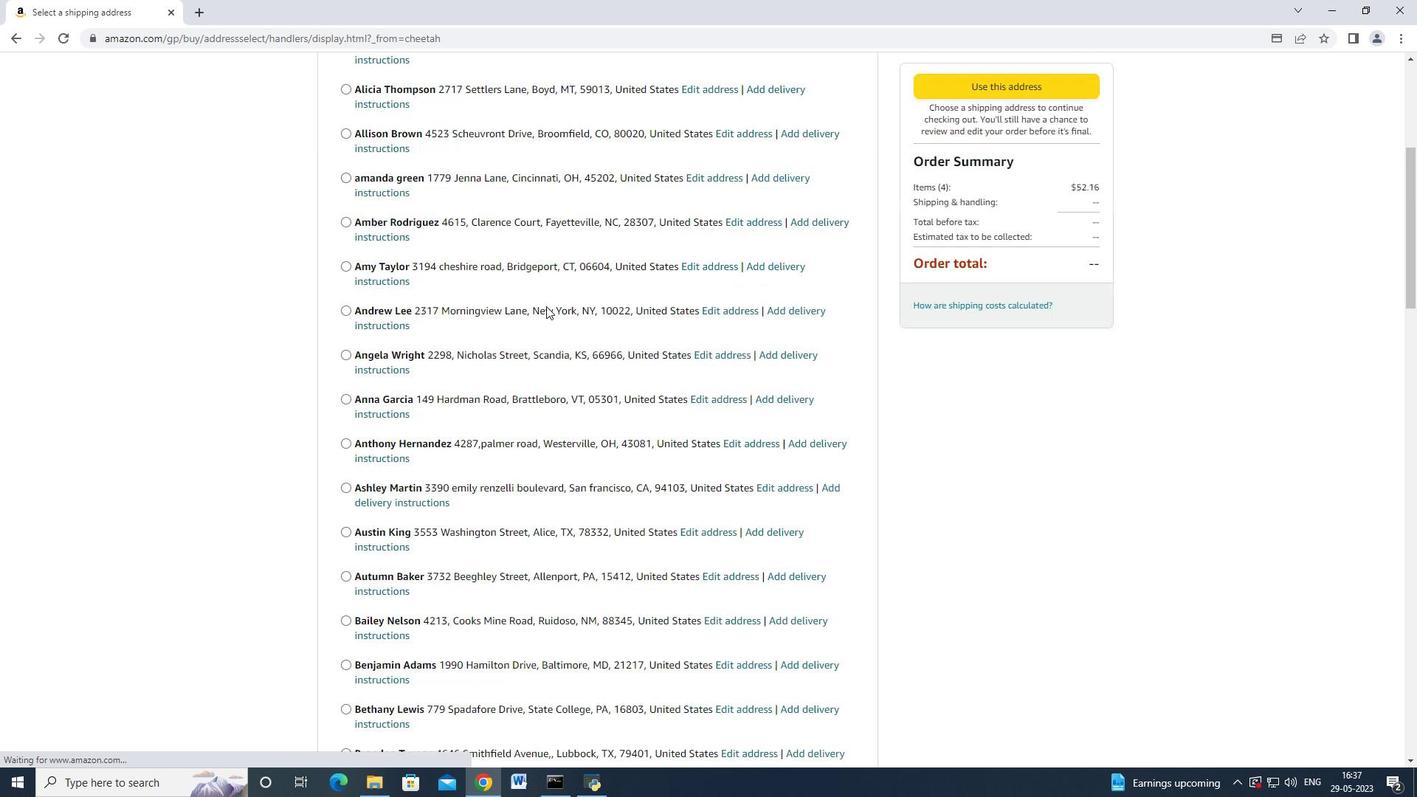 
Action: Mouse scrolled (545, 307) with delta (0, 0)
Screenshot: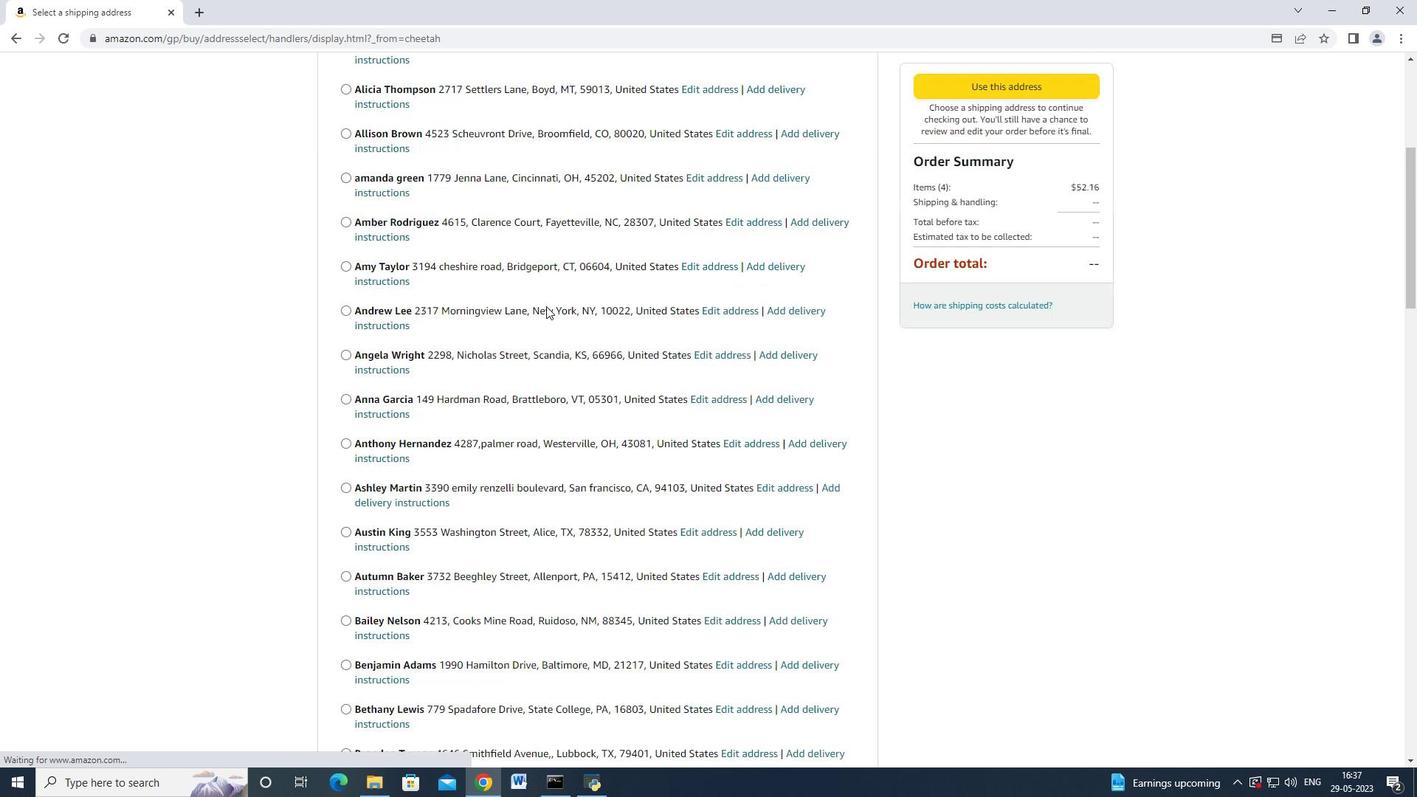 
Action: Mouse moved to (545, 308)
Screenshot: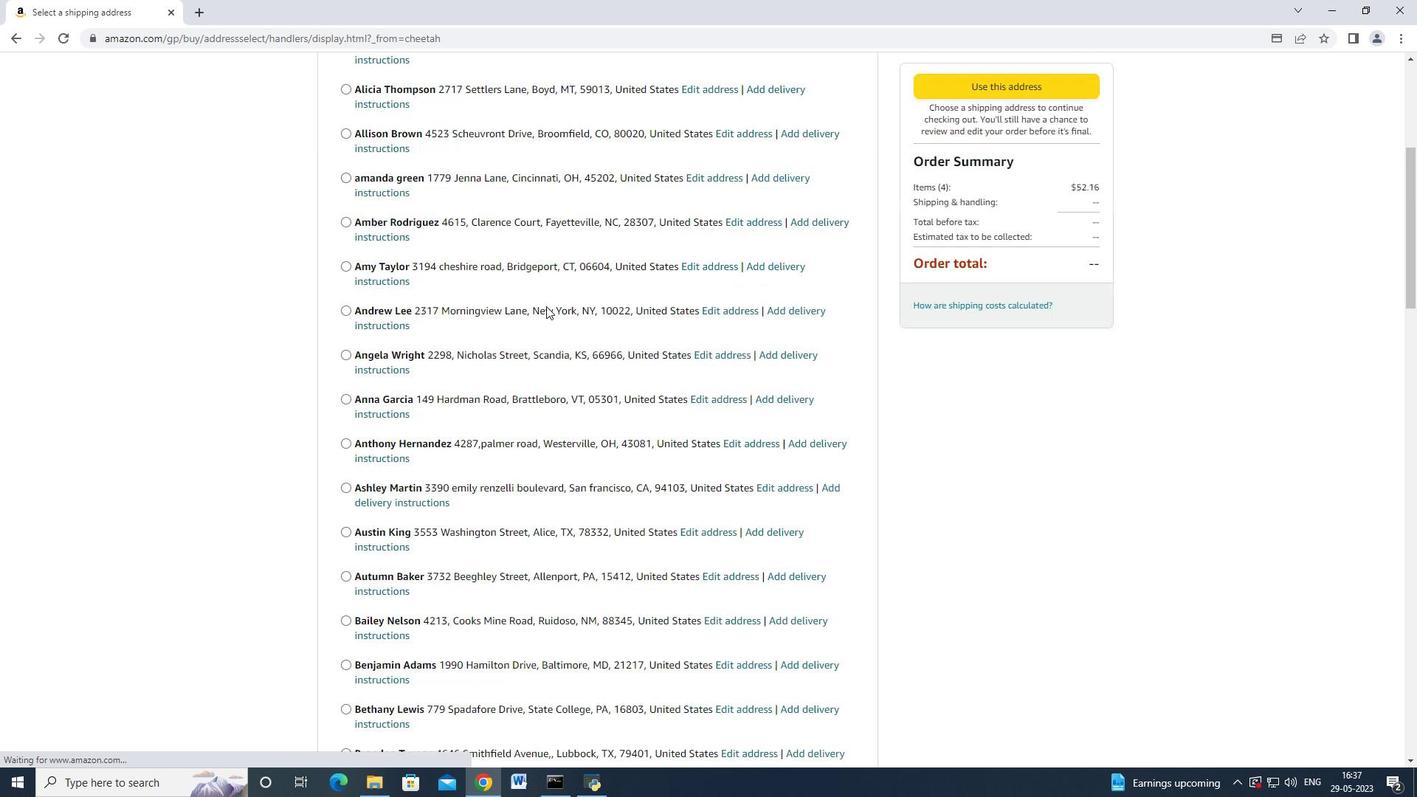 
Action: Mouse scrolled (545, 307) with delta (0, 0)
Screenshot: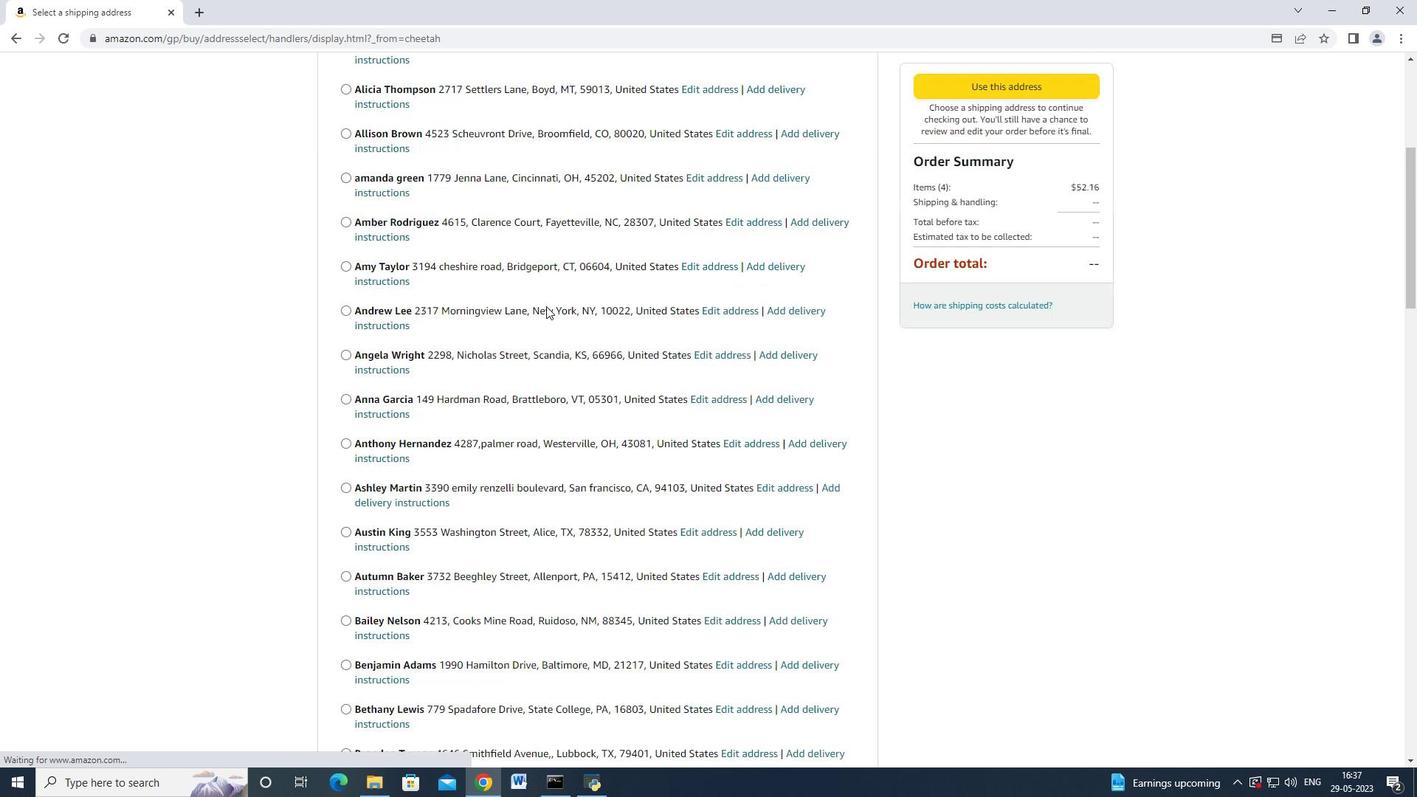 
Action: Mouse scrolled (545, 307) with delta (0, 0)
Screenshot: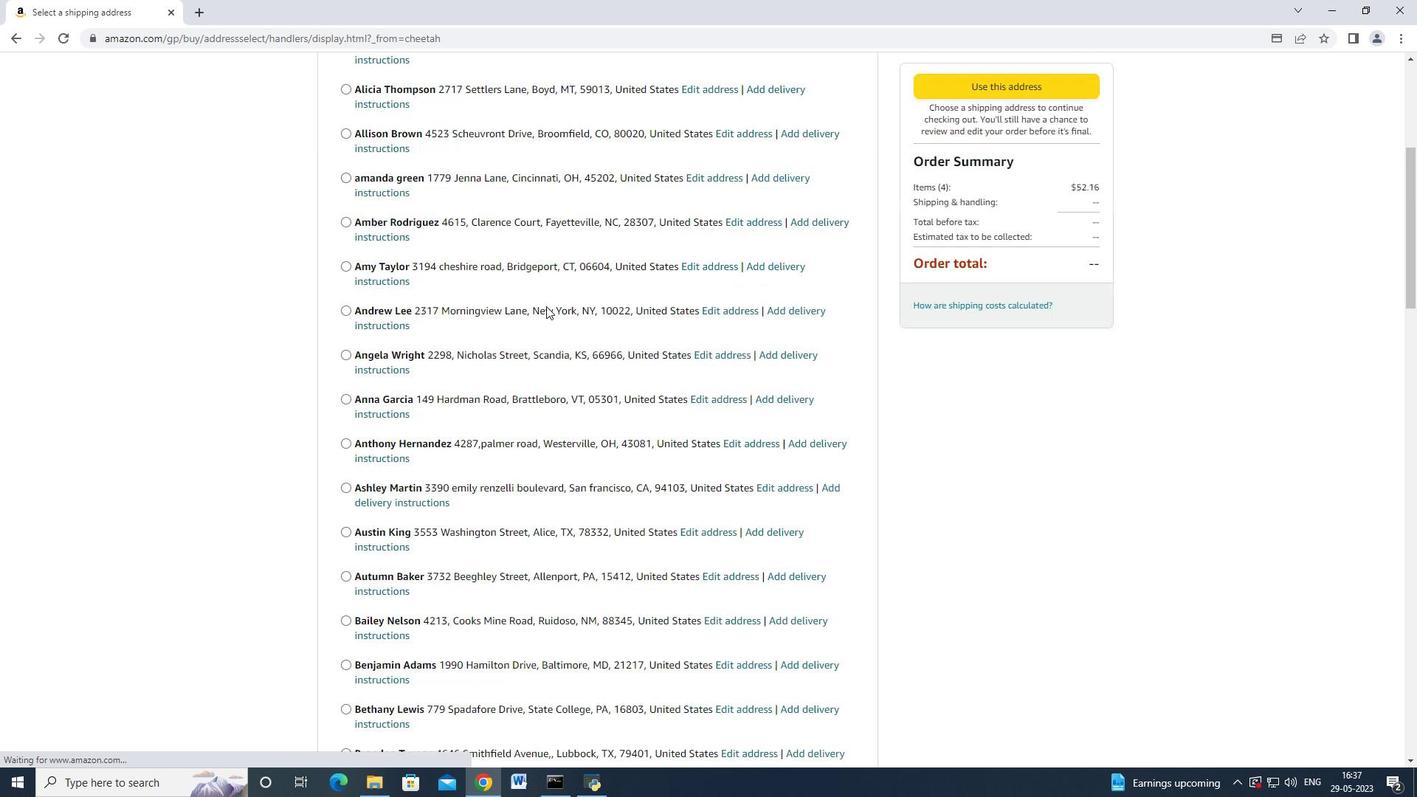 
Action: Mouse scrolled (545, 307) with delta (0, 0)
Screenshot: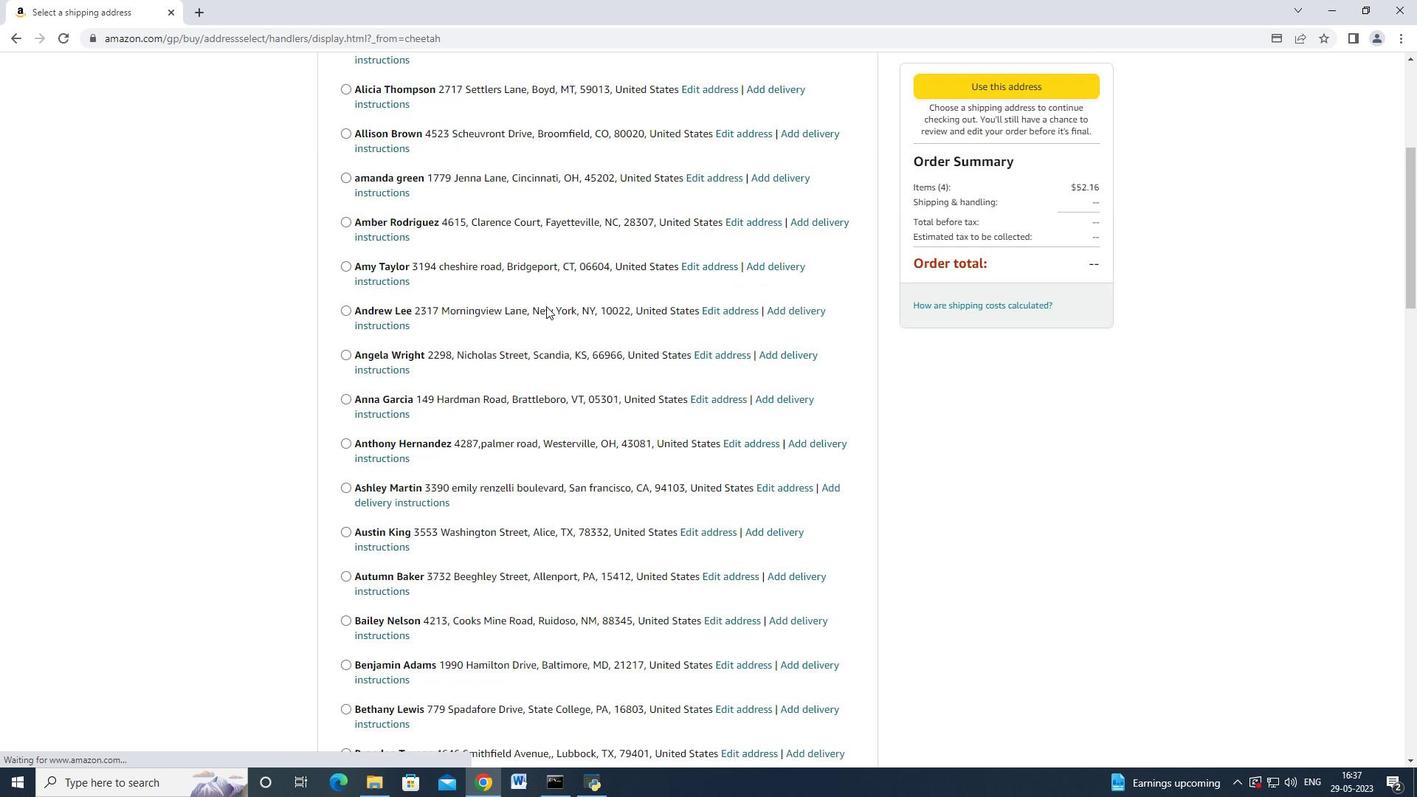 
Action: Mouse scrolled (545, 307) with delta (0, 0)
Screenshot: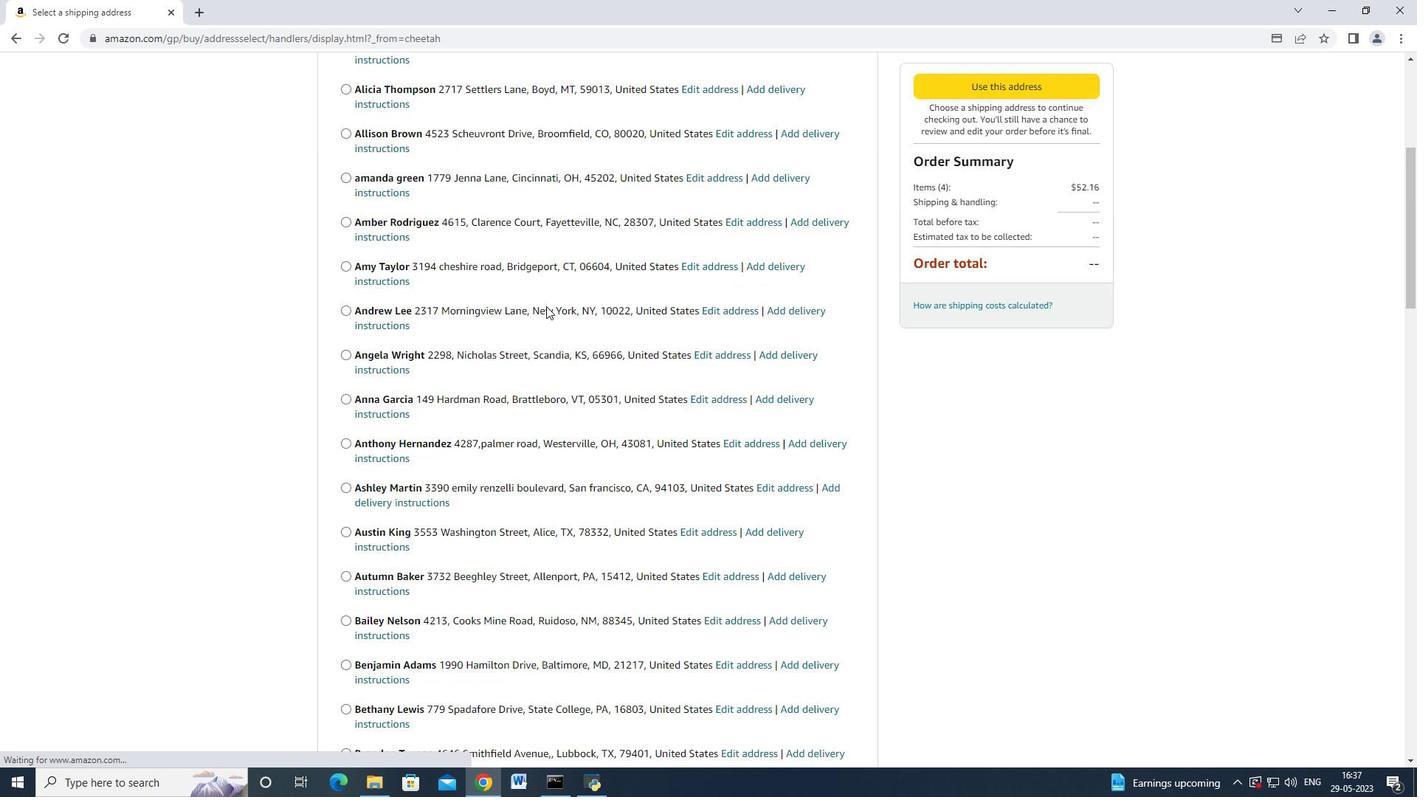 
Action: Mouse moved to (524, 335)
Screenshot: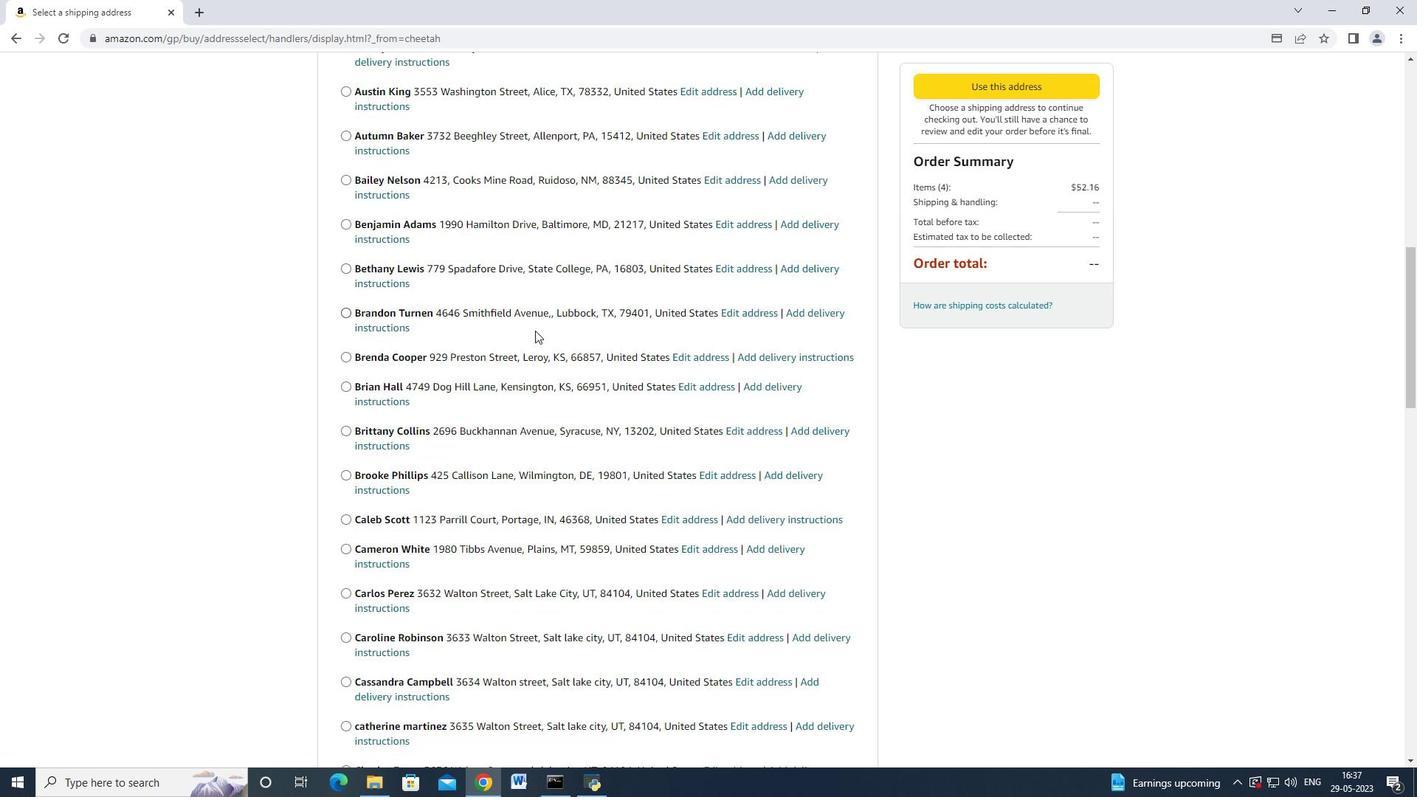 
Action: Mouse scrolled (525, 335) with delta (0, 0)
Screenshot: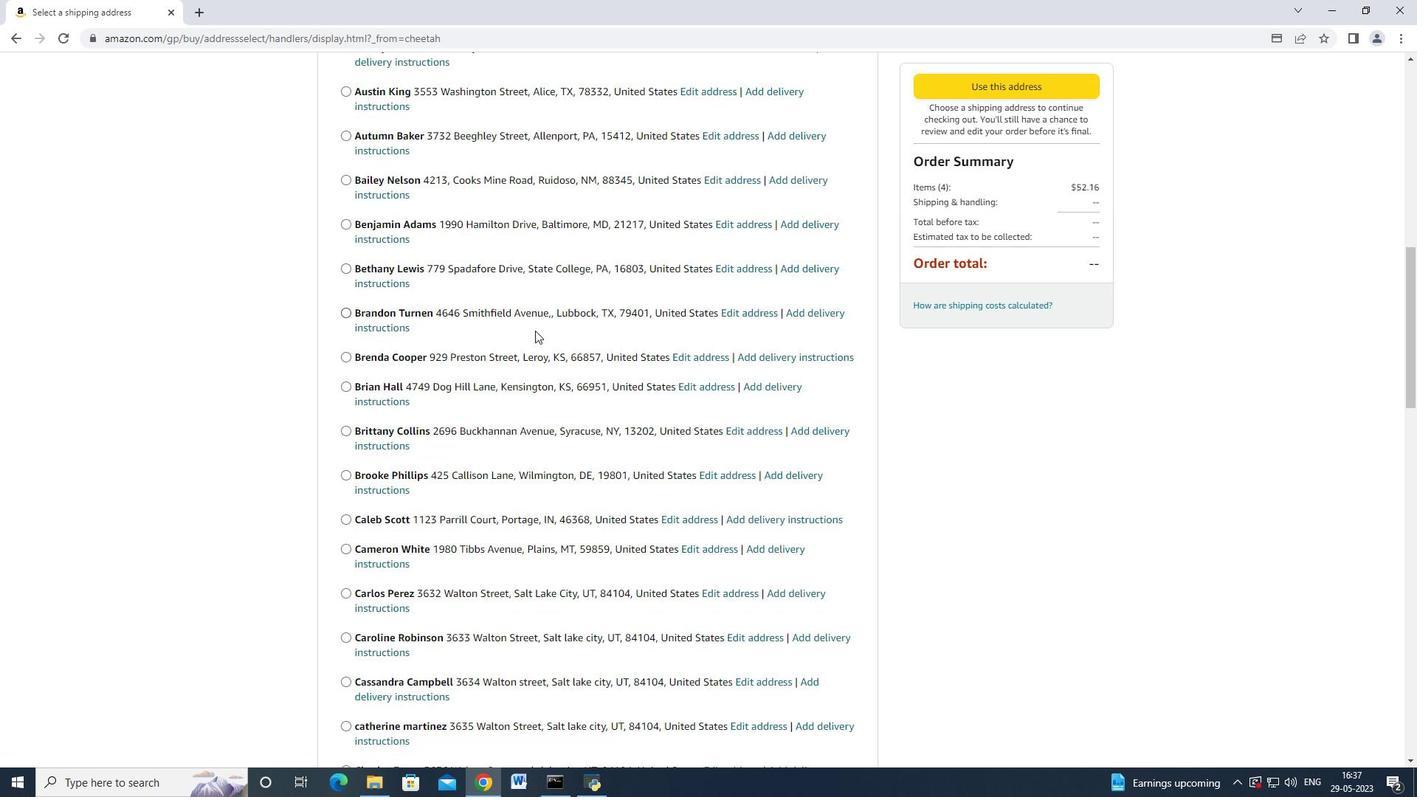
Action: Mouse scrolled (524, 335) with delta (0, 0)
Screenshot: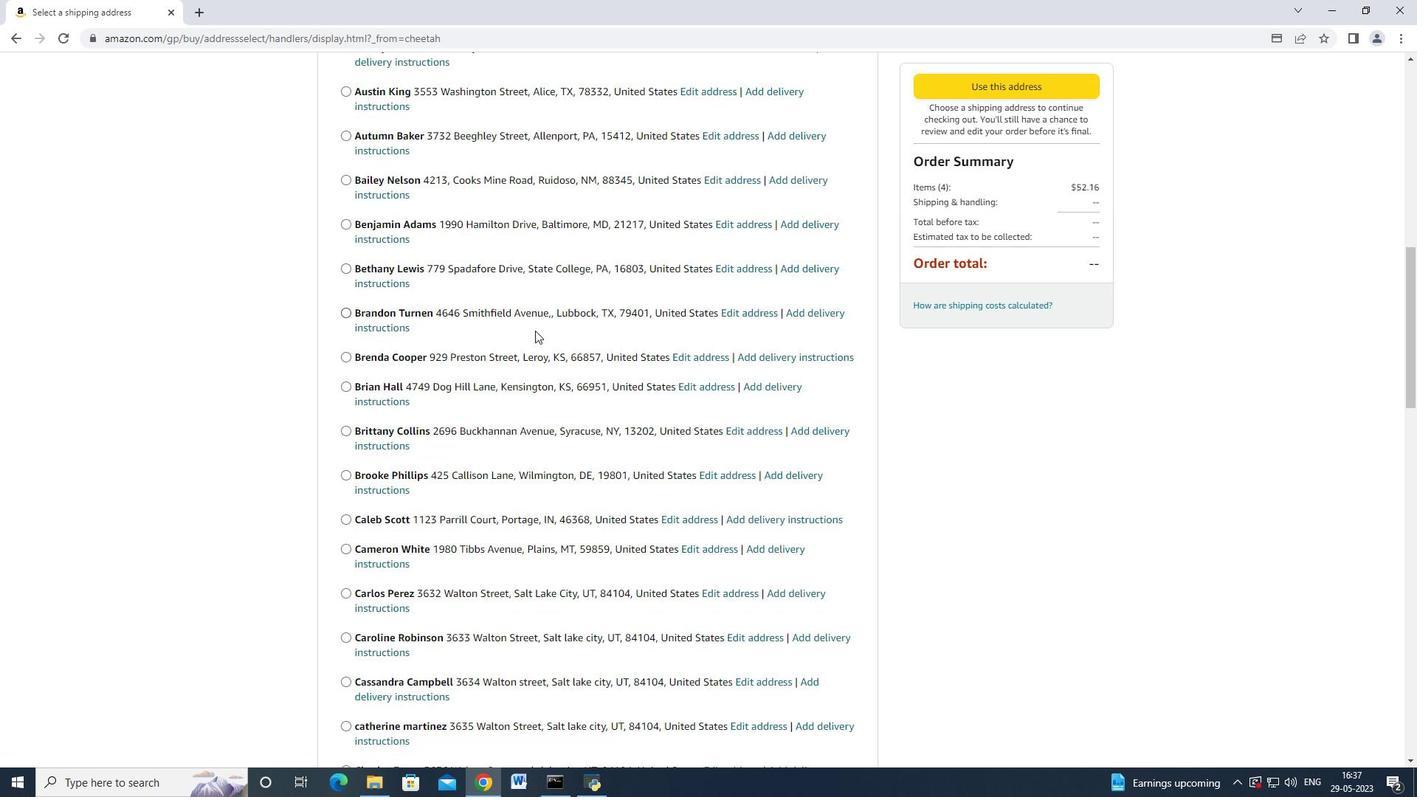 
Action: Mouse scrolled (524, 335) with delta (0, 0)
Screenshot: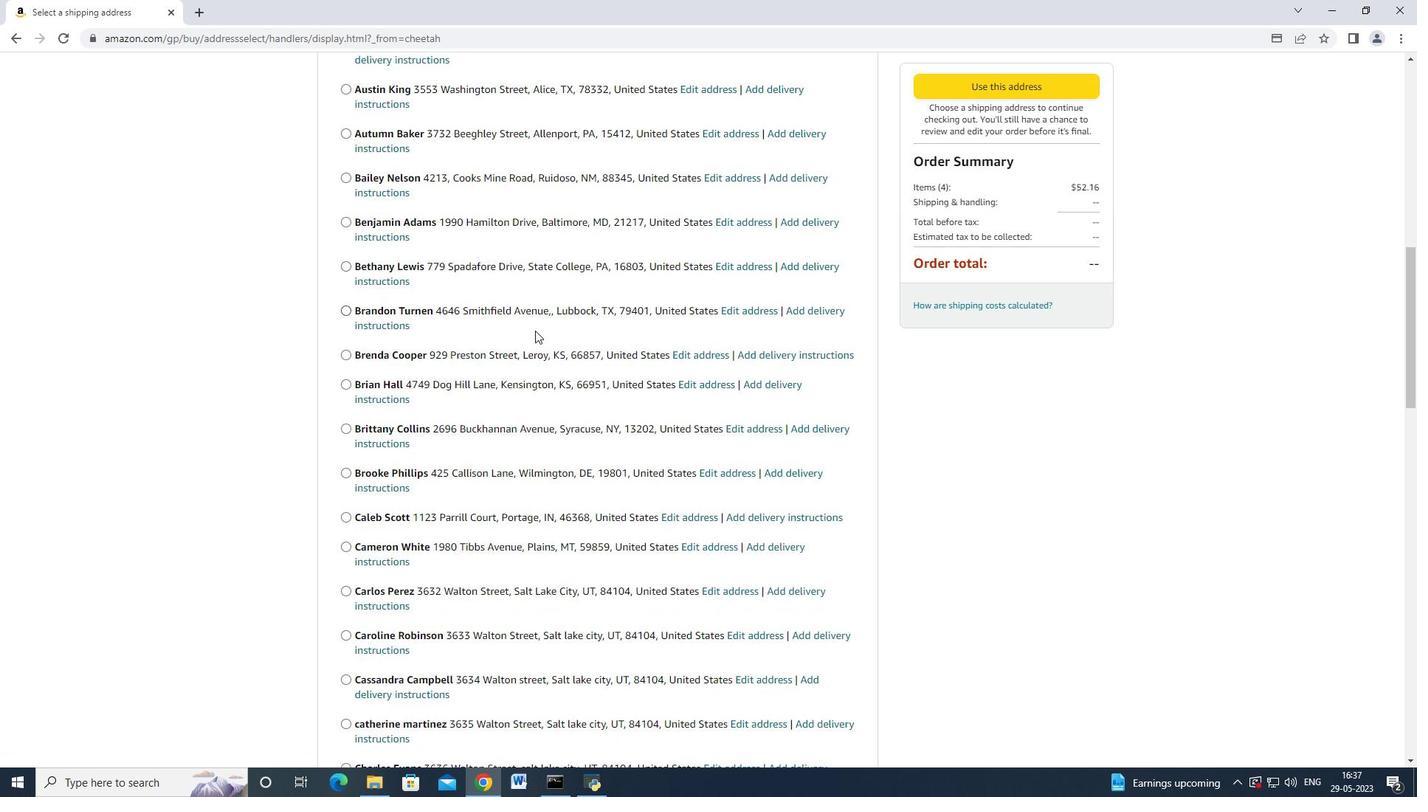 
Action: Mouse scrolled (524, 335) with delta (0, 0)
Screenshot: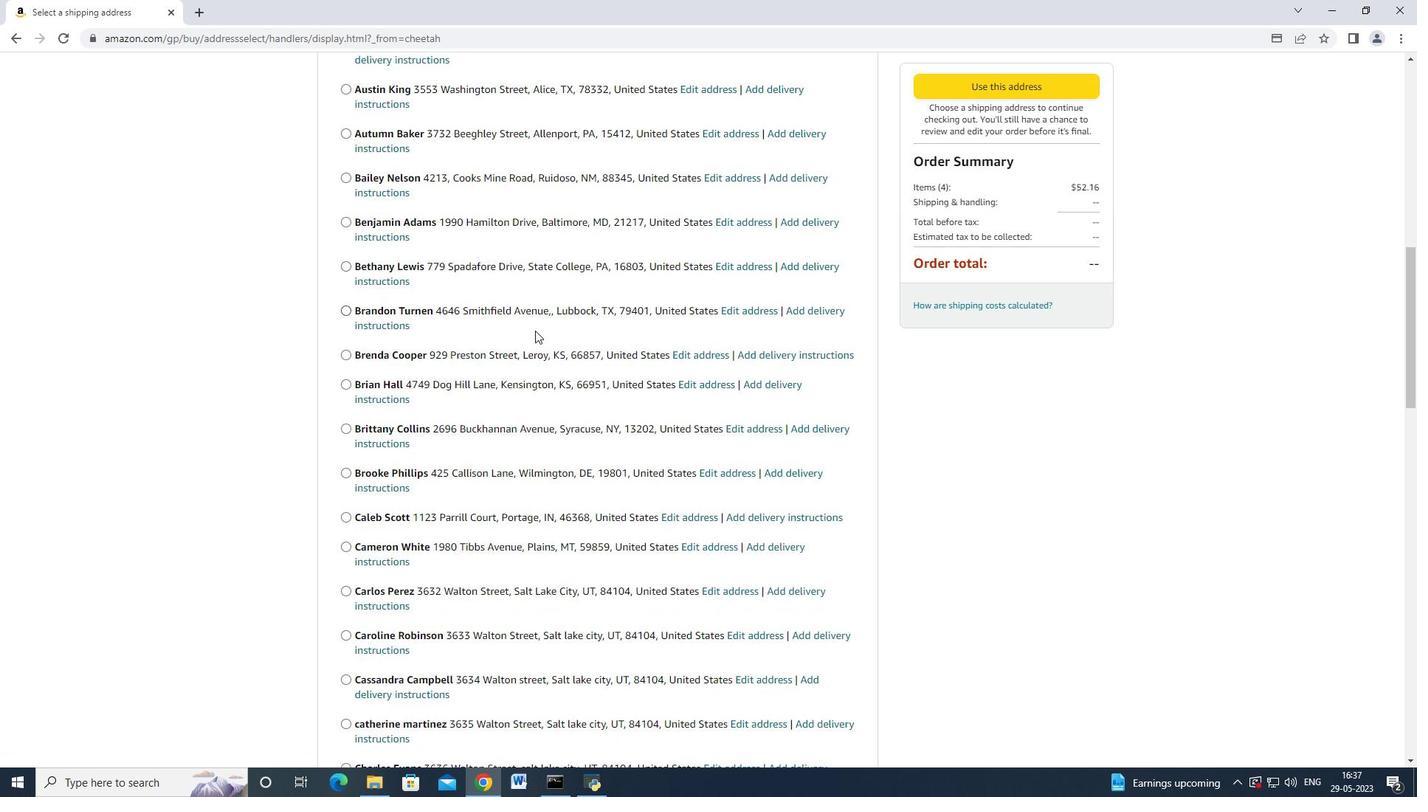 
Action: Mouse scrolled (524, 335) with delta (0, 0)
Screenshot: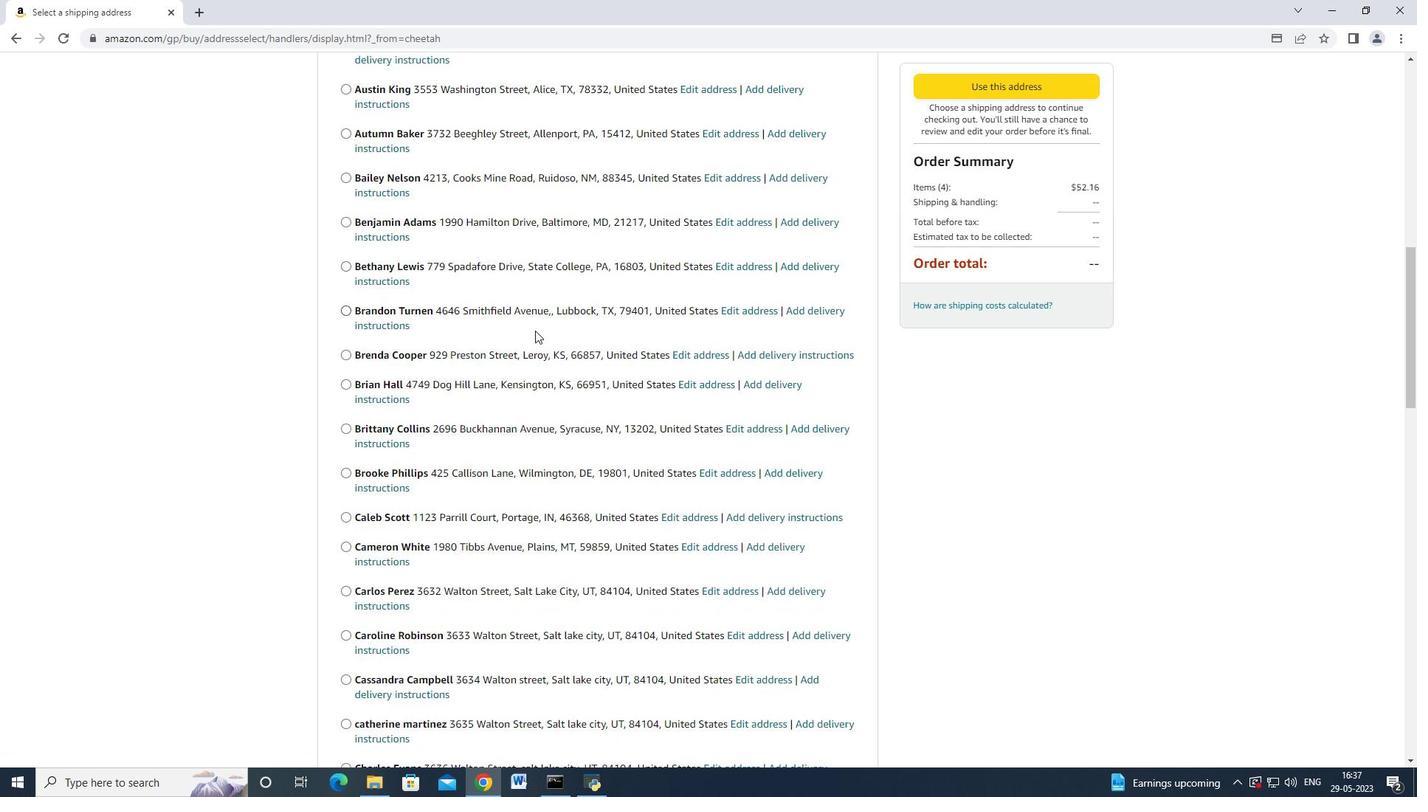 
Action: Mouse scrolled (524, 335) with delta (0, 0)
Screenshot: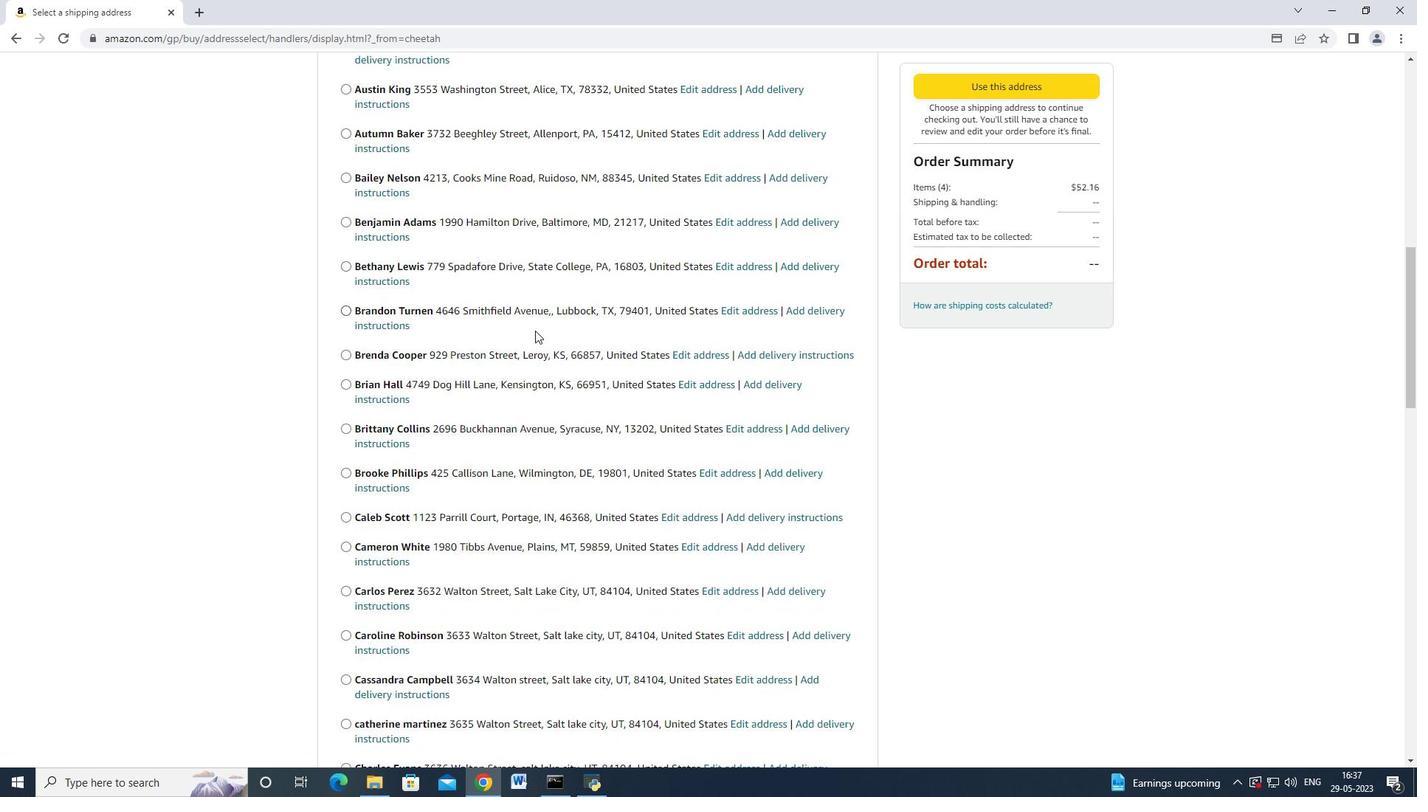 
Action: Mouse moved to (524, 336)
Screenshot: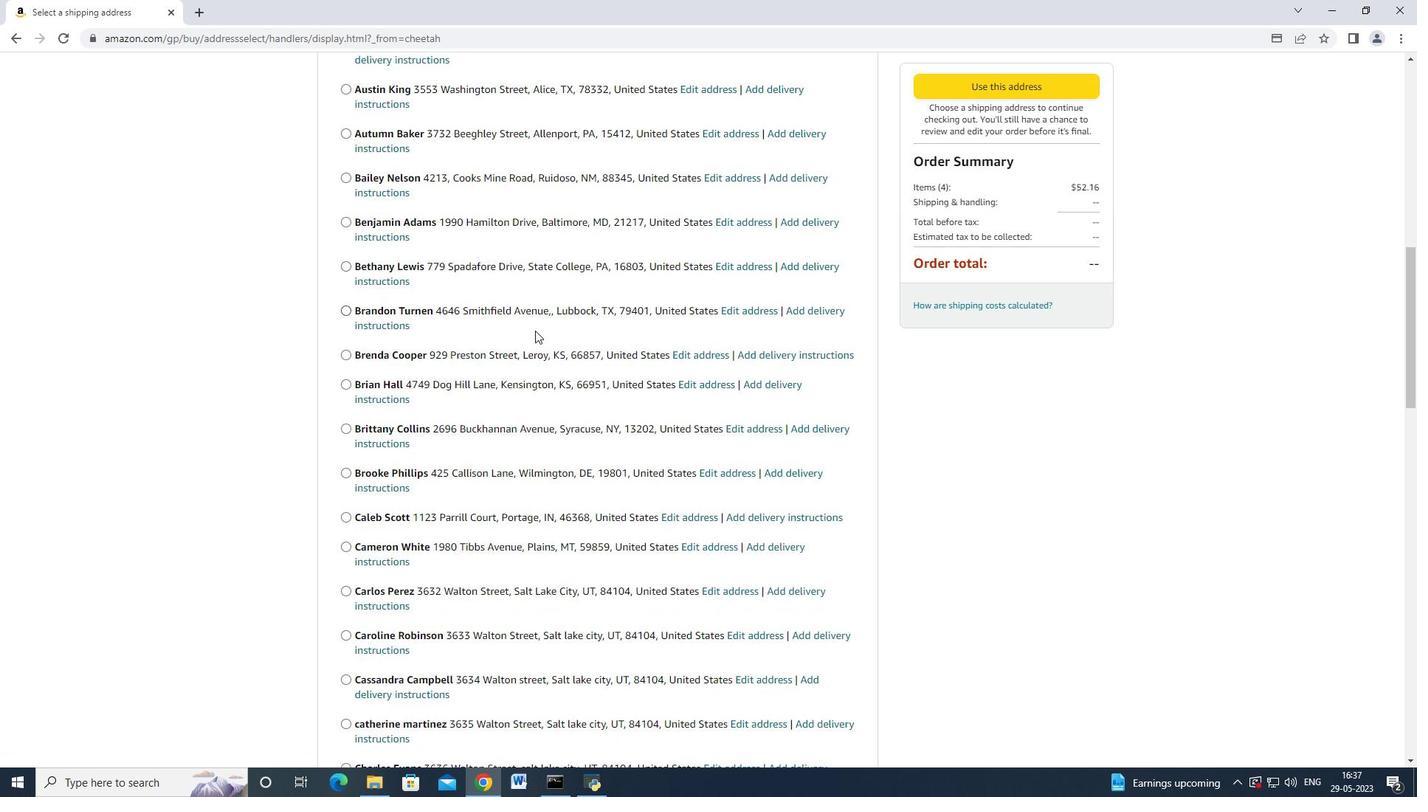 
Action: Mouse scrolled (524, 335) with delta (0, 0)
Screenshot: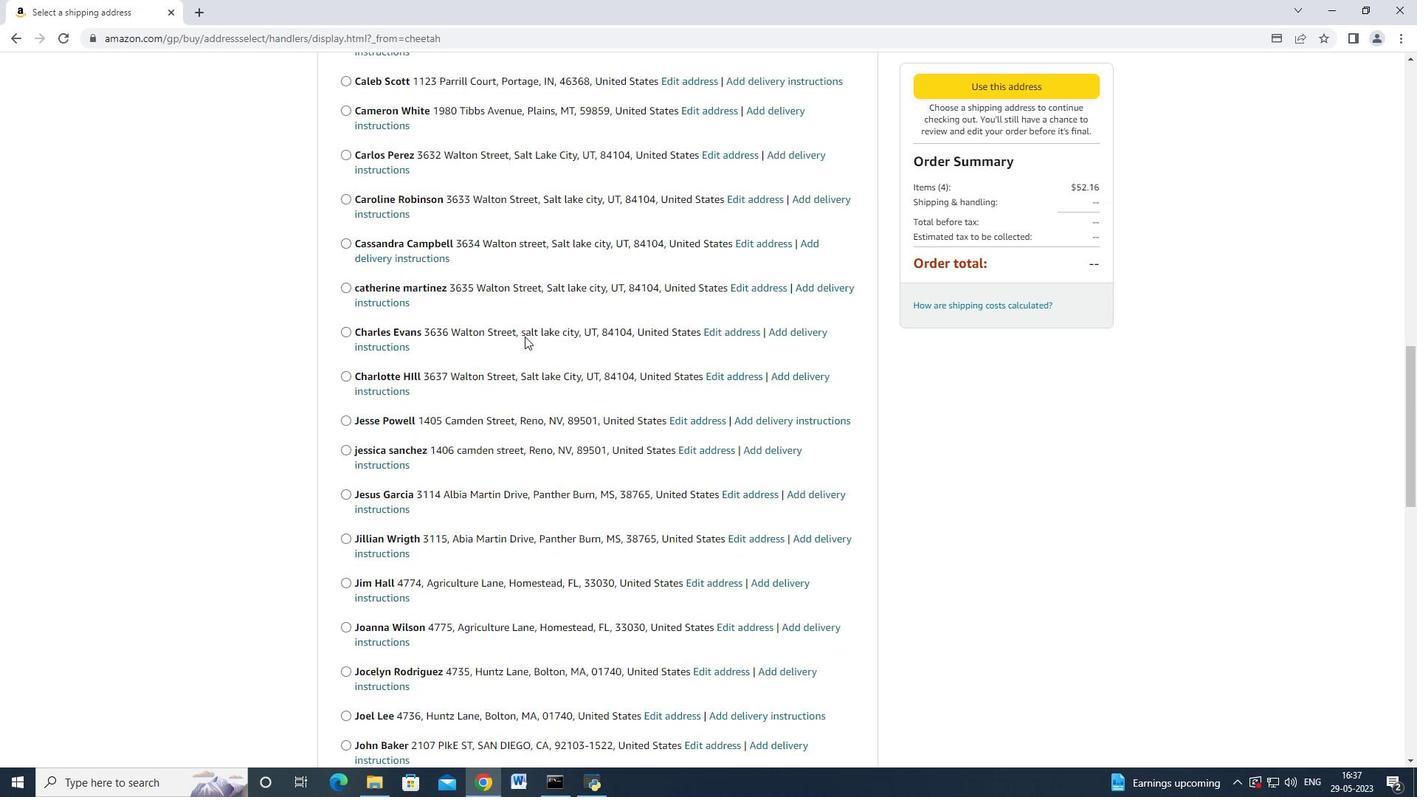 
Action: Mouse scrolled (524, 335) with delta (0, 0)
Screenshot: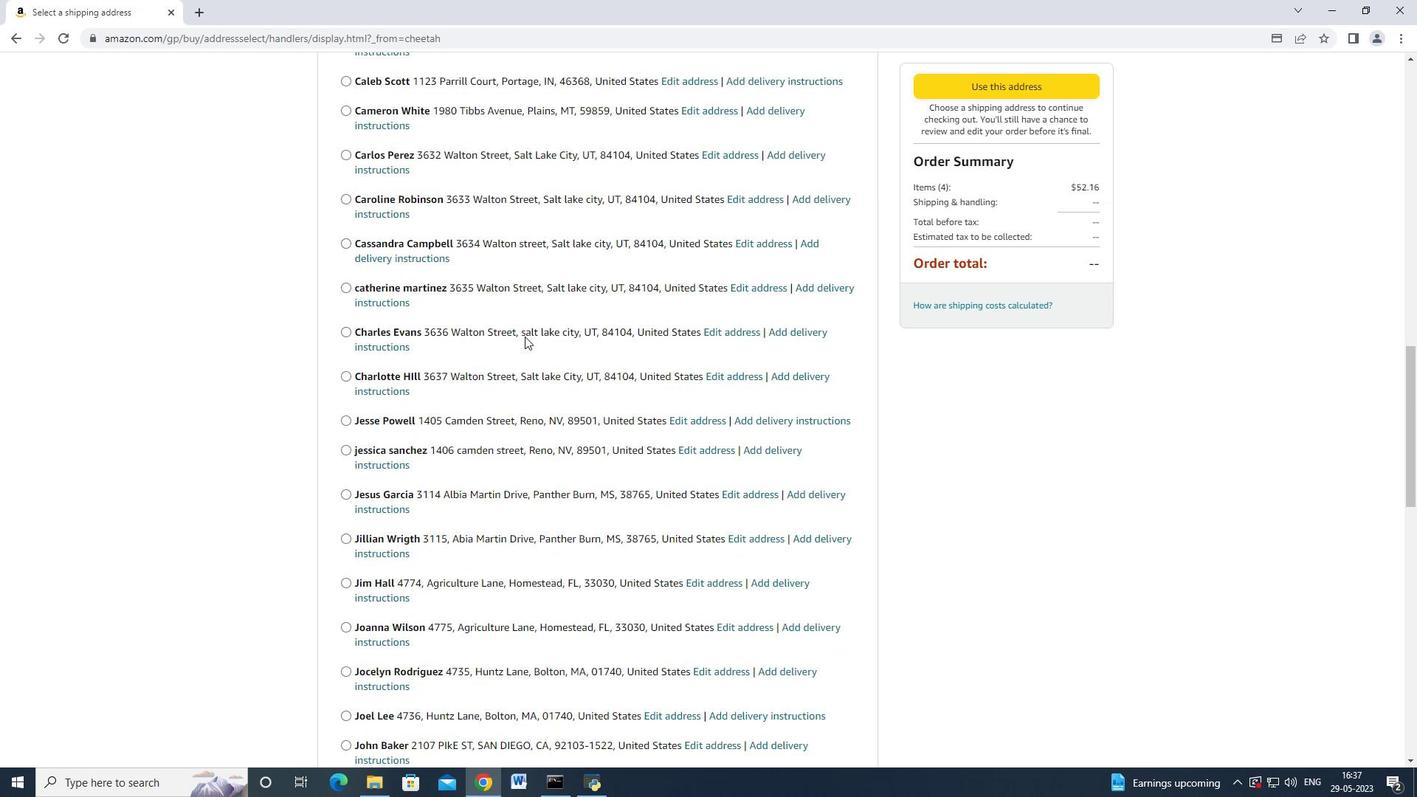 
Action: Mouse scrolled (524, 335) with delta (0, 0)
Screenshot: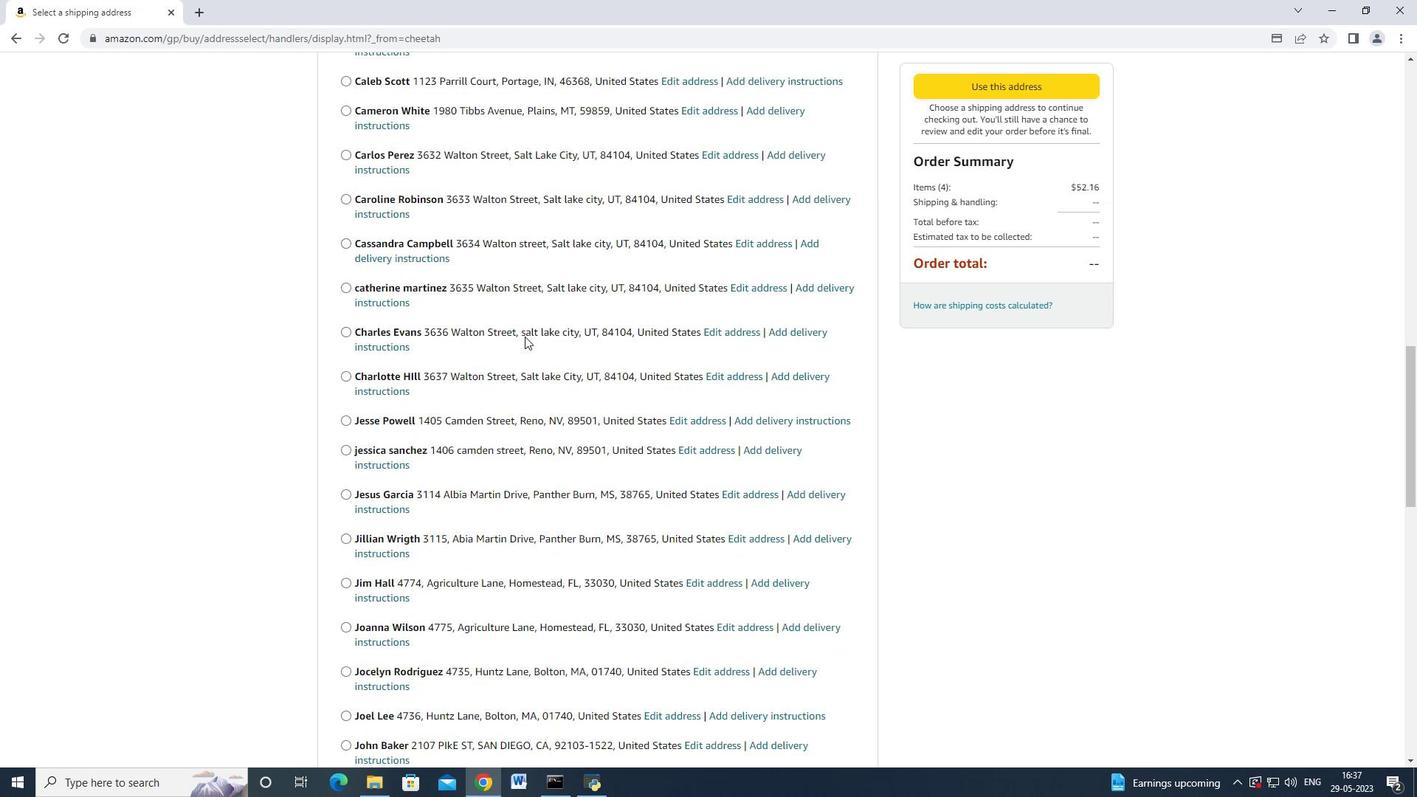 
Action: Mouse scrolled (524, 335) with delta (0, 0)
Screenshot: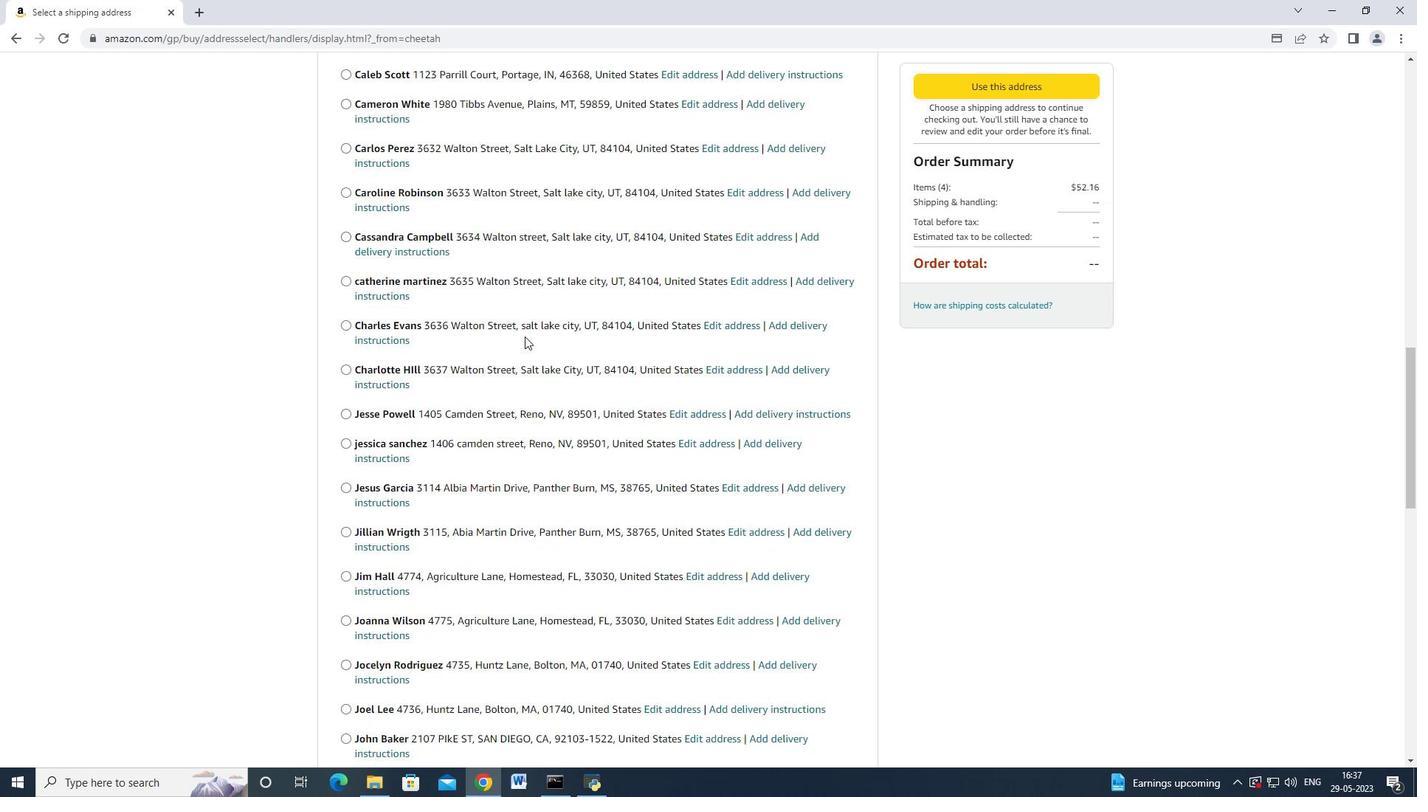 
Action: Mouse scrolled (524, 335) with delta (0, 0)
Screenshot: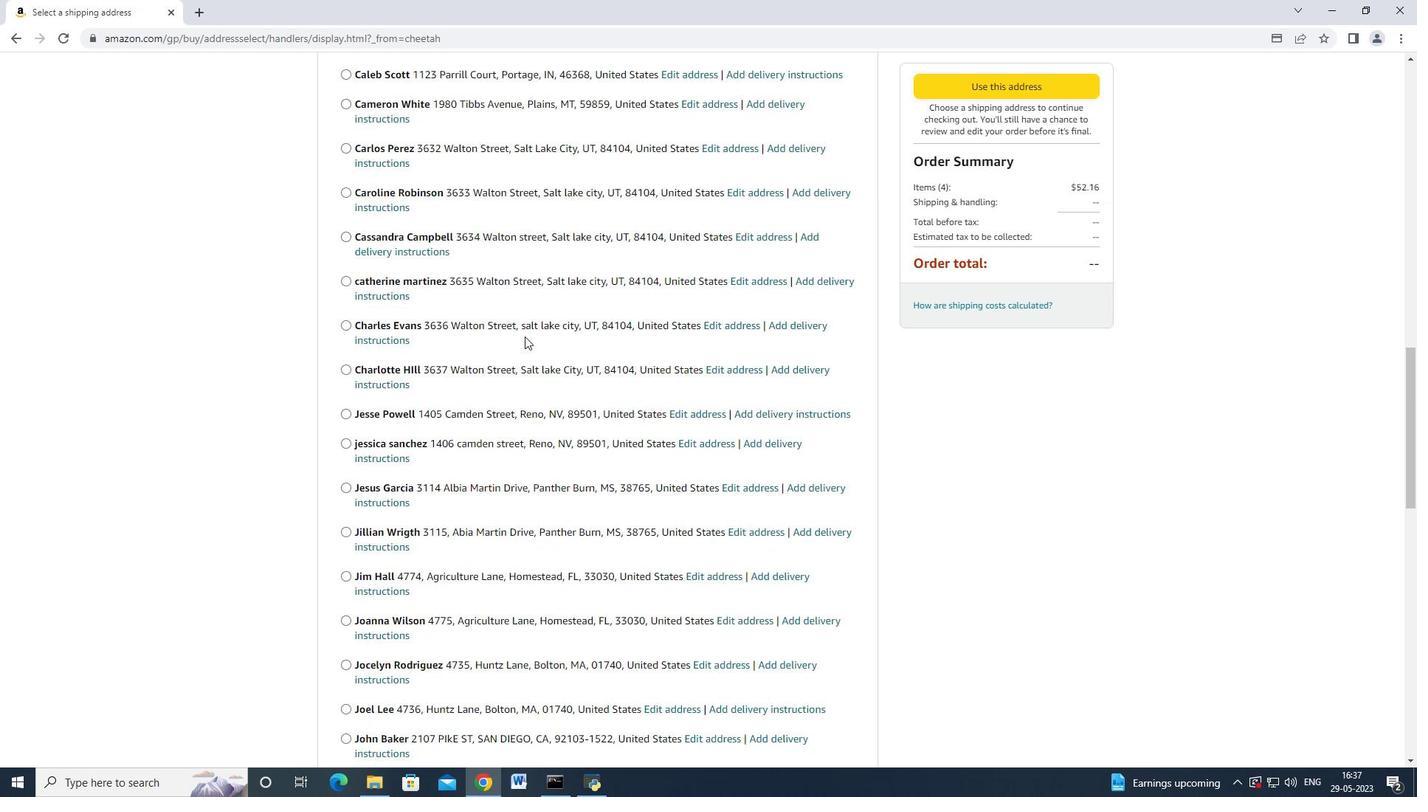 
Action: Mouse scrolled (524, 335) with delta (0, 0)
Screenshot: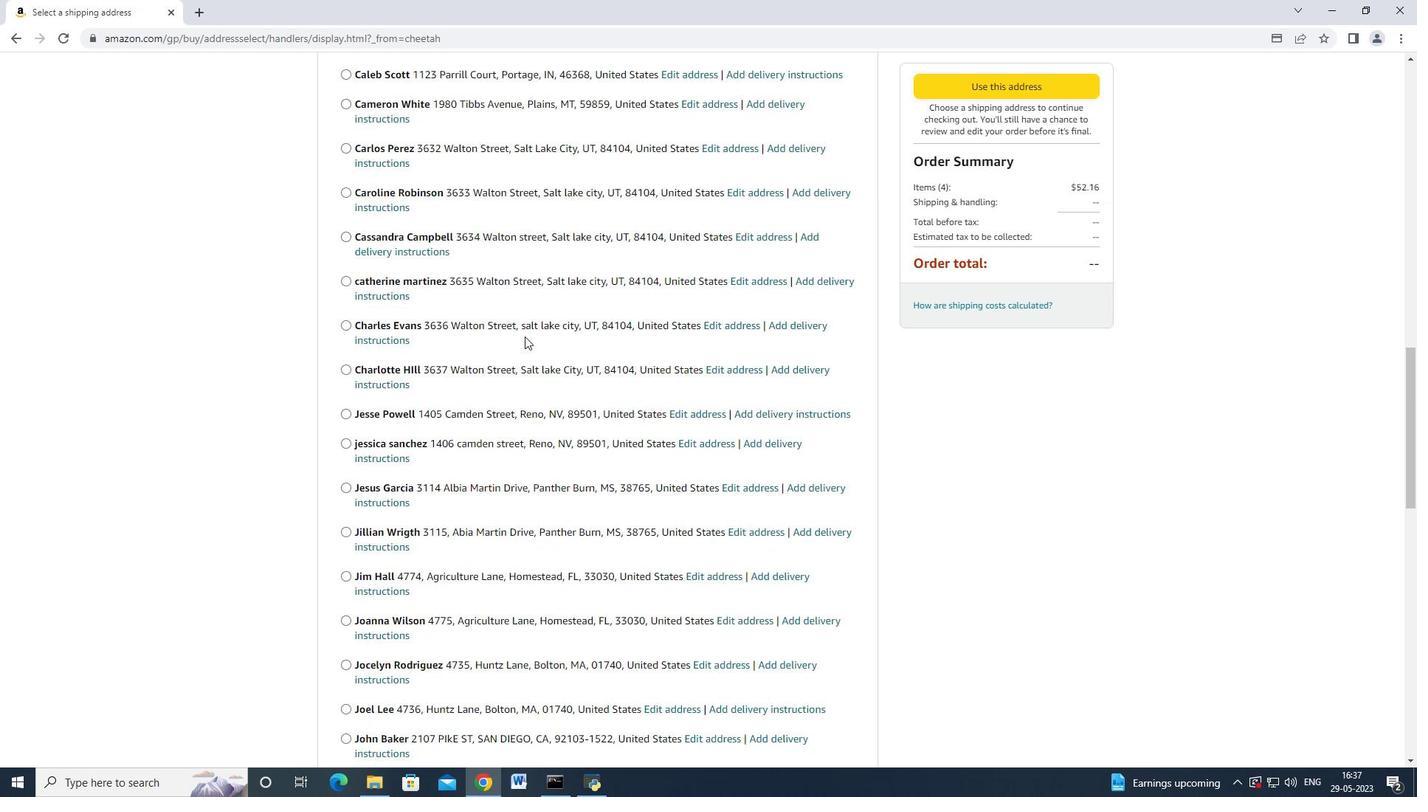 
Action: Mouse moved to (524, 336)
Screenshot: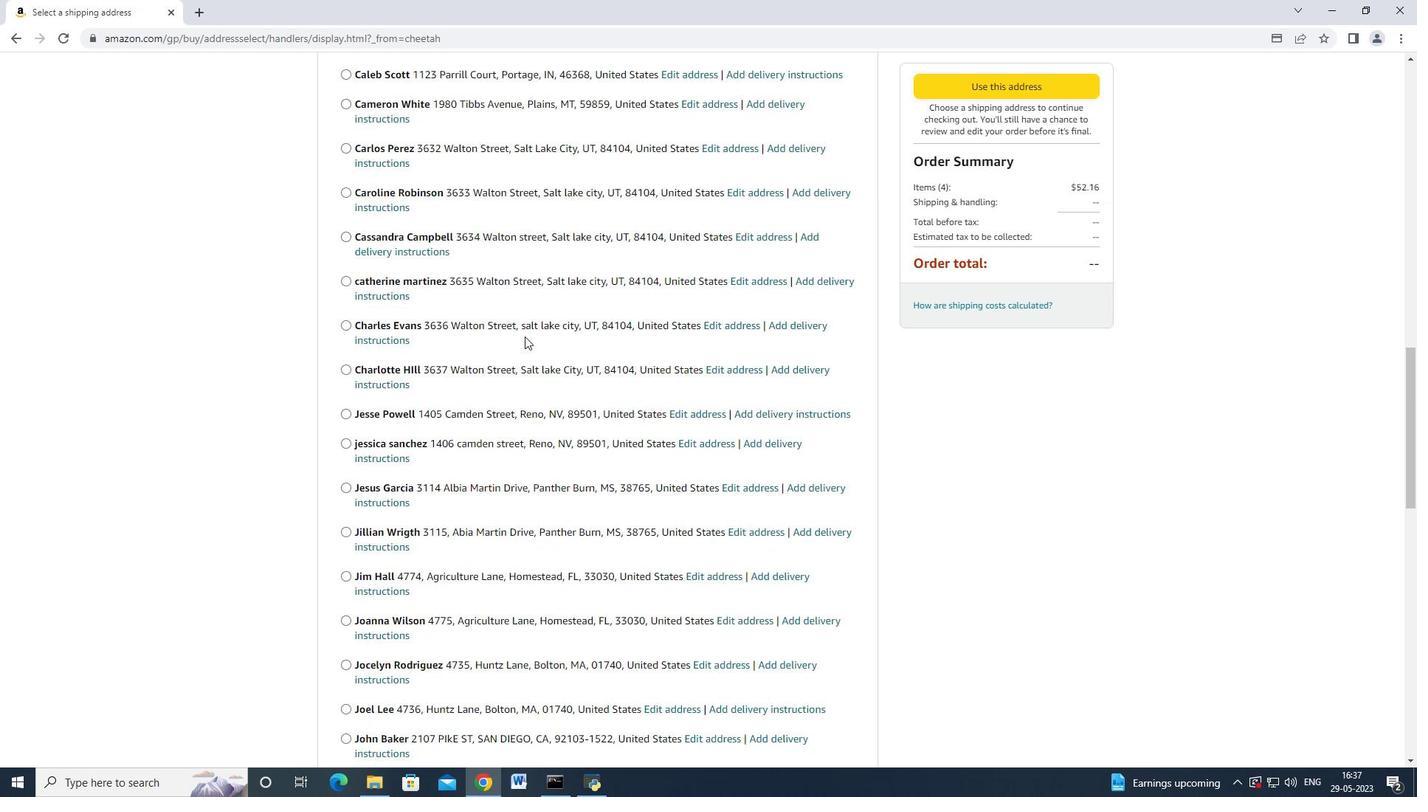 
Action: Mouse scrolled (524, 335) with delta (0, 0)
Screenshot: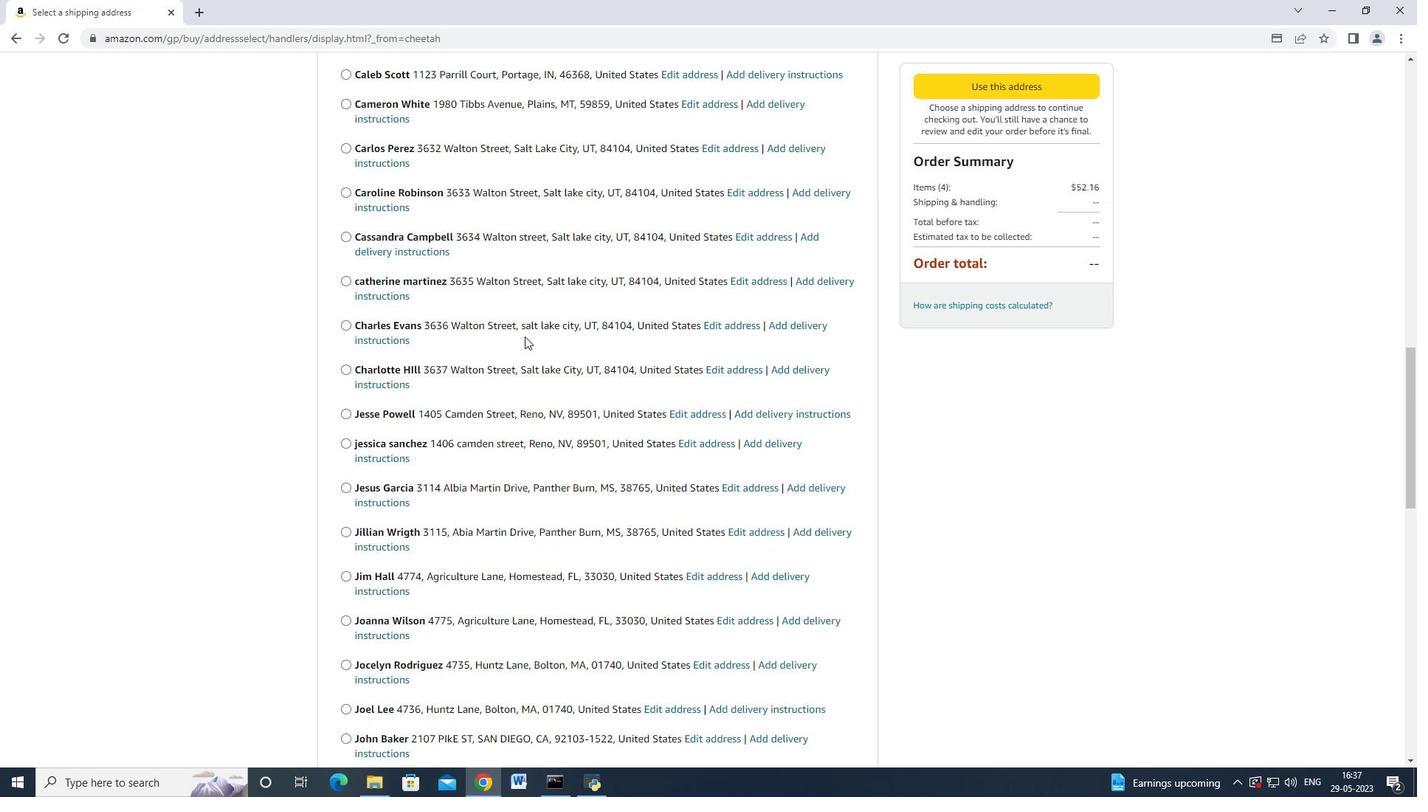 
Action: Mouse scrolled (524, 335) with delta (0, 0)
Screenshot: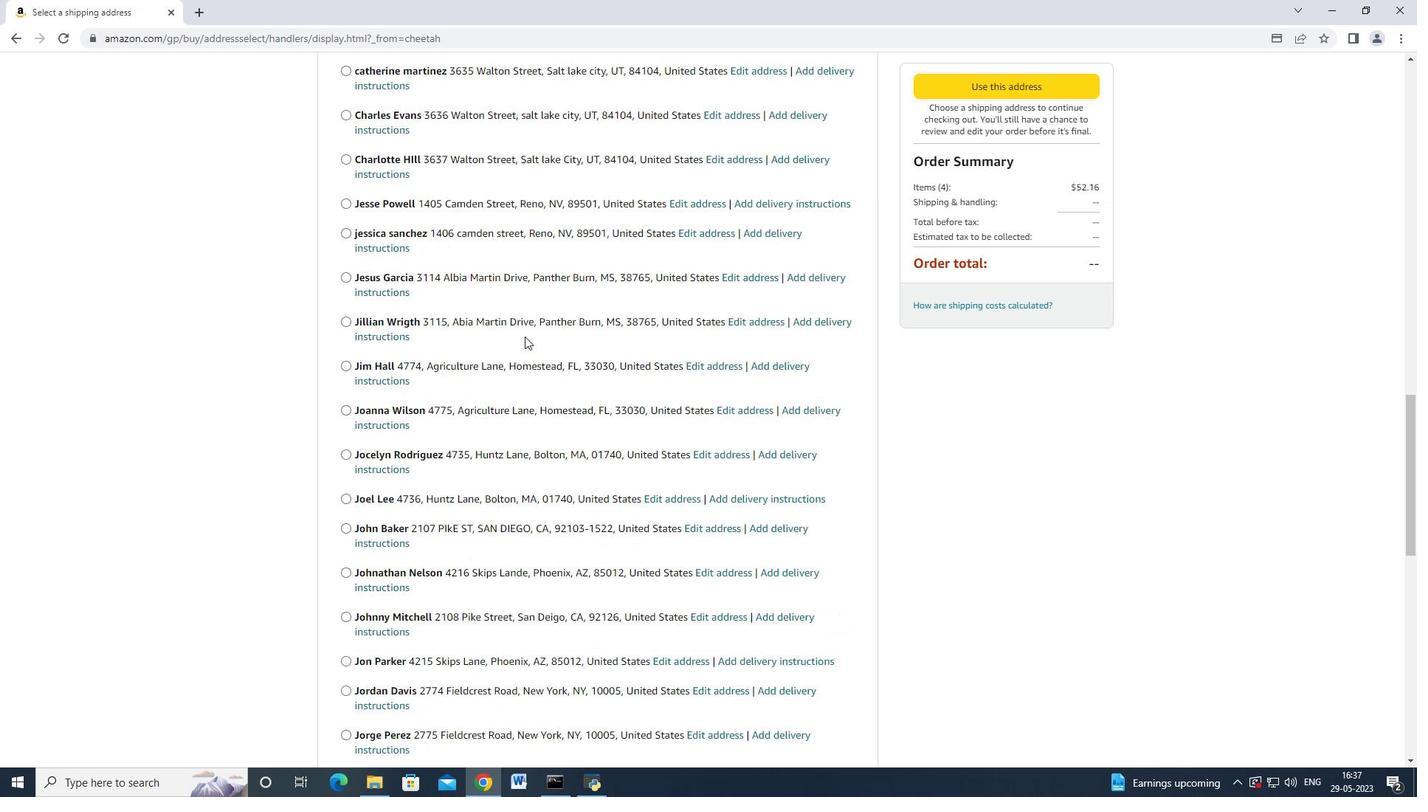 
Action: Mouse scrolled (524, 335) with delta (0, 0)
Screenshot: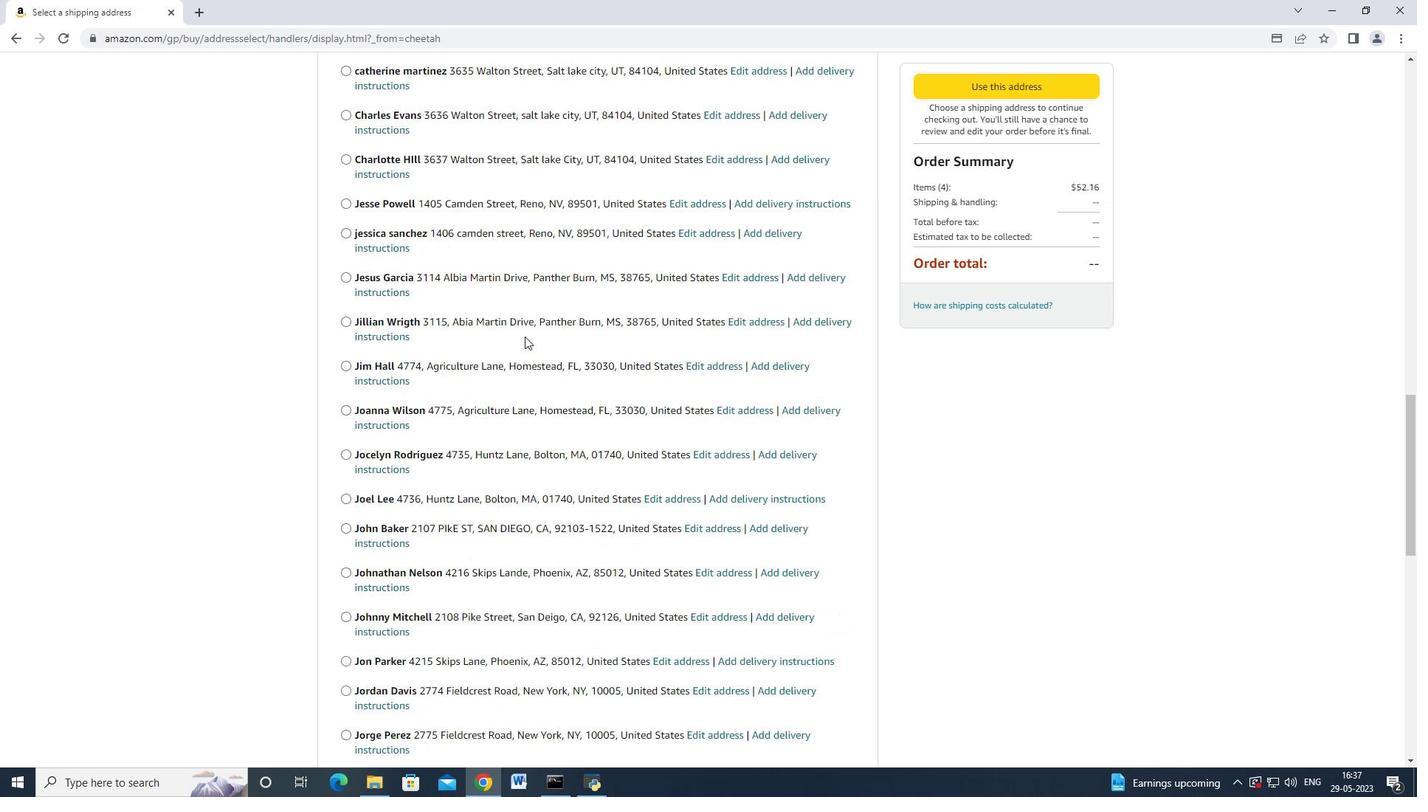
Action: Mouse scrolled (524, 335) with delta (0, 0)
Screenshot: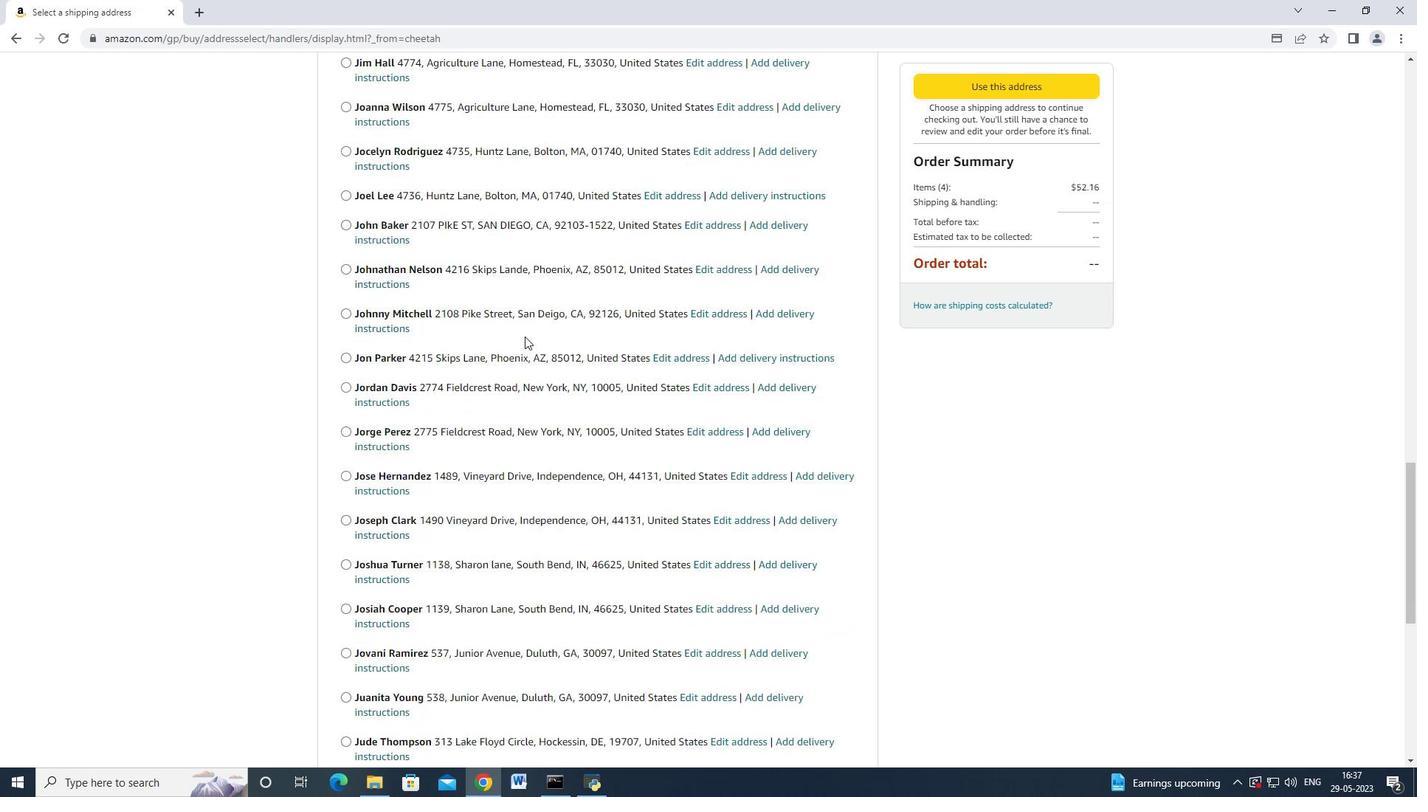 
Action: Mouse scrolled (524, 335) with delta (0, 0)
Screenshot: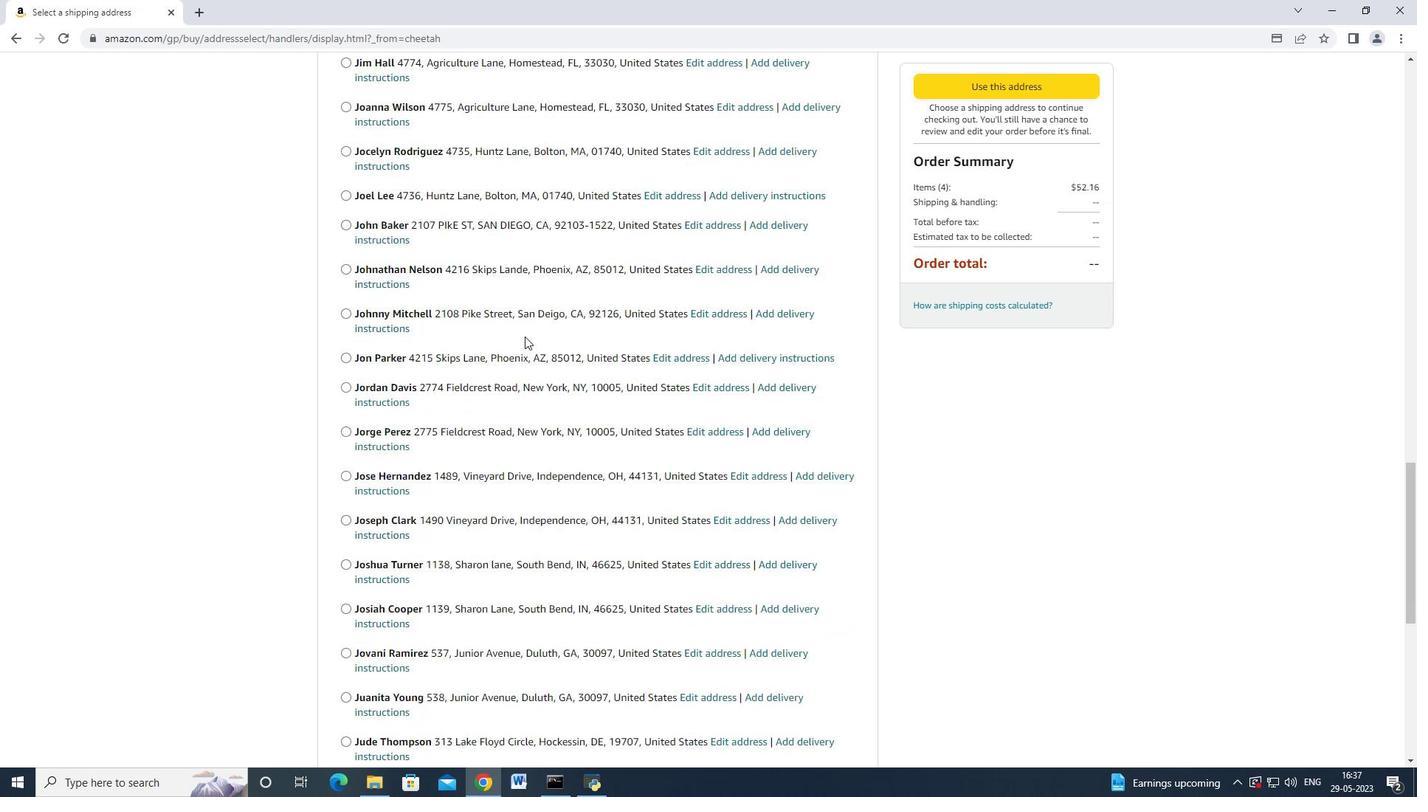 
Action: Mouse scrolled (524, 335) with delta (0, 0)
Screenshot: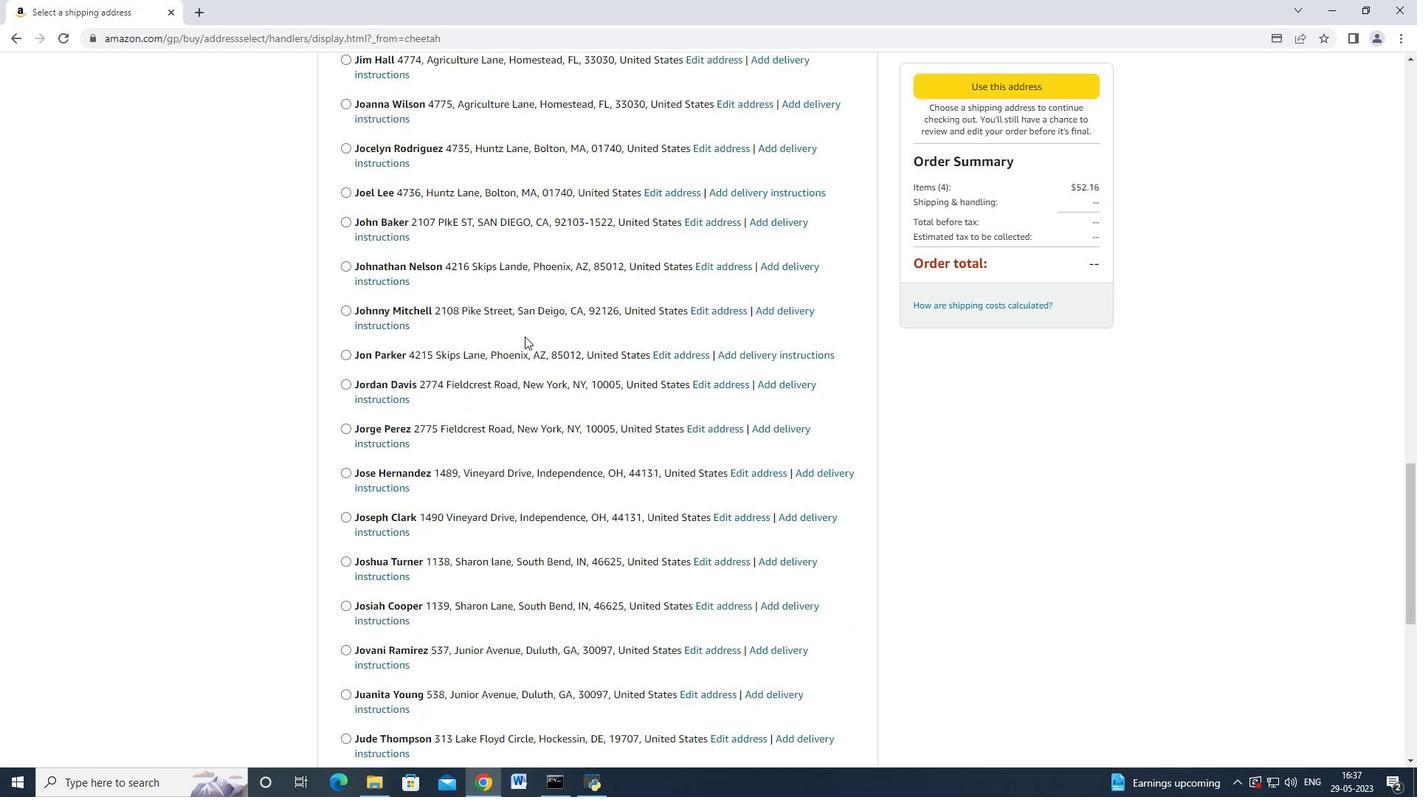
Action: Mouse moved to (524, 337)
Screenshot: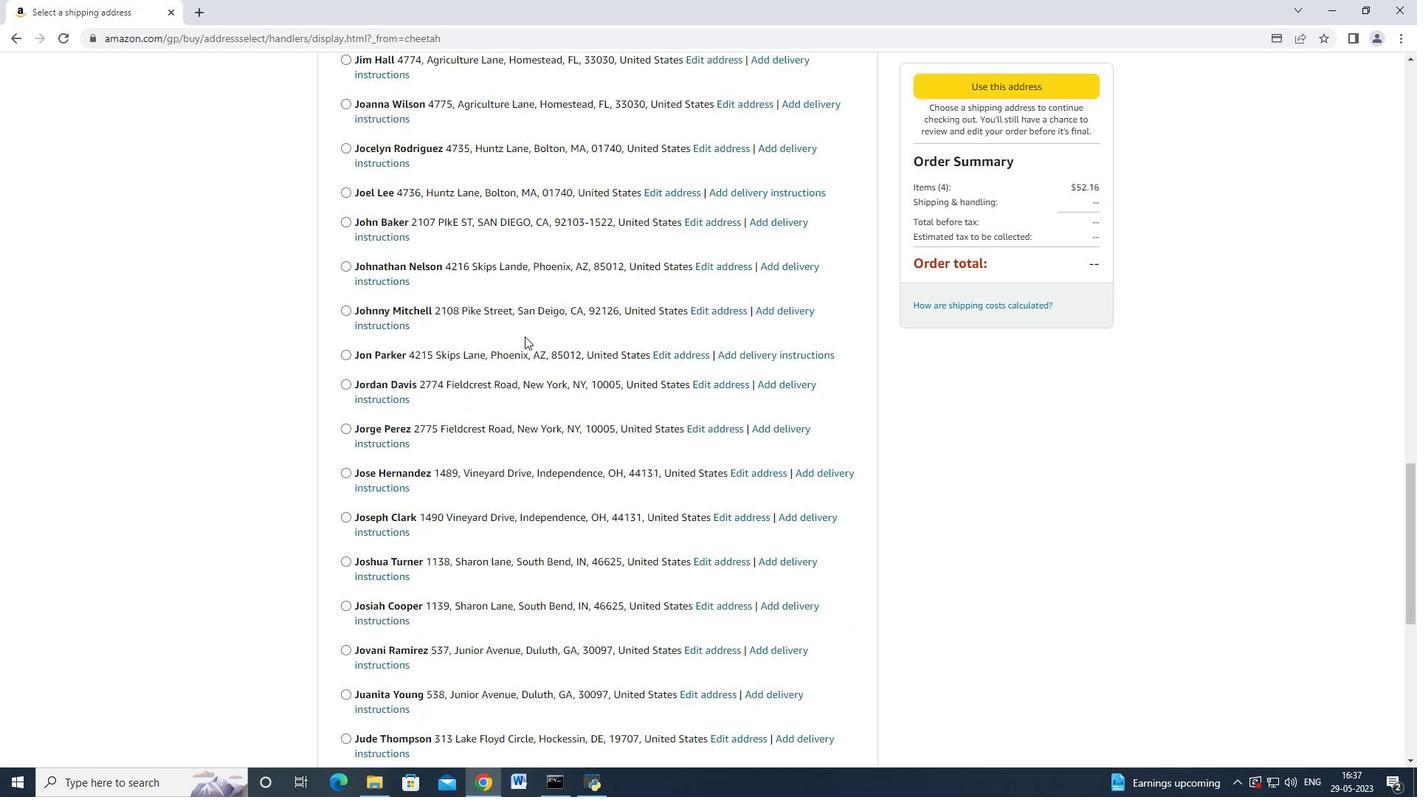 
Action: Mouse scrolled (524, 336) with delta (0, 0)
Screenshot: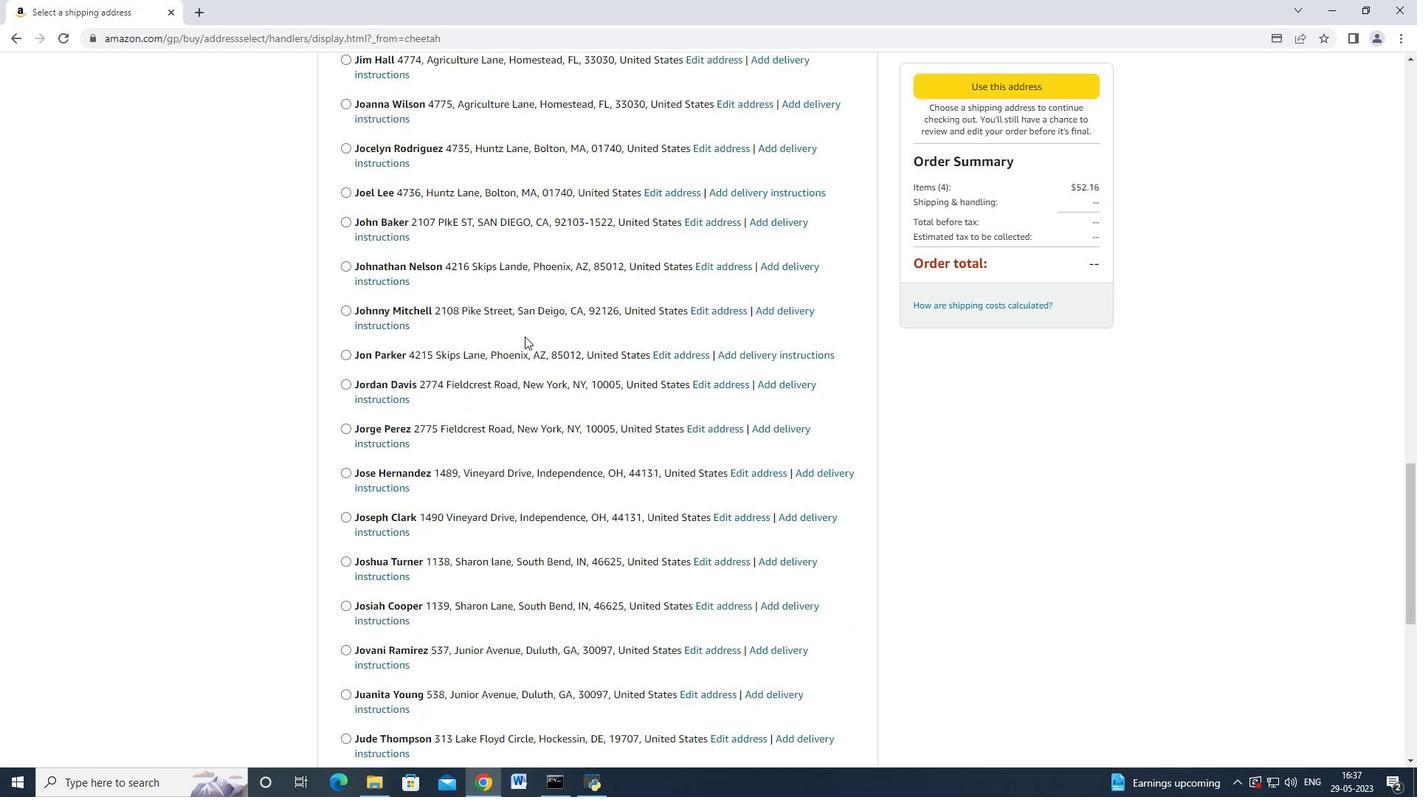 
Action: Mouse scrolled (524, 336) with delta (0, 0)
Screenshot: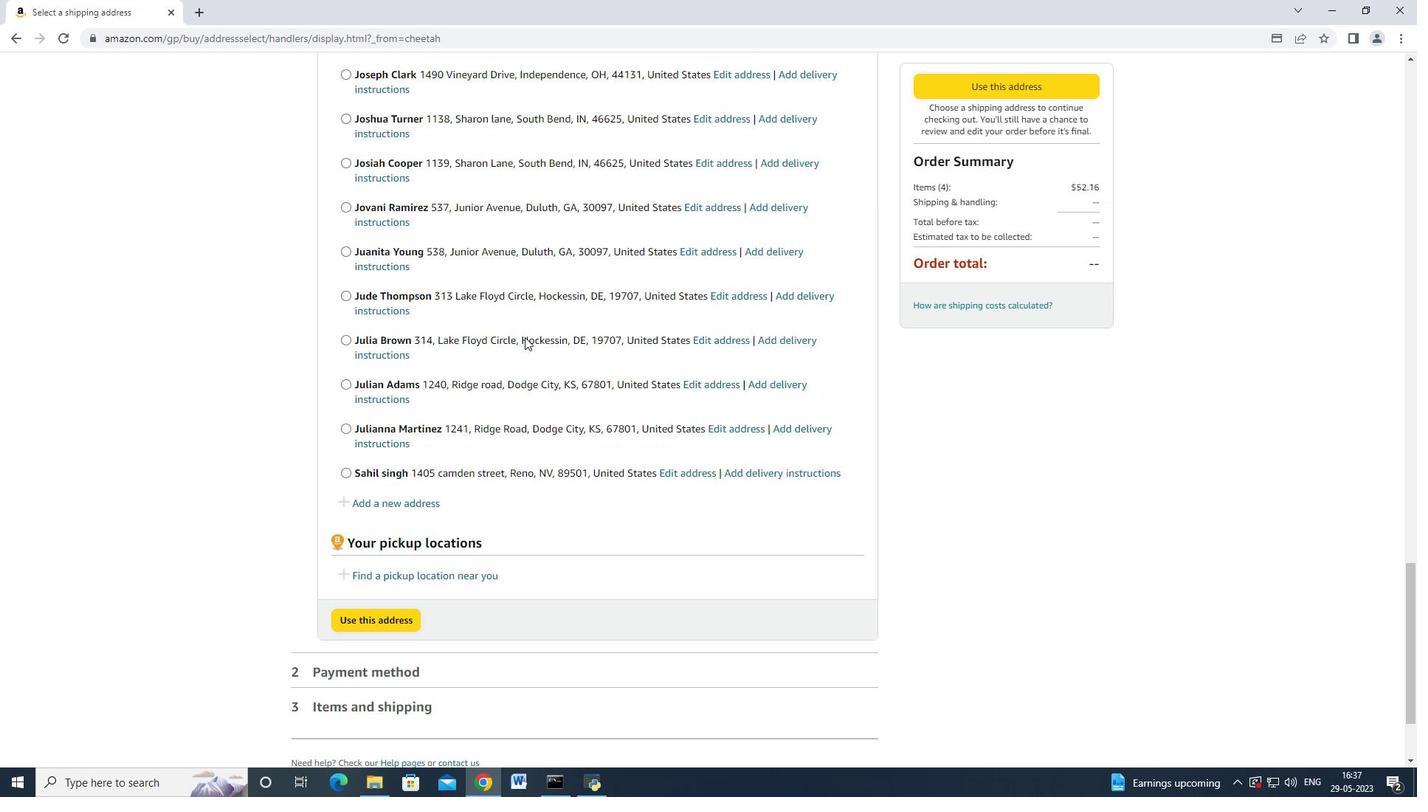 
Action: Mouse scrolled (524, 336) with delta (0, 0)
Screenshot: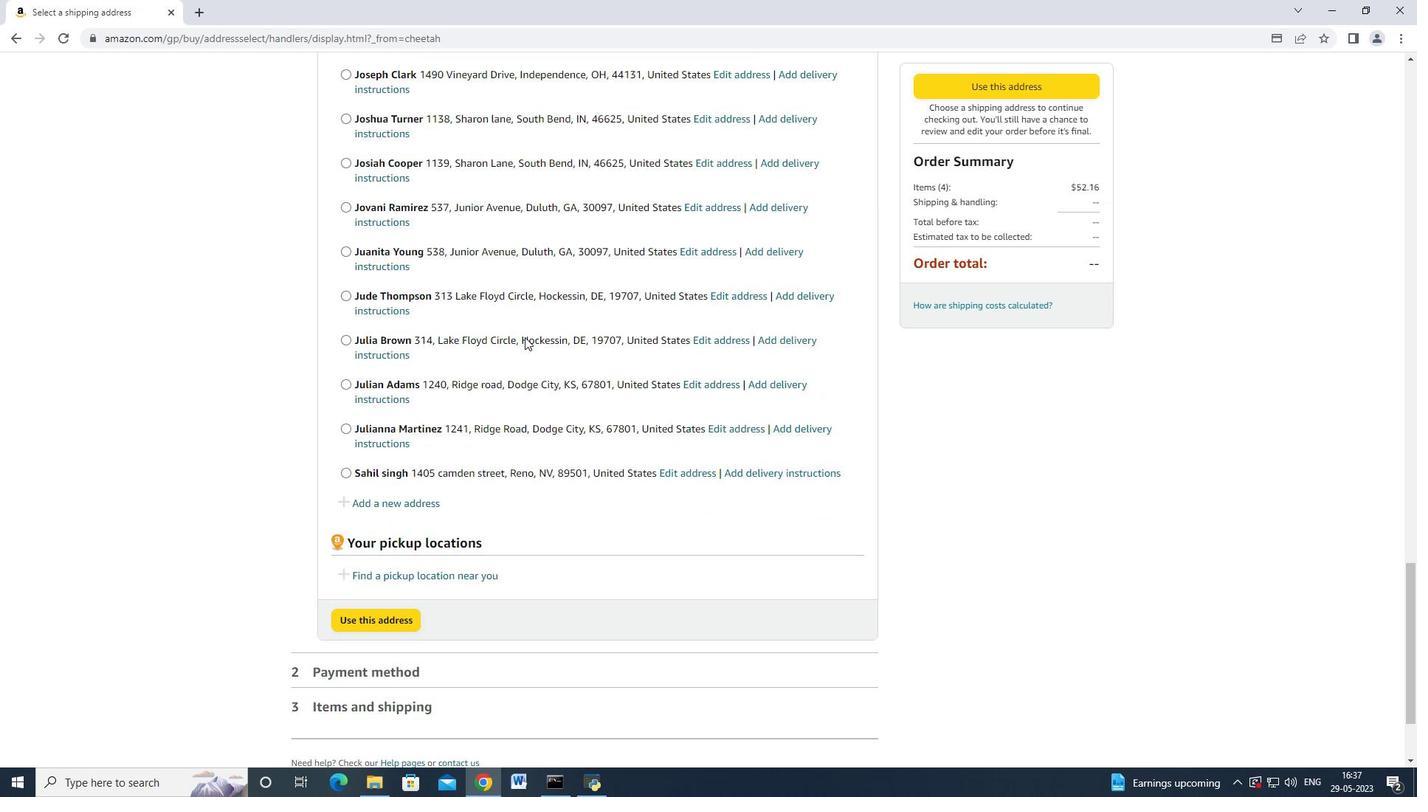 
Action: Mouse scrolled (524, 336) with delta (0, 0)
Screenshot: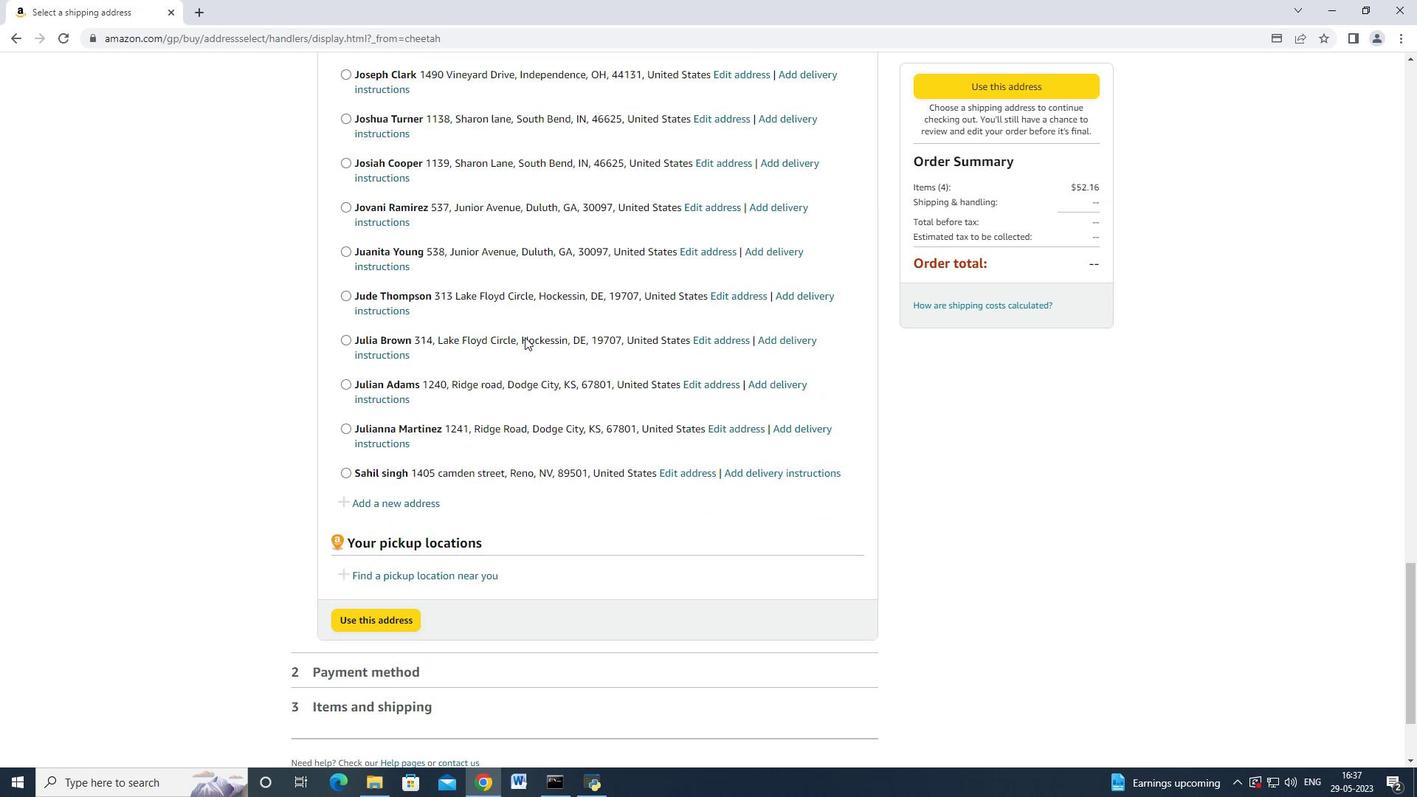 
Action: Mouse scrolled (524, 336) with delta (0, 0)
Screenshot: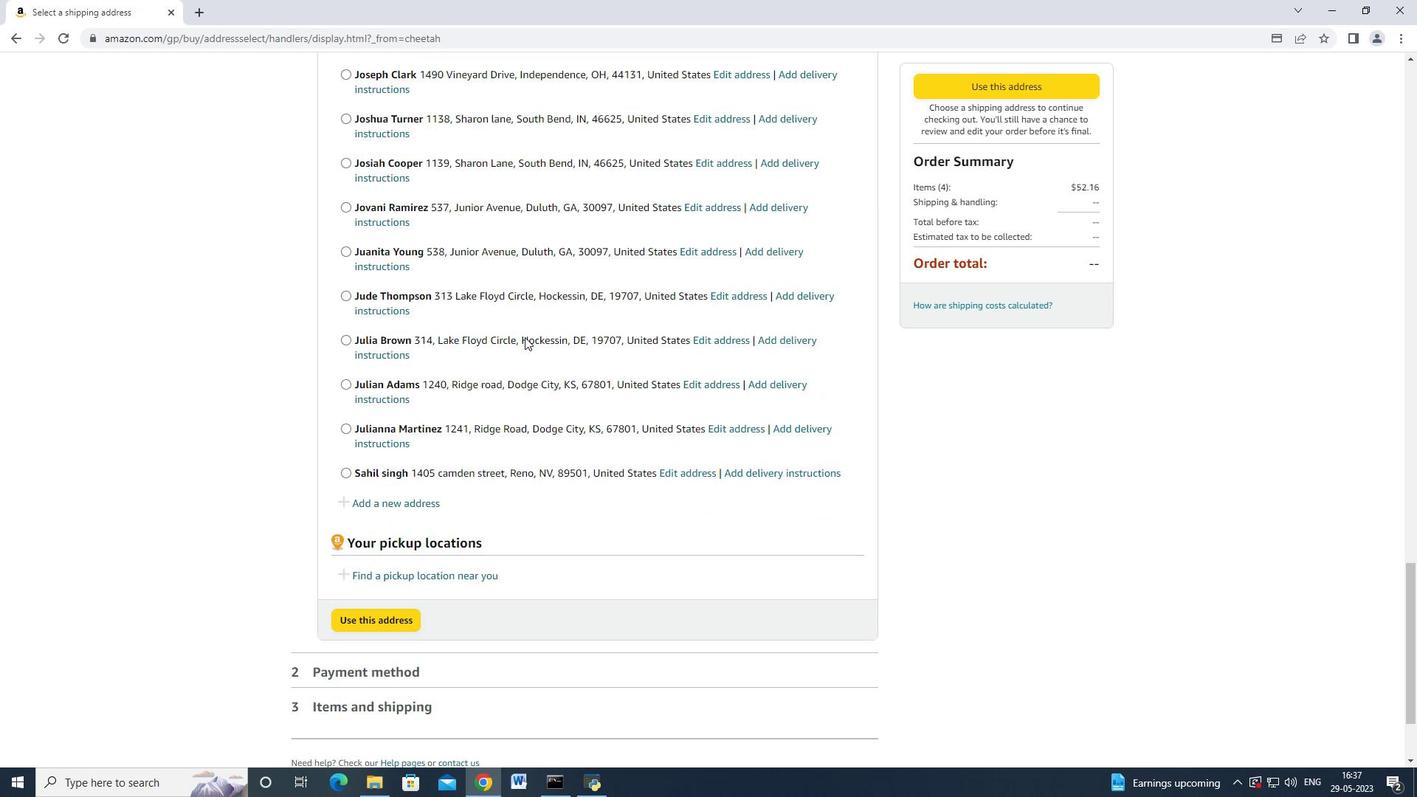 
Action: Mouse scrolled (524, 336) with delta (0, 0)
Screenshot: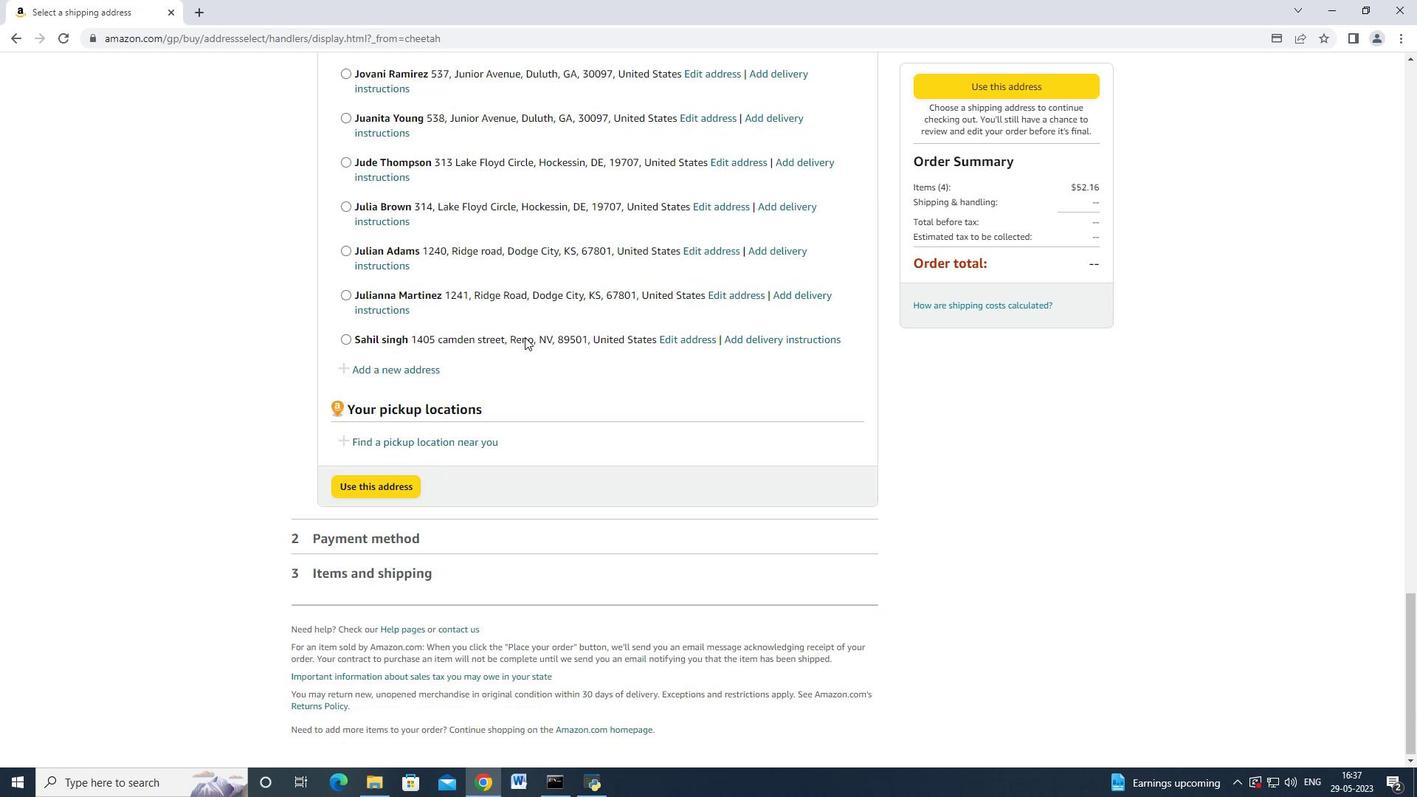 
Action: Mouse scrolled (524, 336) with delta (0, 0)
Screenshot: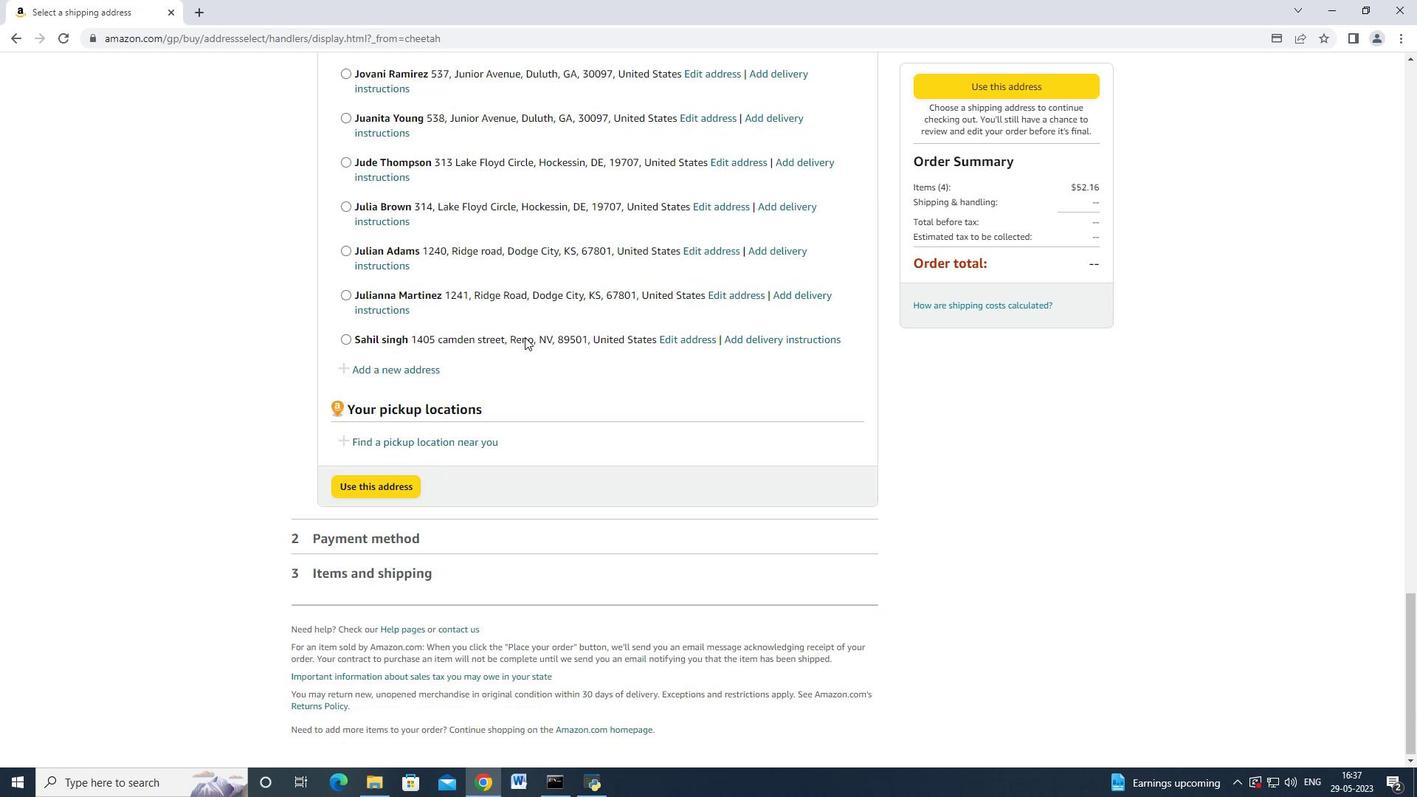 
Action: Mouse scrolled (524, 336) with delta (0, 0)
Screenshot: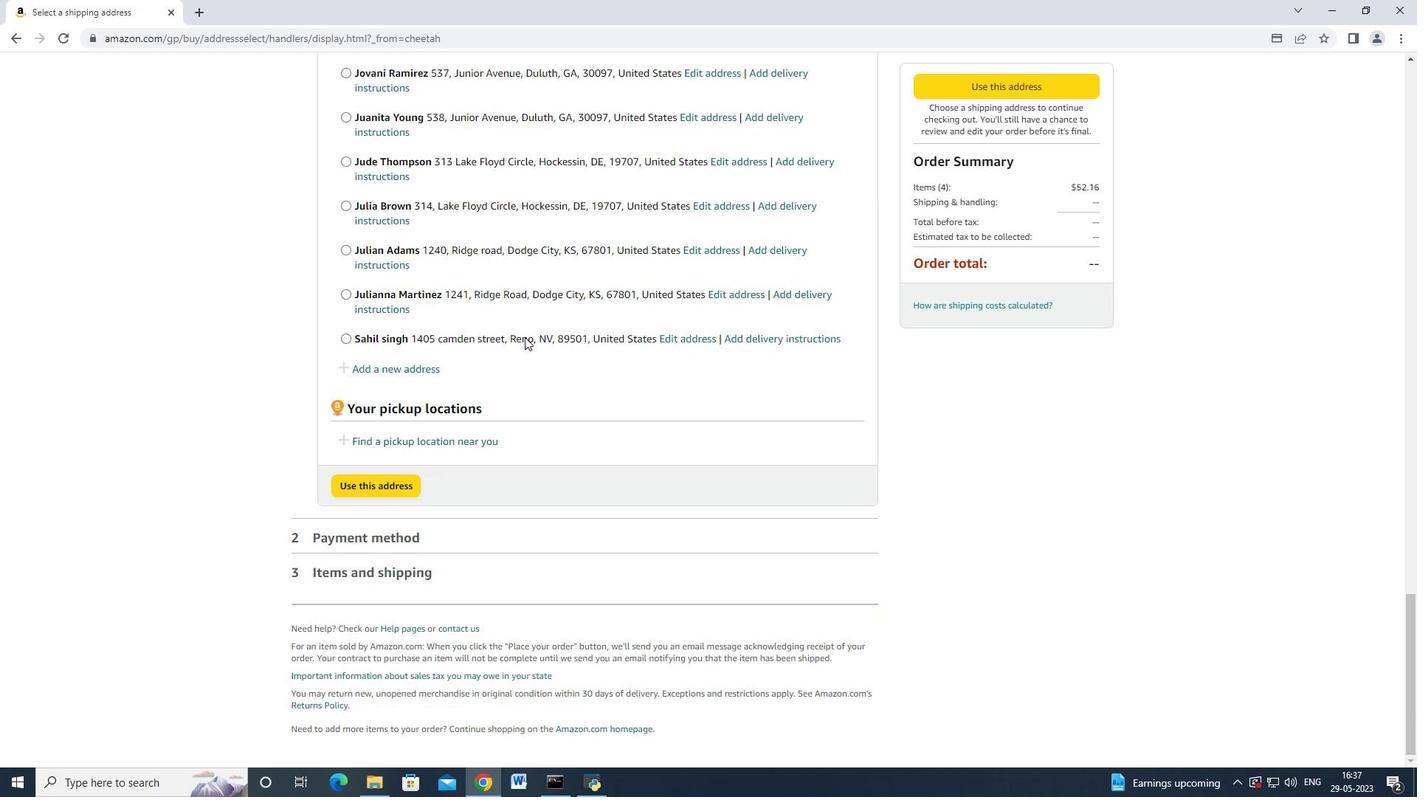 
Action: Mouse scrolled (524, 336) with delta (0, 0)
Screenshot: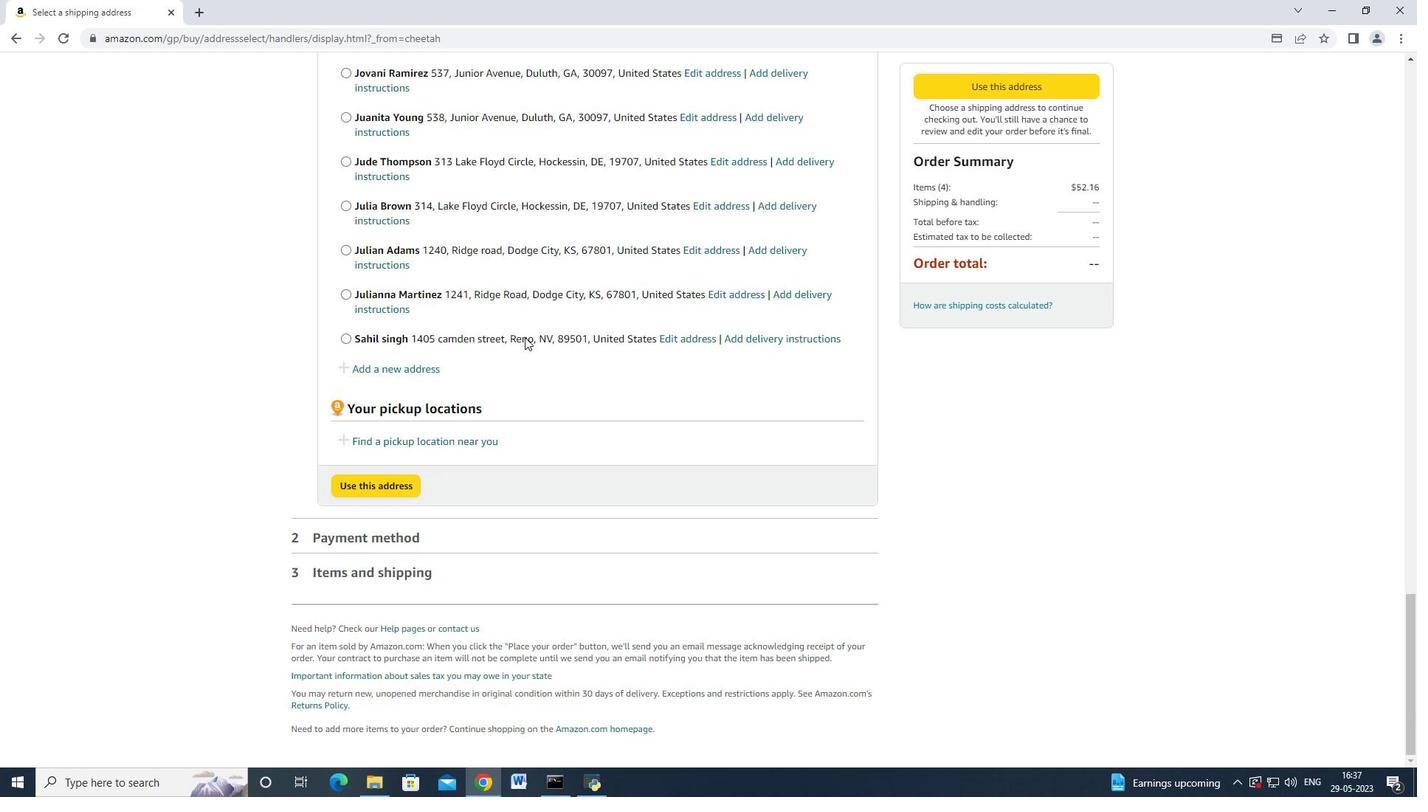 
Action: Mouse scrolled (524, 336) with delta (0, 0)
Screenshot: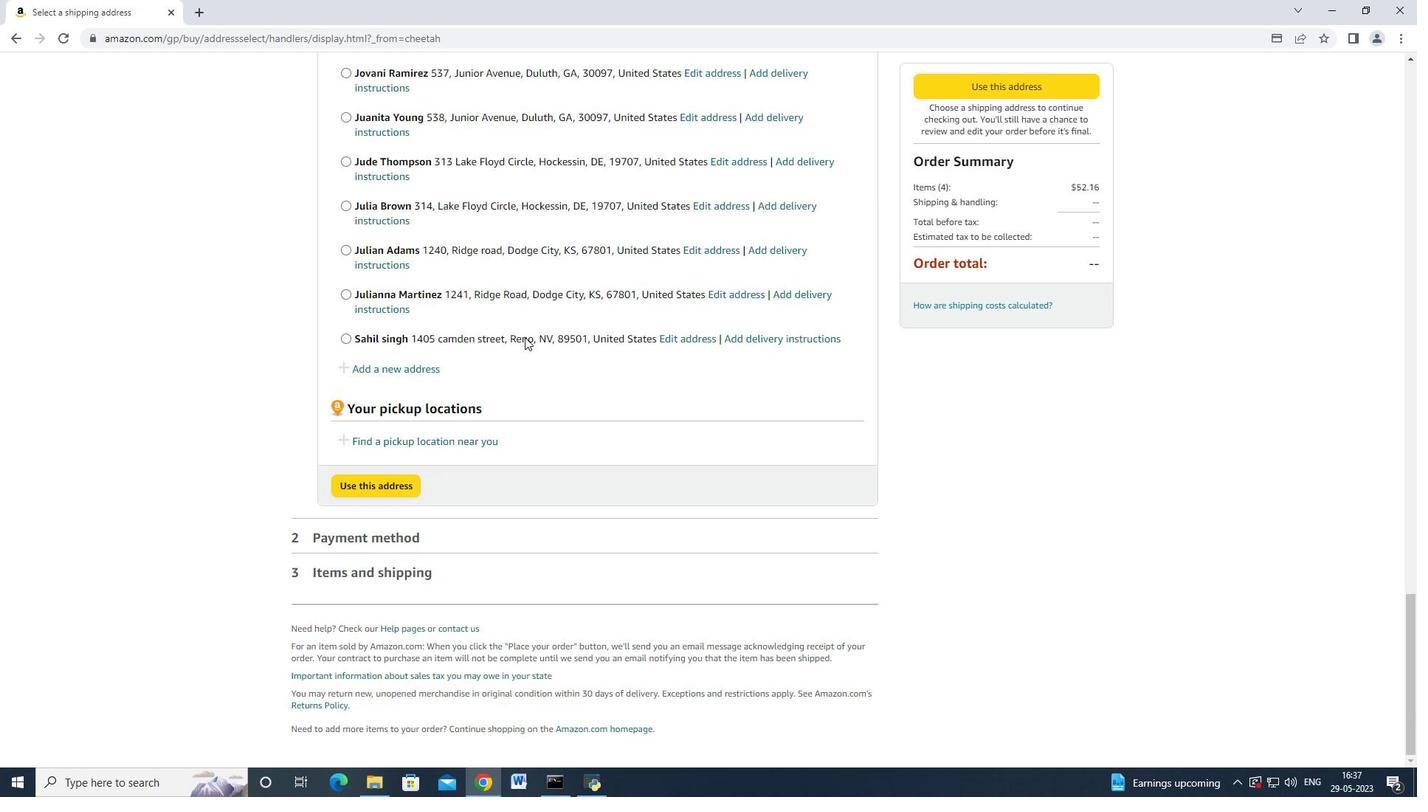 
Action: Mouse scrolled (524, 336) with delta (0, 0)
Screenshot: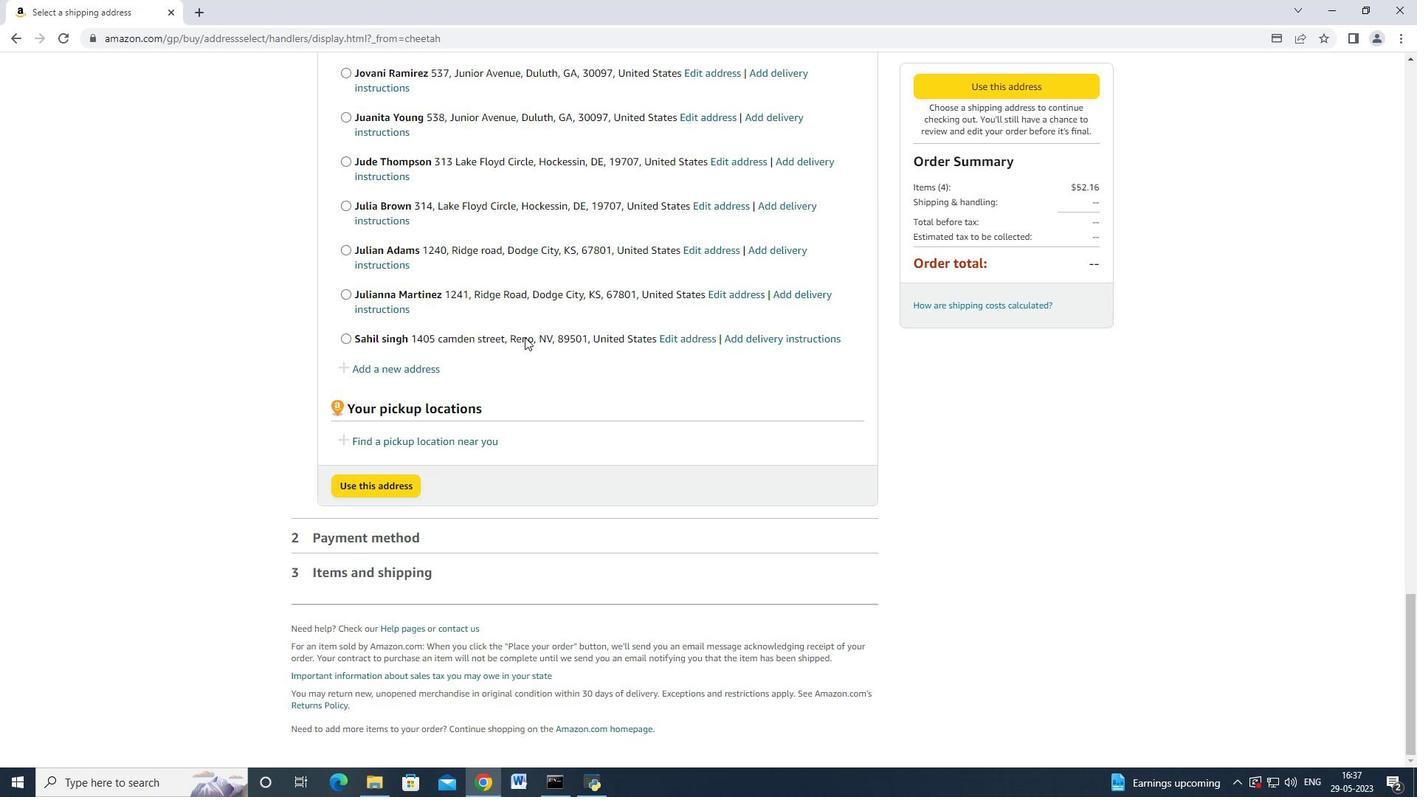 
Action: Mouse scrolled (524, 336) with delta (0, 0)
Screenshot: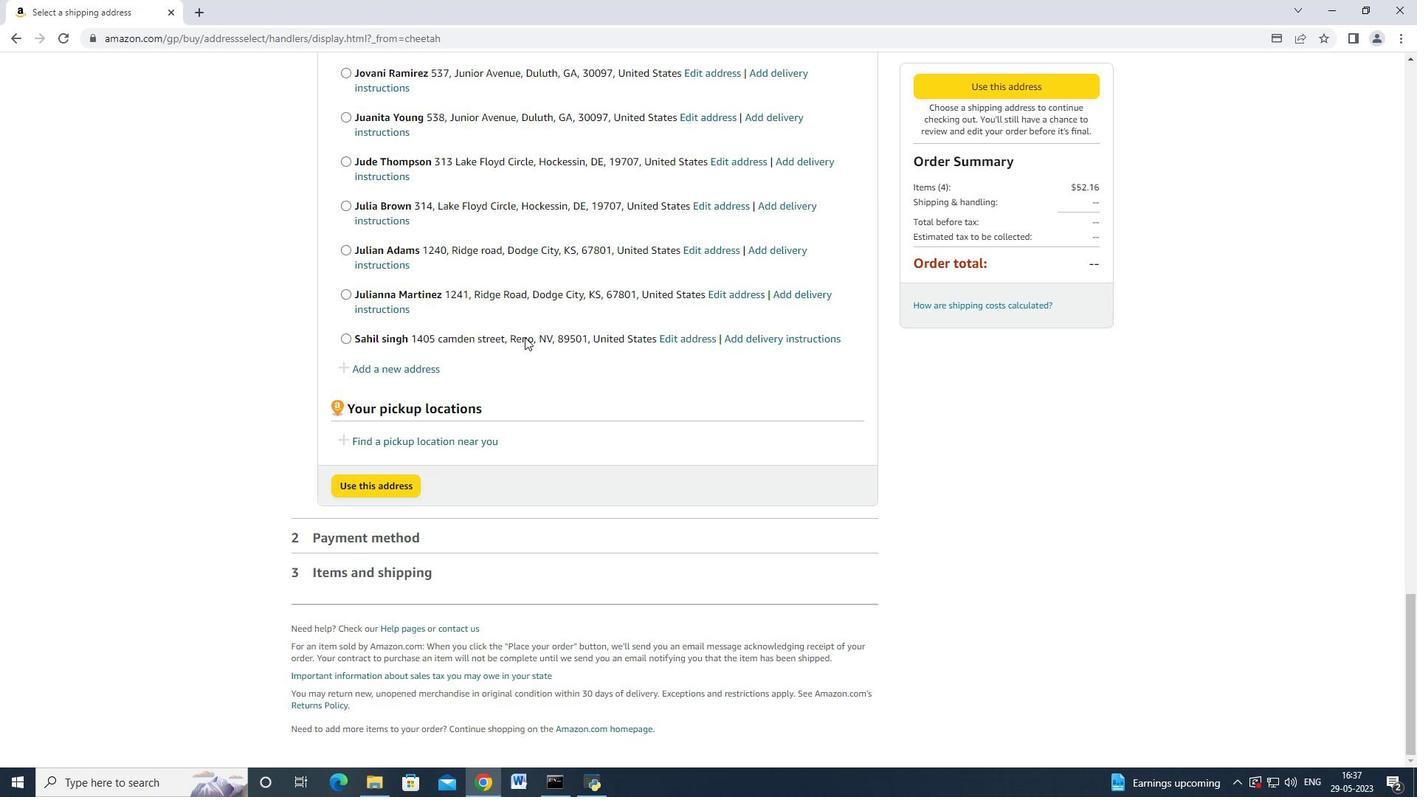 
Action: Mouse scrolled (524, 336) with delta (0, 0)
Screenshot: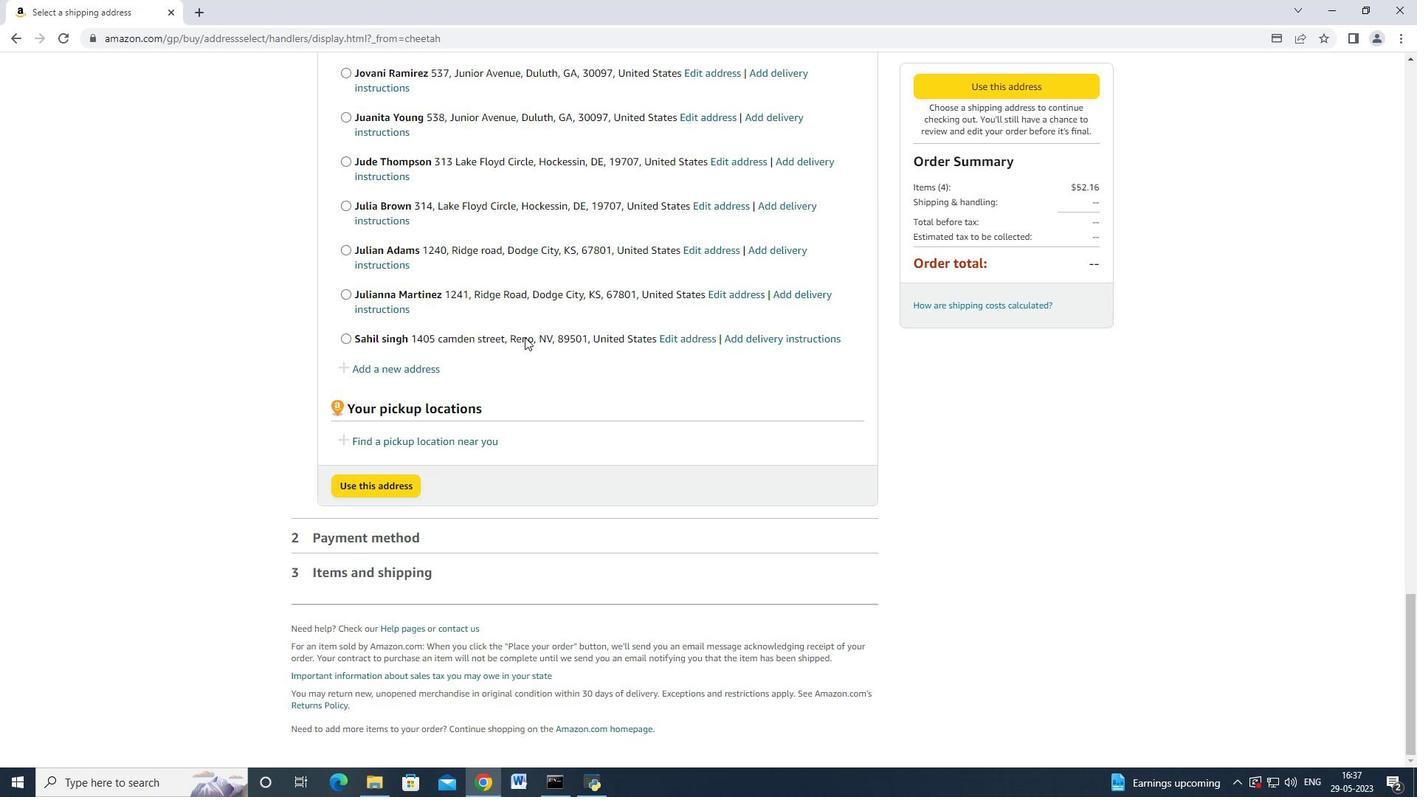 
Action: Mouse scrolled (524, 336) with delta (0, 0)
Screenshot: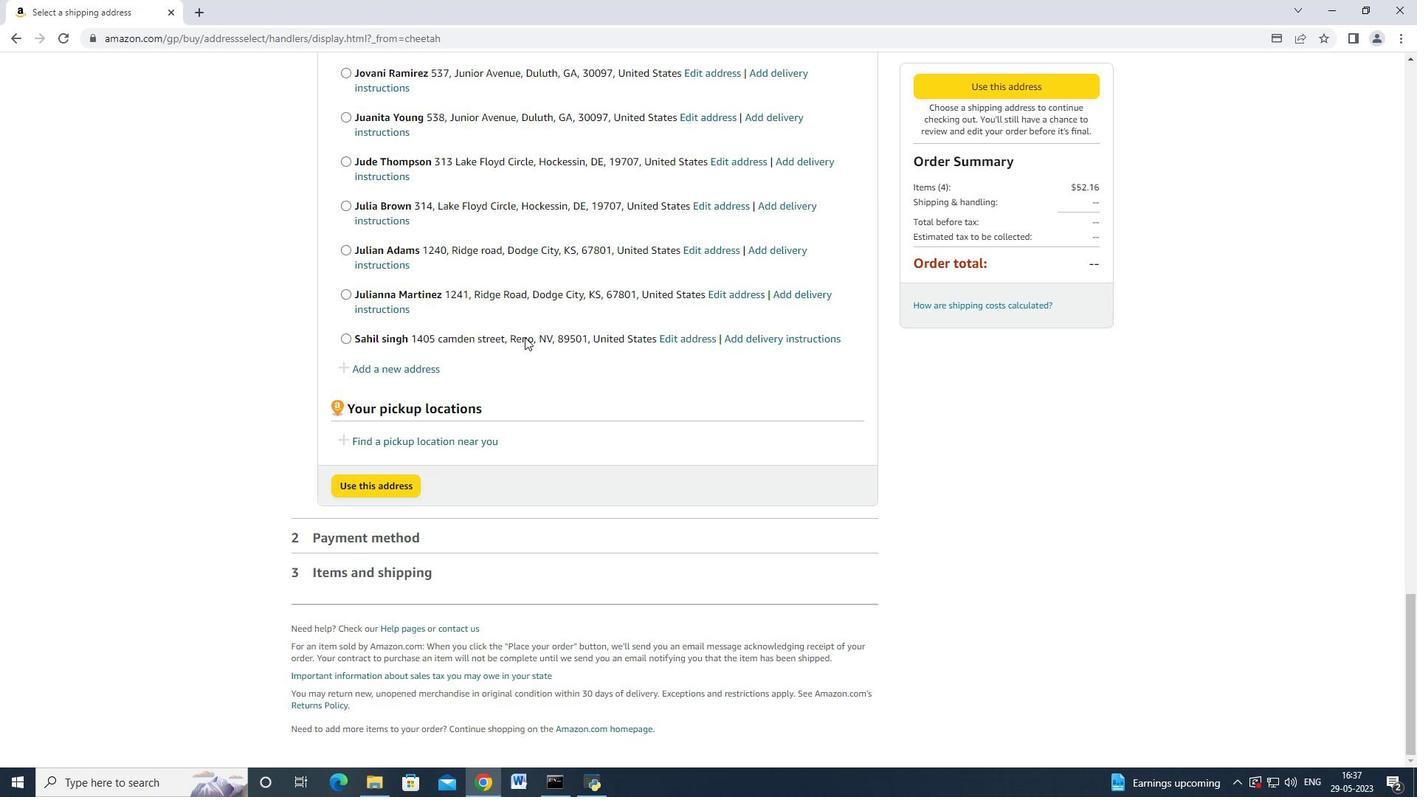 
Action: Mouse scrolled (524, 336) with delta (0, 0)
Screenshot: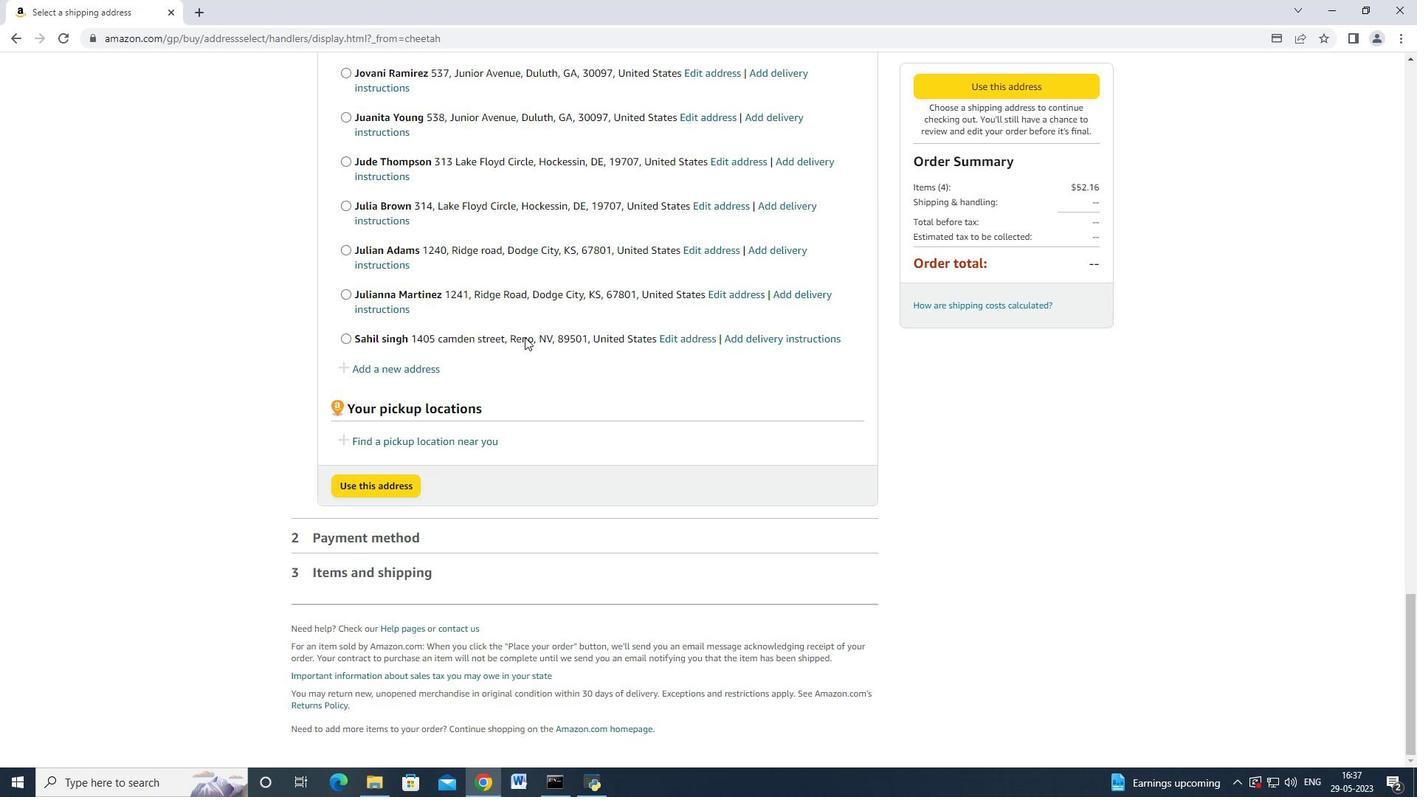 
Action: Mouse scrolled (524, 336) with delta (0, 0)
Screenshot: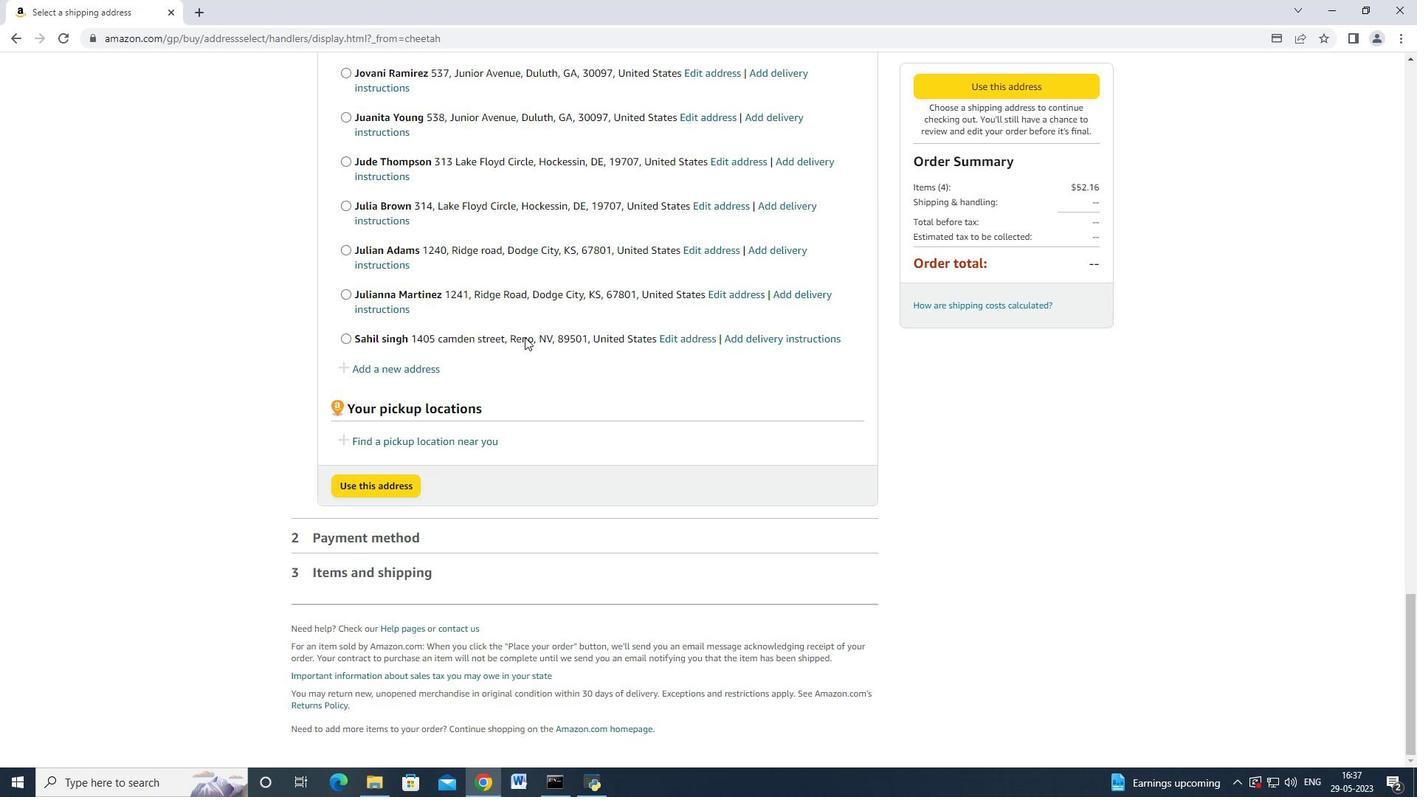 
Action: Mouse scrolled (524, 336) with delta (0, 0)
Screenshot: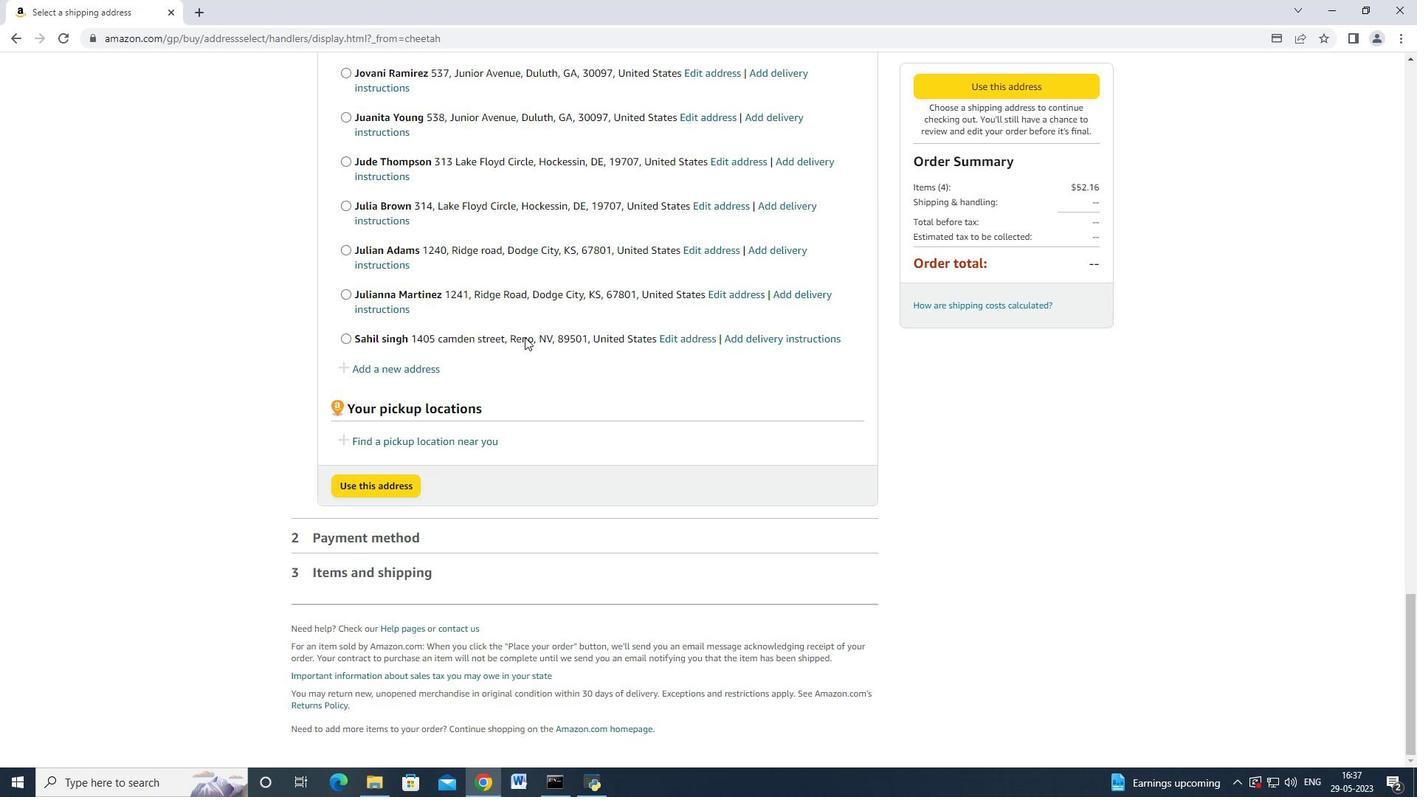 
Action: Mouse moved to (418, 366)
Screenshot: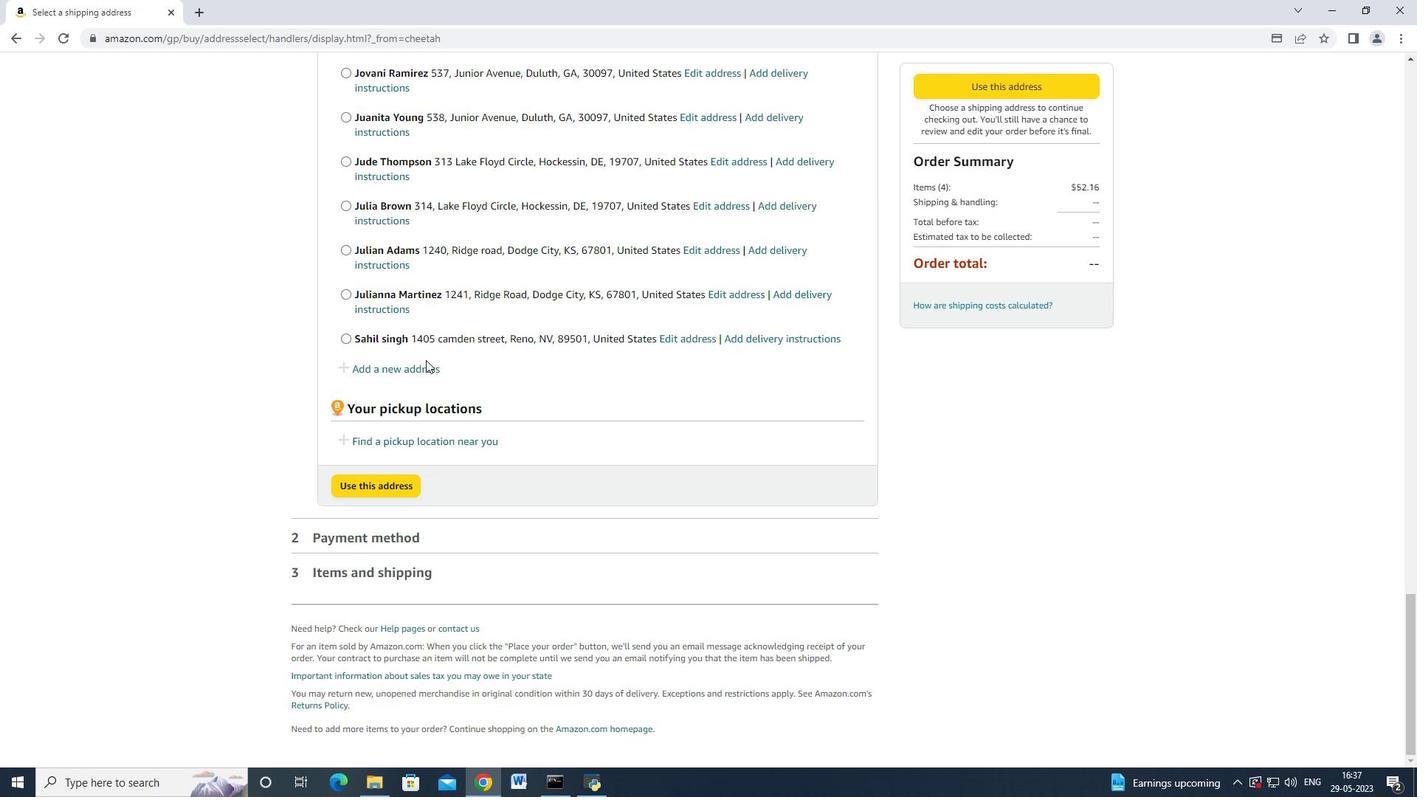 
Action: Mouse pressed left at (418, 366)
Screenshot: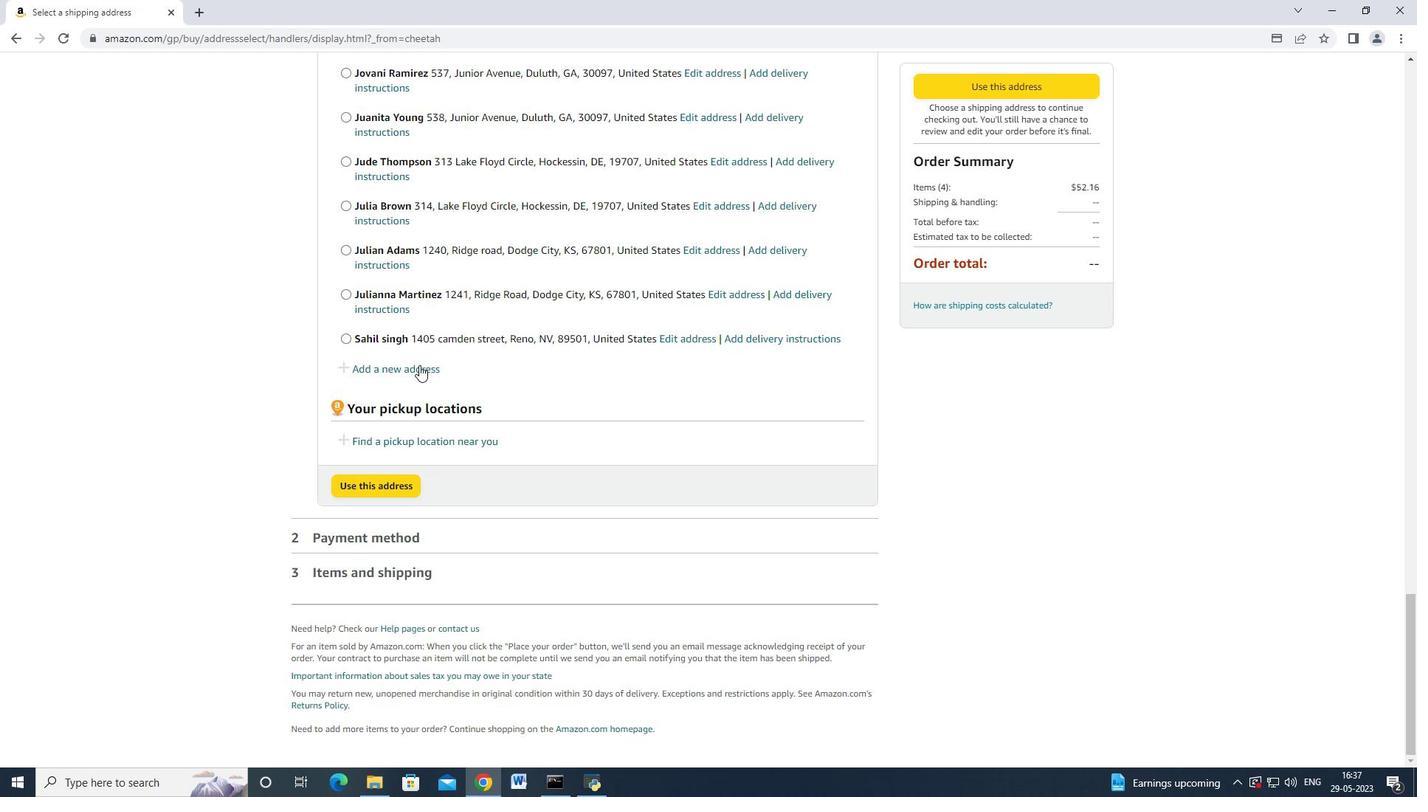 
Action: Mouse moved to (560, 361)
Screenshot: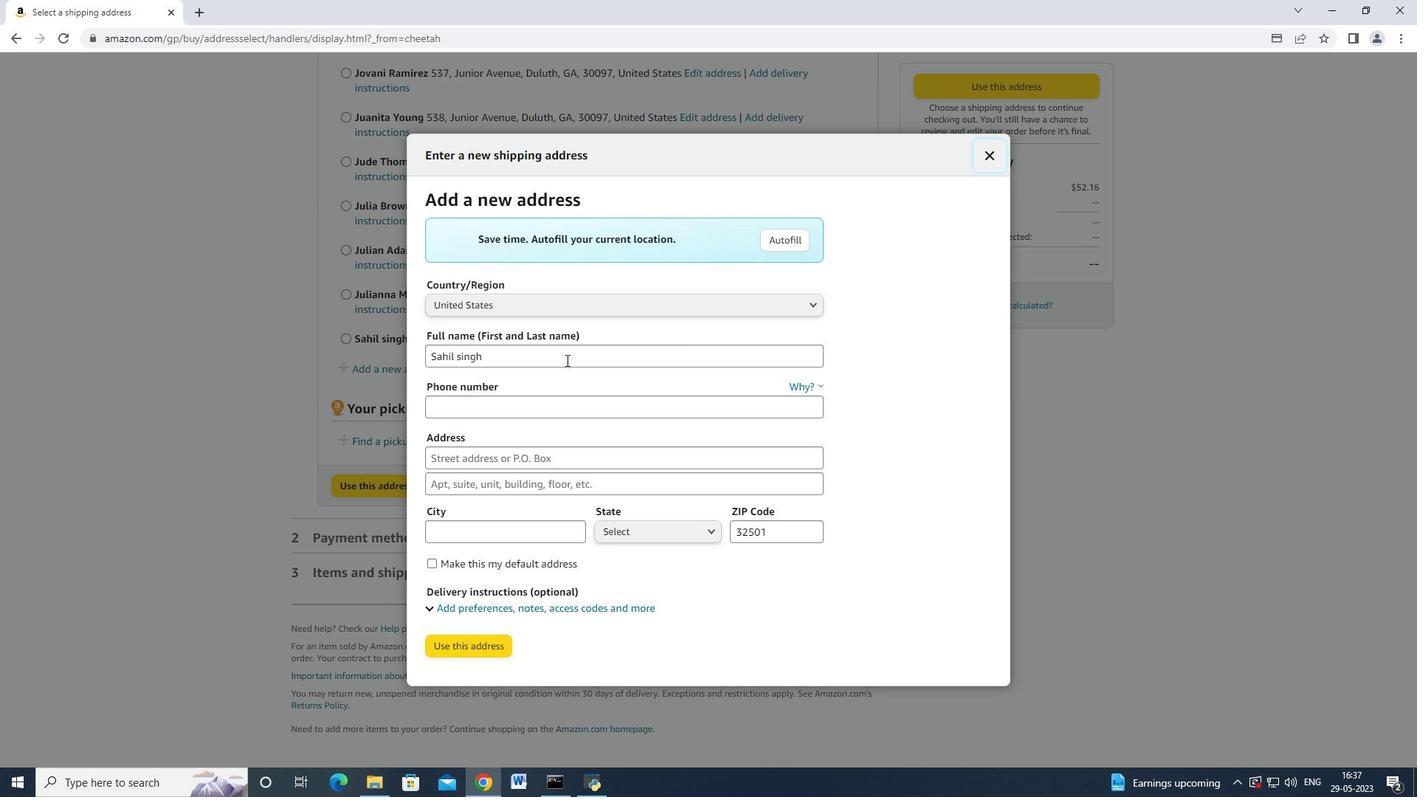 
Action: Mouse pressed left at (560, 361)
Screenshot: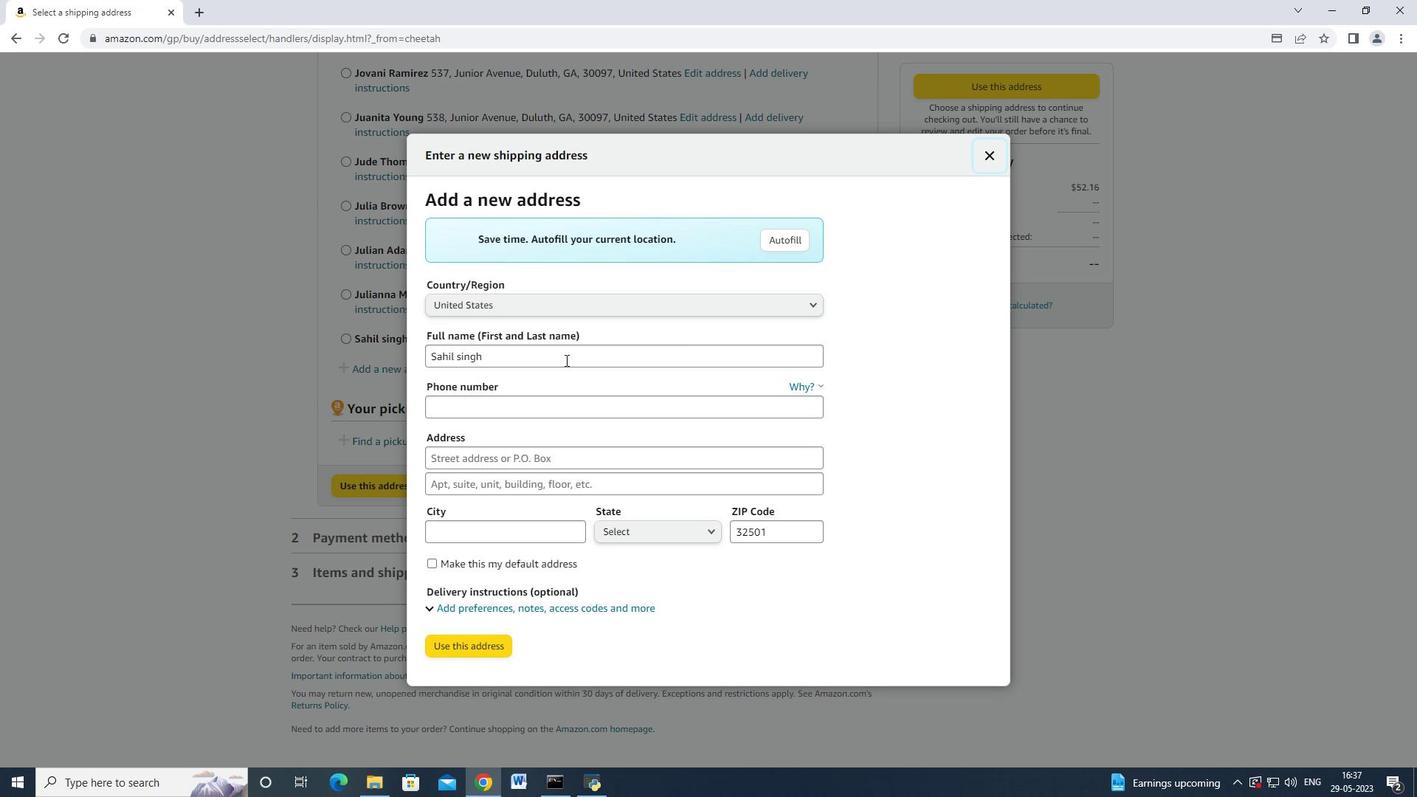 
Action: Mouse moved to (423, 370)
Screenshot: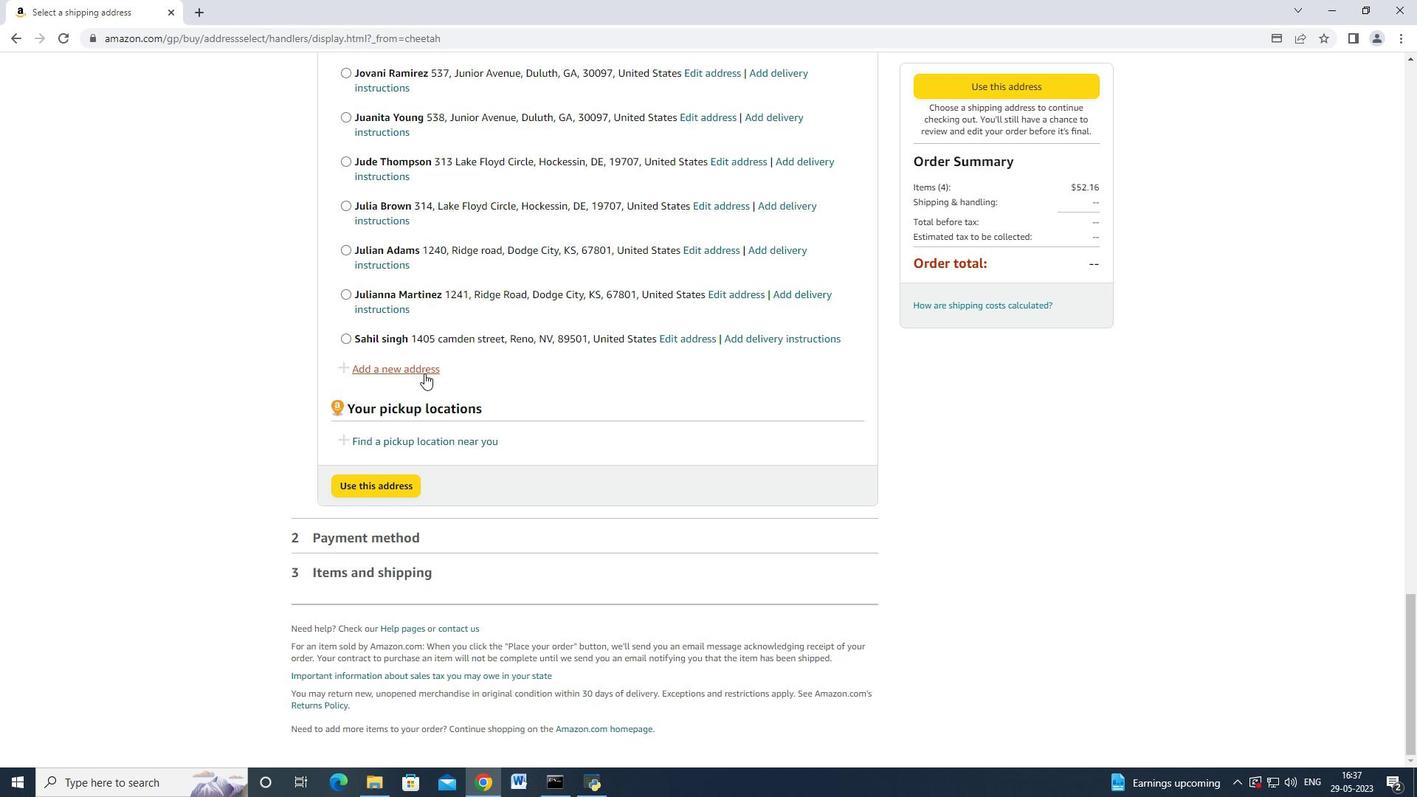 
Action: Mouse pressed left at (423, 370)
Screenshot: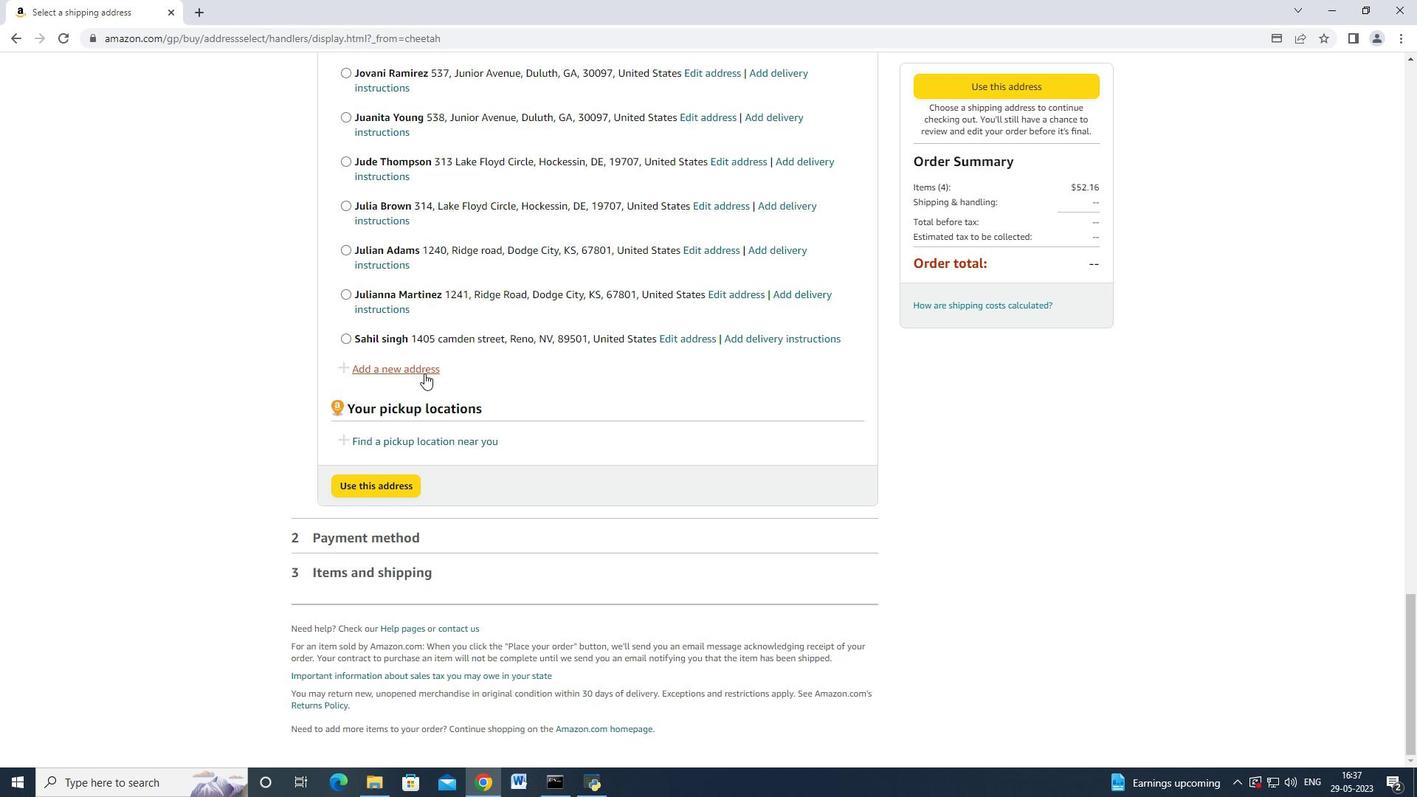 
Action: Mouse moved to (521, 355)
Screenshot: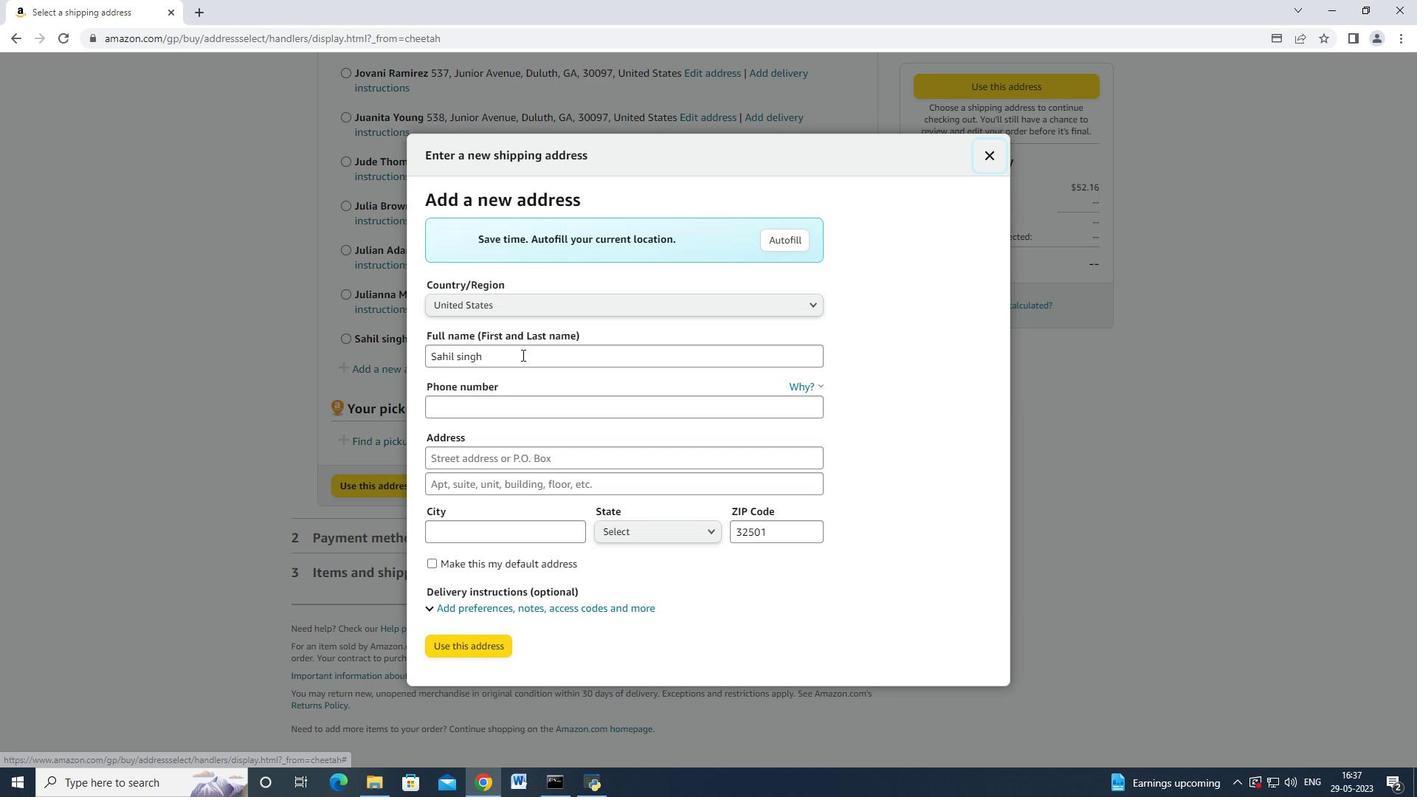 
Action: Mouse pressed left at (521, 355)
Screenshot: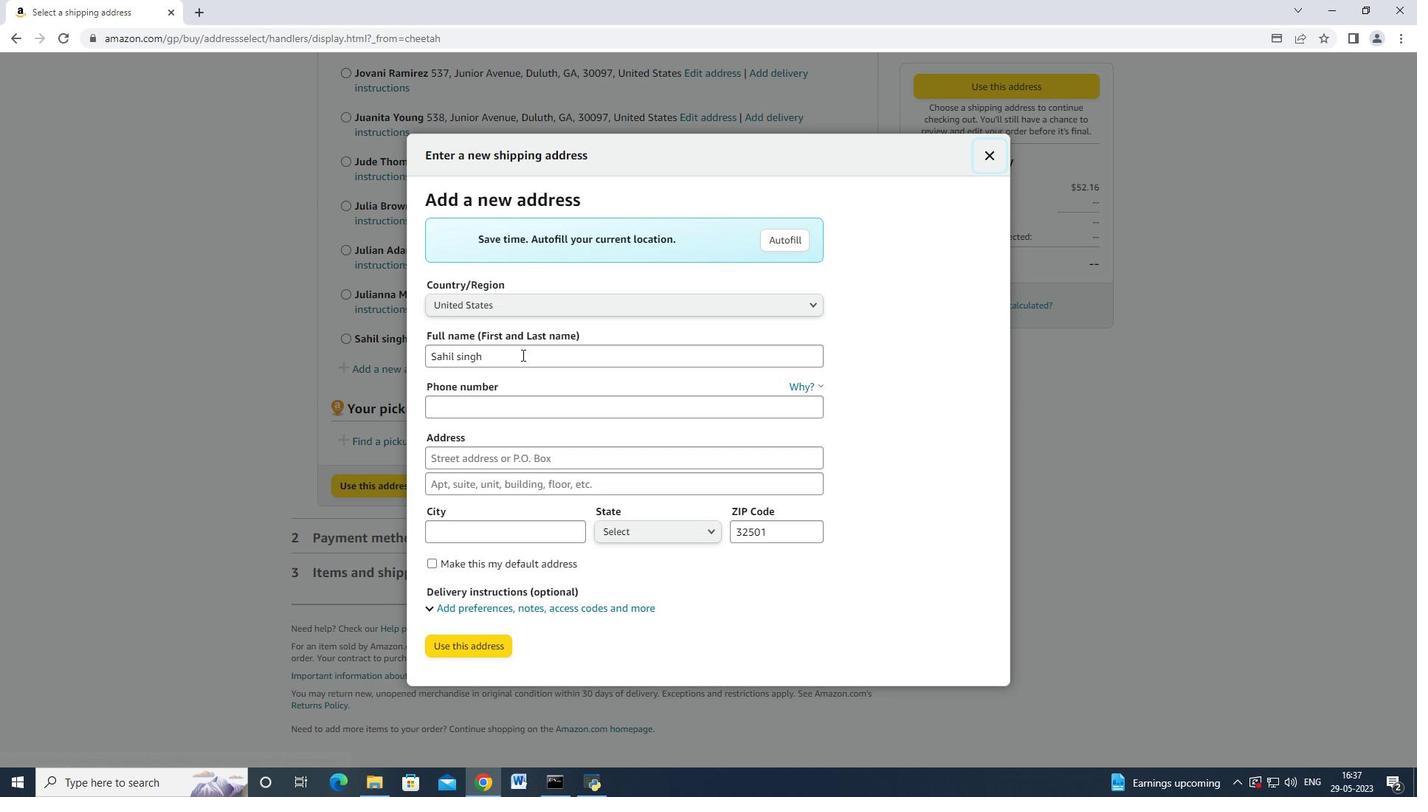 
Action: Mouse moved to (471, 351)
Screenshot: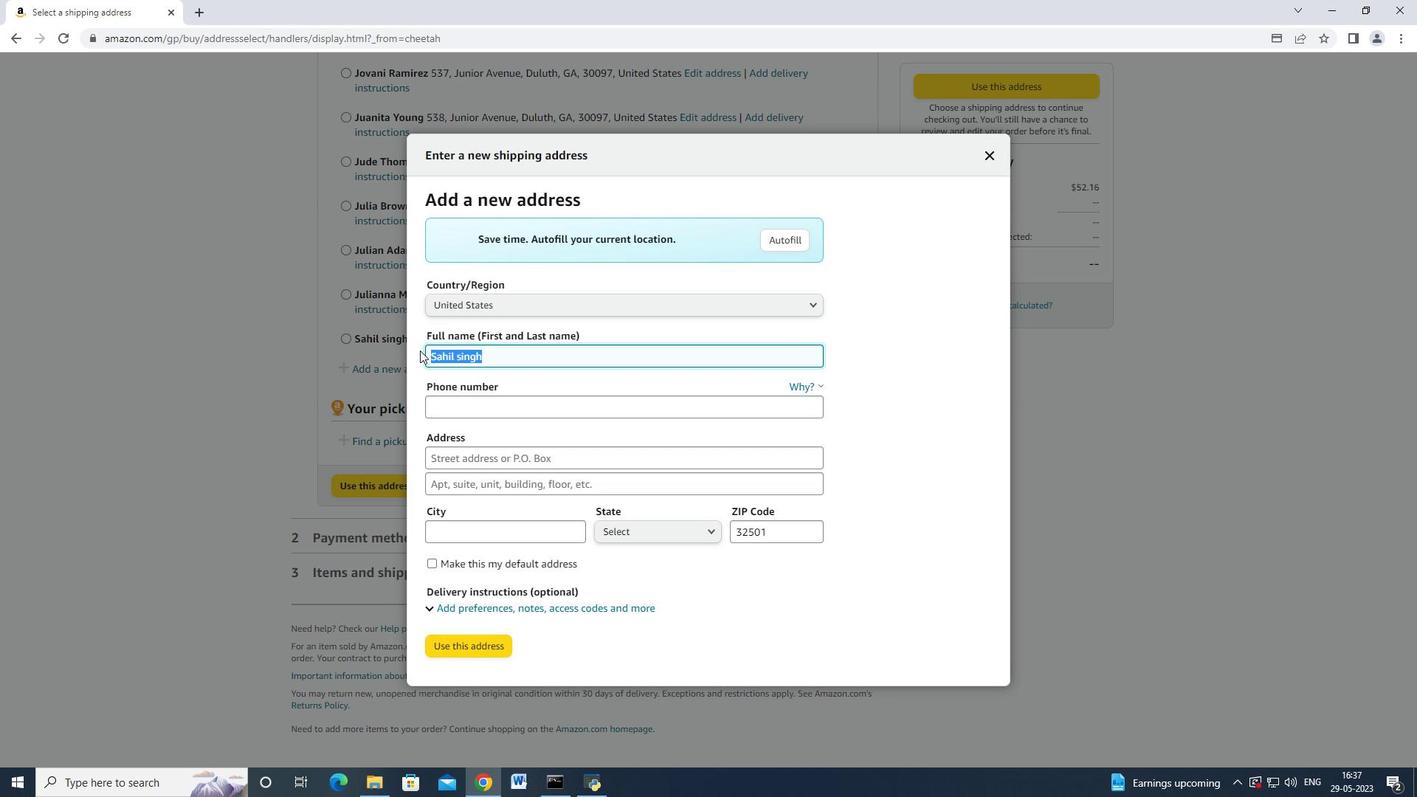 
Action: Key pressed <Key.backspace><Key.shift>Chelsea<Key.space><Key.shift_r>Sanchen<Key.backspace>z<Key.space><Key.tab><Key.tab>8014200980<Key.tab>3638,<Key.space><Key.shift_r>Wa;tpm<Key.space><Key.shift_r><Key.backspace><Key.backspace><Key.backspace><Key.backspace><Key.backspace>lton<Key.space><Key.shift_r>Street<Key.space><Key.tab><Key.tab><Key.shift_r>Salt<Key.space>lake<Key.space>city<Key.tab>
Screenshot: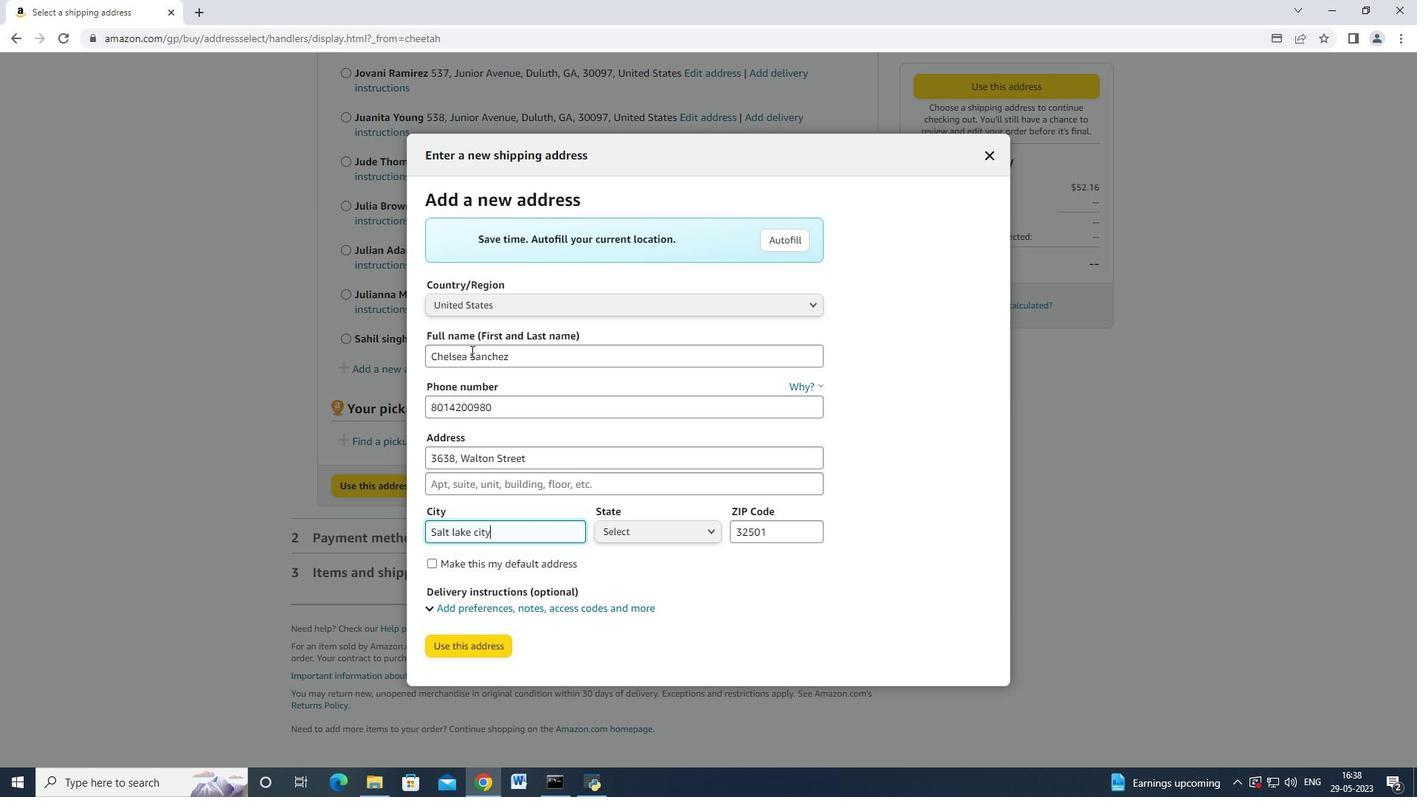 
Action: Mouse moved to (664, 533)
Screenshot: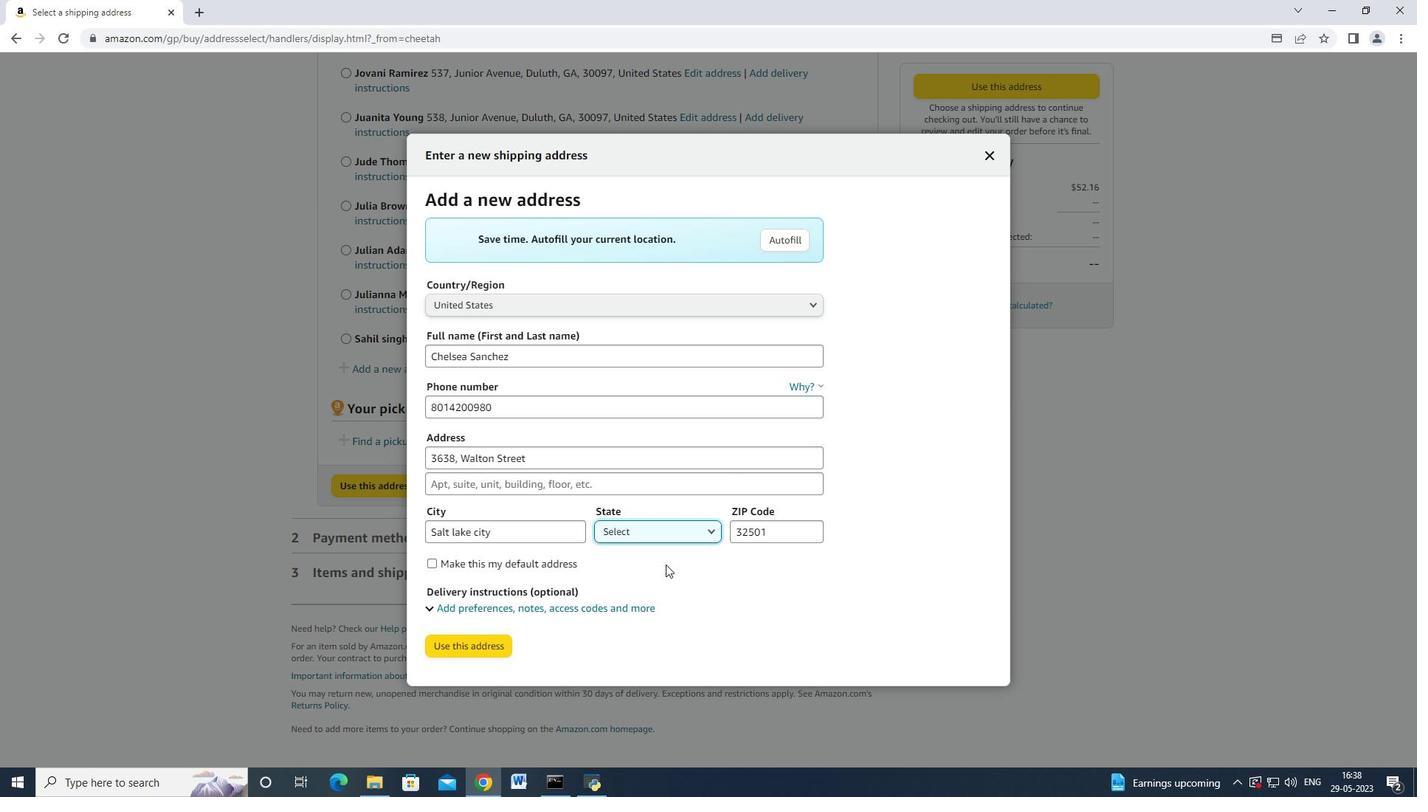 
Action: Mouse pressed left at (664, 533)
Screenshot: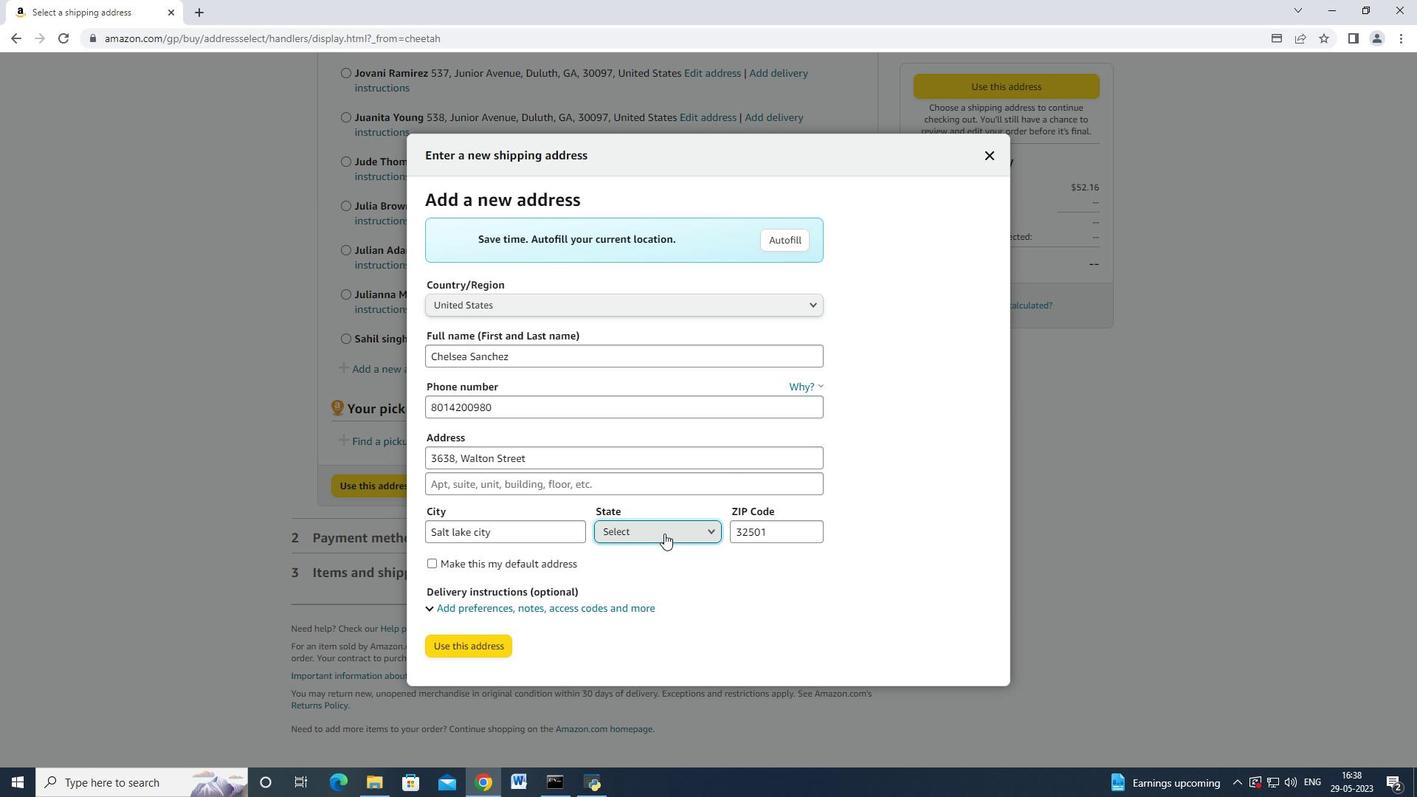 
Action: Mouse moved to (674, 409)
Screenshot: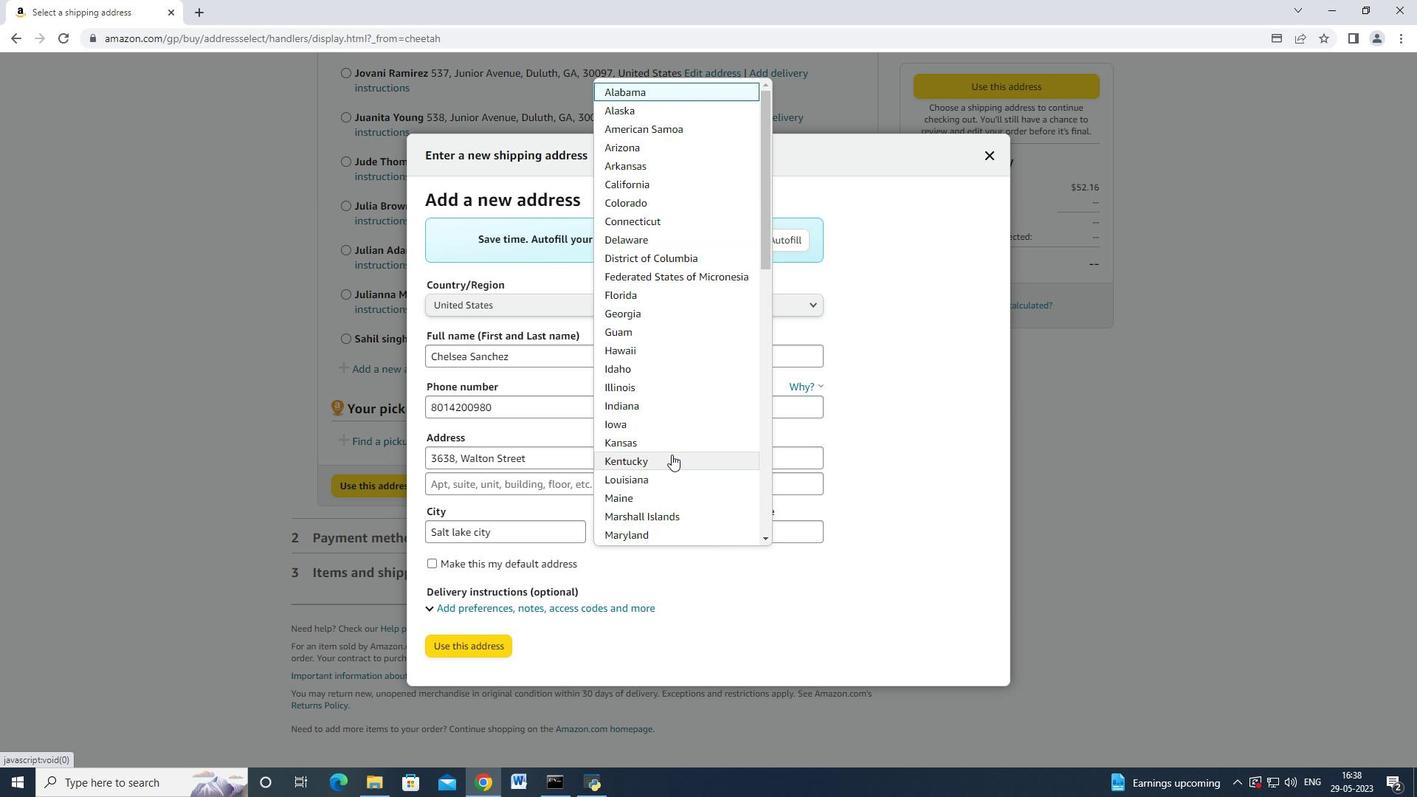 
Action: Mouse scrolled (674, 408) with delta (0, 0)
Screenshot: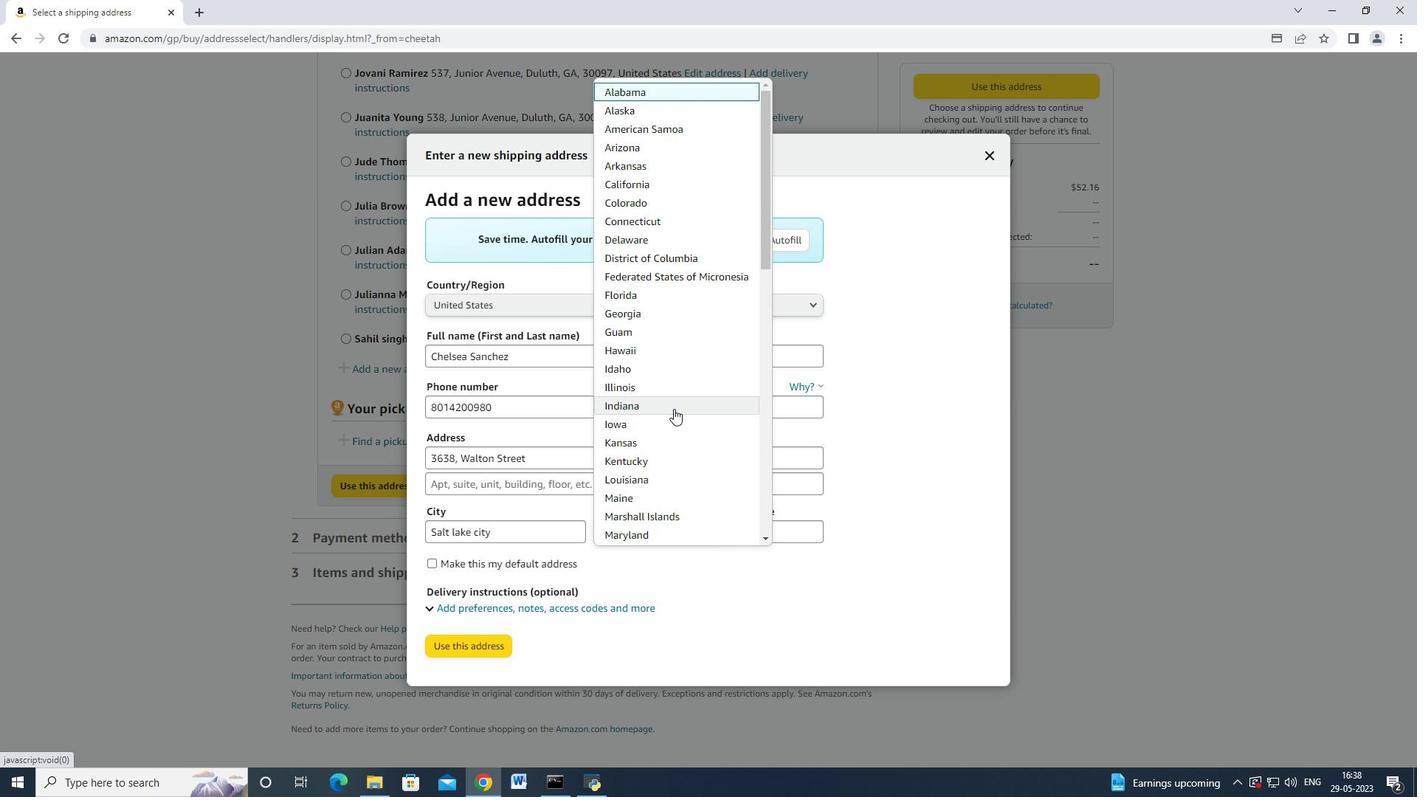 
Action: Mouse scrolled (674, 408) with delta (0, 0)
Screenshot: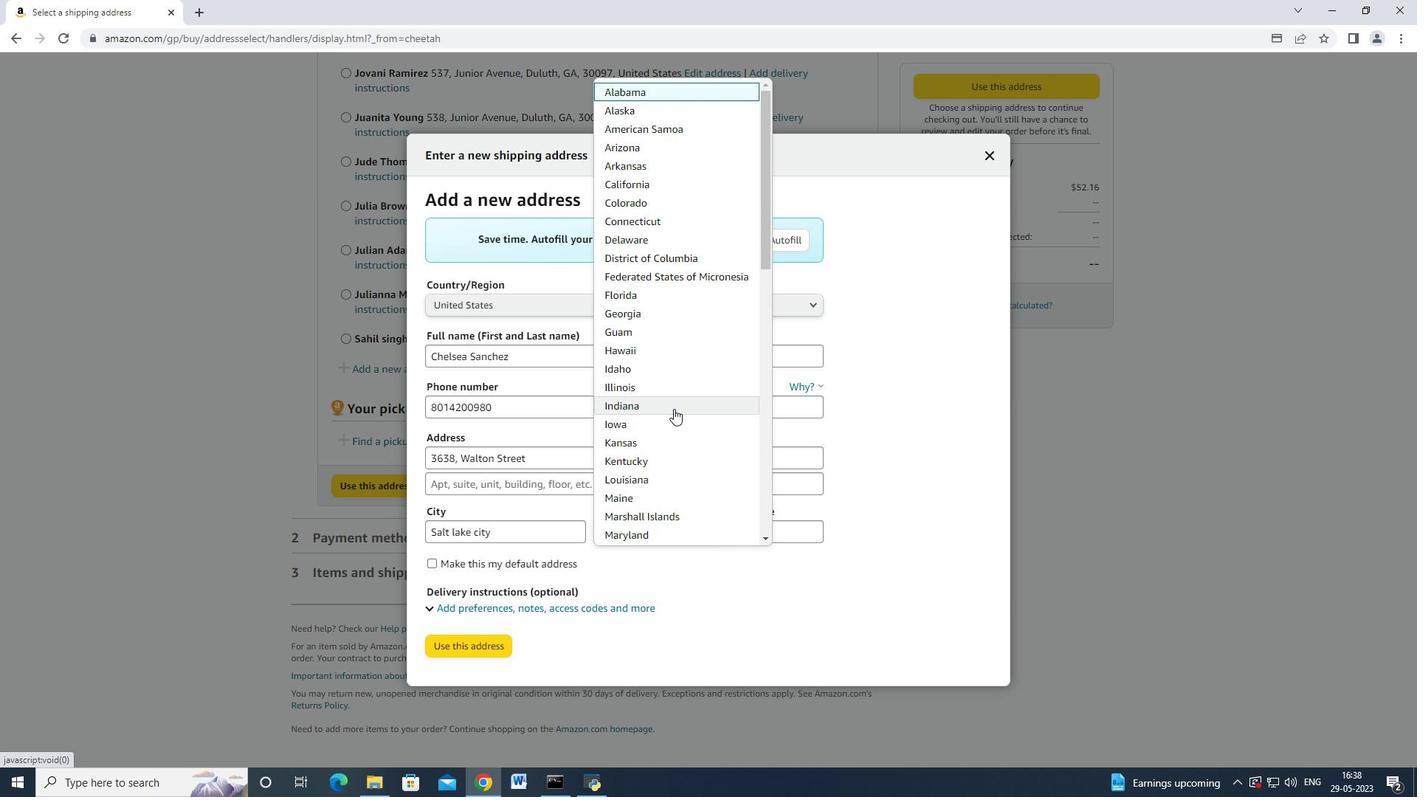 
Action: Mouse scrolled (674, 408) with delta (0, 0)
Screenshot: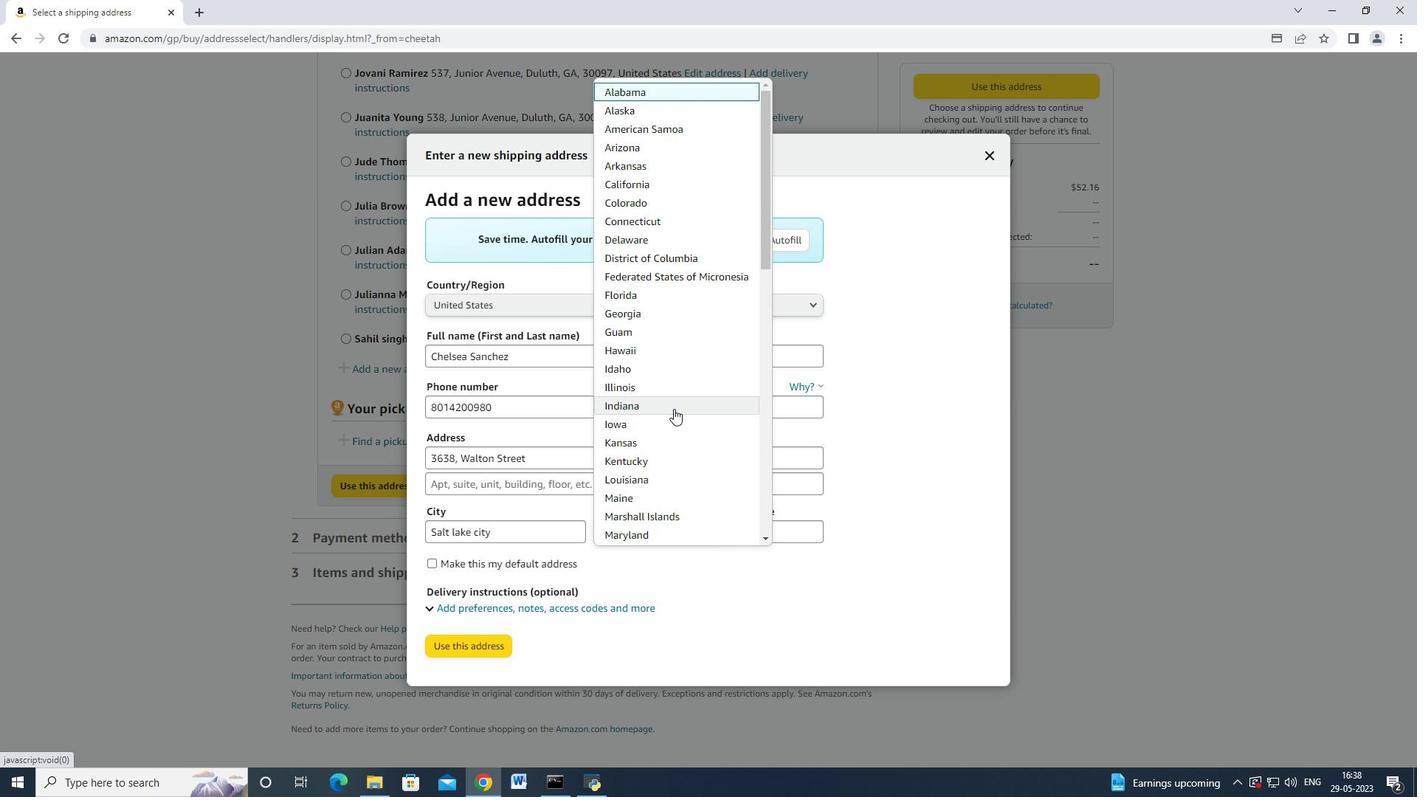 
Action: Mouse scrolled (674, 408) with delta (0, 0)
Screenshot: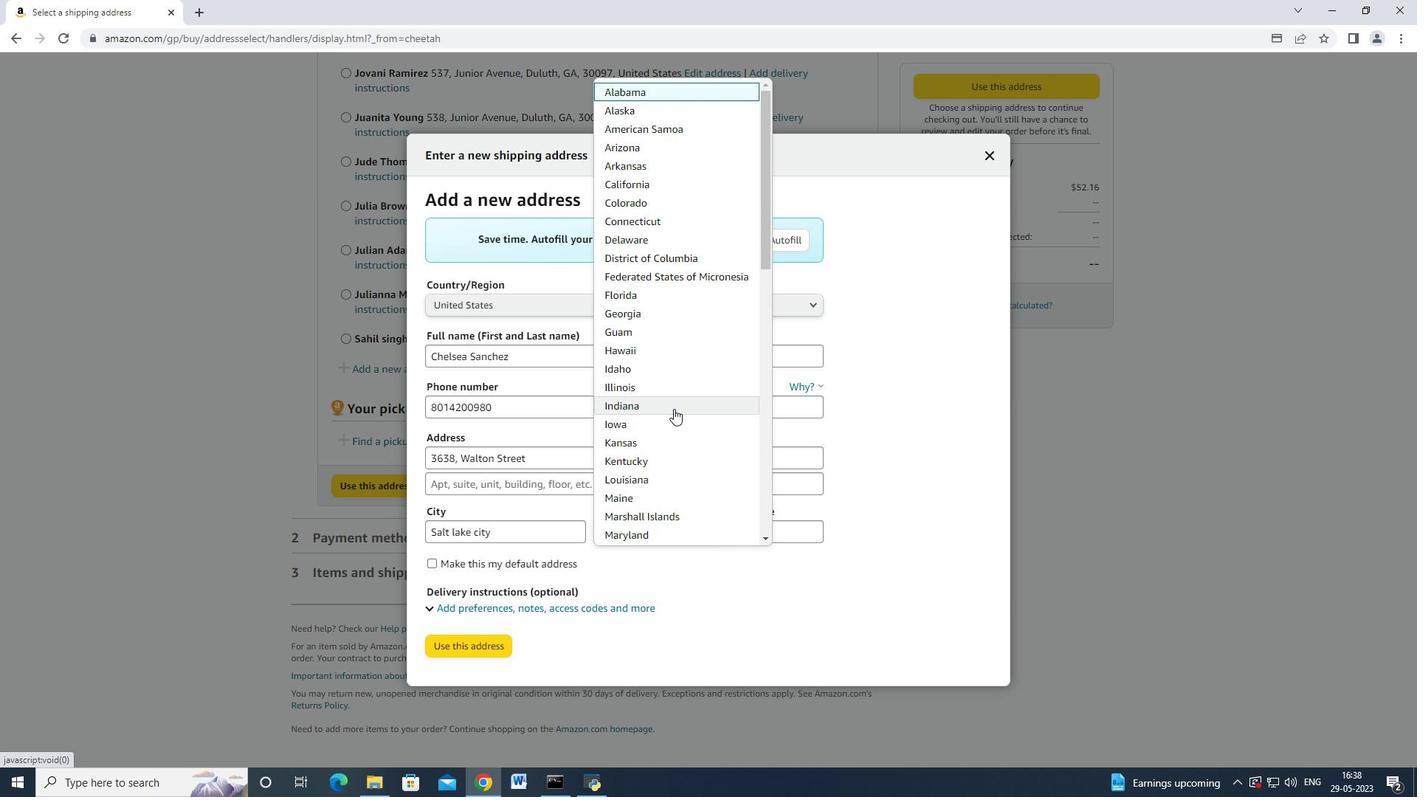 
Action: Mouse scrolled (674, 408) with delta (0, 0)
Screenshot: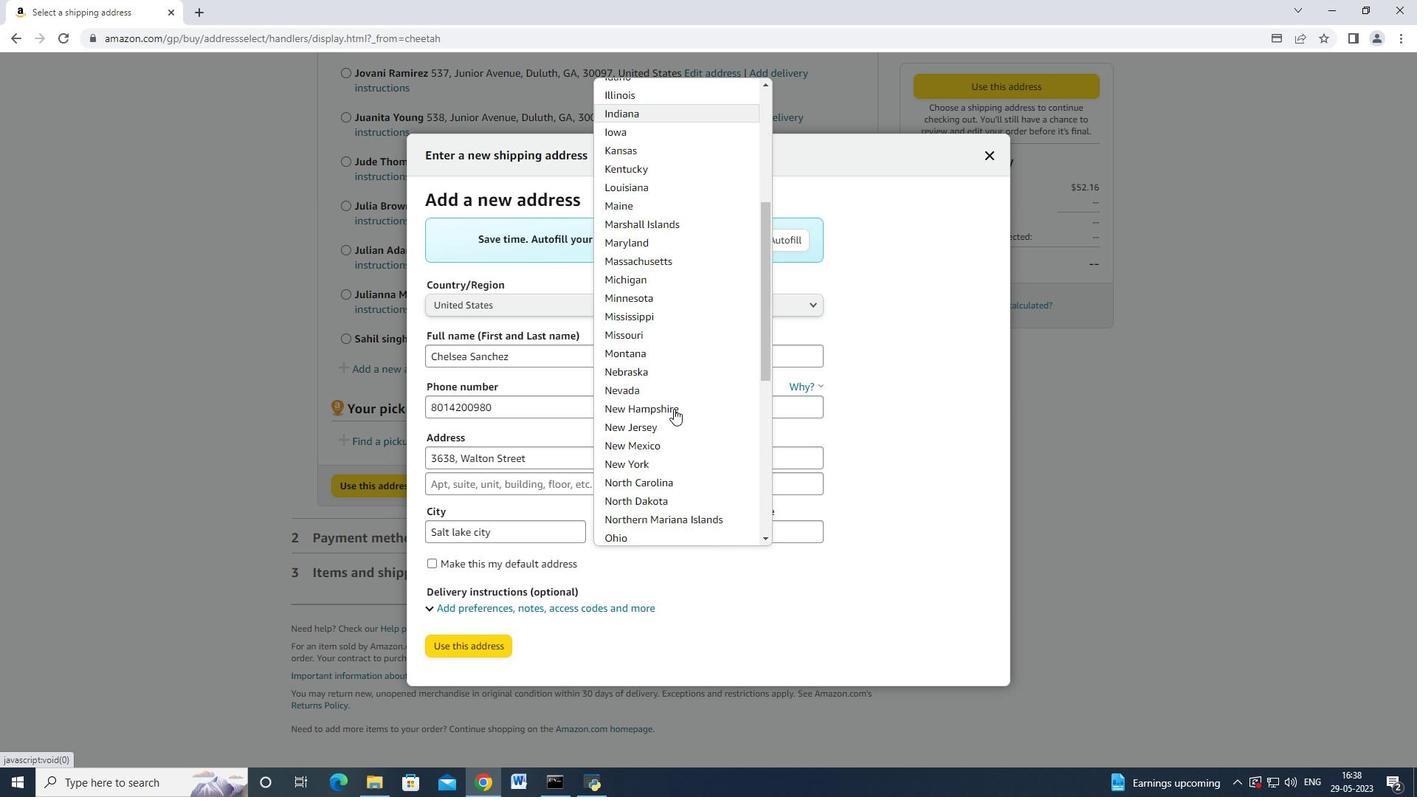 
Action: Mouse scrolled (674, 408) with delta (0, 0)
Screenshot: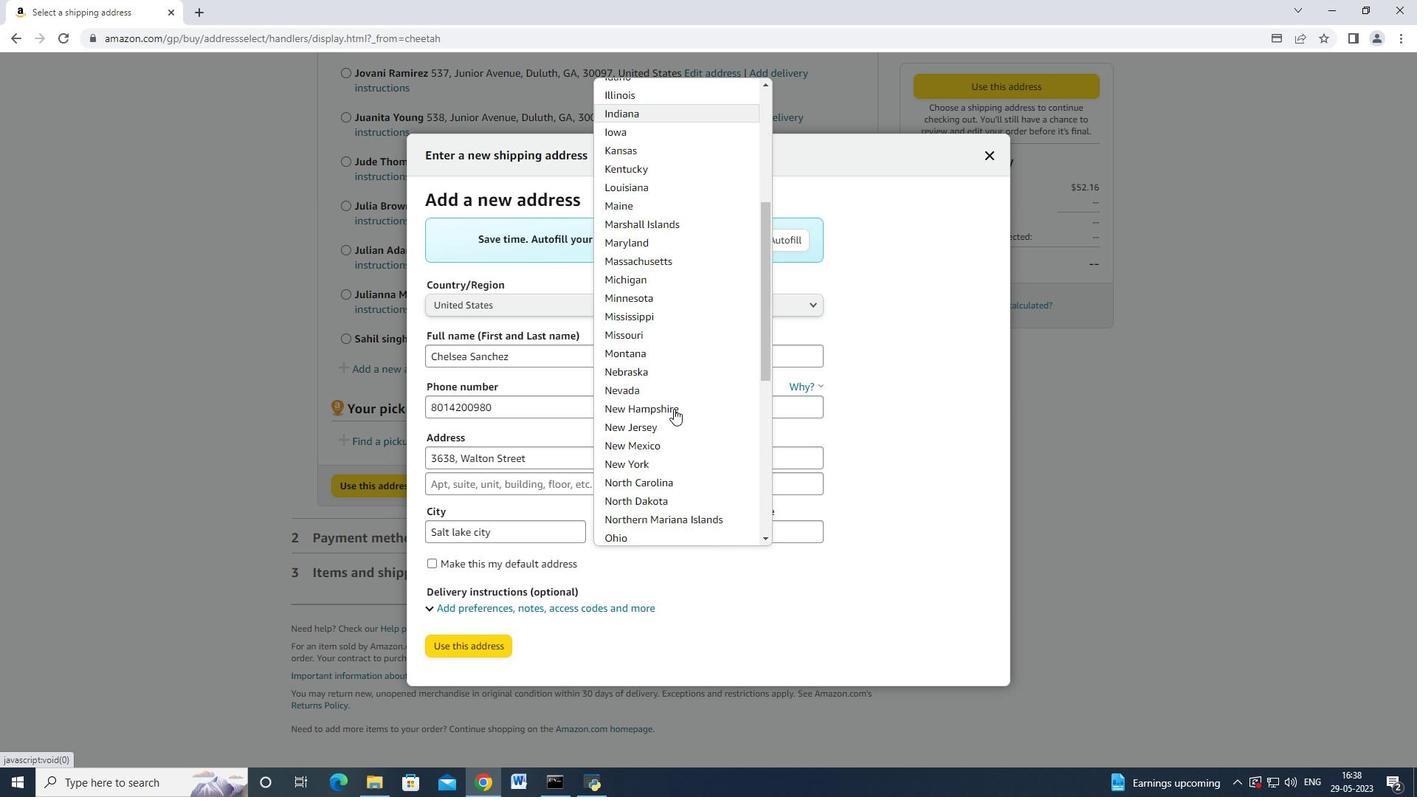 
Action: Mouse scrolled (674, 408) with delta (0, 0)
Screenshot: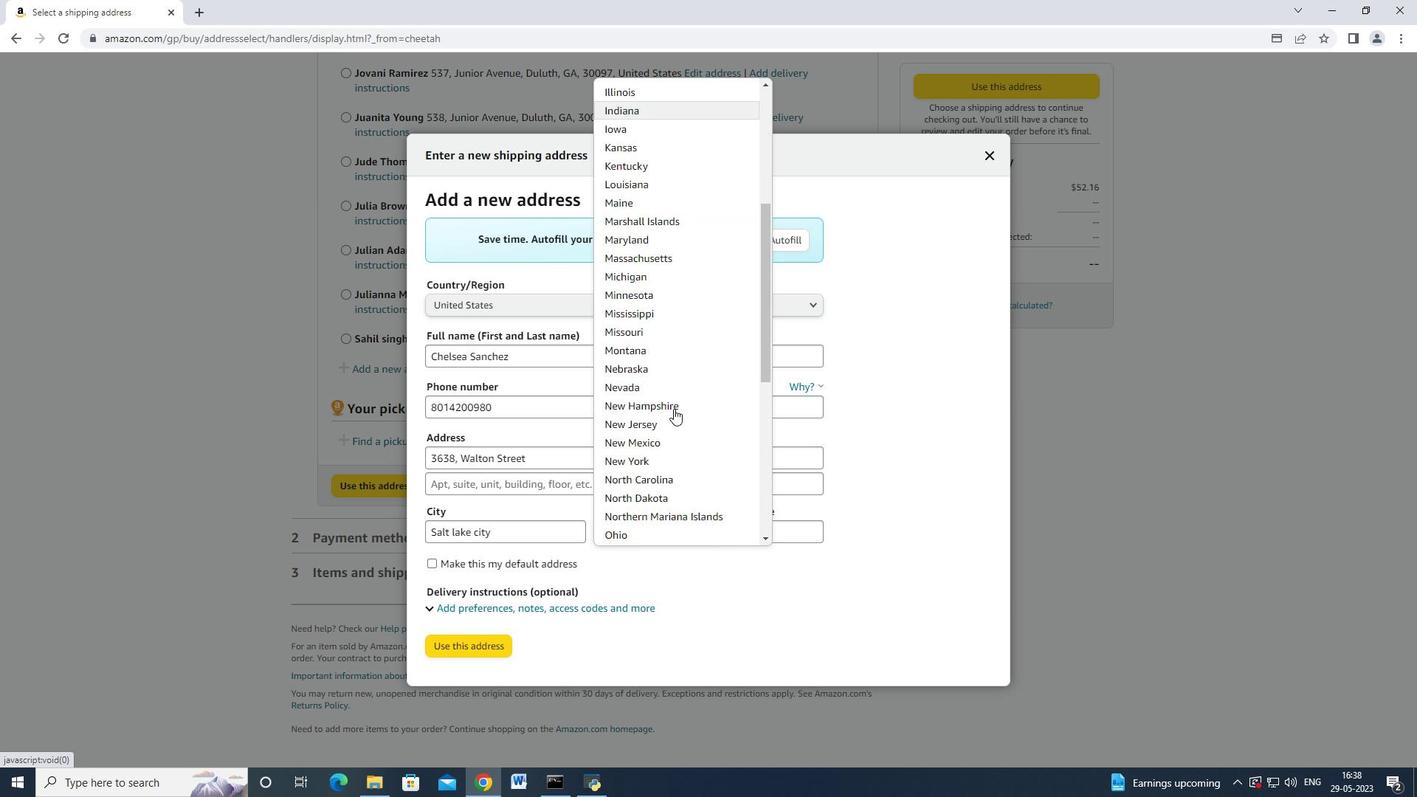 
Action: Mouse scrolled (674, 408) with delta (0, 0)
Screenshot: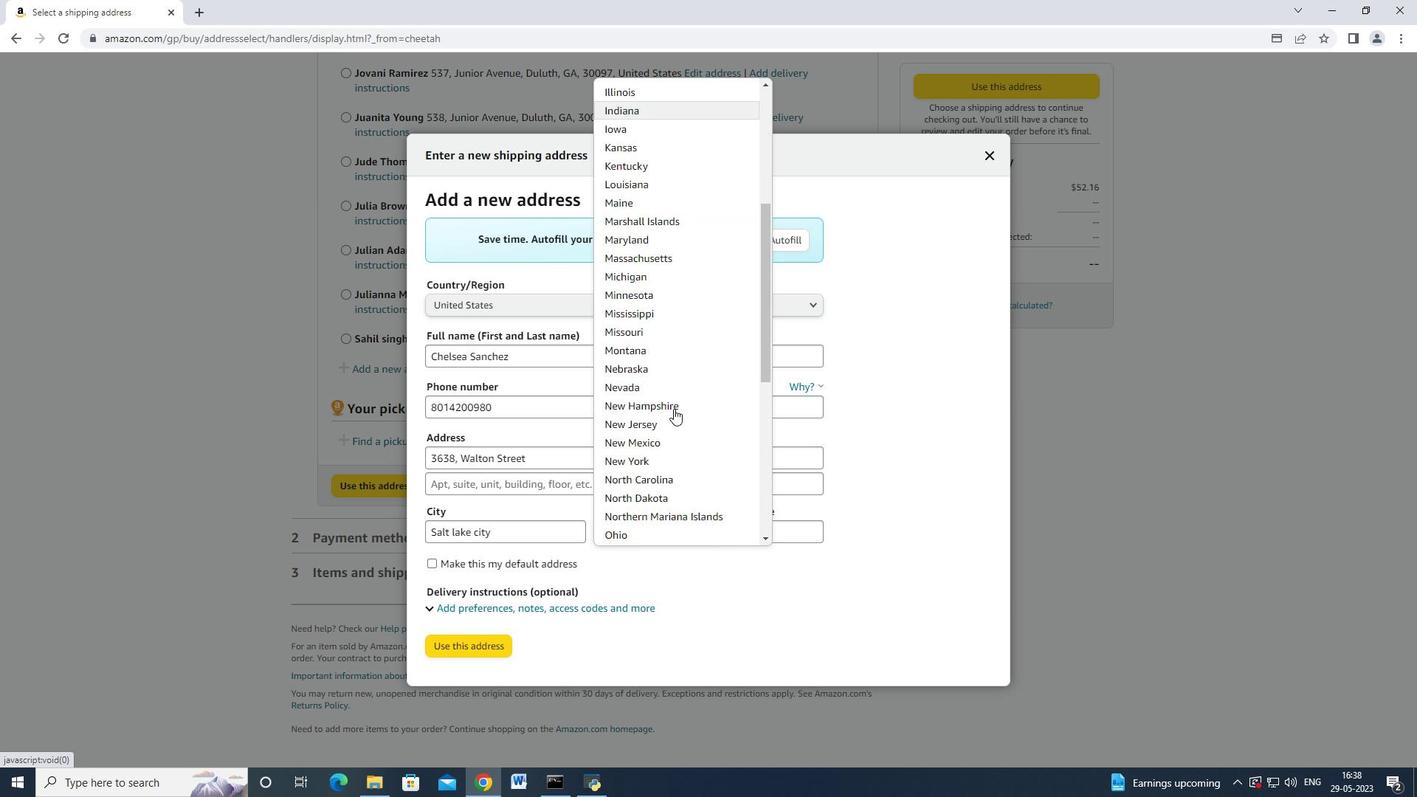 
Action: Mouse scrolled (674, 408) with delta (0, 0)
Screenshot: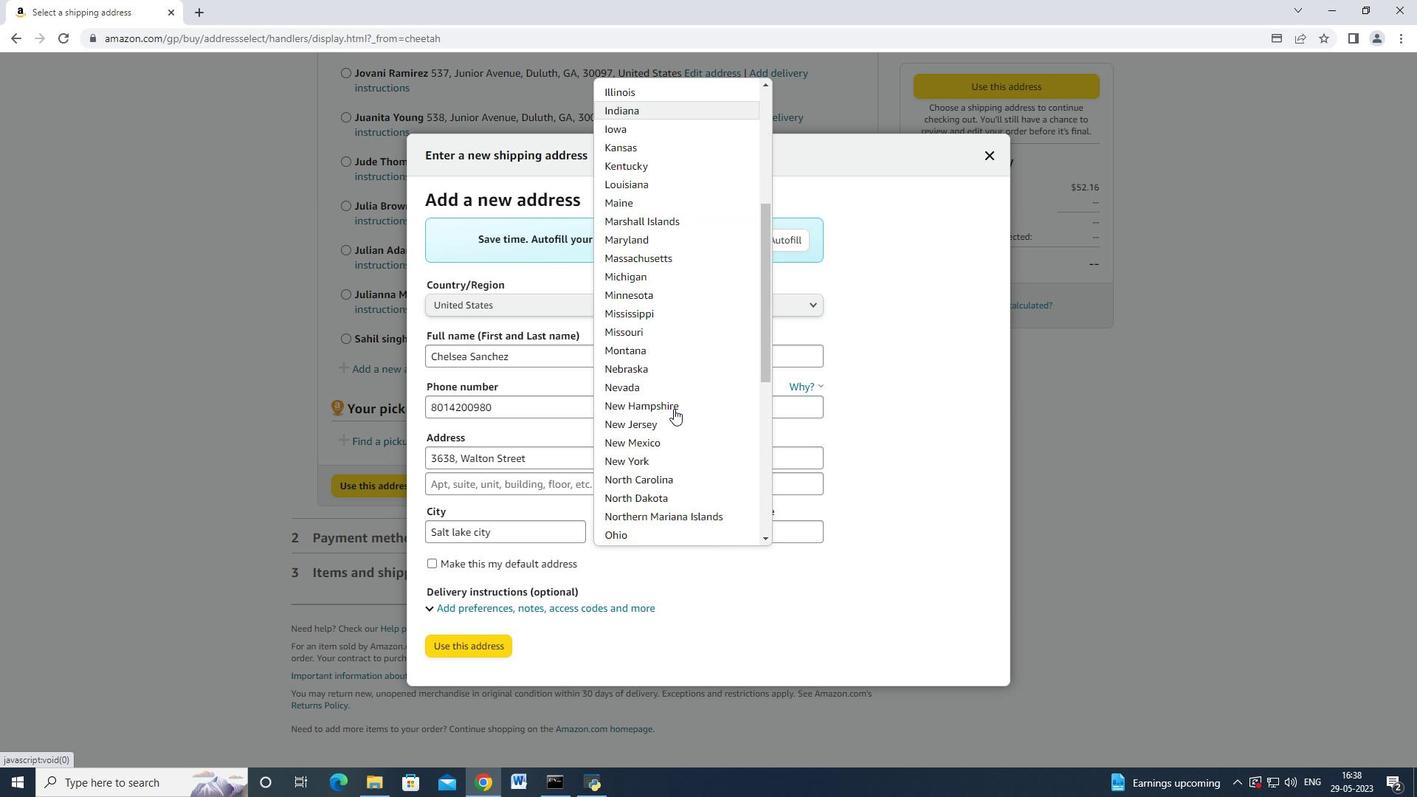 
Action: Mouse scrolled (674, 408) with delta (0, 0)
Screenshot: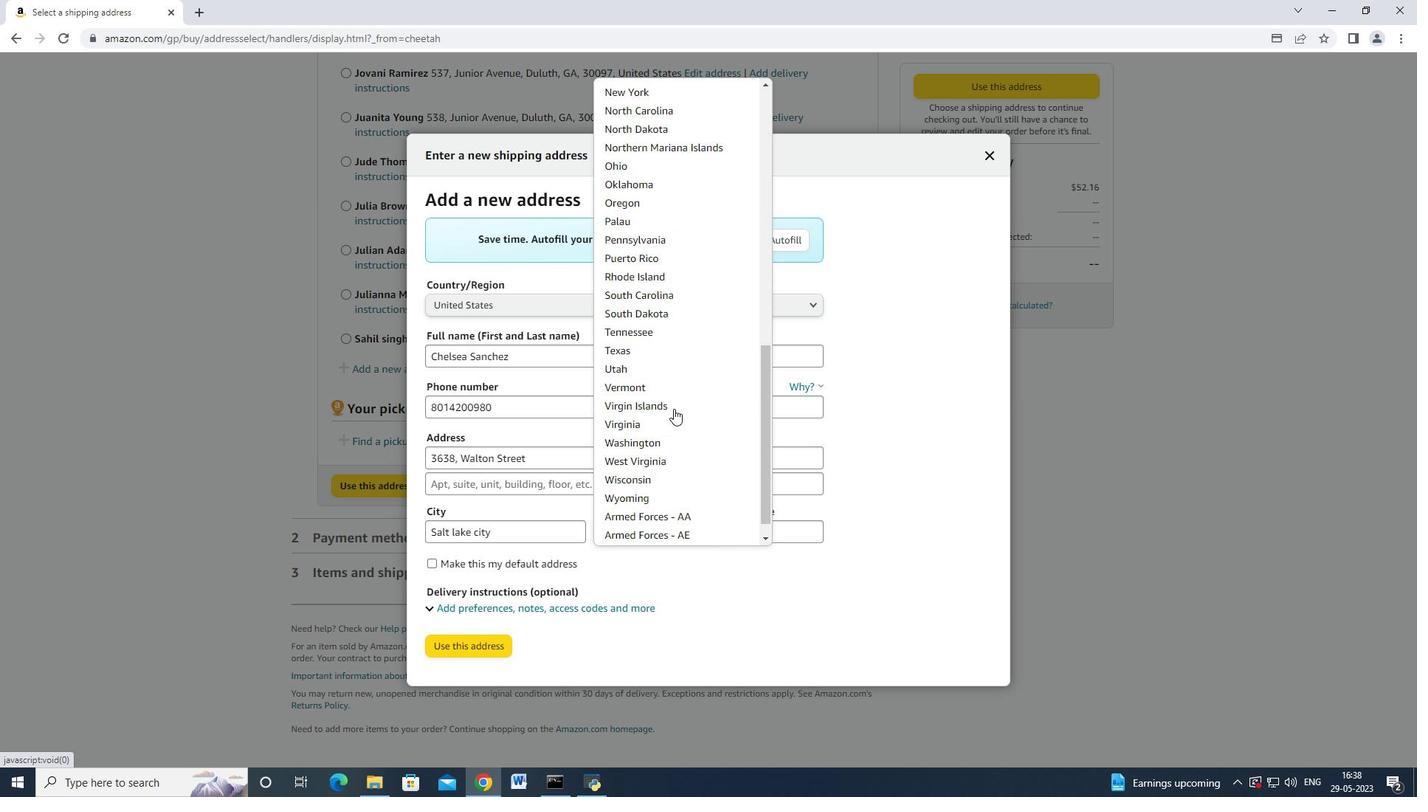 
Action: Mouse scrolled (674, 408) with delta (0, 0)
Screenshot: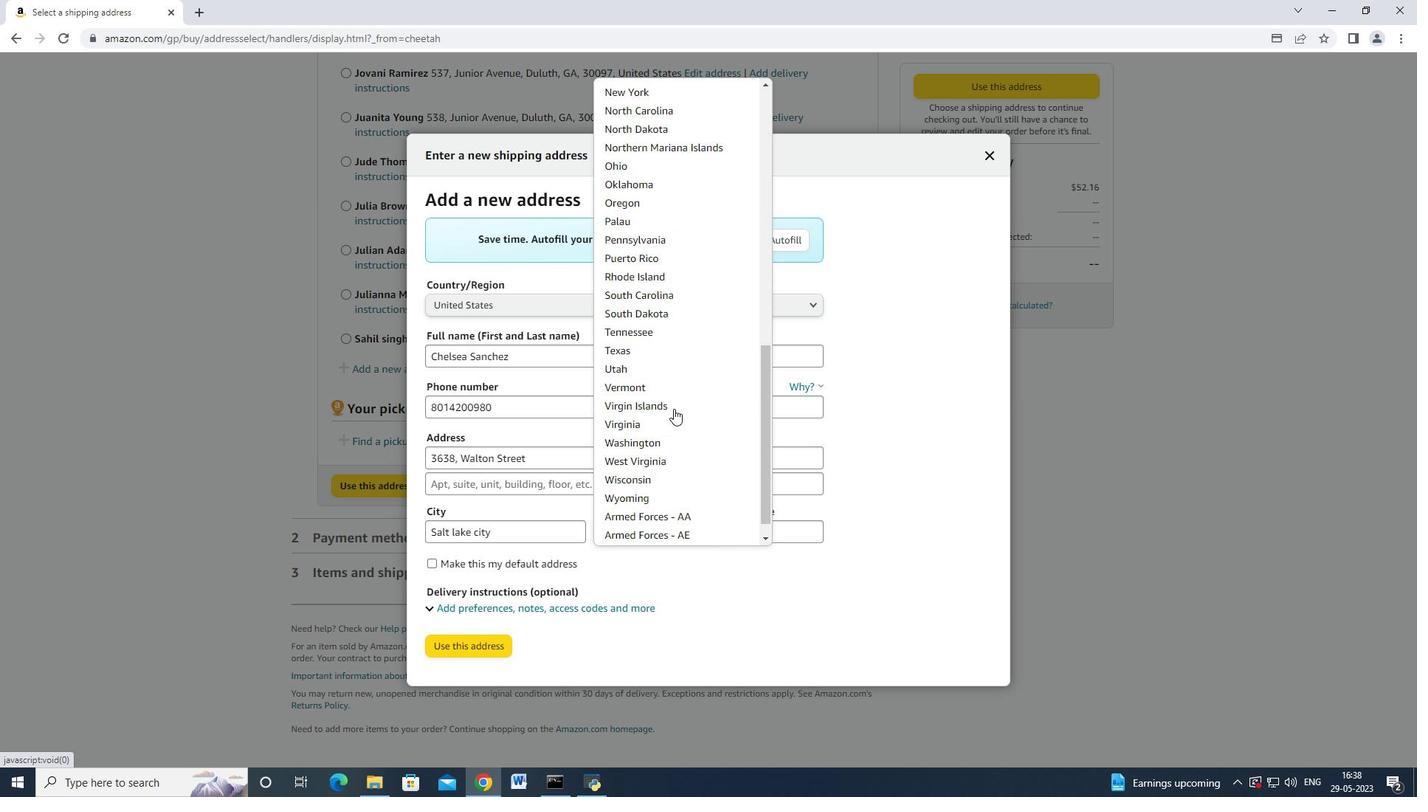 
Action: Mouse scrolled (674, 408) with delta (0, 0)
Screenshot: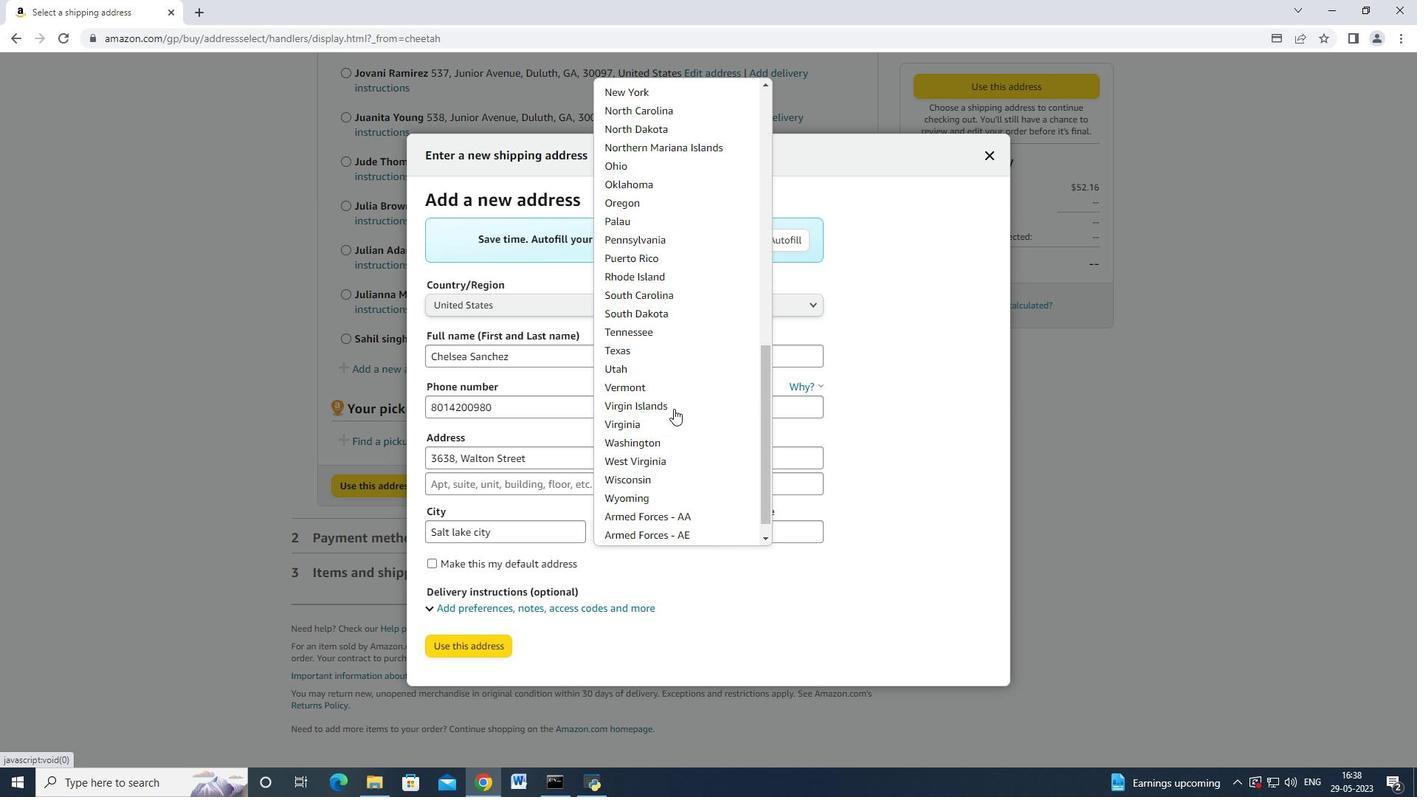 
Action: Mouse scrolled (674, 408) with delta (0, 0)
Screenshot: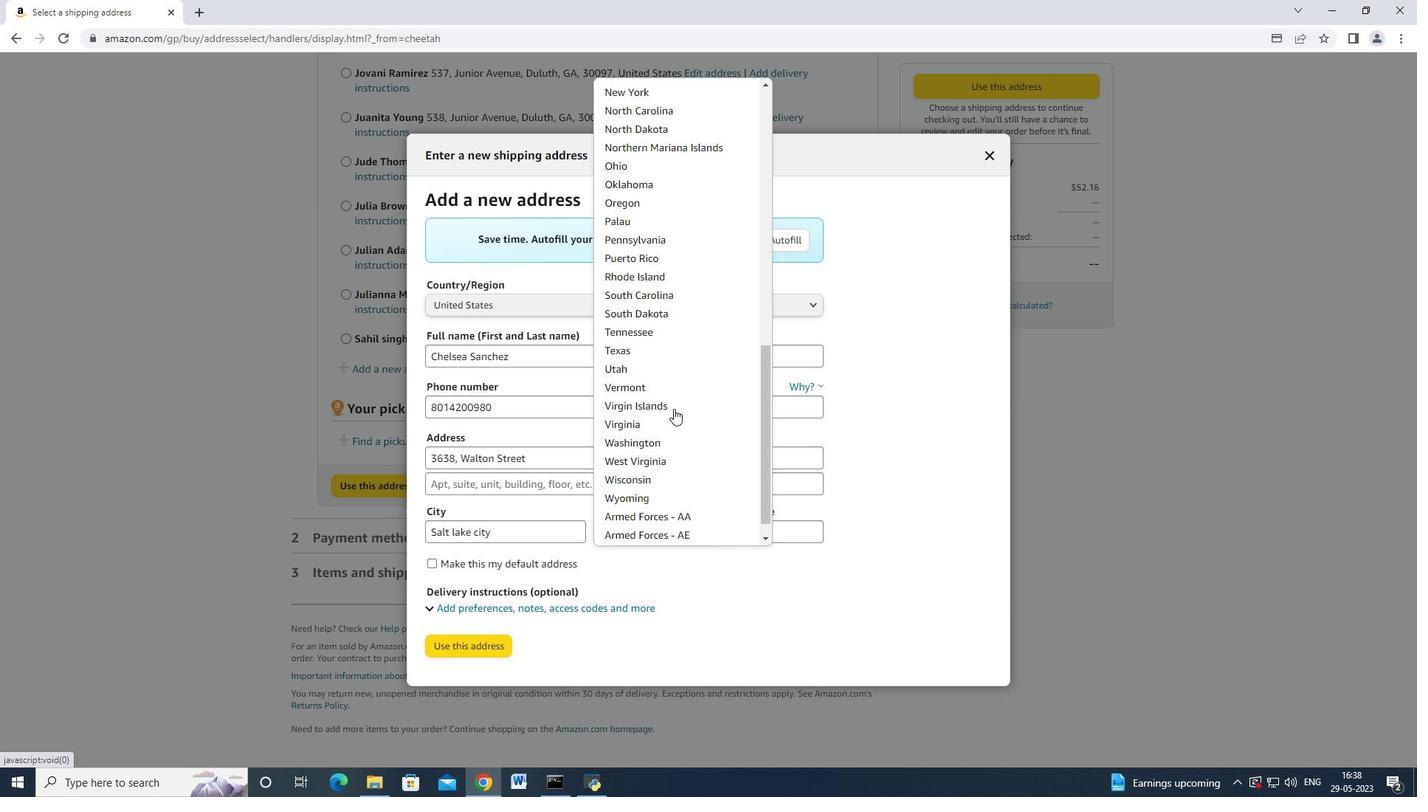 
Action: Mouse moved to (669, 352)
Screenshot: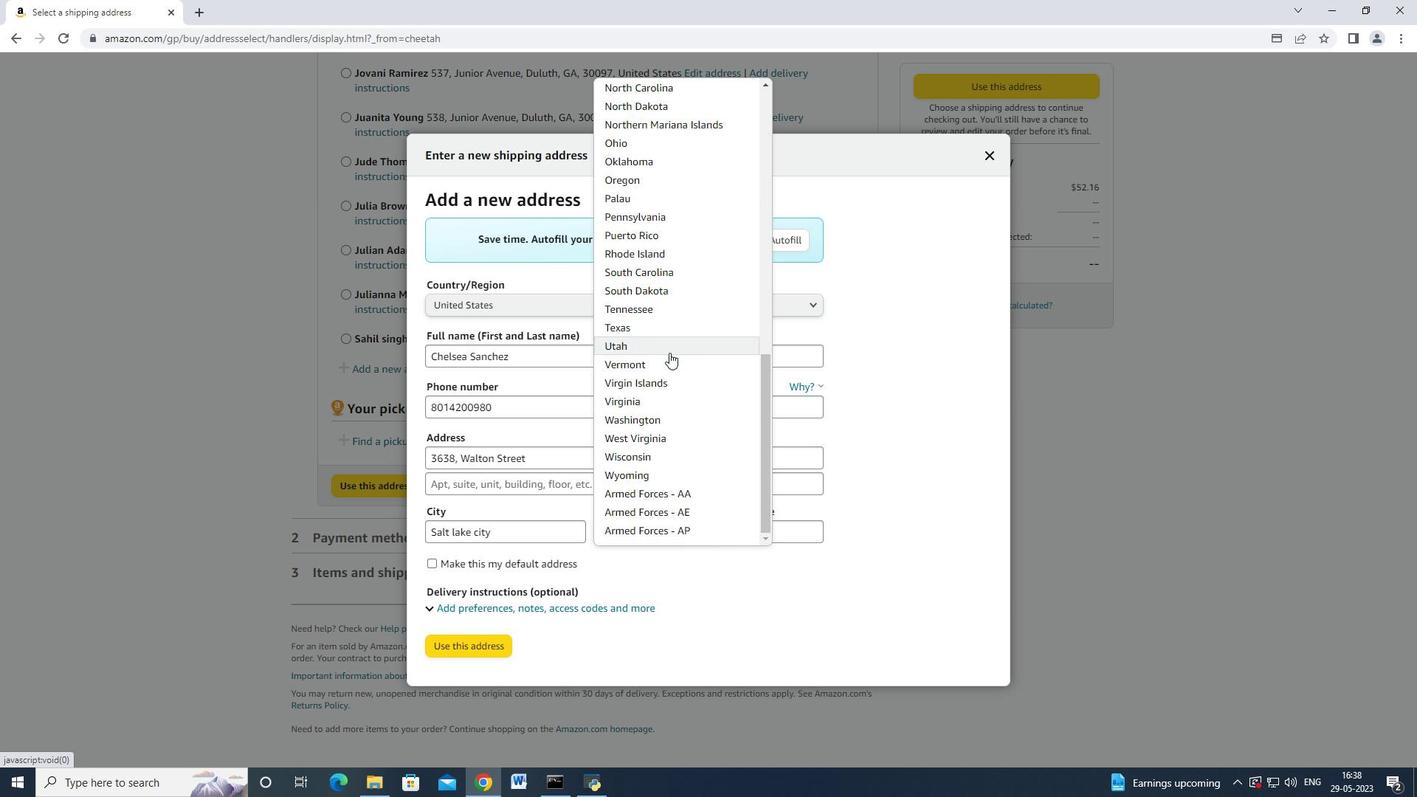
Action: Mouse pressed left at (669, 352)
Screenshot: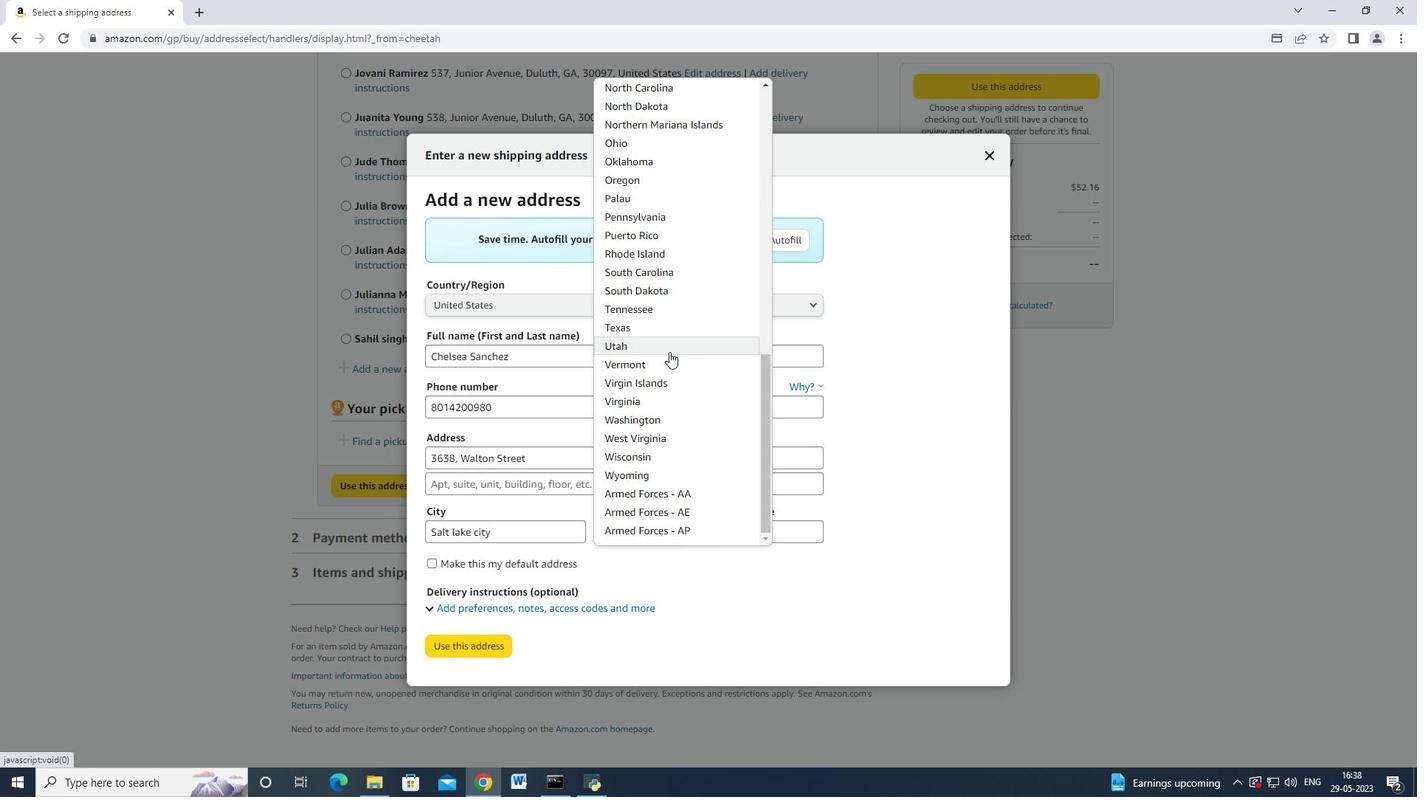
Action: Mouse moved to (721, 544)
Screenshot: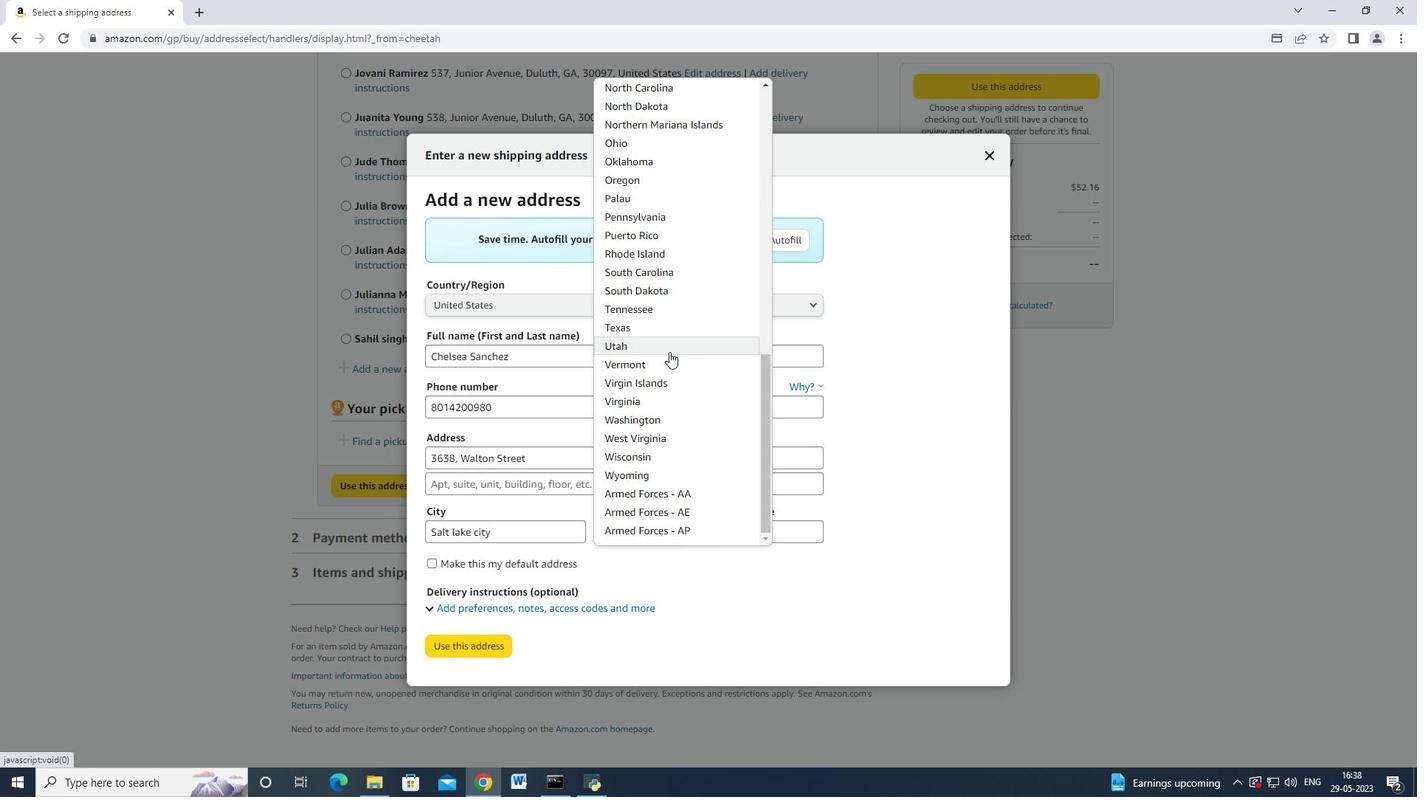 
Action: Mouse pressed left at (721, 543)
Screenshot: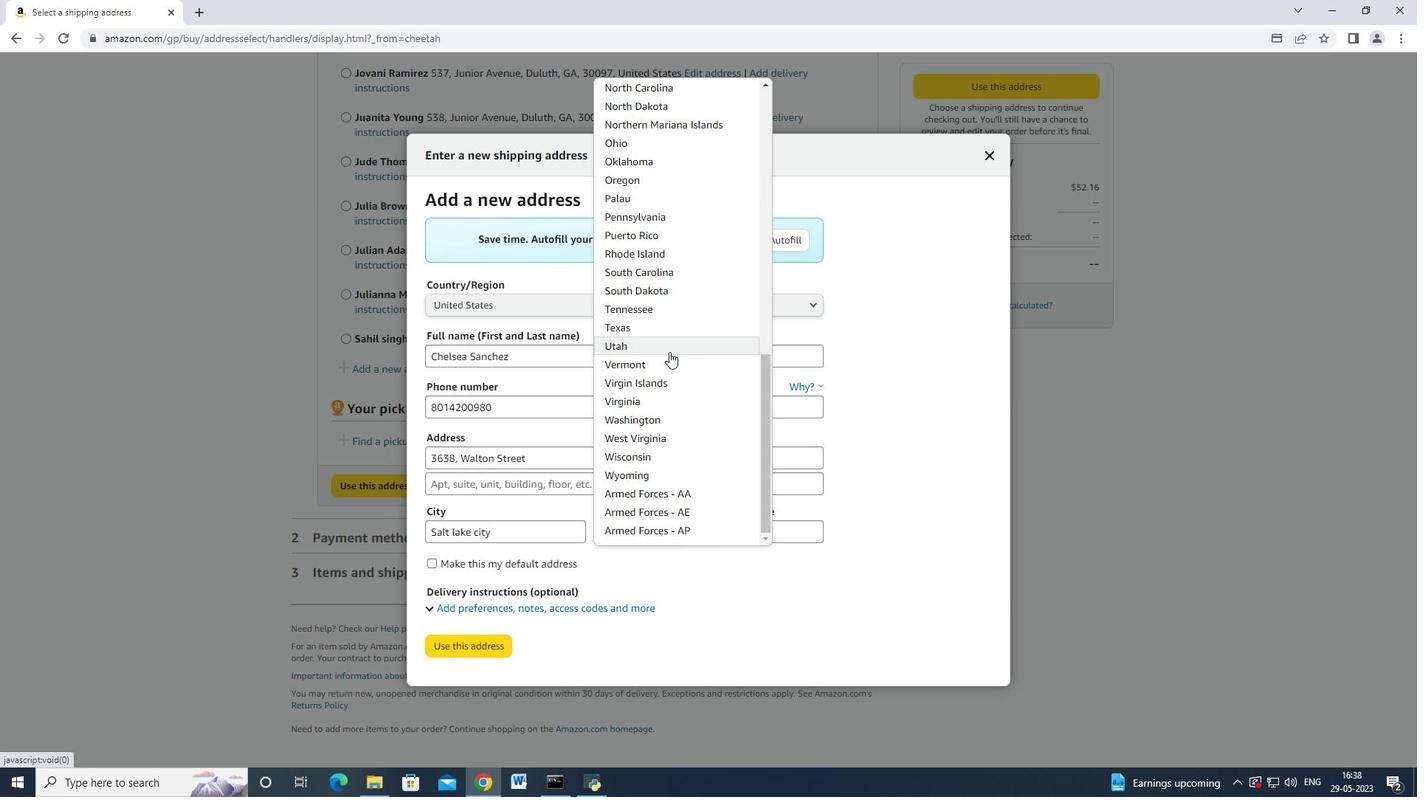 
Action: Mouse moved to (768, 536)
Screenshot: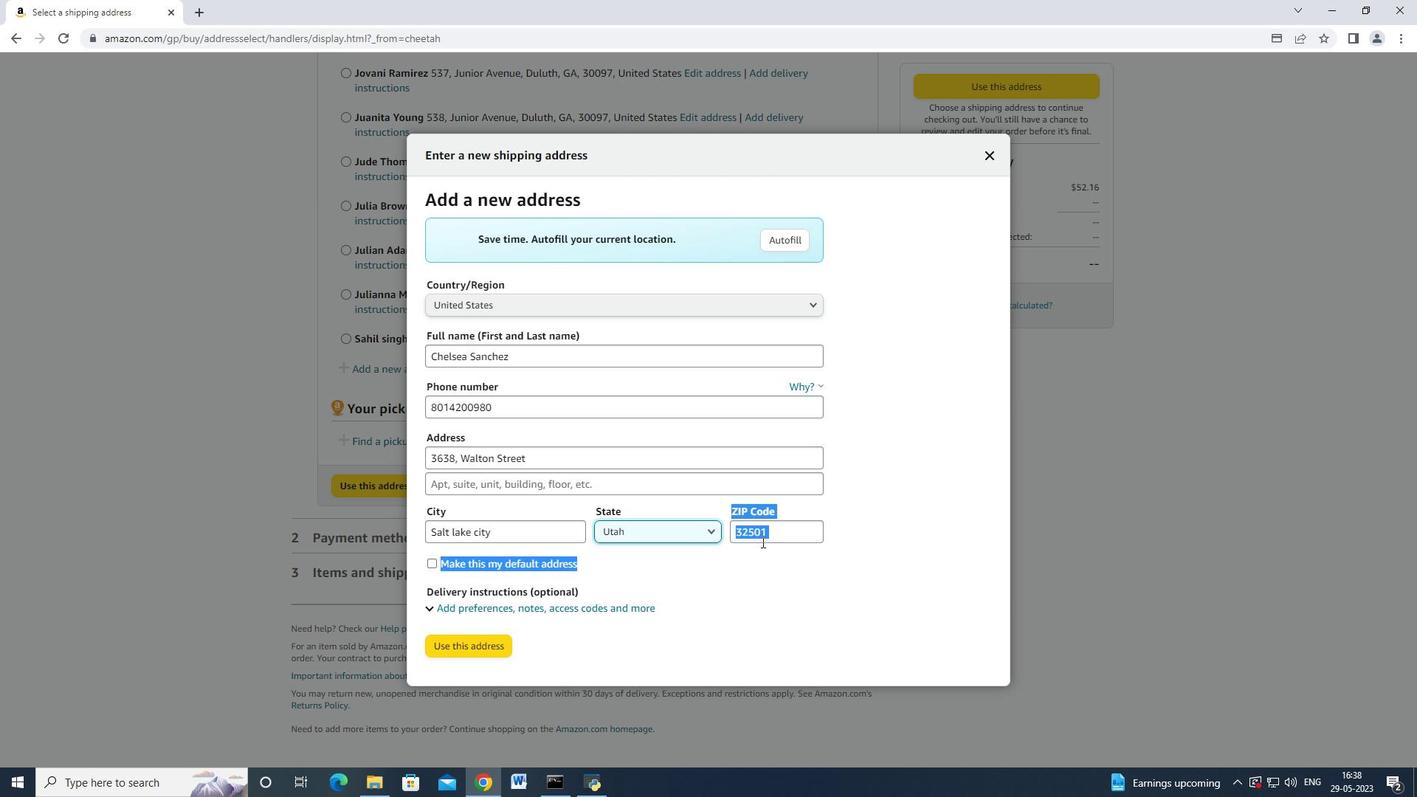 
Action: Mouse pressed left at (768, 536)
Screenshot: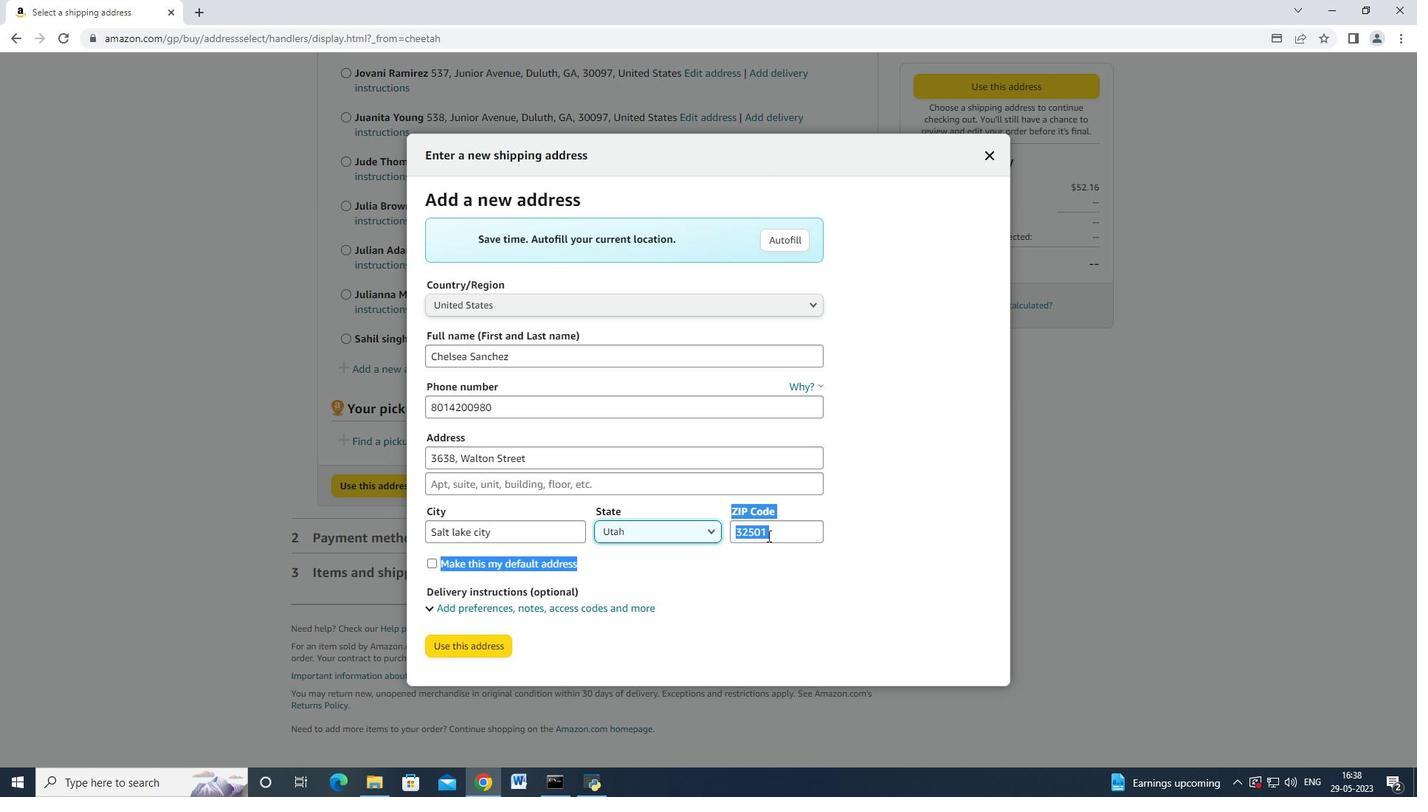 
Action: Mouse moved to (774, 536)
Screenshot: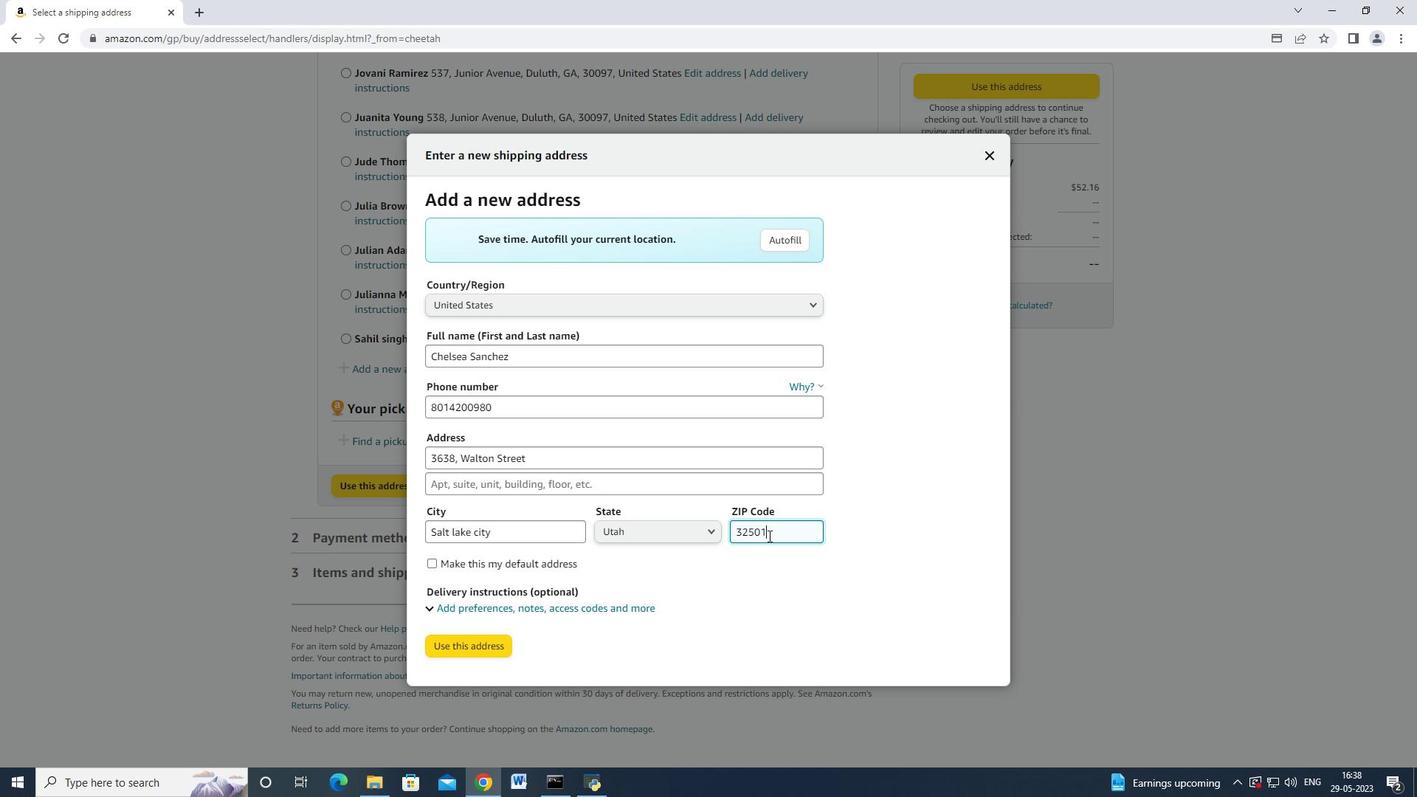 
Action: Key pressed <Key.backspace><Key.backspace><Key.backspace><Key.backspace><Key.backspace>84101
Screenshot: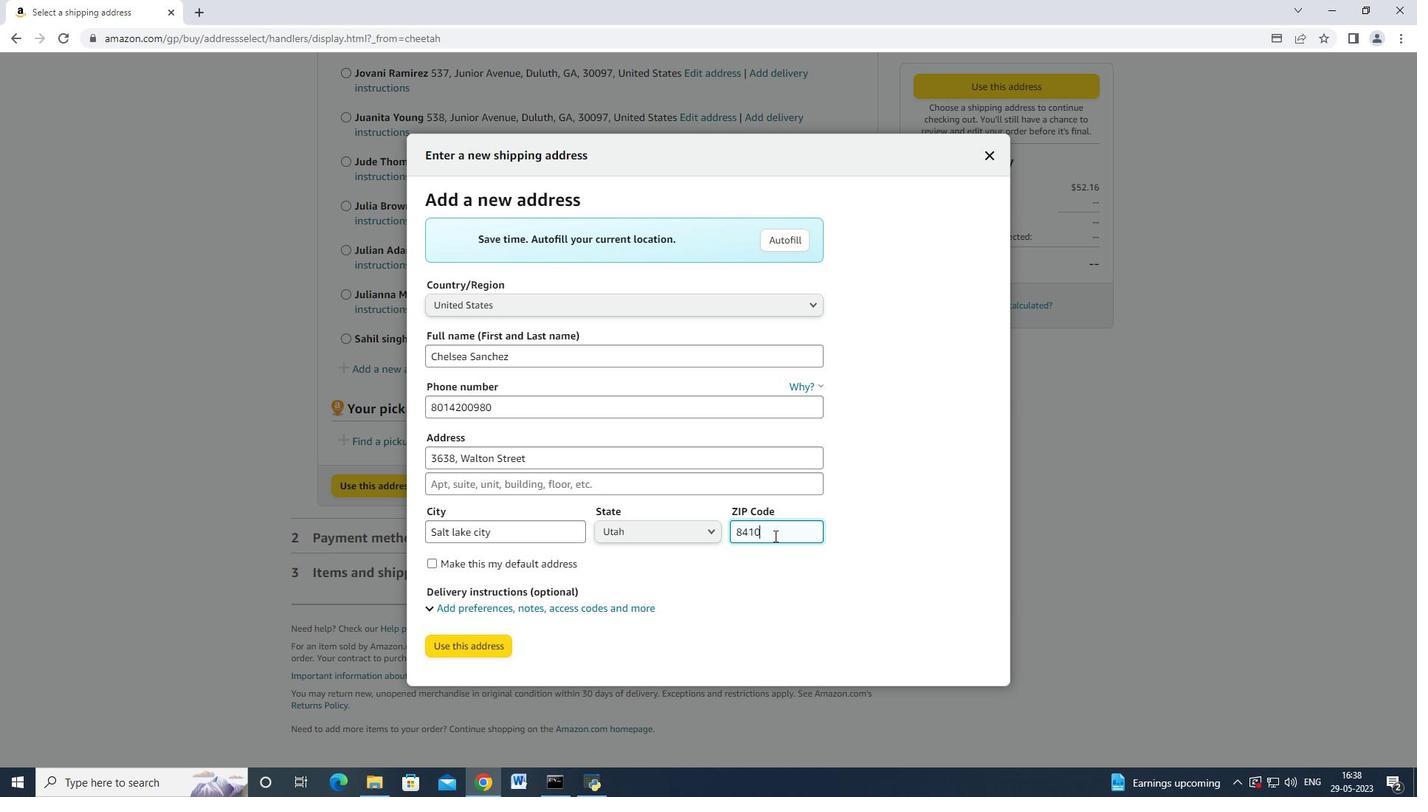 
Action: Mouse moved to (817, 442)
Screenshot: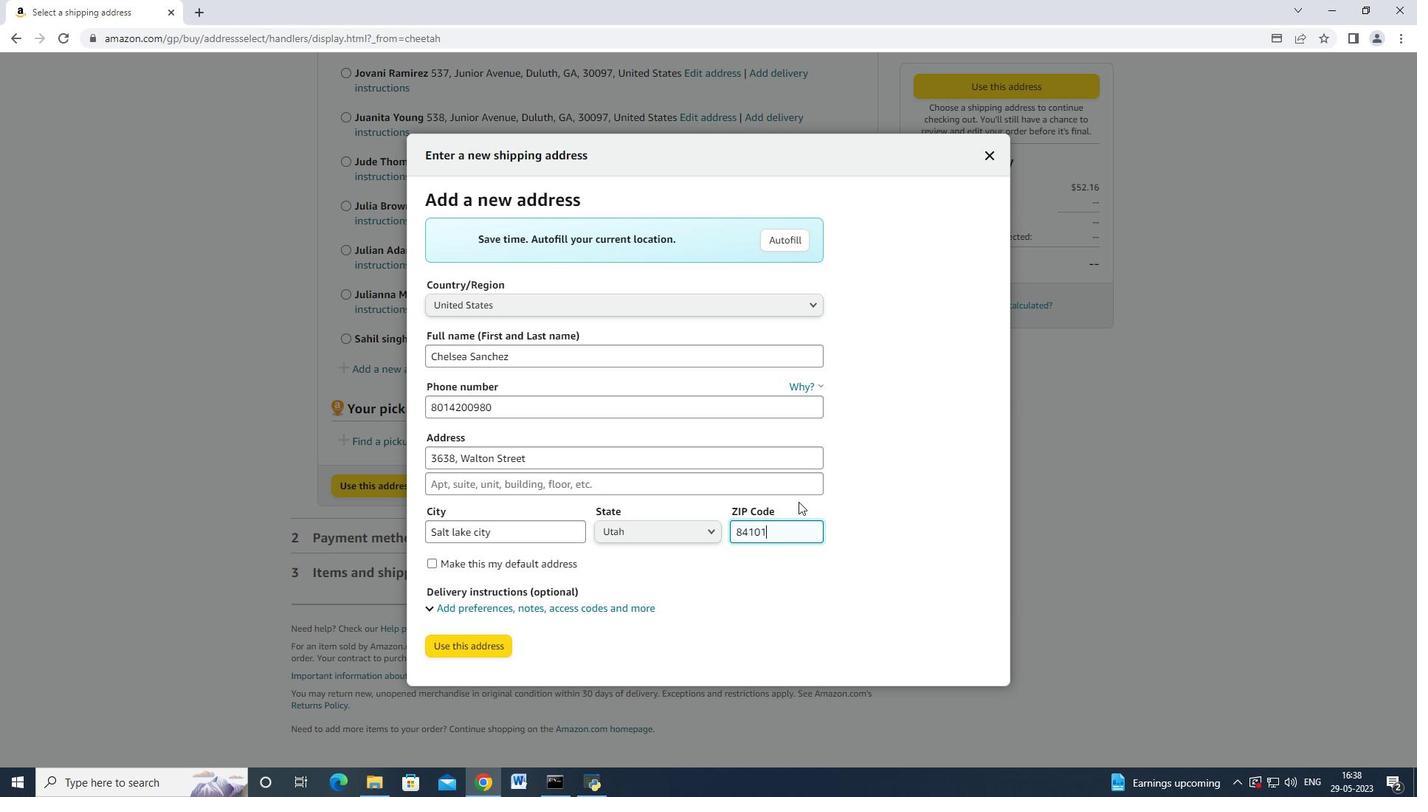 
Action: Key pressed <Key.backspace>4
Screenshot: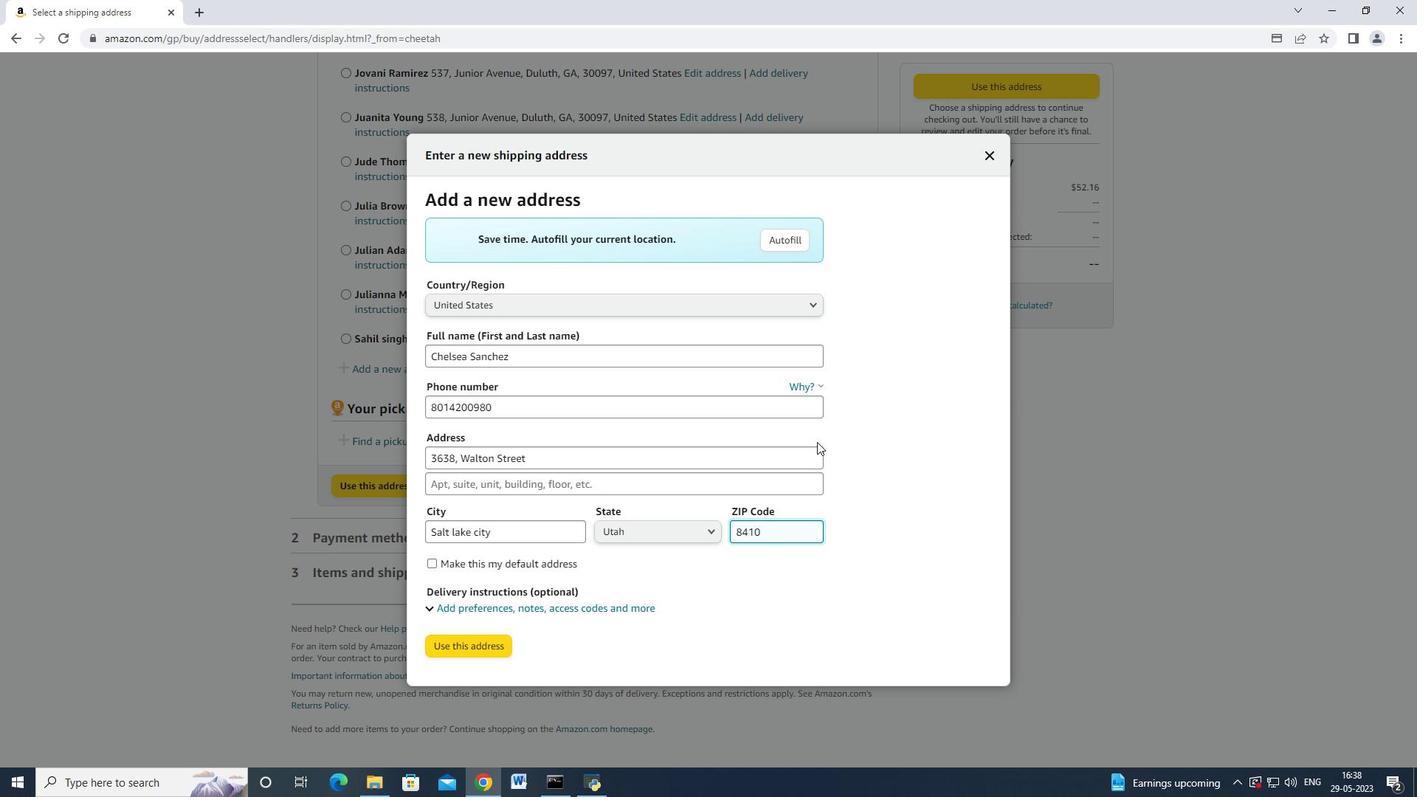 
Action: Mouse moved to (469, 640)
Screenshot: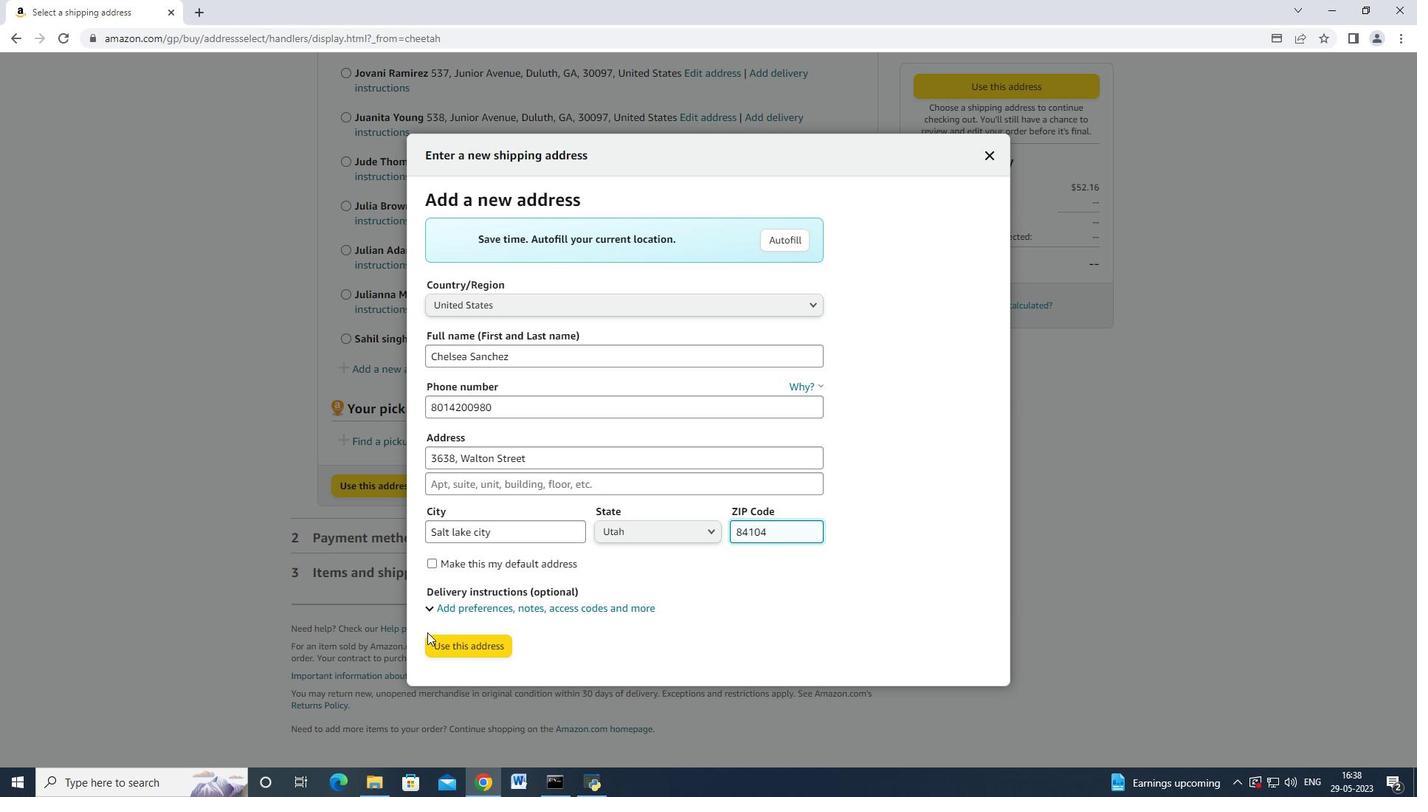 
Action: Mouse pressed left at (469, 640)
Screenshot: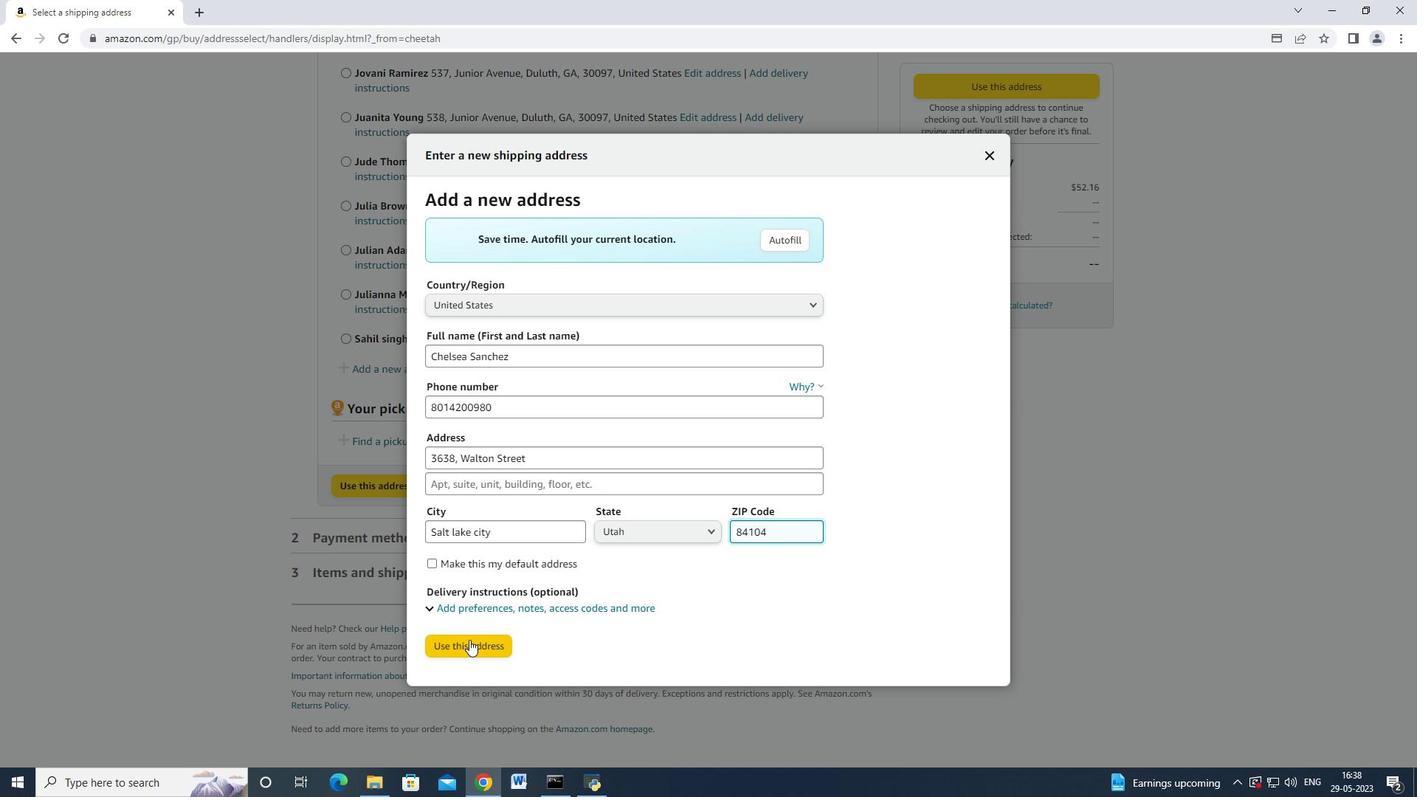 
Action: Mouse moved to (500, 426)
Screenshot: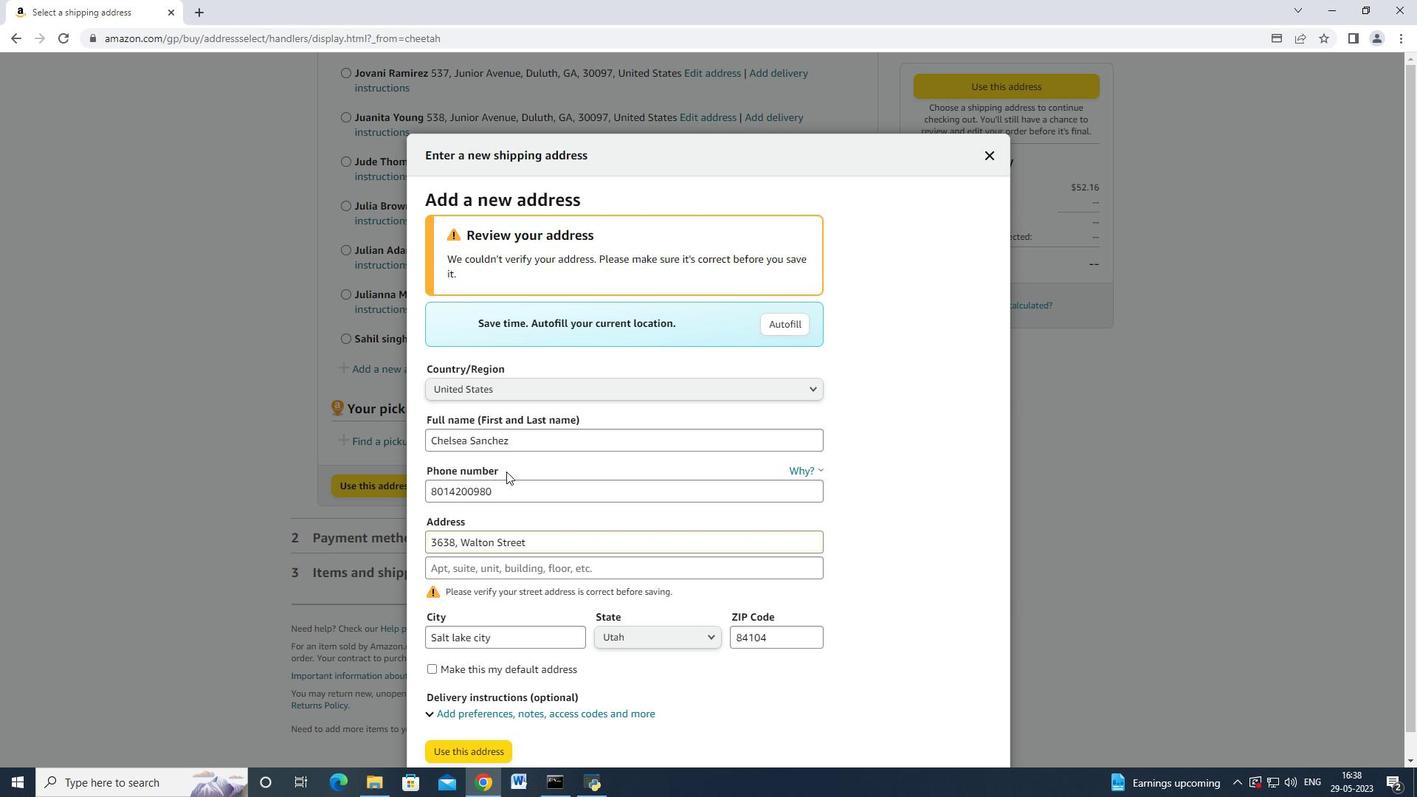 
Action: Mouse scrolled (500, 426) with delta (0, 0)
Screenshot: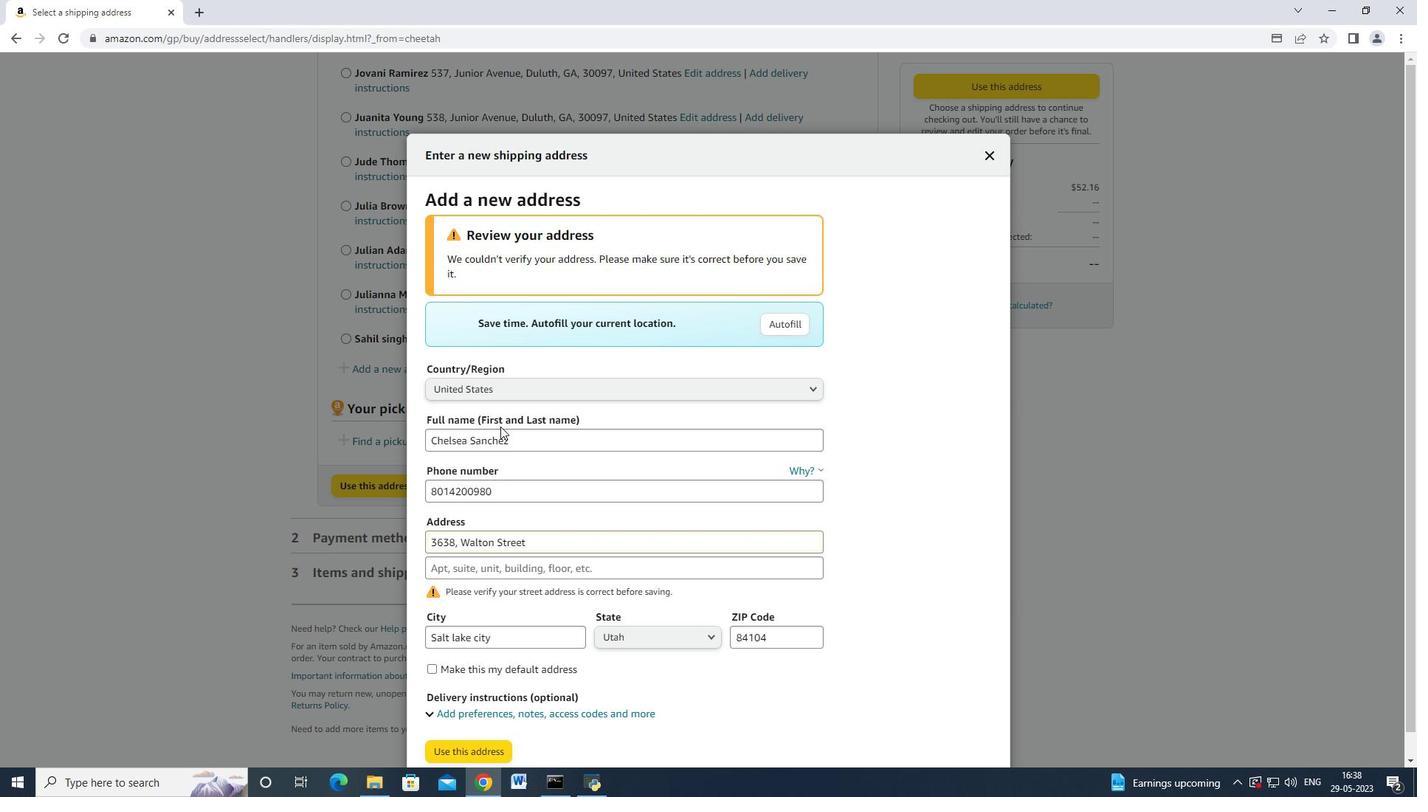 
Action: Mouse scrolled (500, 426) with delta (0, 0)
Screenshot: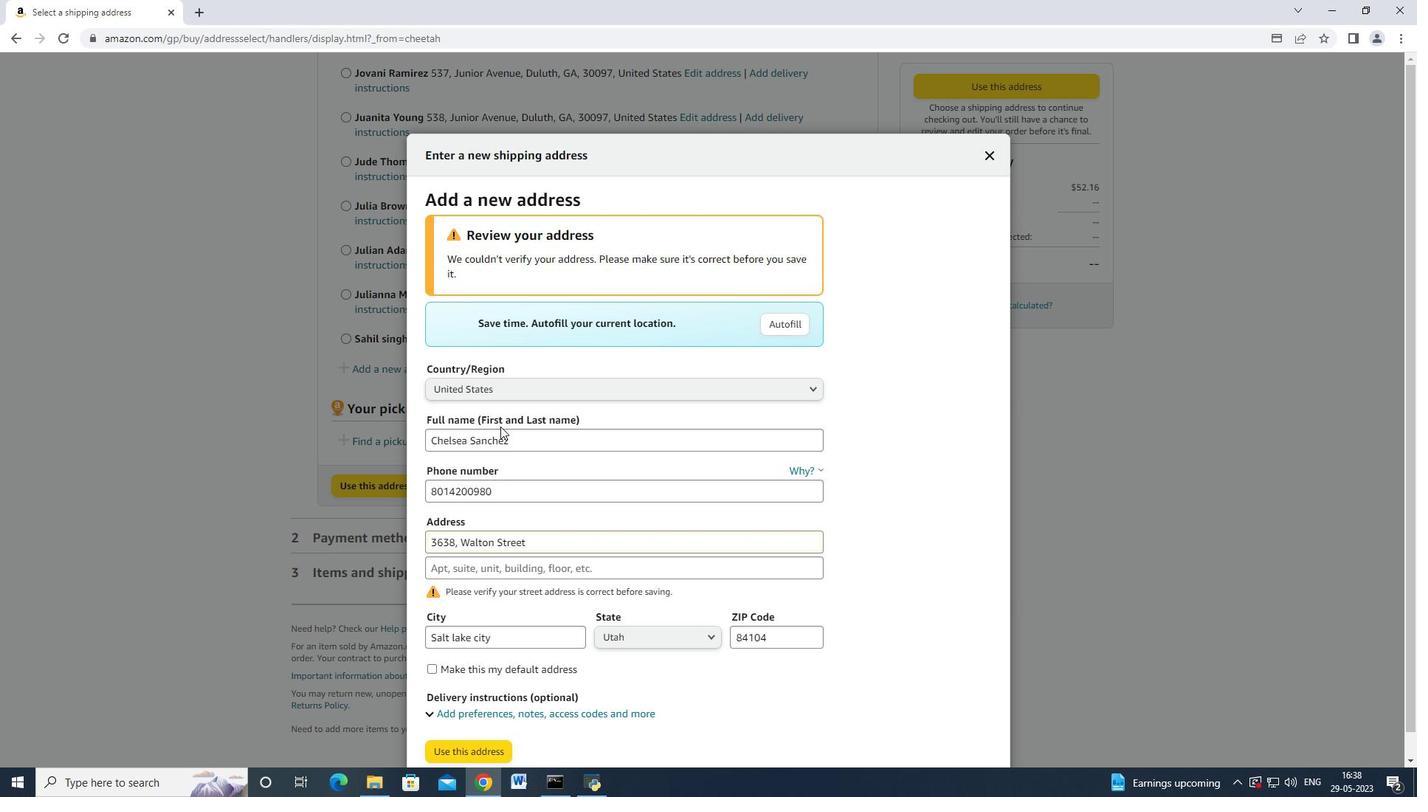 
Action: Mouse scrolled (500, 426) with delta (0, 0)
Screenshot: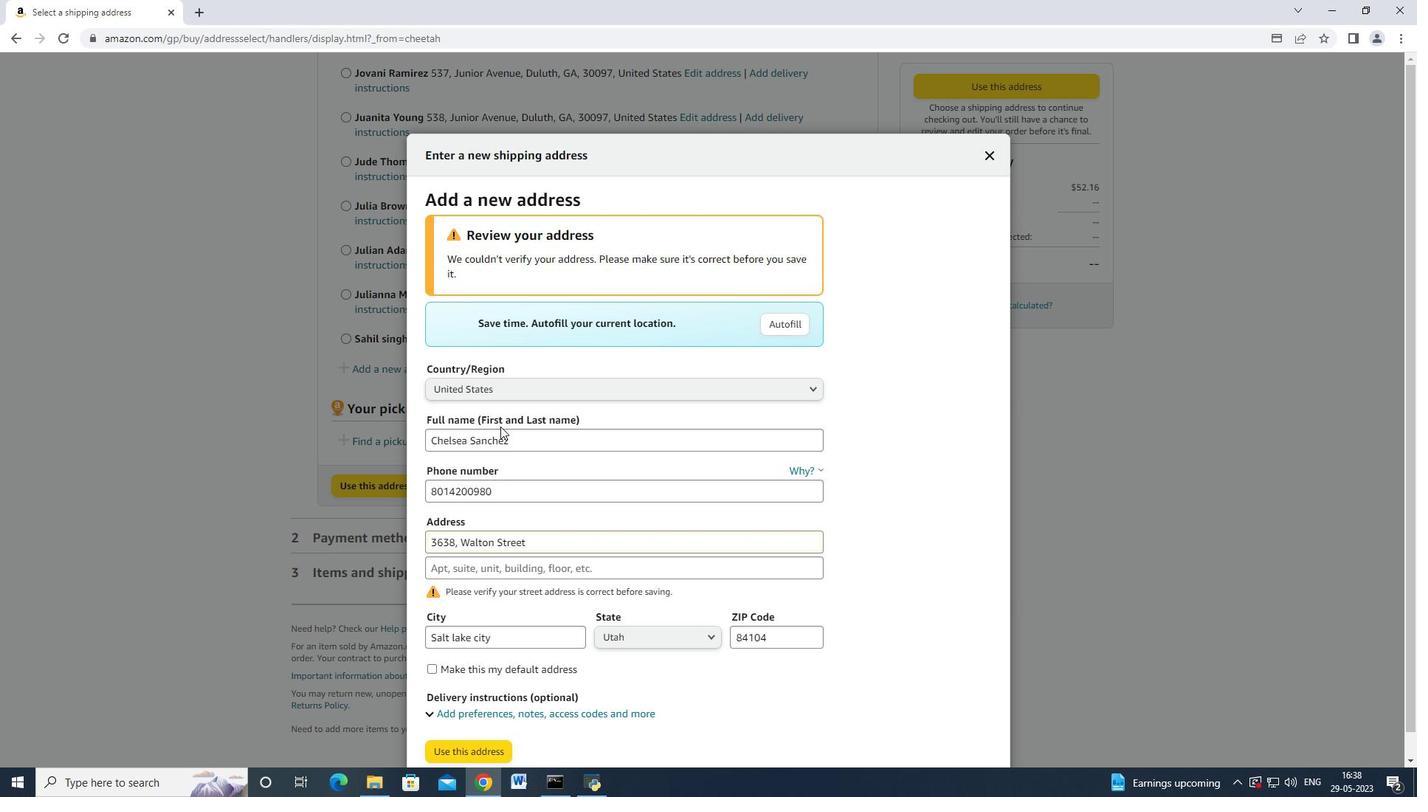
Action: Mouse scrolled (500, 426) with delta (0, 0)
Screenshot: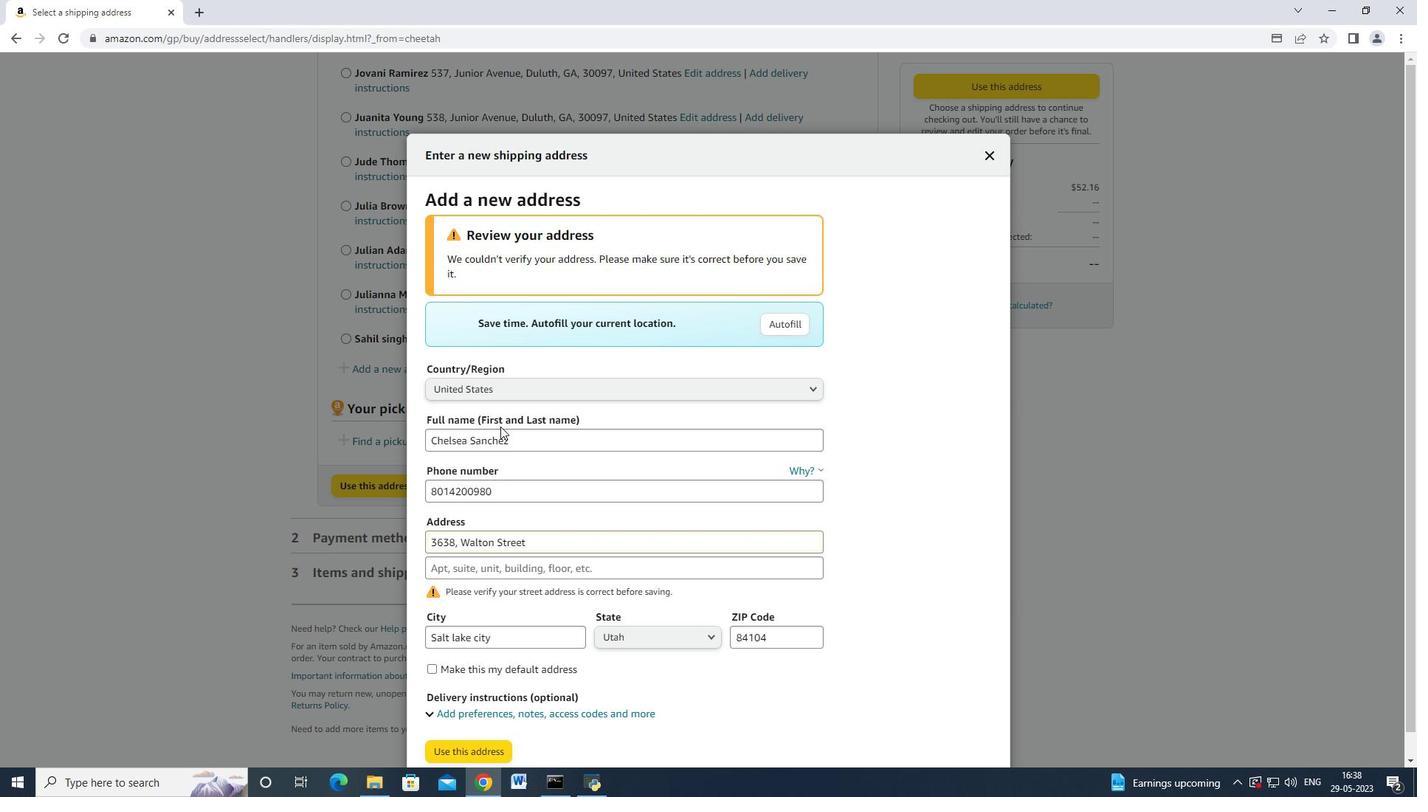 
Action: Mouse scrolled (500, 426) with delta (0, 0)
Screenshot: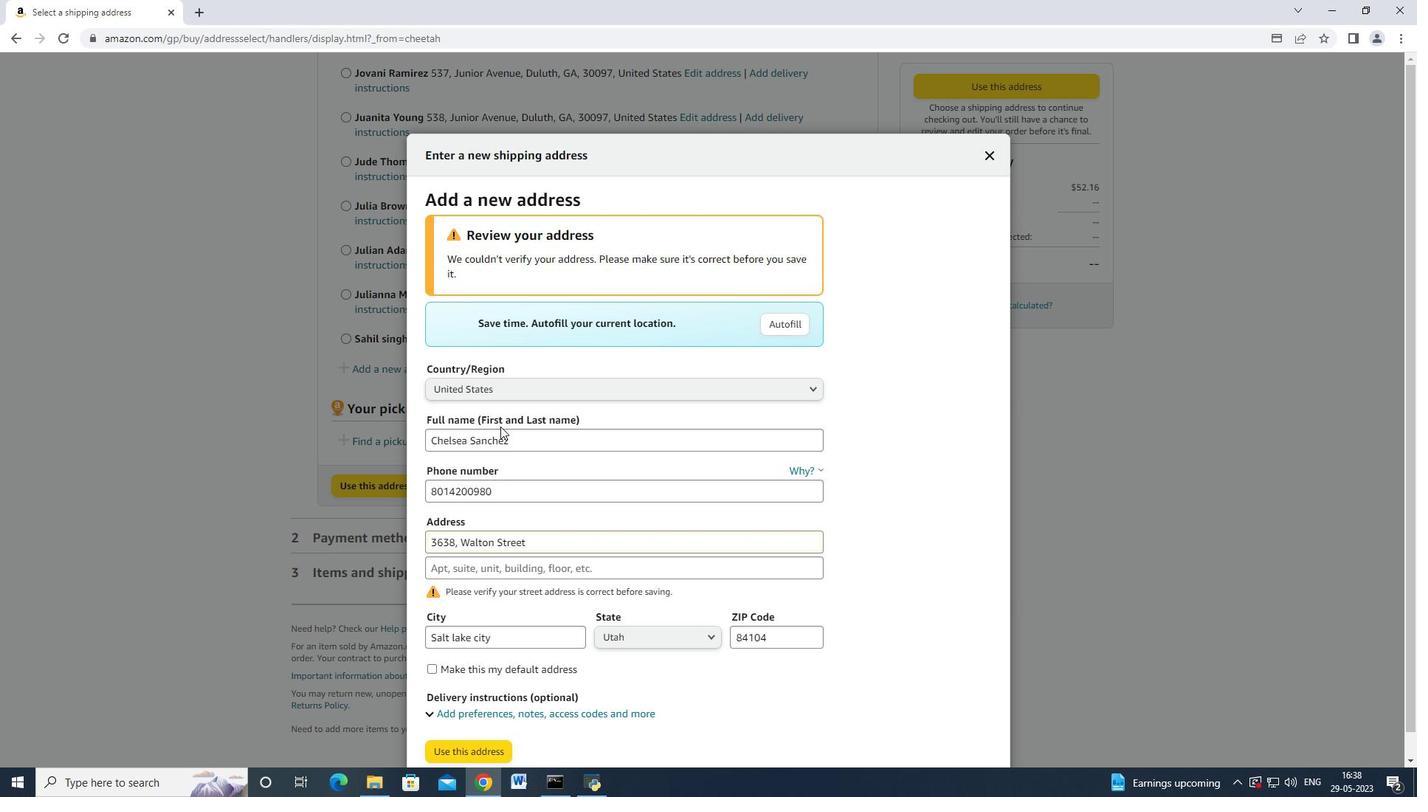 
Action: Mouse moved to (506, 499)
Screenshot: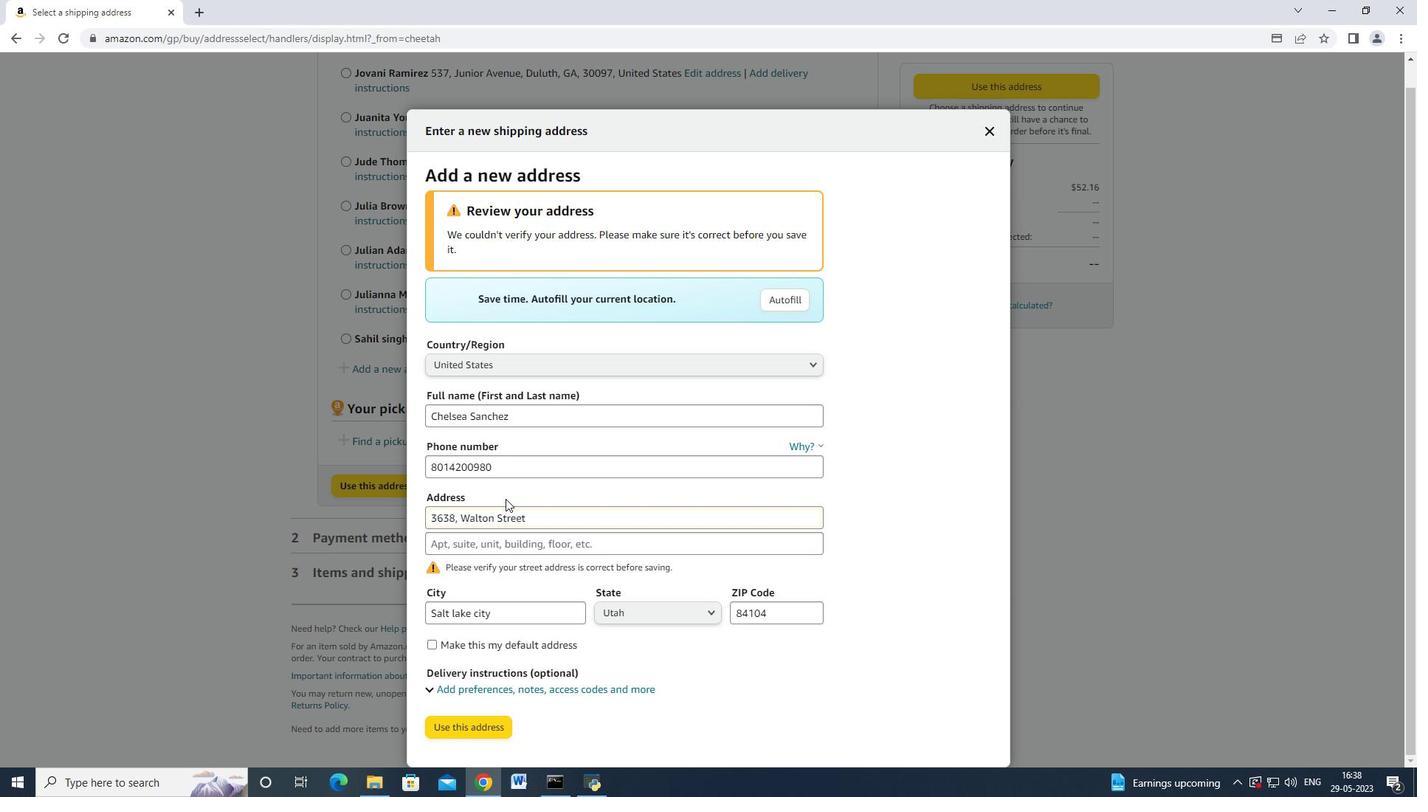 
Action: Mouse scrolled (506, 498) with delta (0, 0)
Screenshot: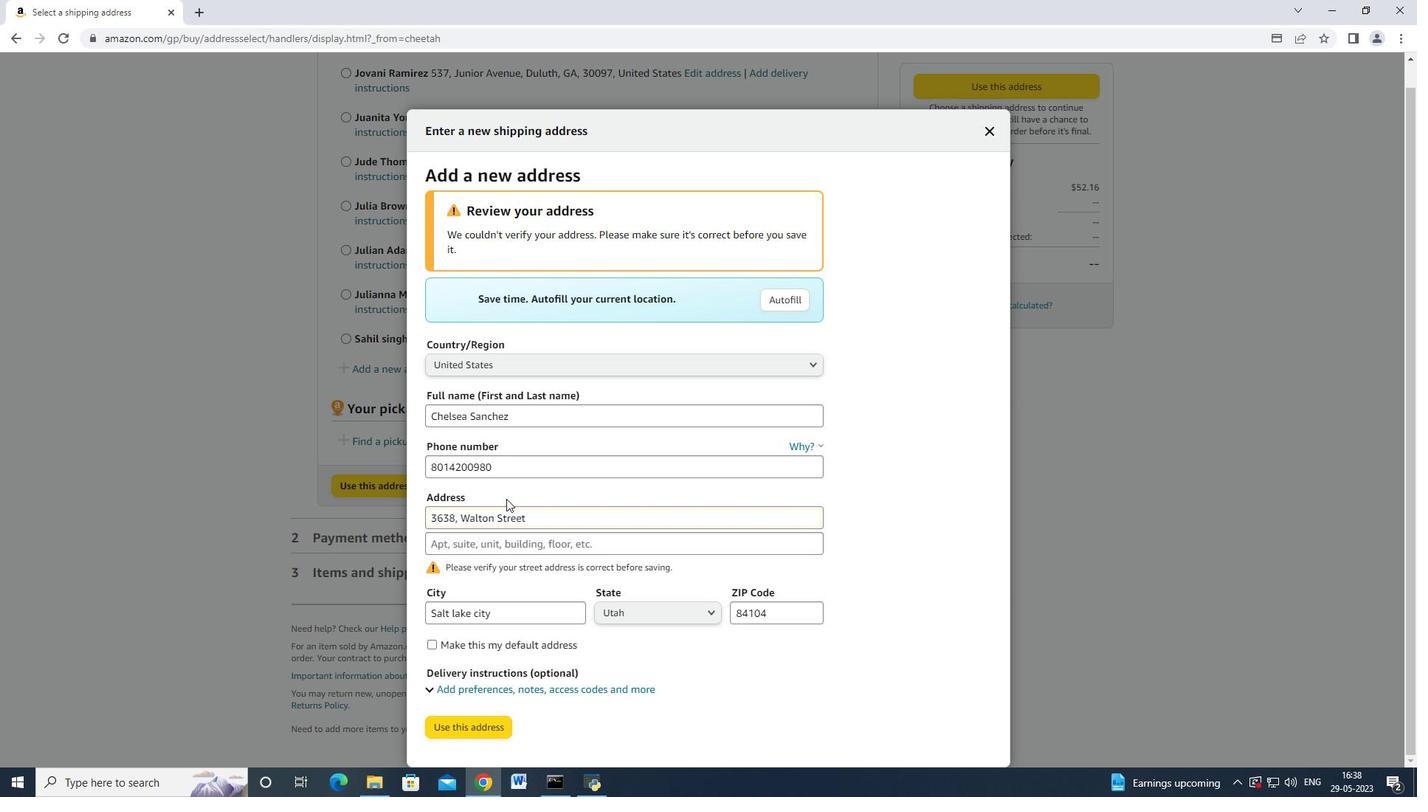 
Action: Mouse moved to (483, 726)
Screenshot: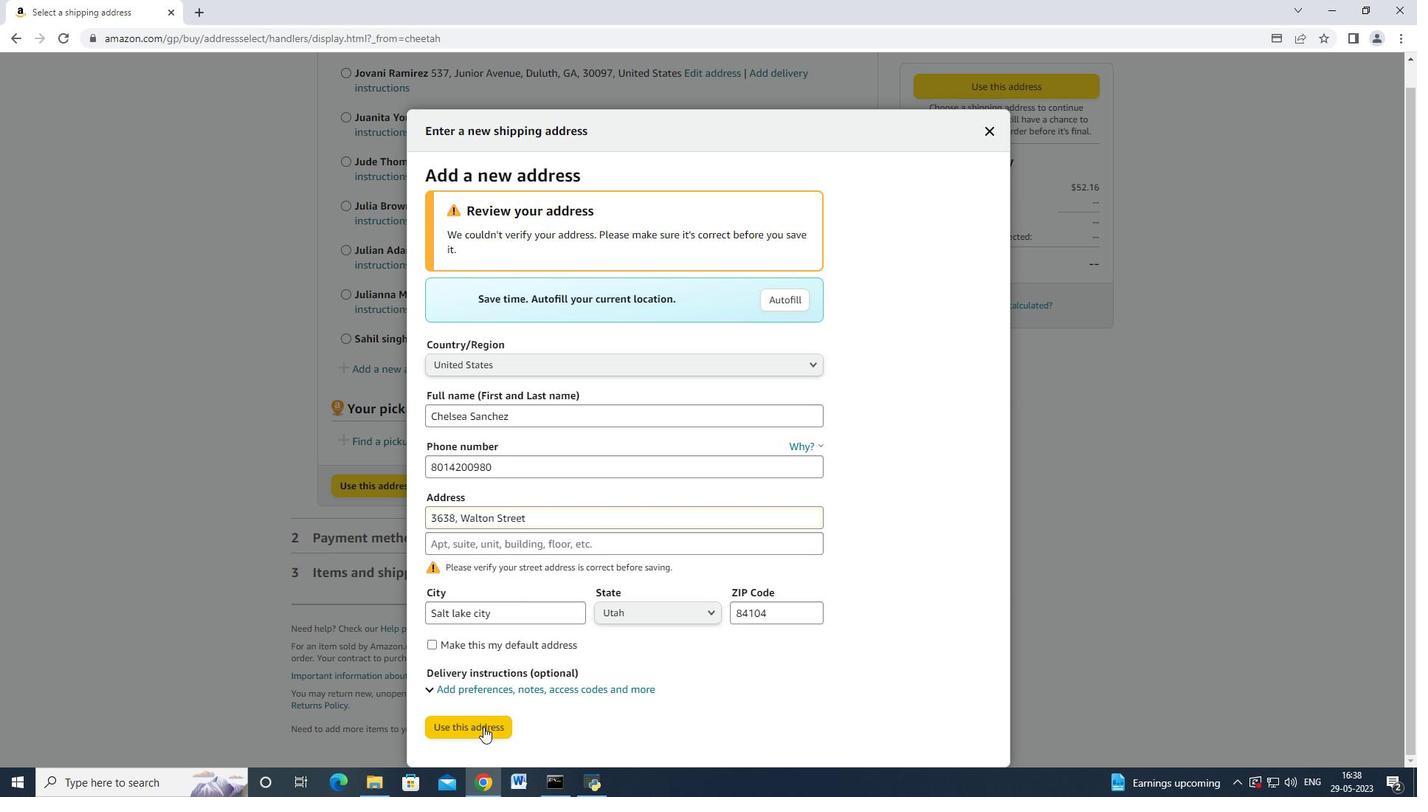 
Action: Mouse pressed left at (483, 726)
Screenshot: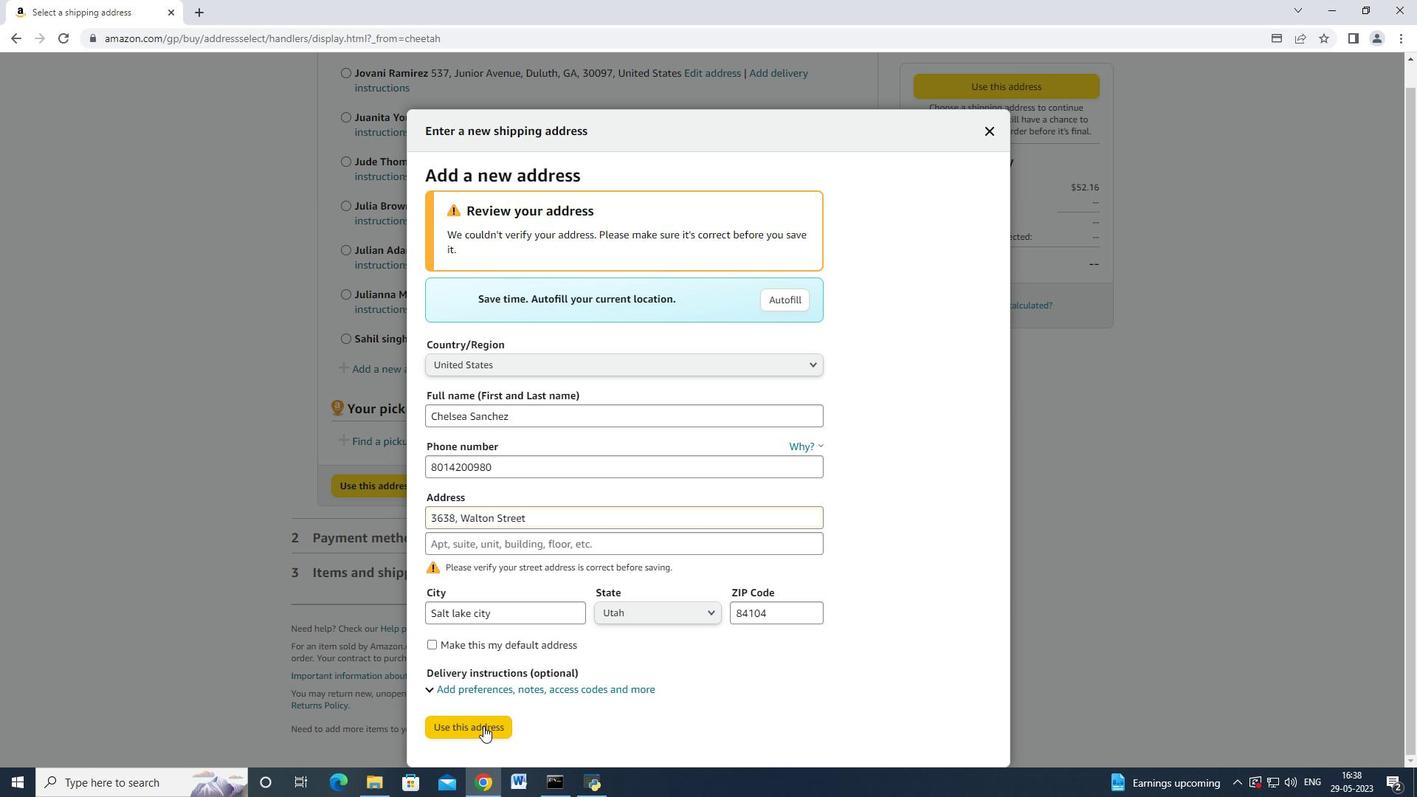 
Action: Mouse moved to (420, 352)
Screenshot: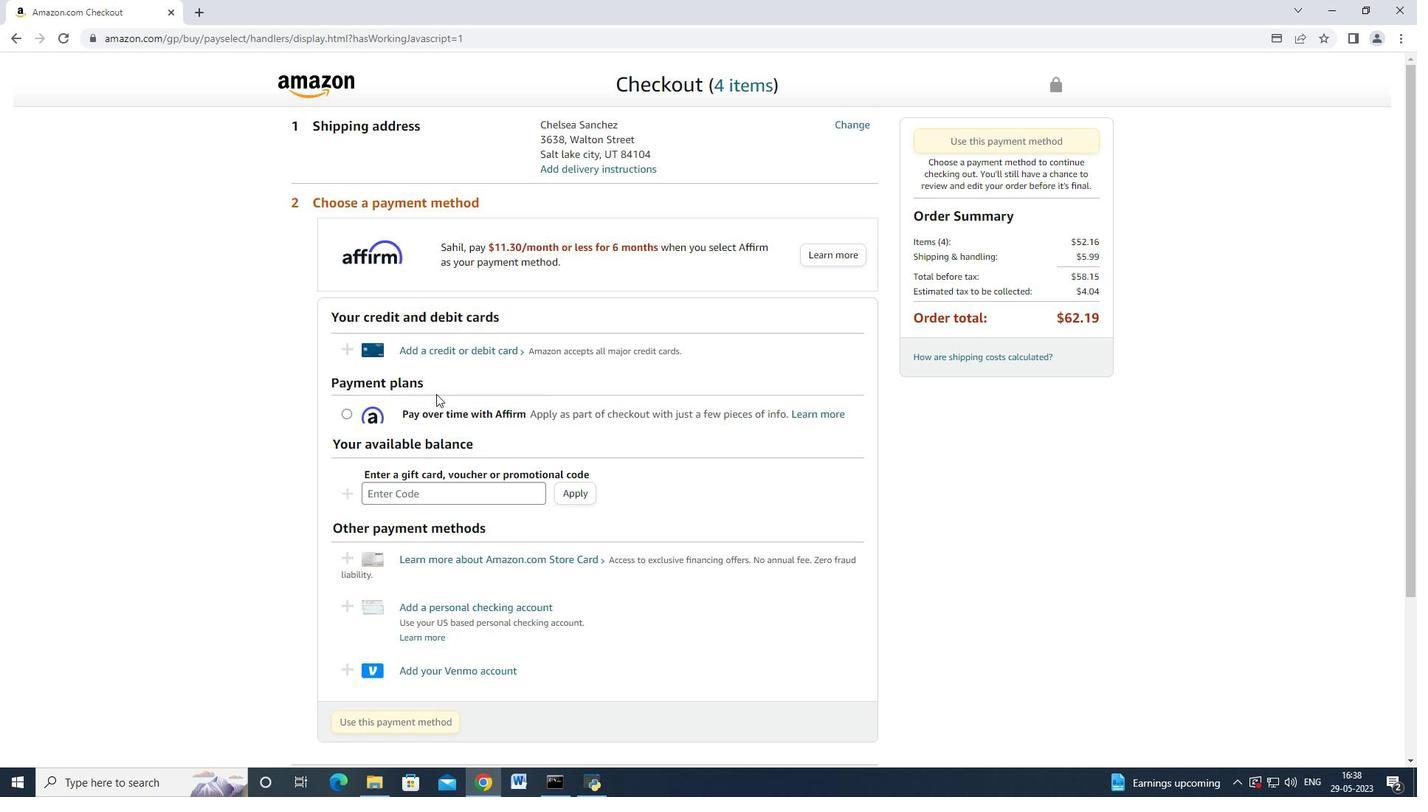 
Action: Mouse pressed left at (420, 352)
Screenshot: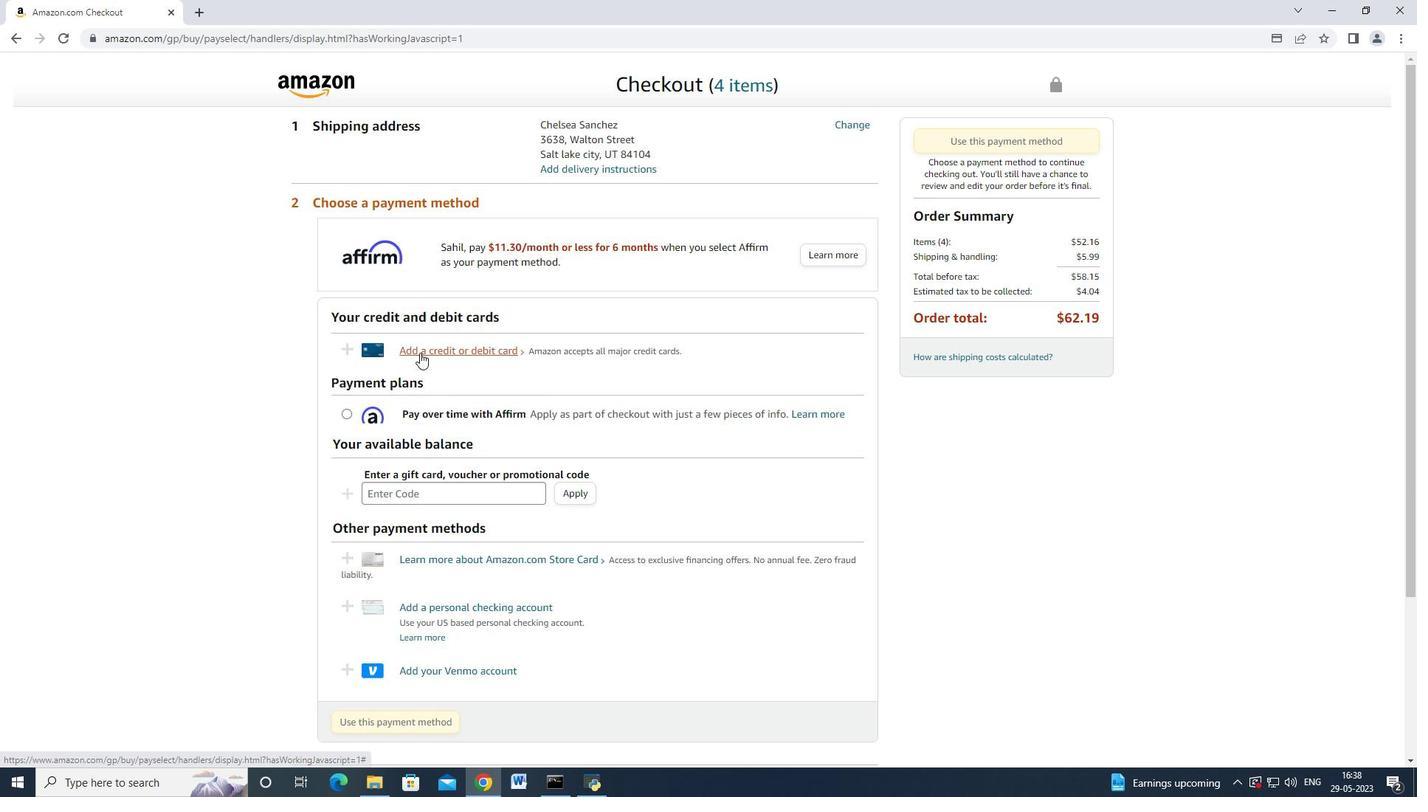 
Action: Mouse moved to (563, 328)
Screenshot: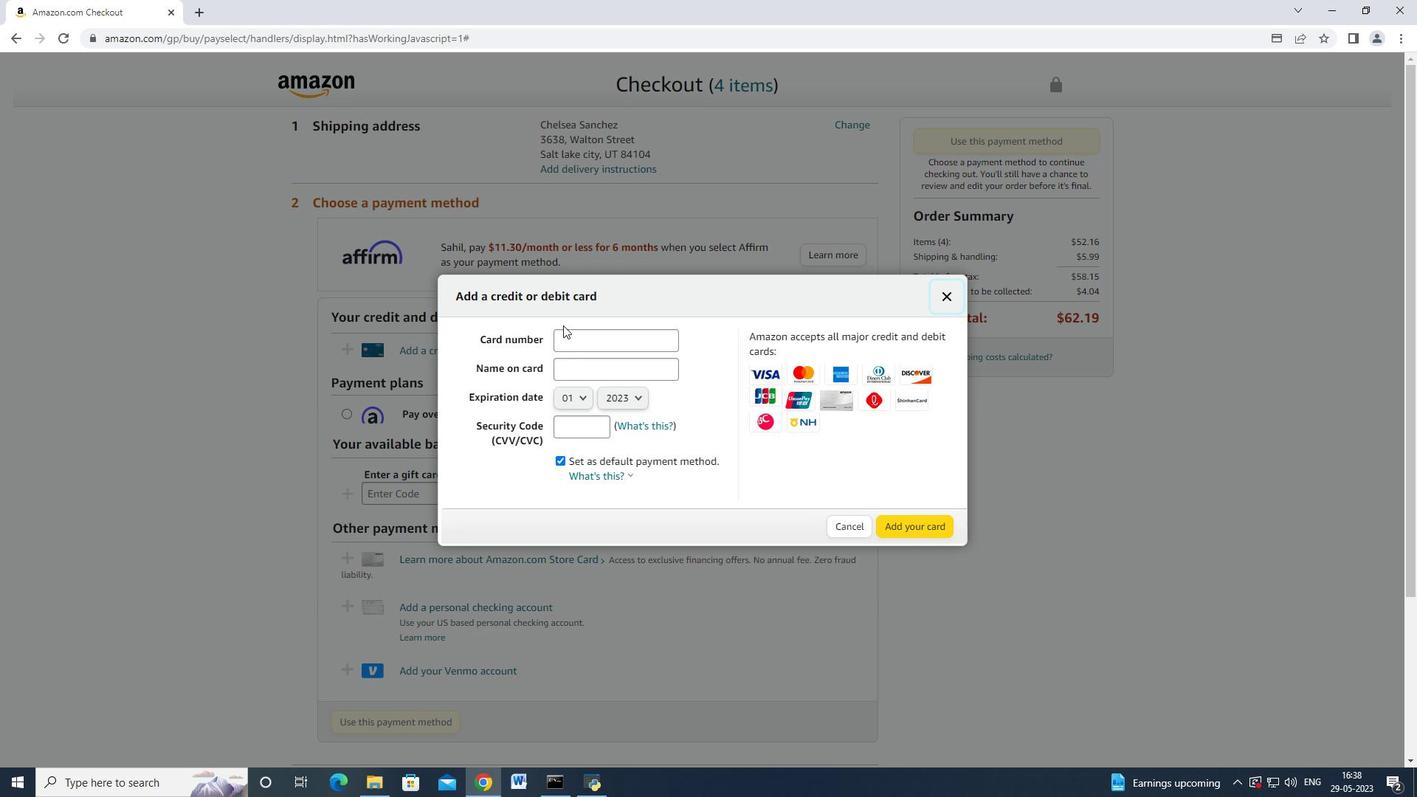 
Action: Mouse pressed left at (563, 328)
Screenshot: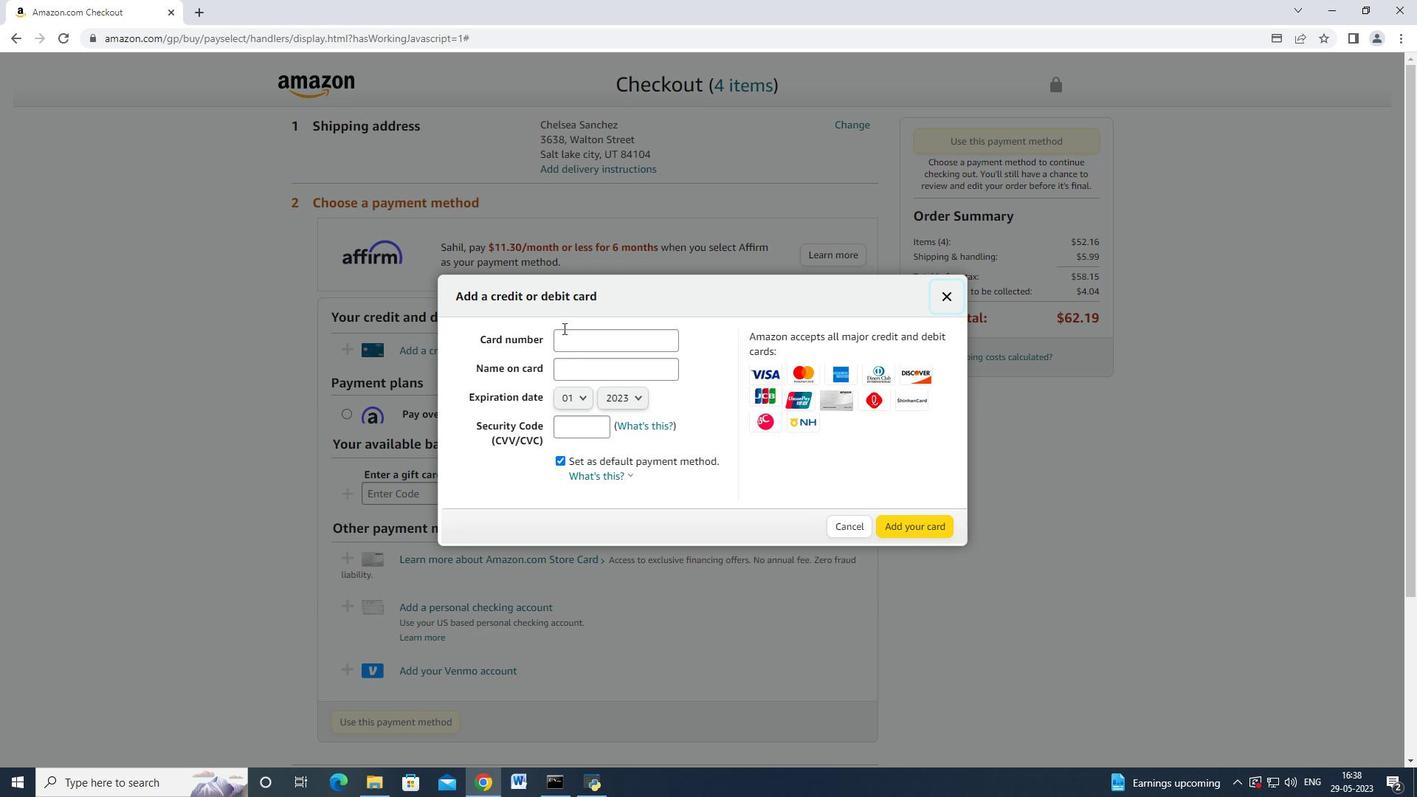 
Action: Key pressed 4672664477556010<Key.tab><Key.shift>Mark<Key.space><Key.shift_r>Adasm<Key.backspace><Key.backspace>ms<Key.tab>
Screenshot: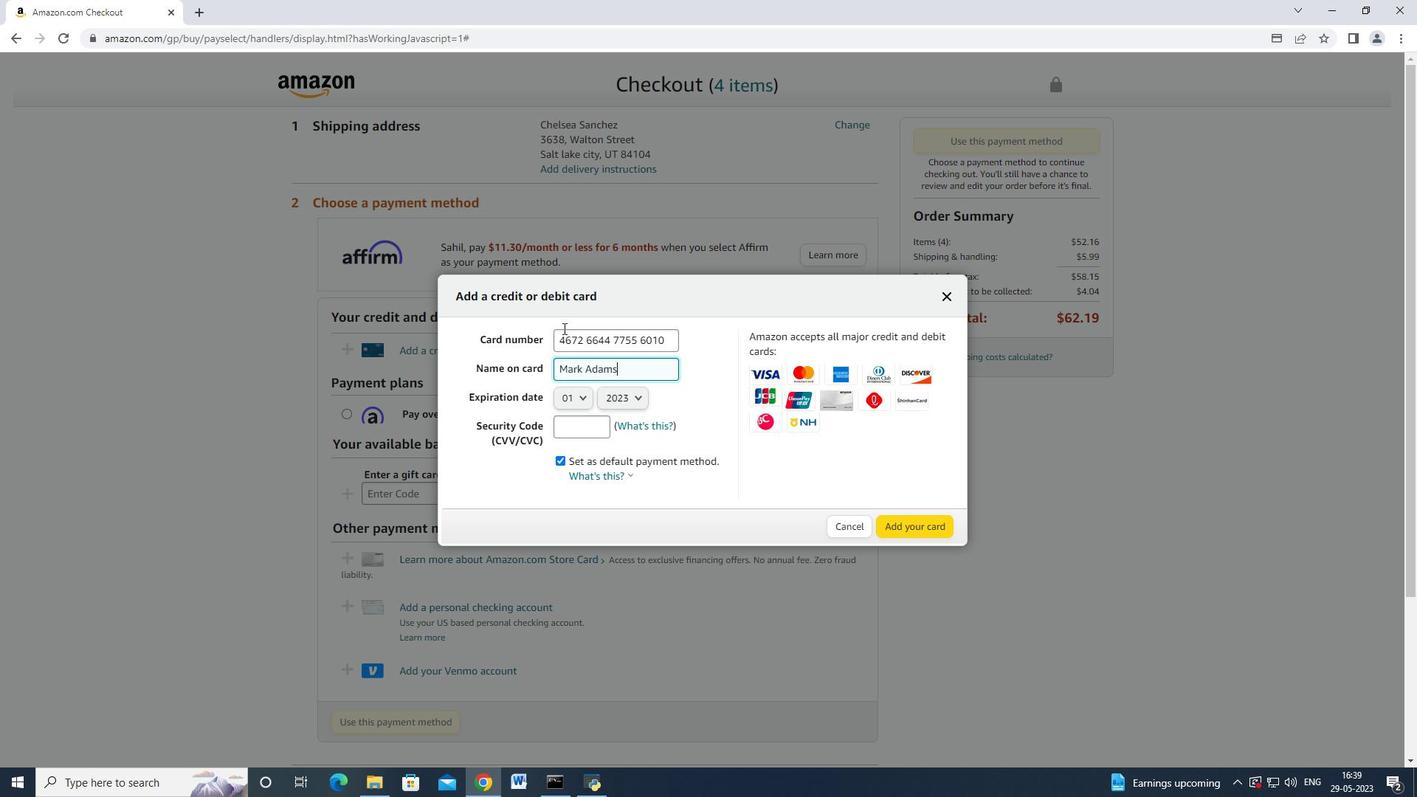 
Action: Mouse moved to (561, 393)
Screenshot: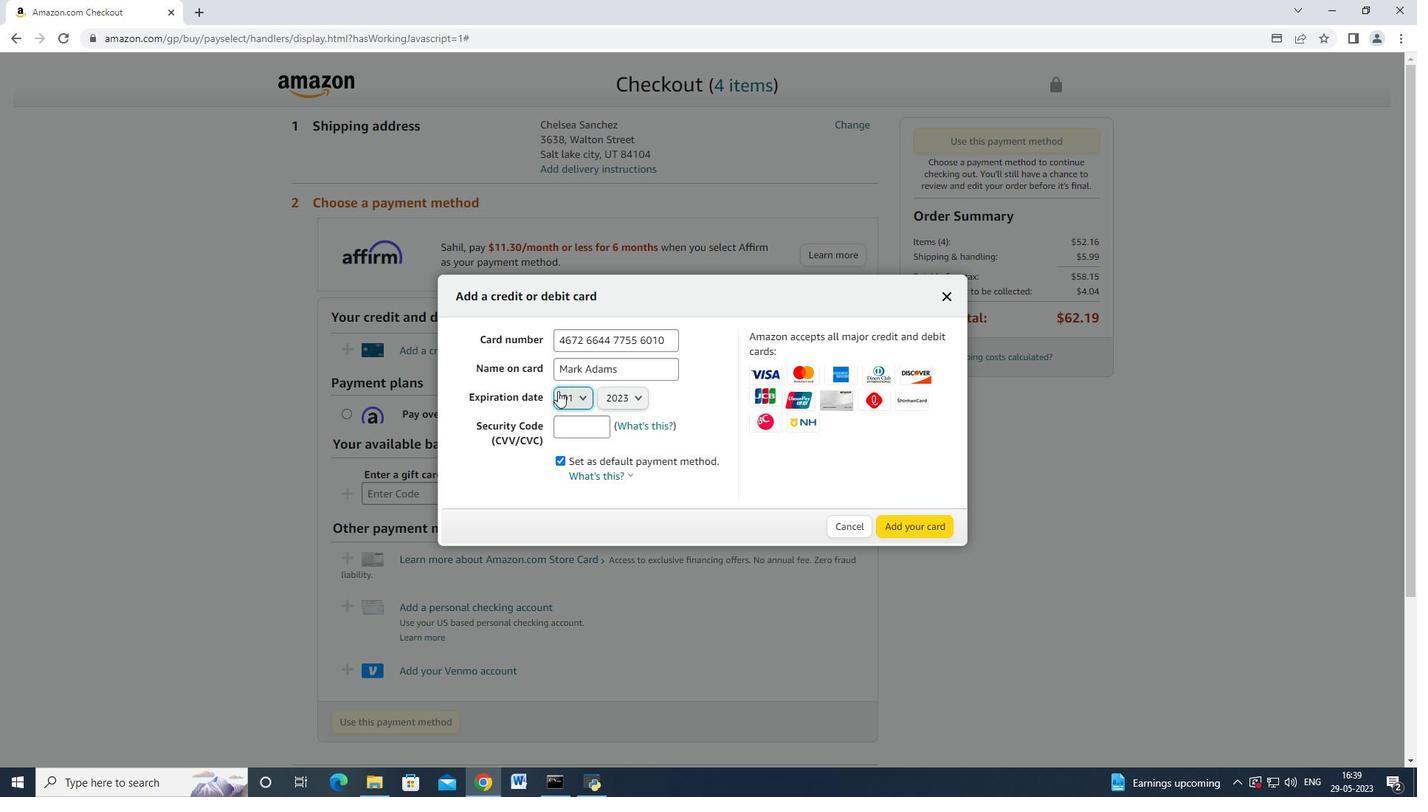 
Action: Mouse pressed left at (561, 393)
Screenshot: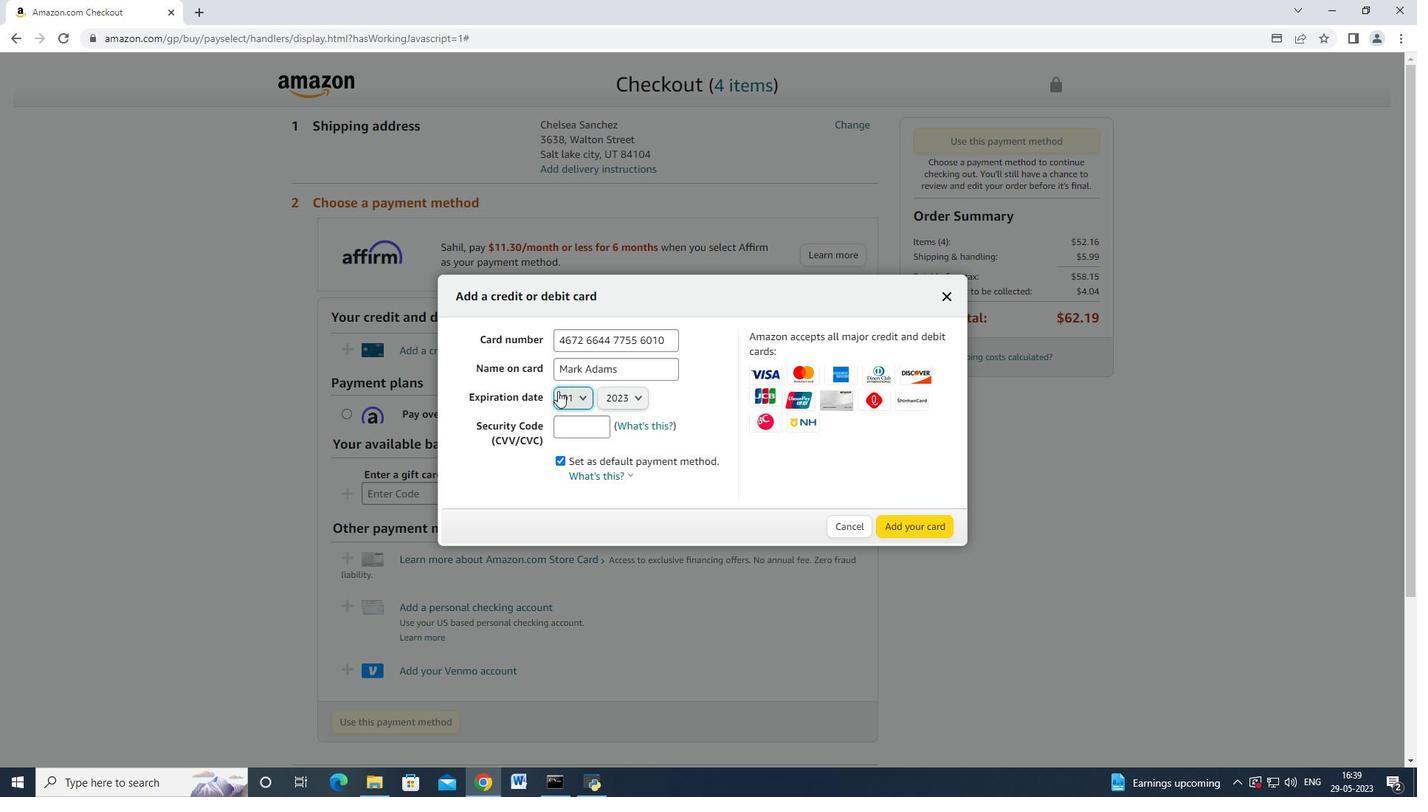 
Action: Mouse moved to (564, 440)
Screenshot: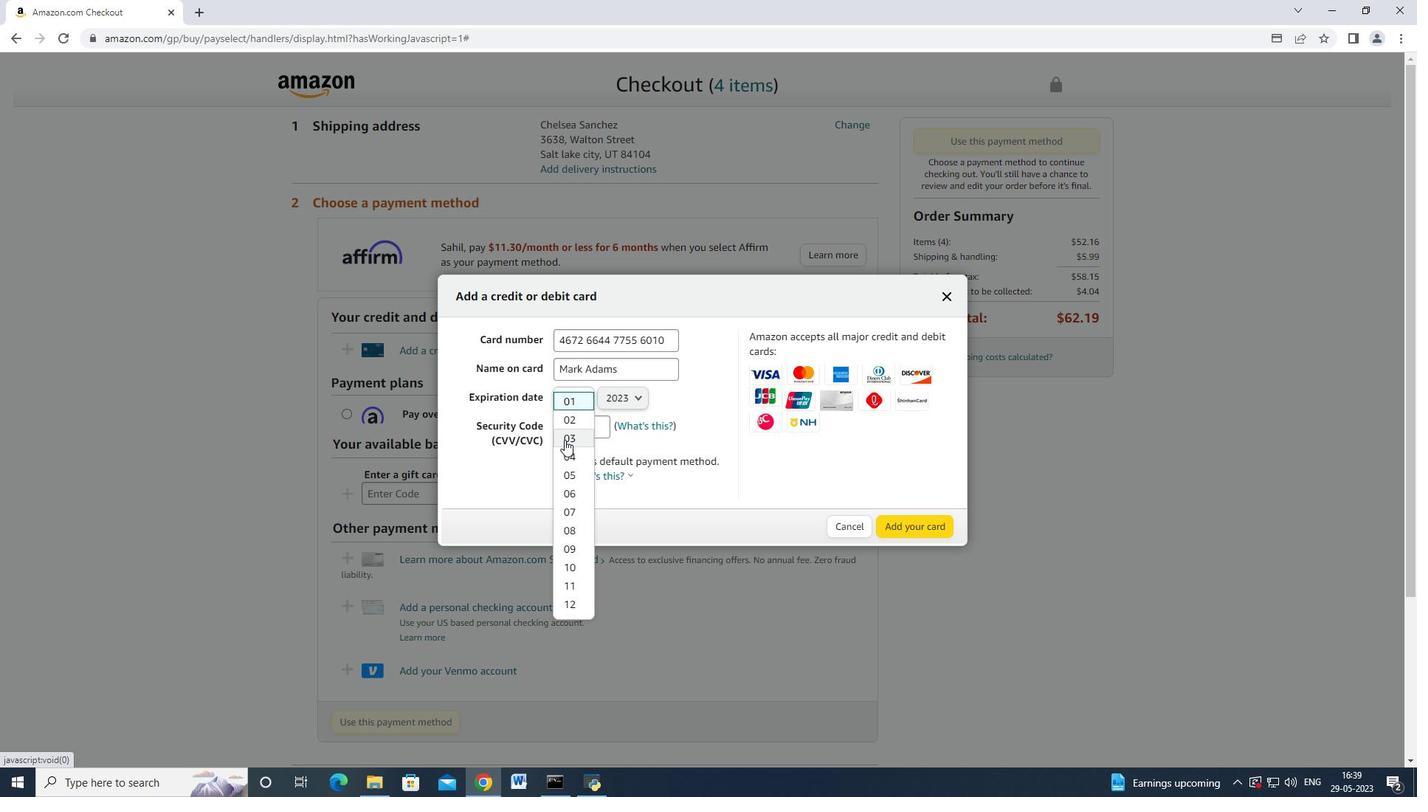 
Action: Mouse pressed left at (564, 440)
Screenshot: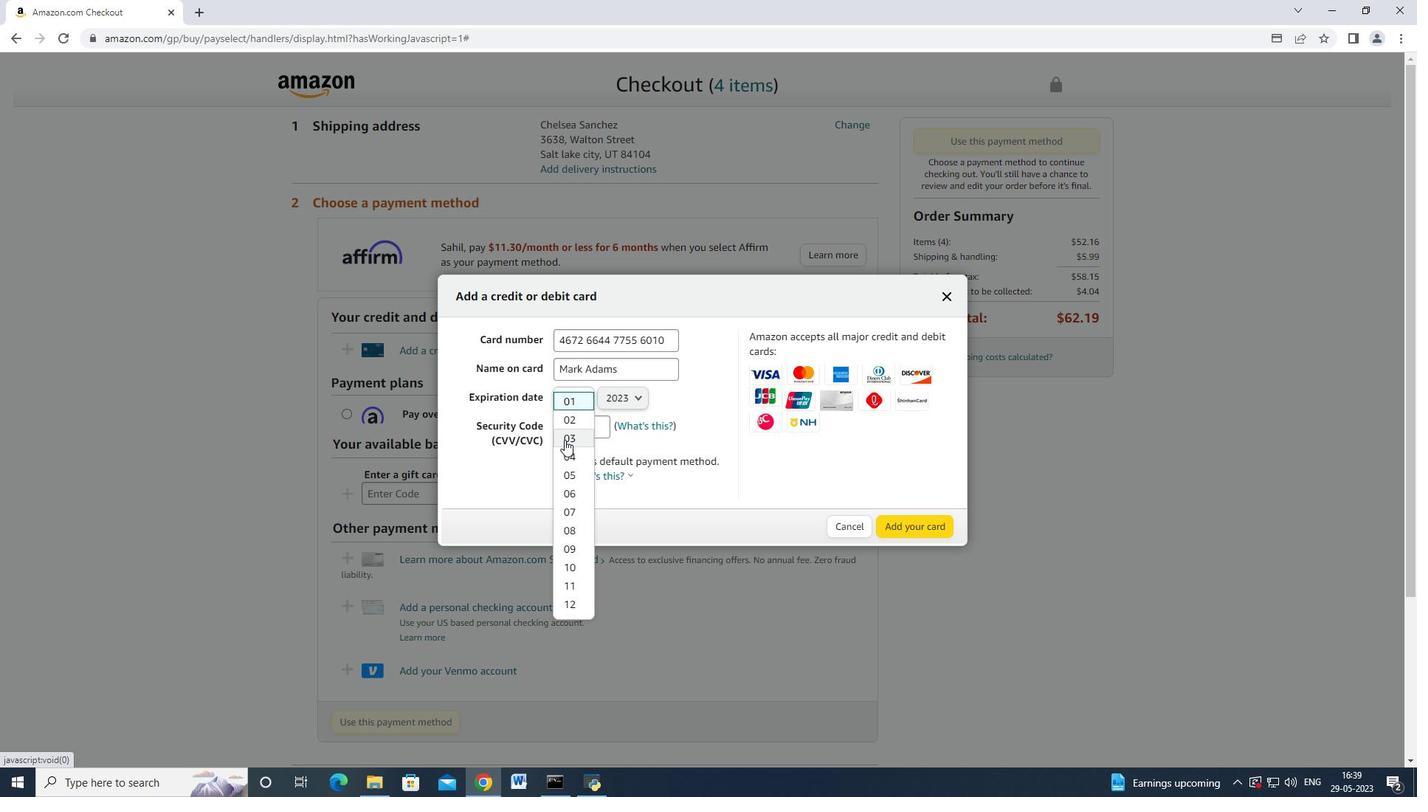 
Action: Mouse moved to (569, 395)
Screenshot: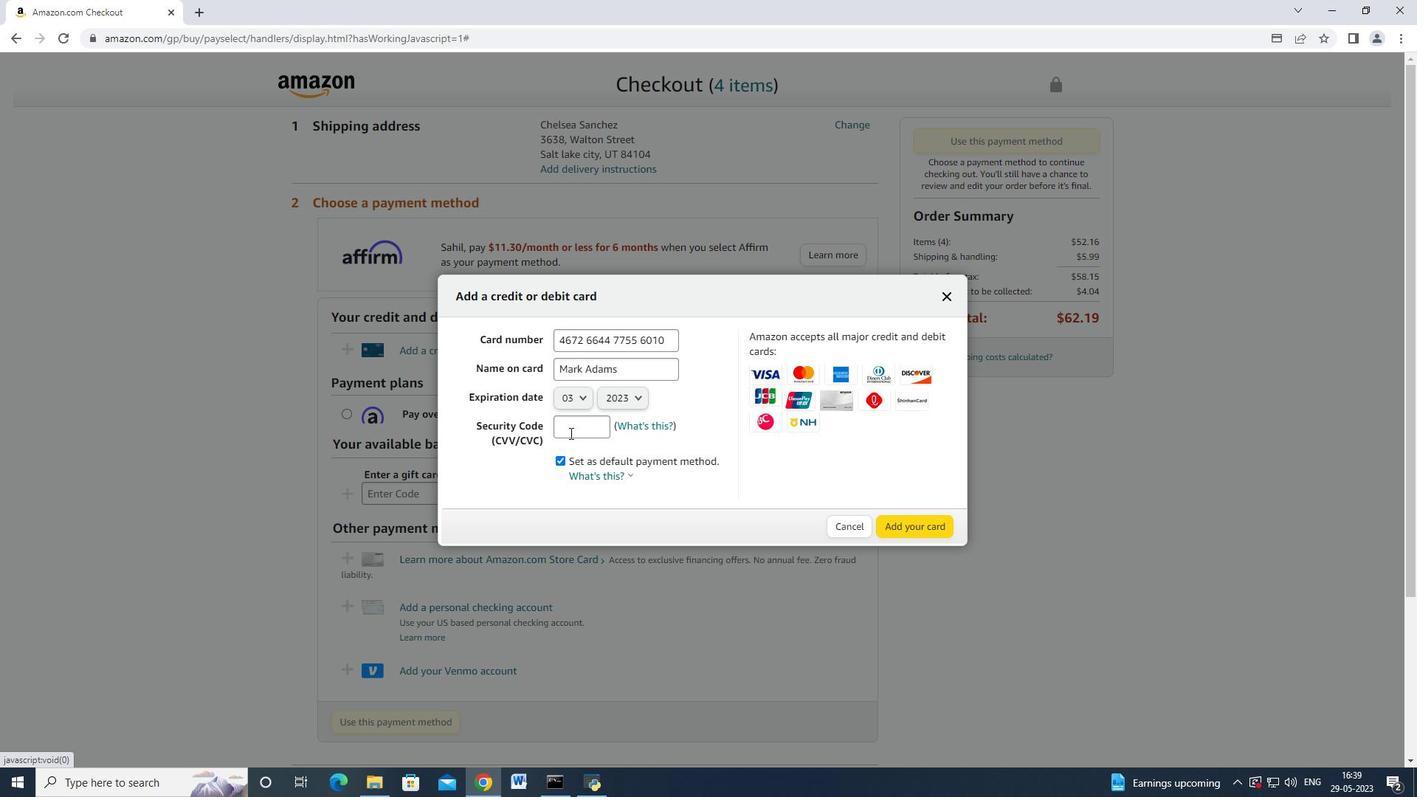 
Action: Mouse pressed left at (569, 395)
Screenshot: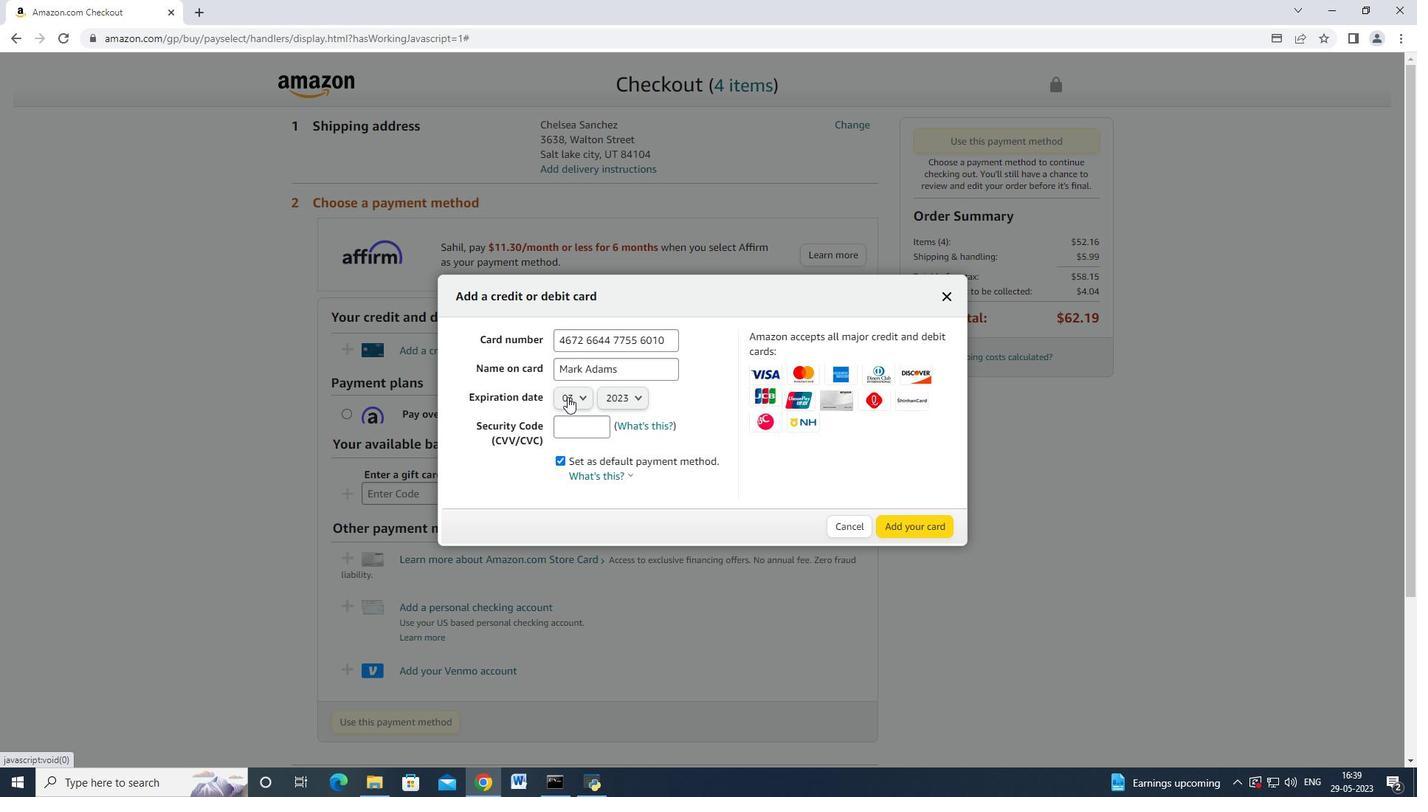 
Action: Mouse moved to (568, 456)
Screenshot: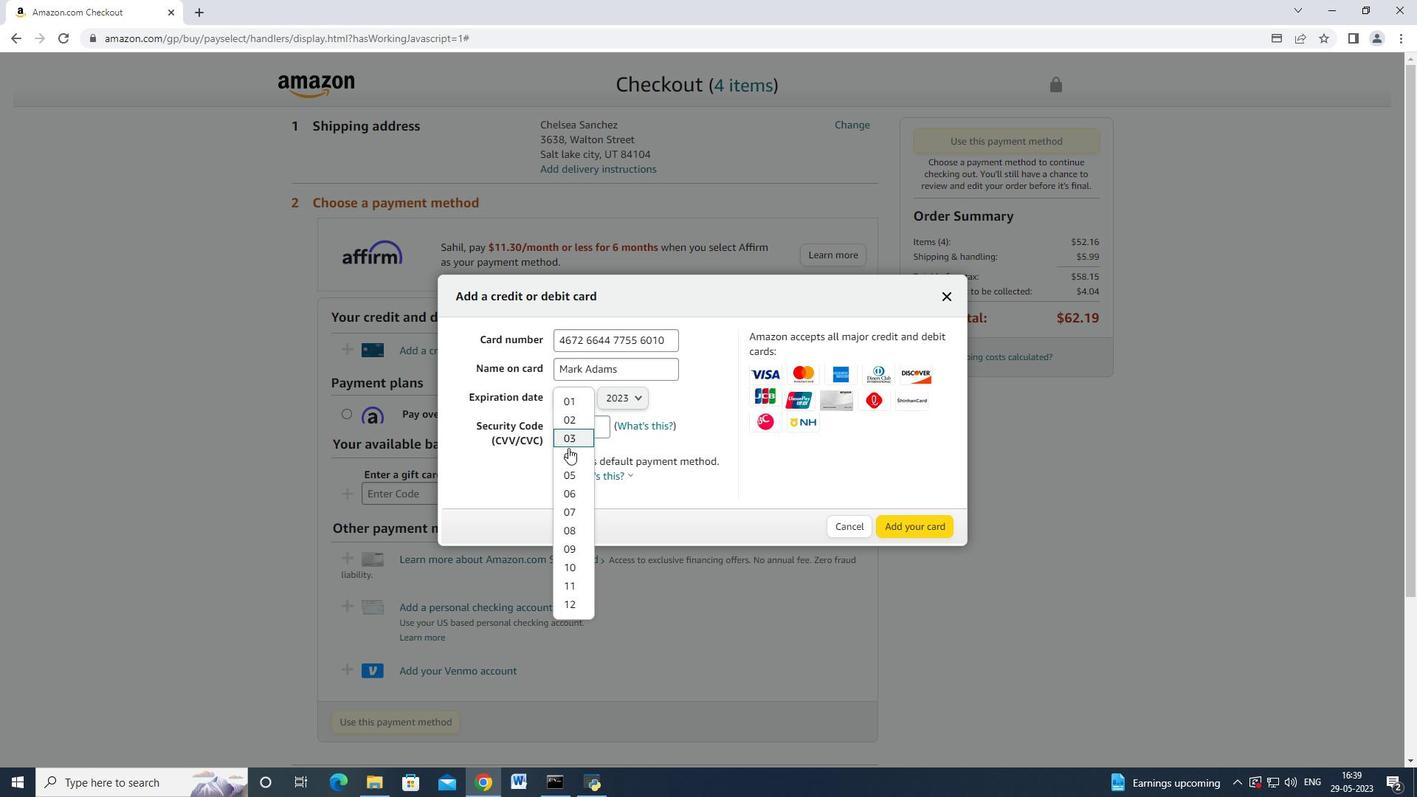 
Action: Mouse pressed left at (568, 456)
Screenshot: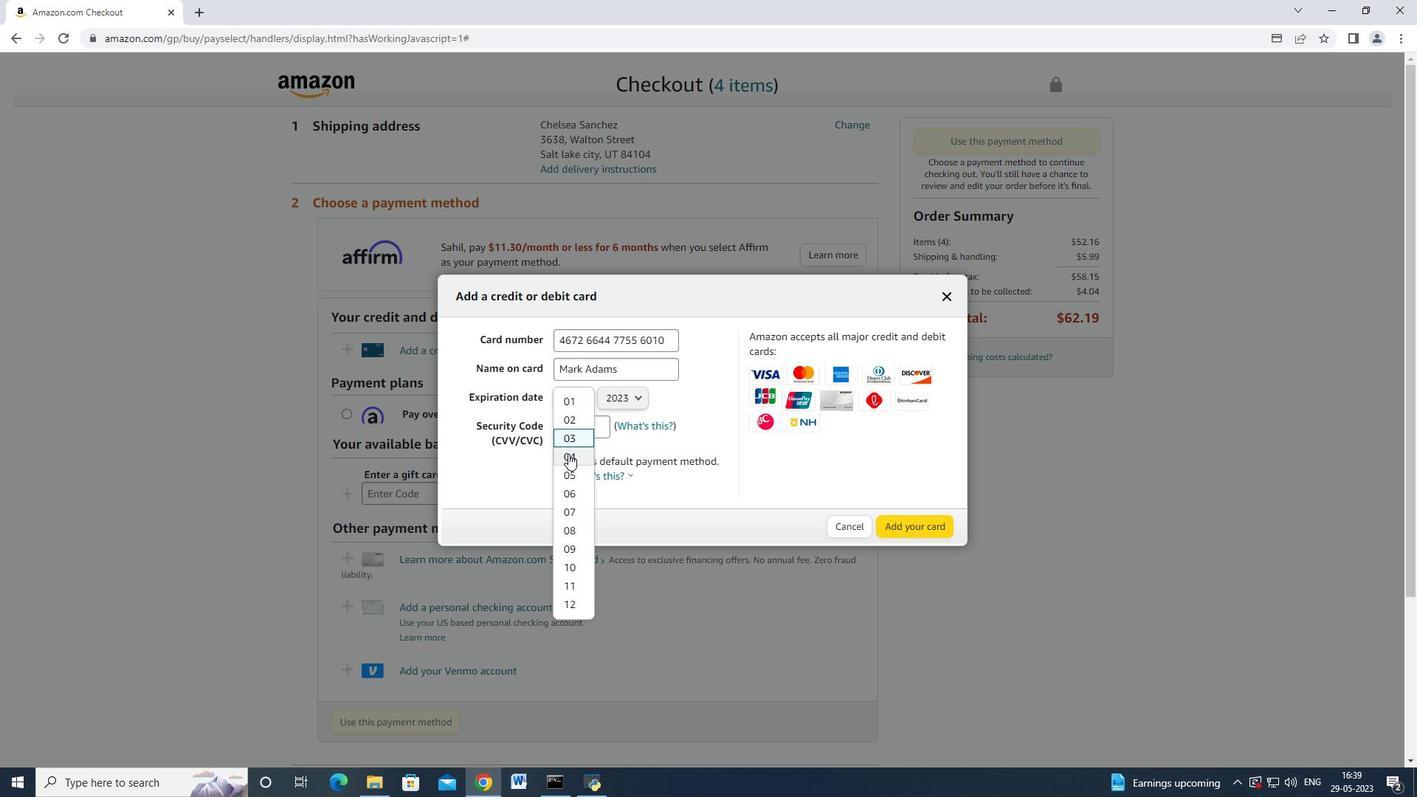 
Action: Mouse moved to (632, 396)
Screenshot: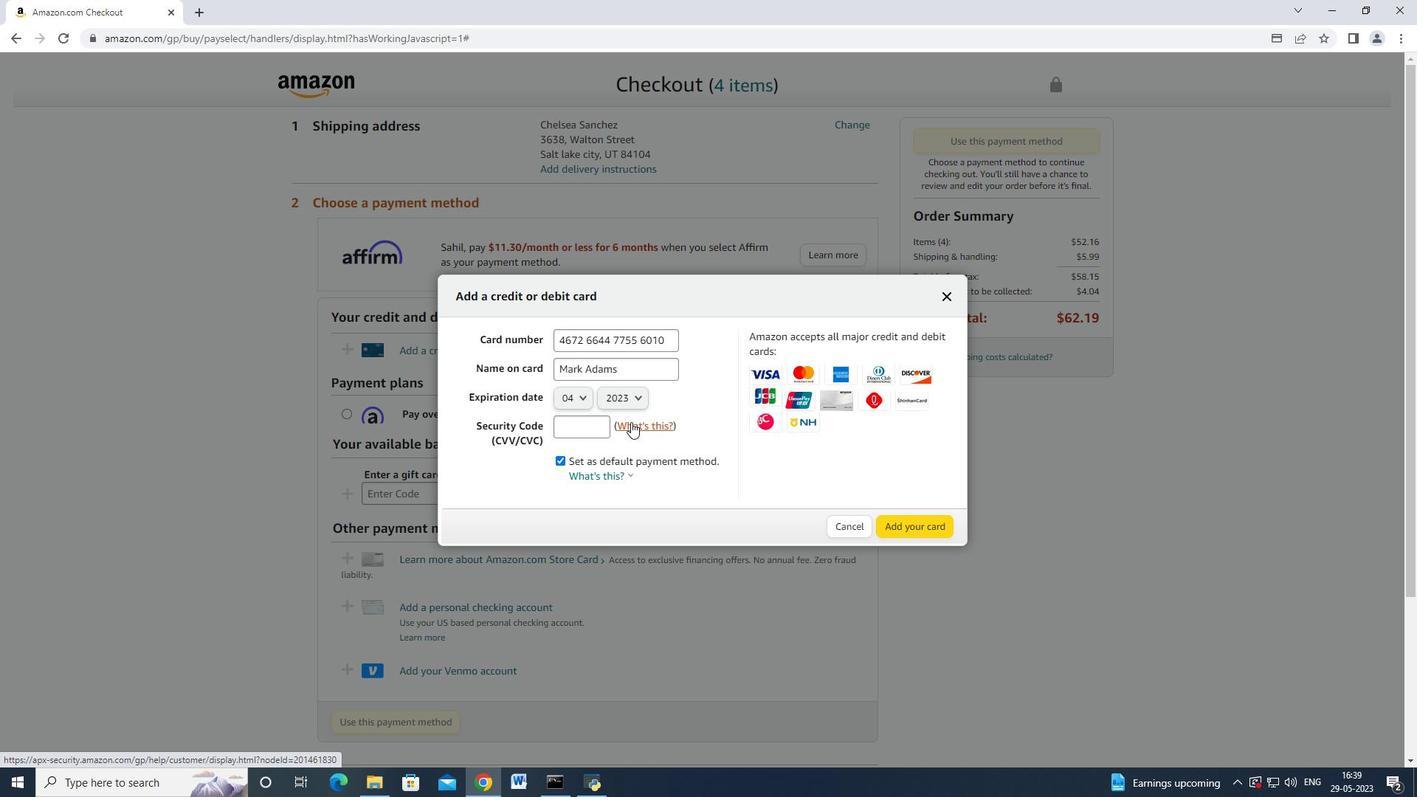 
Action: Mouse pressed left at (632, 396)
Screenshot: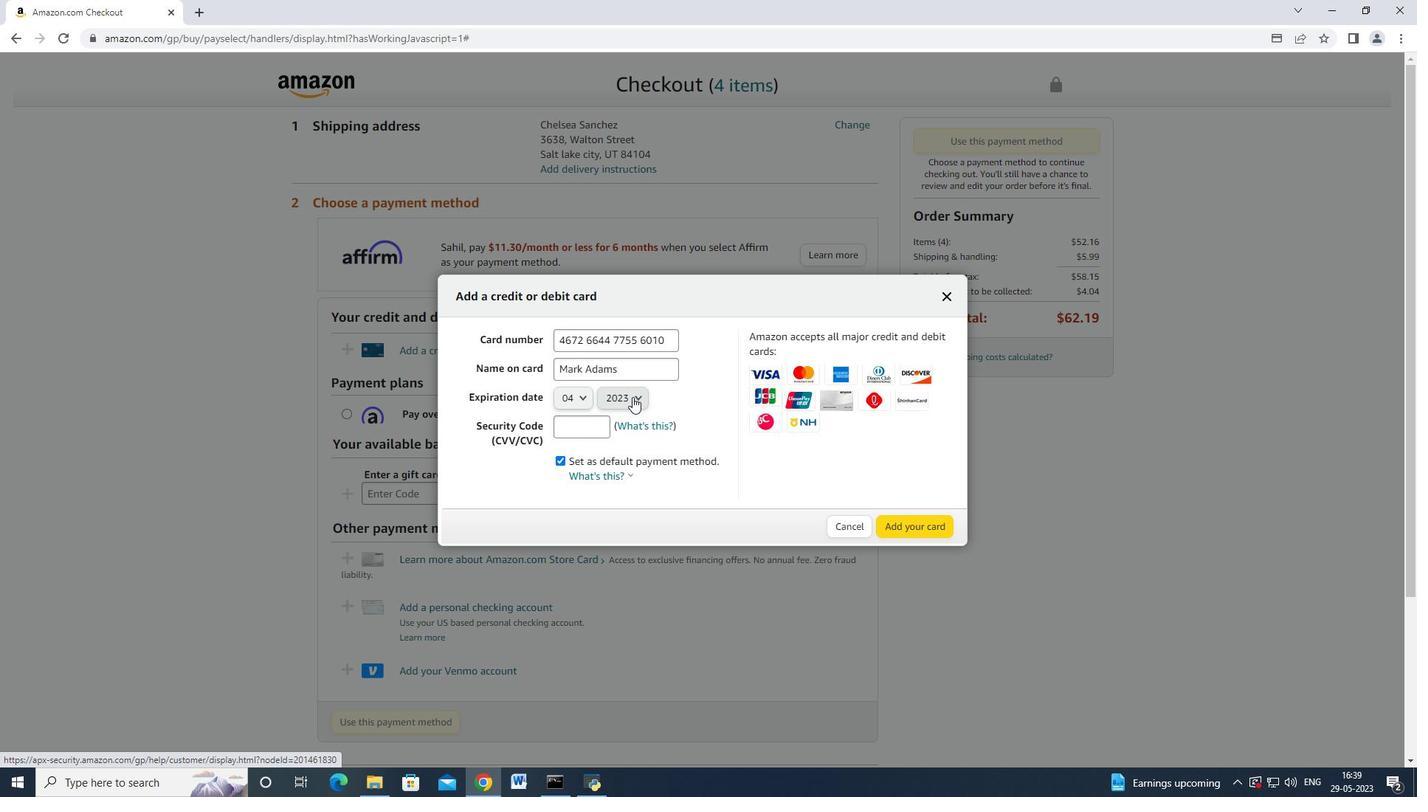 
Action: Mouse moved to (628, 441)
Screenshot: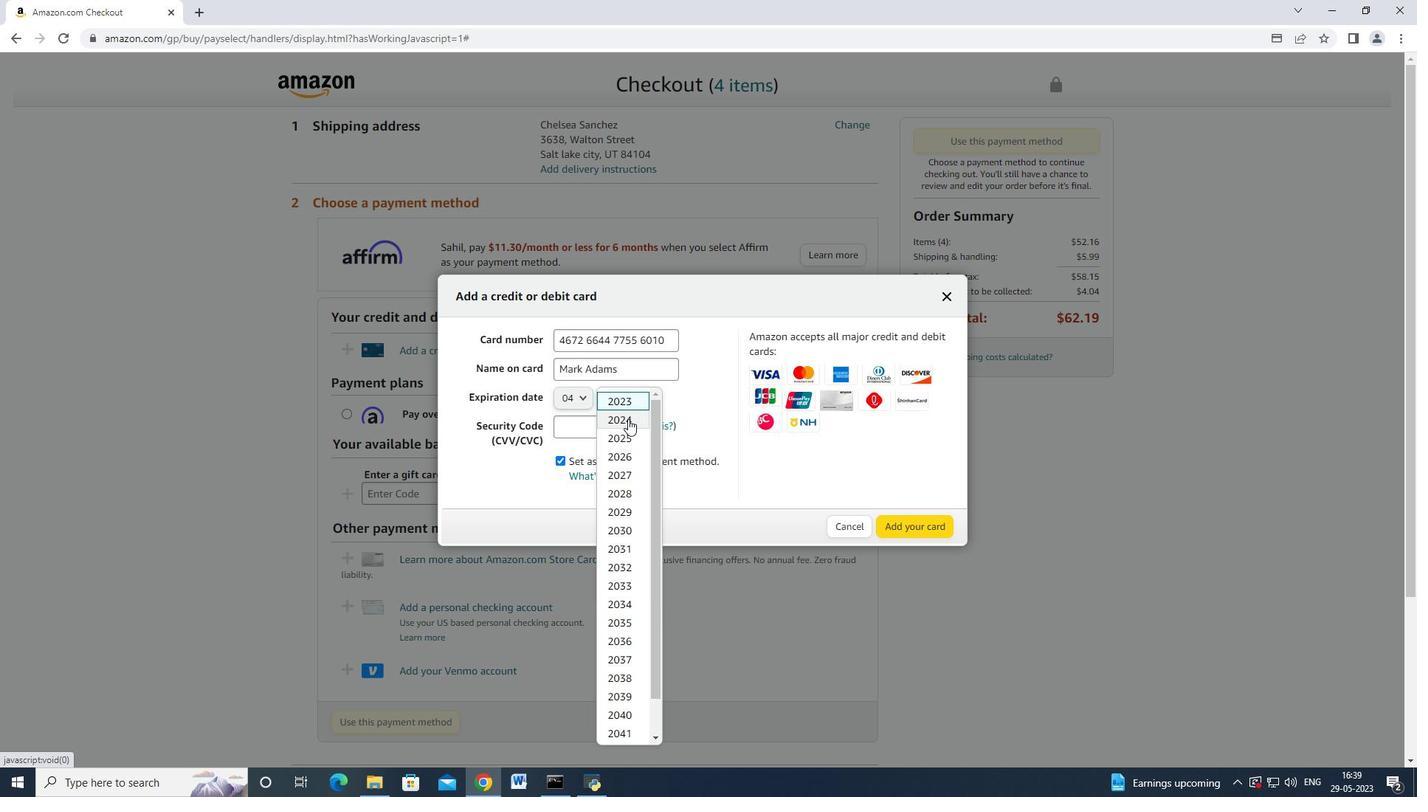 
Action: Mouse pressed left at (628, 441)
Screenshot: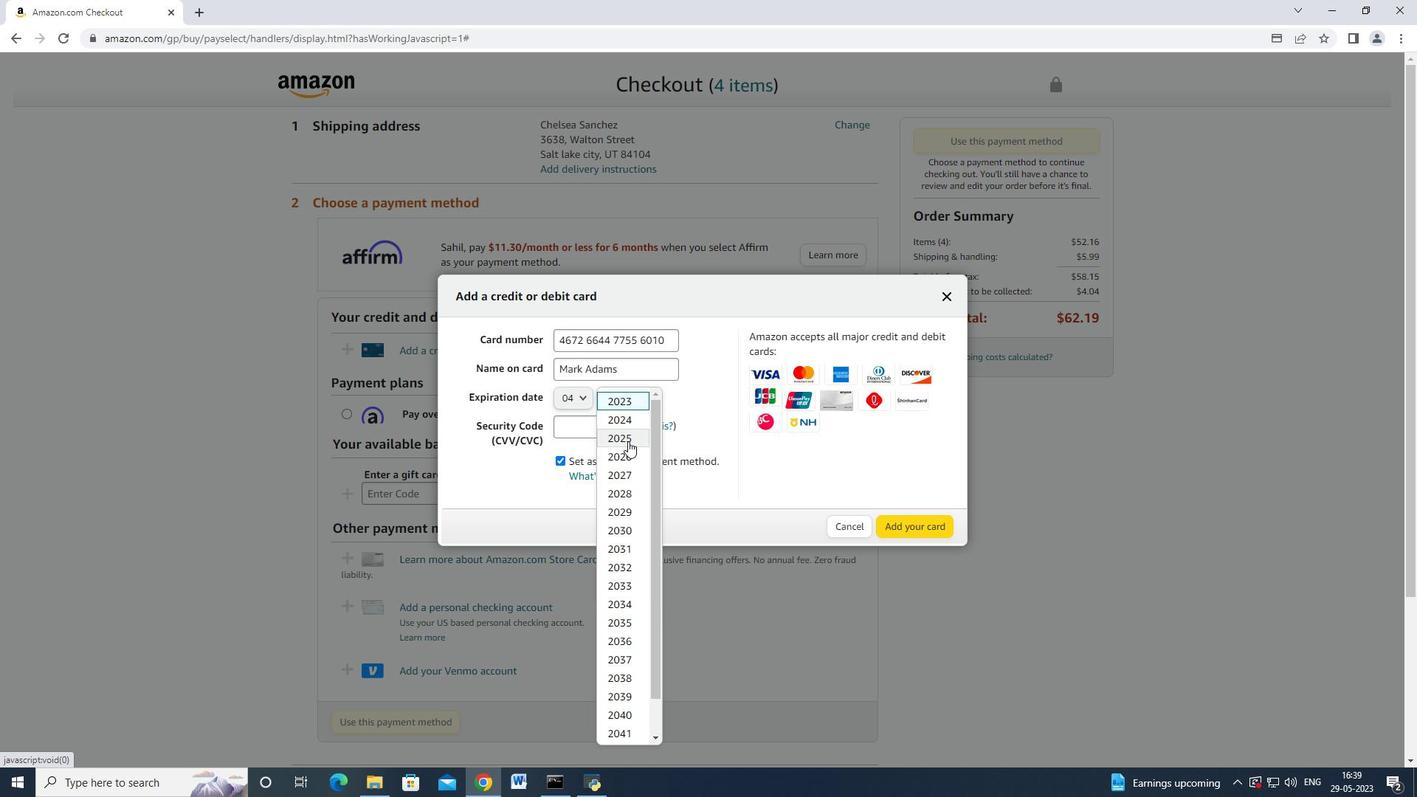 
Action: Mouse moved to (561, 420)
Screenshot: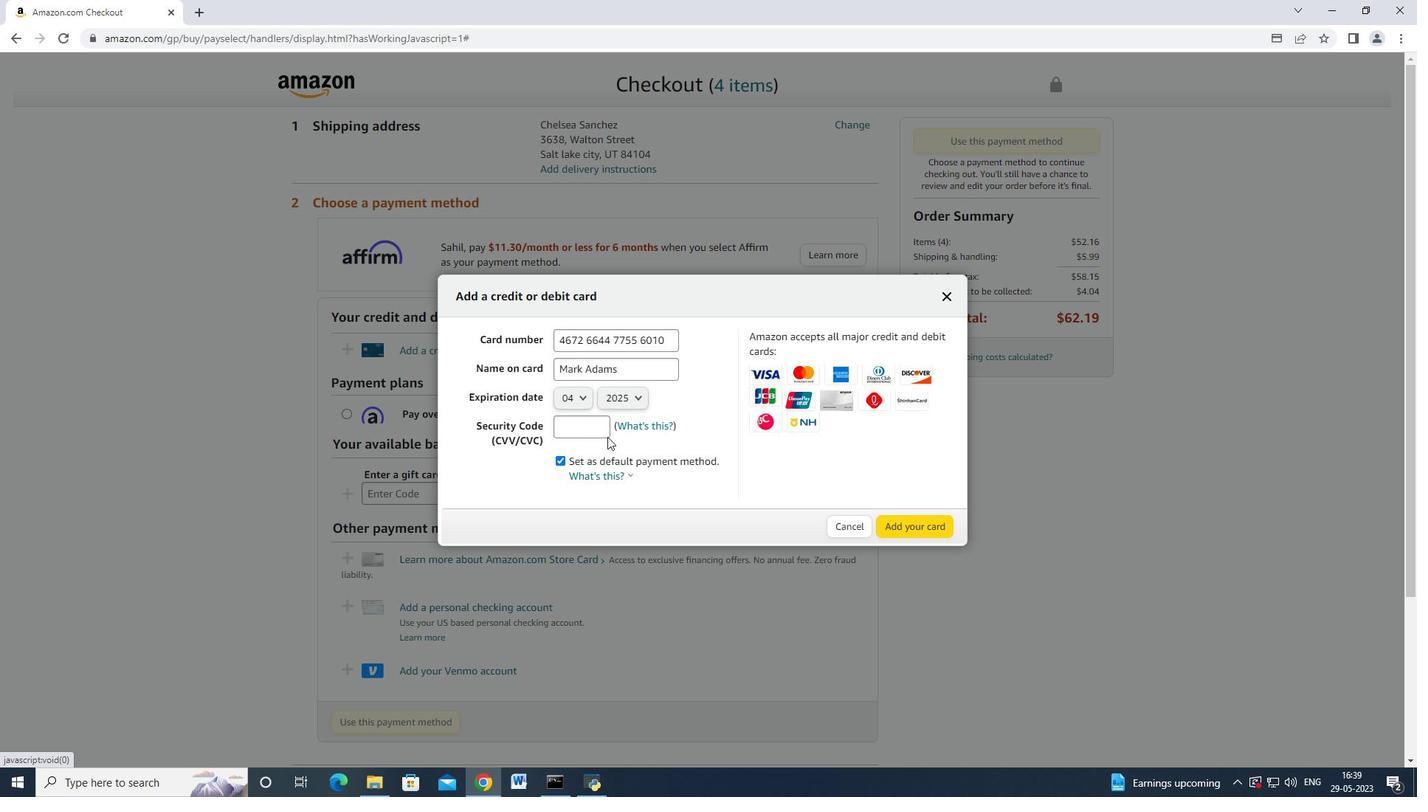 
Action: Mouse pressed left at (561, 420)
Screenshot: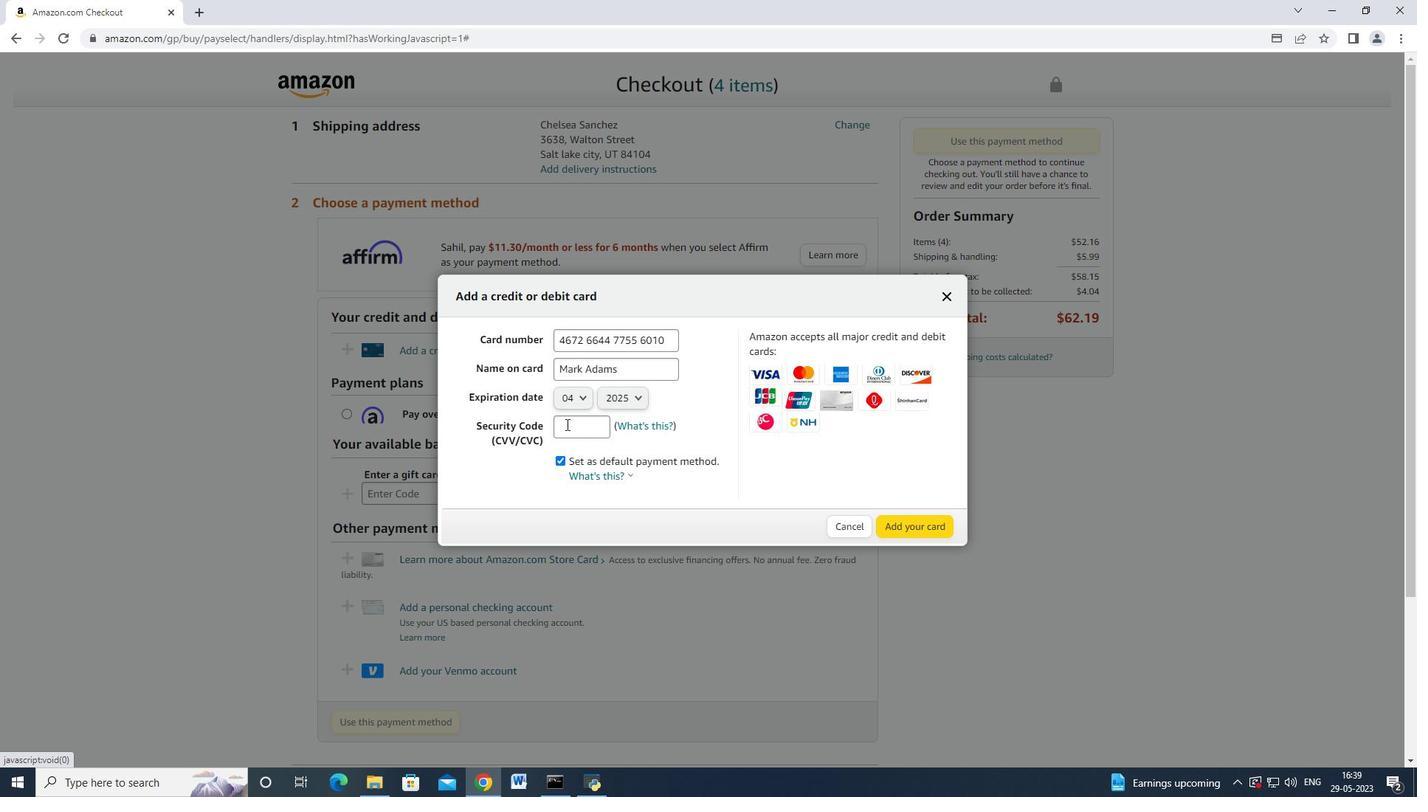 
Action: Mouse moved to (564, 420)
Screenshot: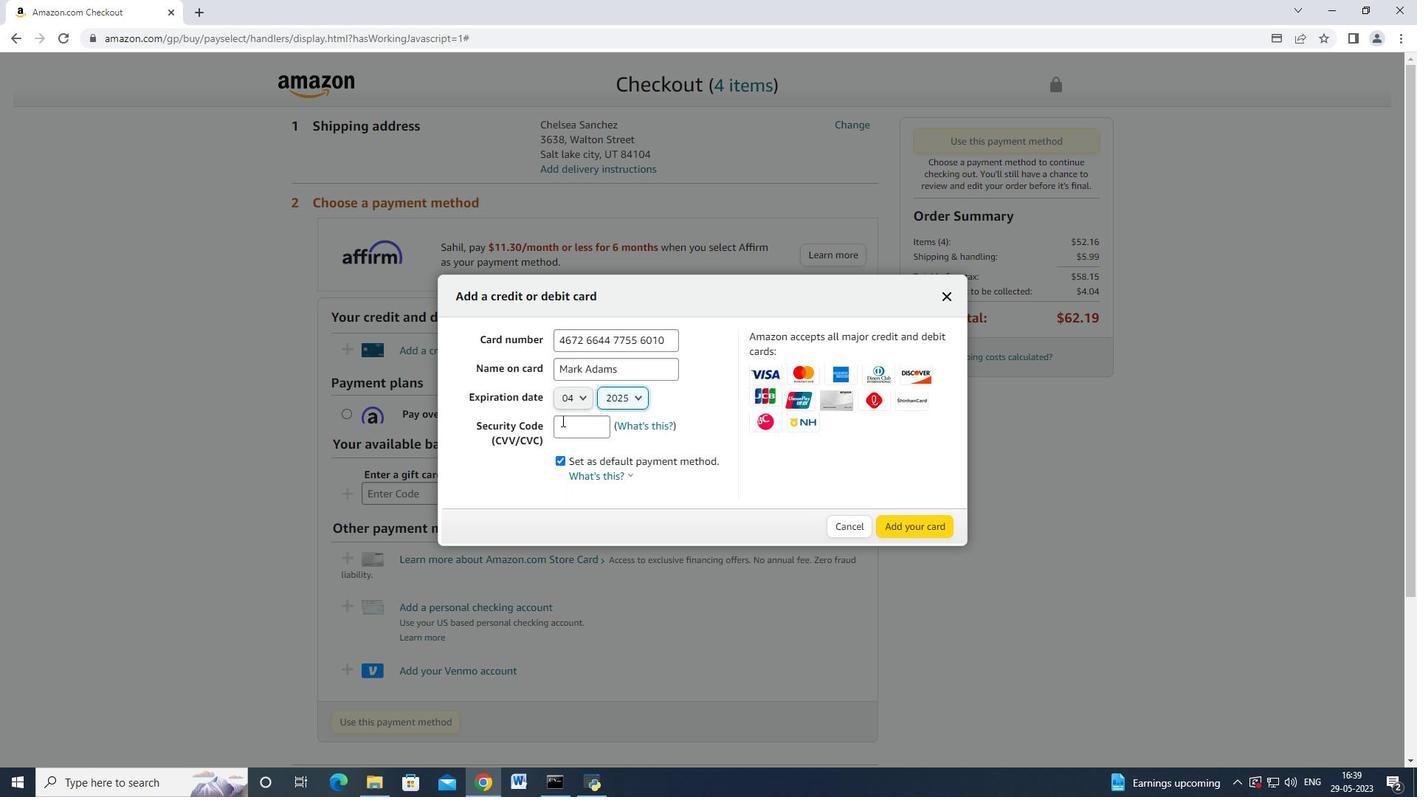 
Action: Mouse pressed left at (564, 420)
Screenshot: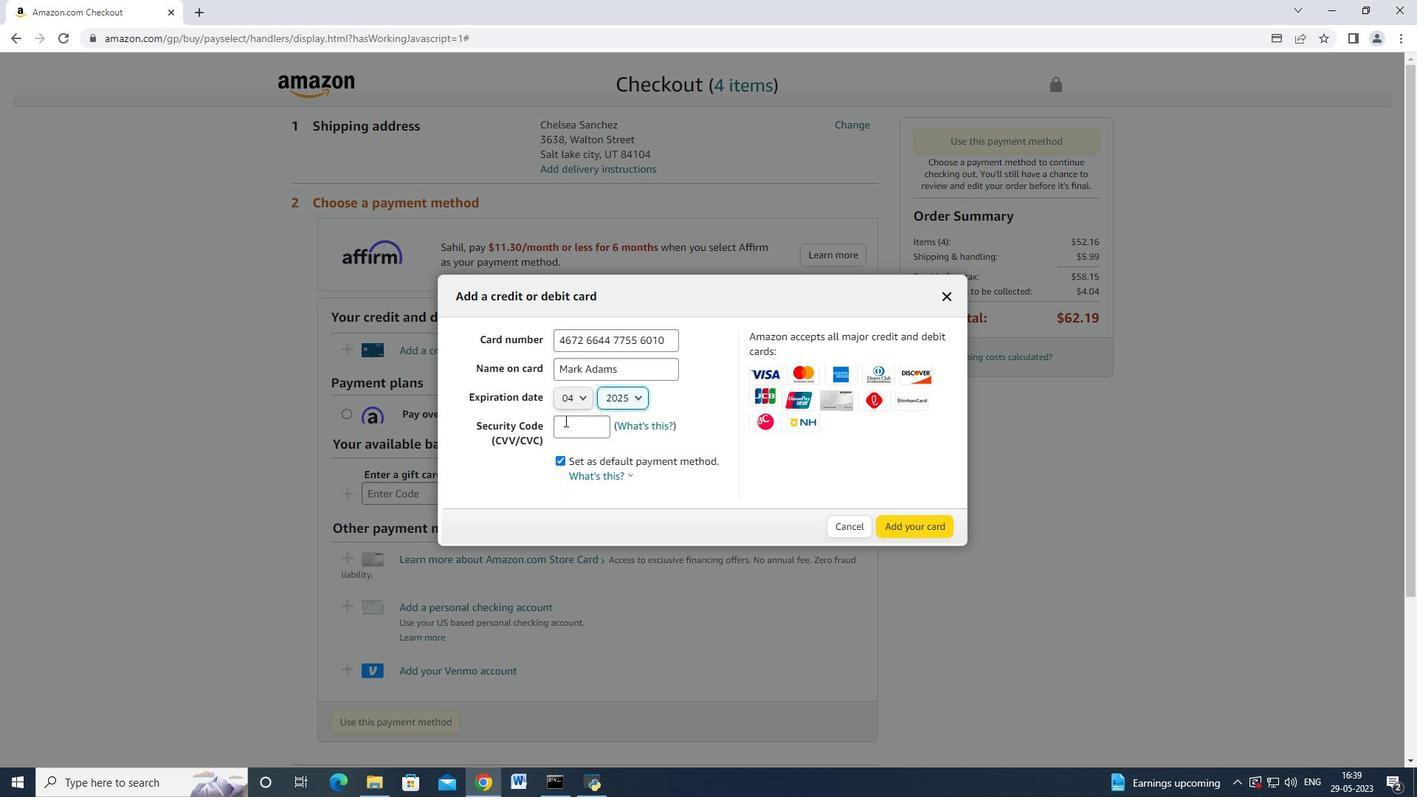 
Action: Mouse moved to (555, 422)
Screenshot: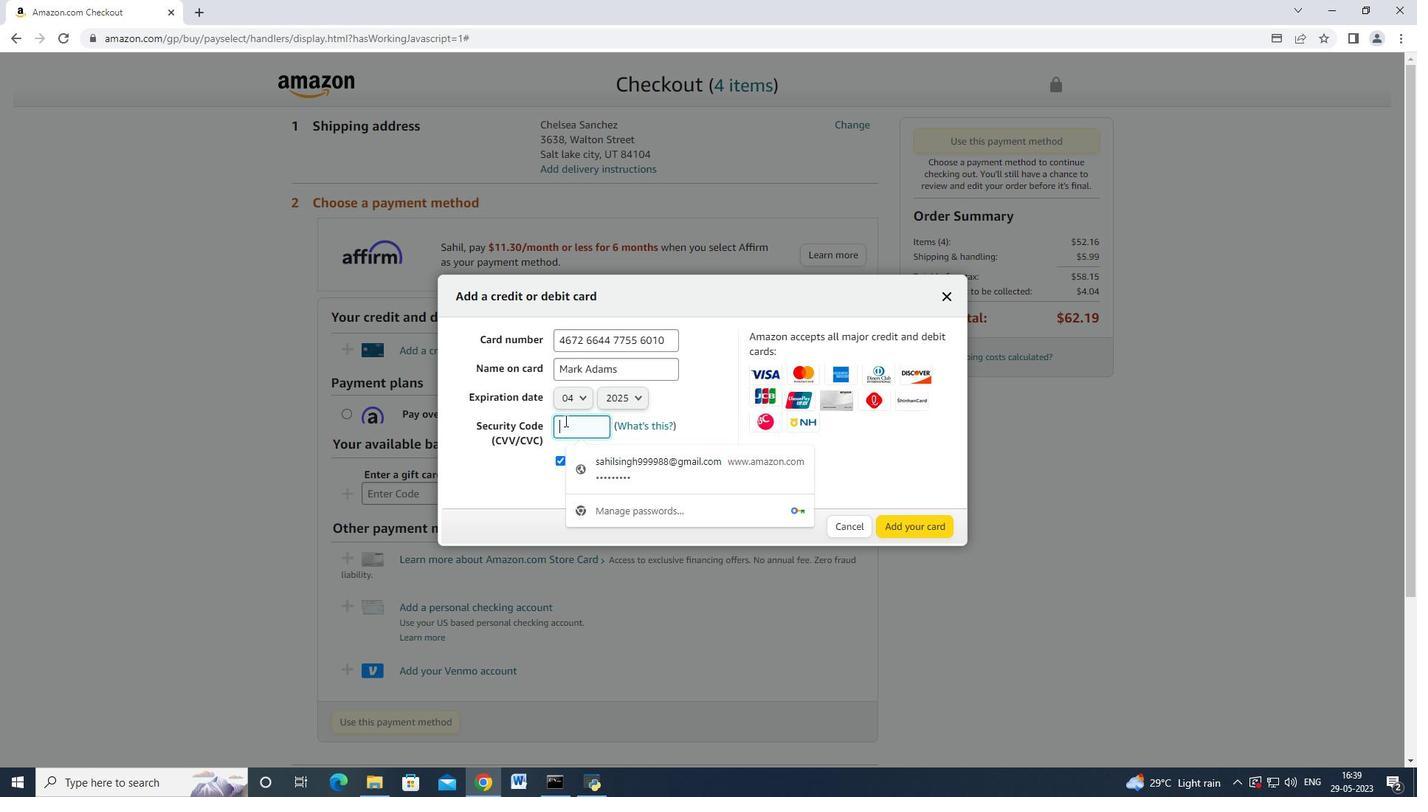 
Action: Key pressed 682
Screenshot: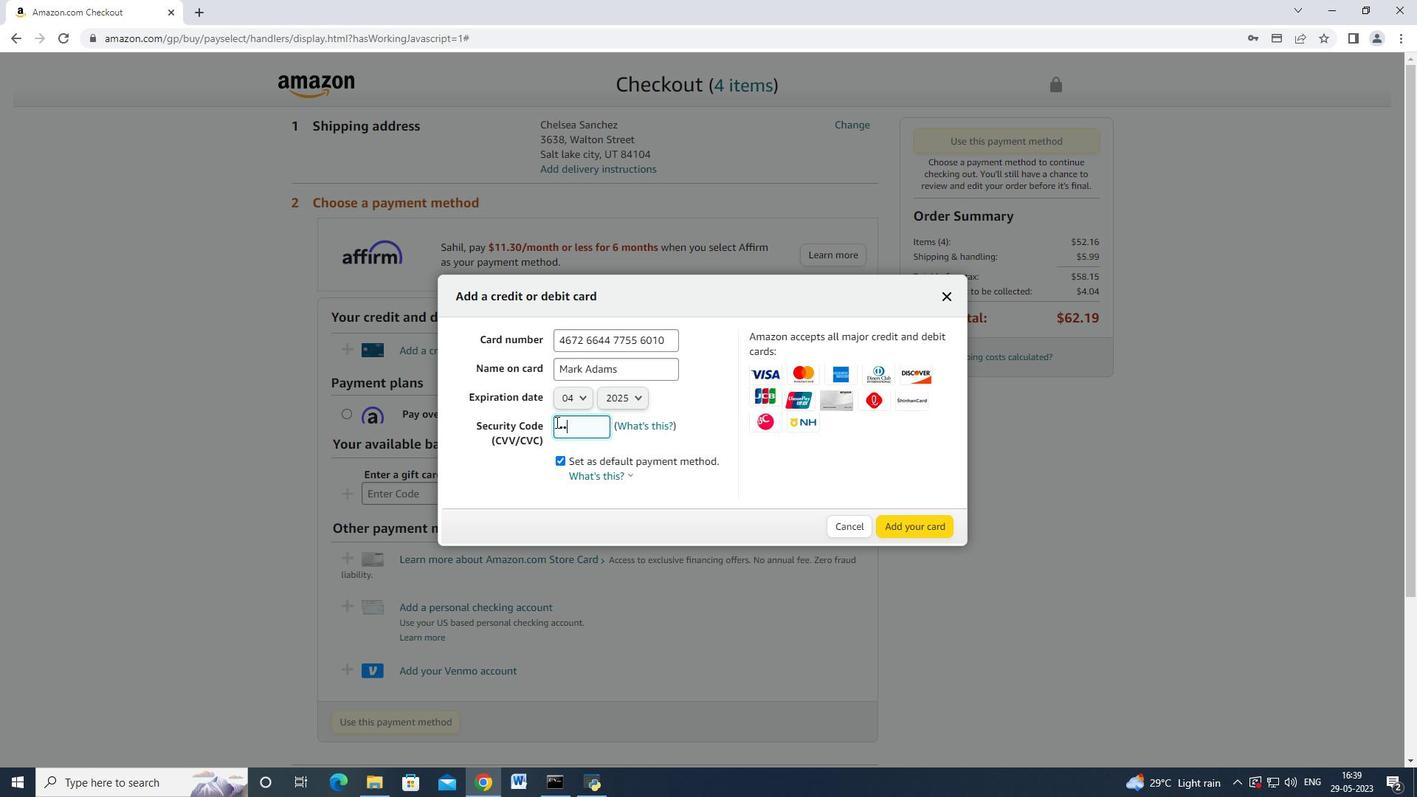 
Action: Mouse moved to (935, 523)
Screenshot: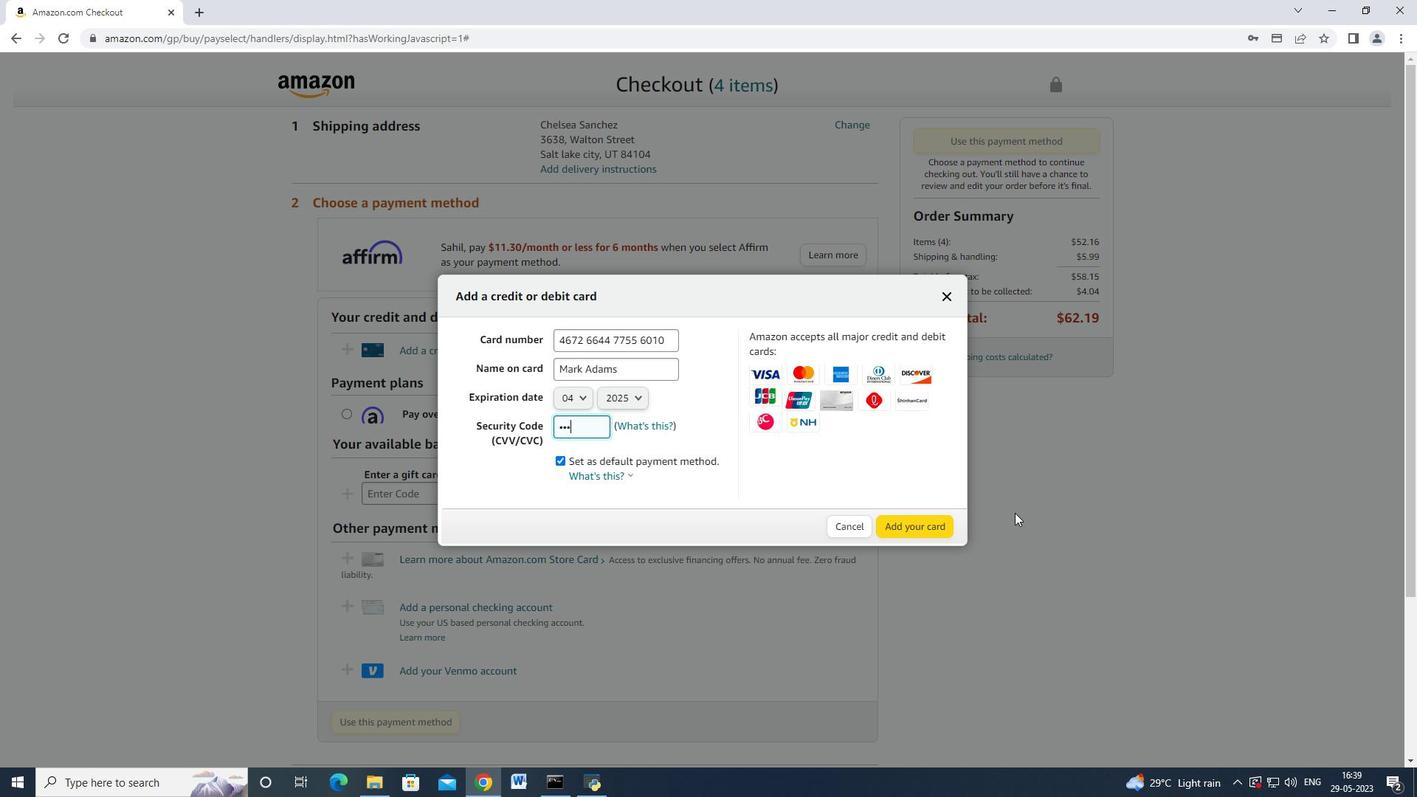 
Action: Mouse pressed left at (935, 523)
Screenshot: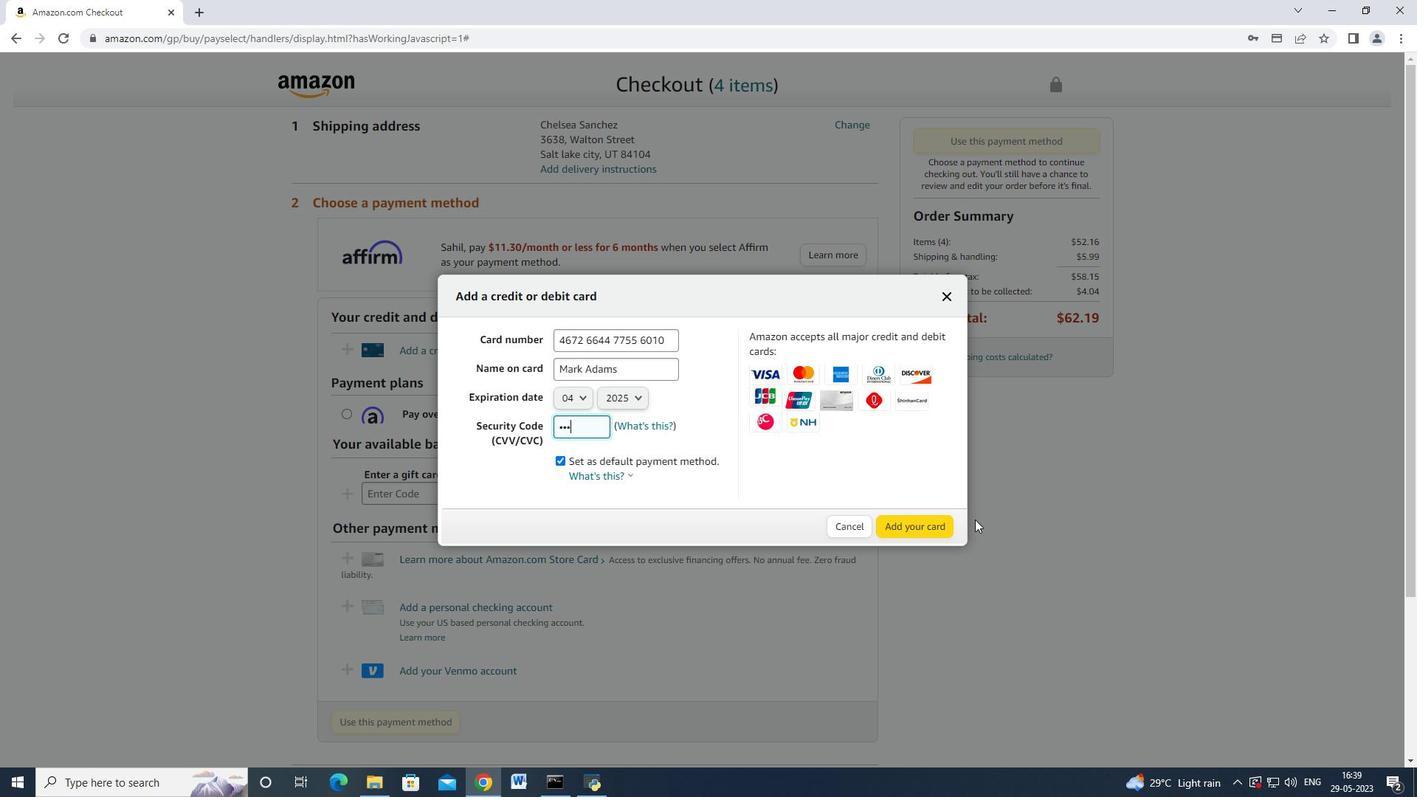 
Action: Mouse moved to (1174, 451)
Screenshot: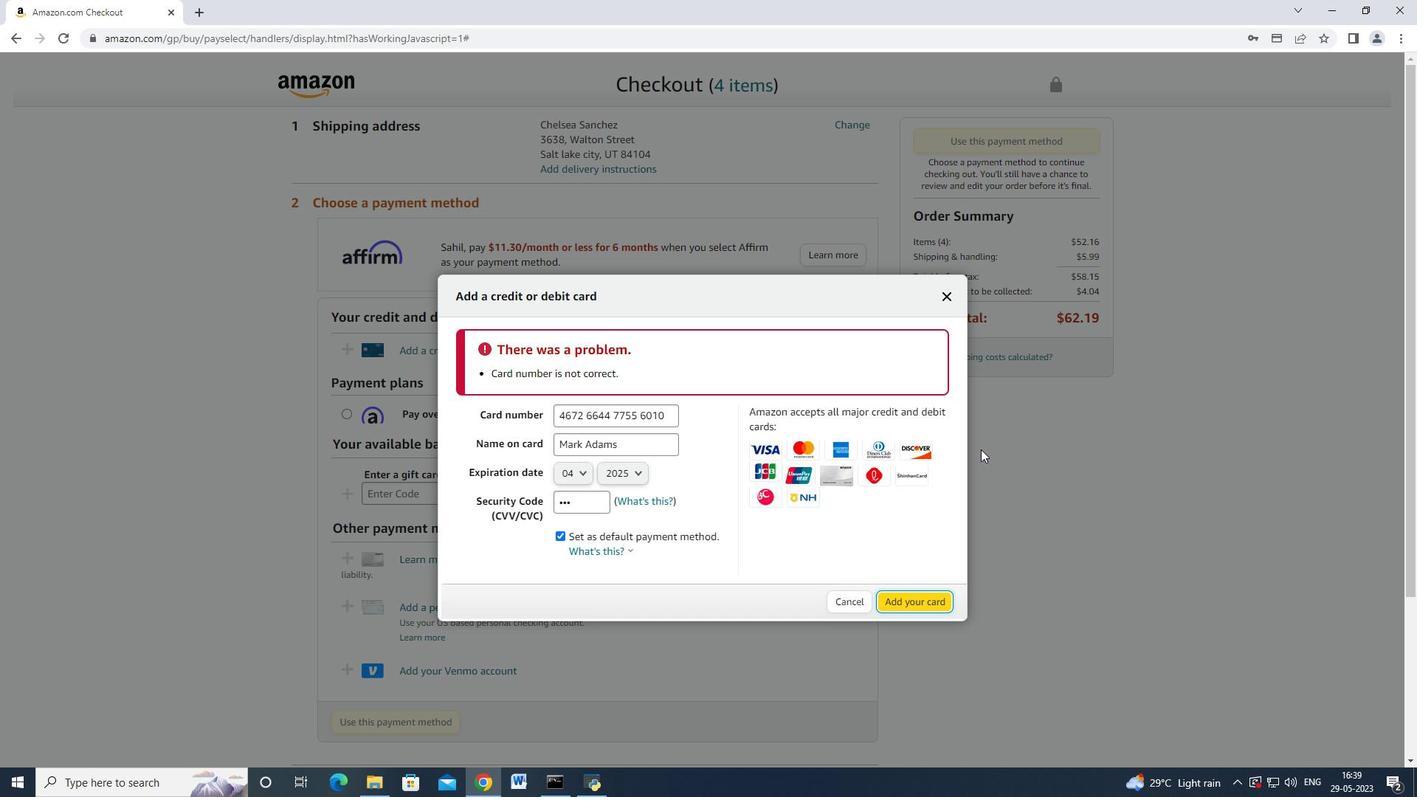 
